Task: Buy 2 Dielectric Compounds from Ignition Parts section under best seller category for shipping address: Jonathan Nelson, 4214 Skips Lane, Phoenix, Arizona 85012, Cell Number 9285042162. Pay from credit card ending with 2005, CVV 3321
Action: Mouse moved to (38, 103)
Screenshot: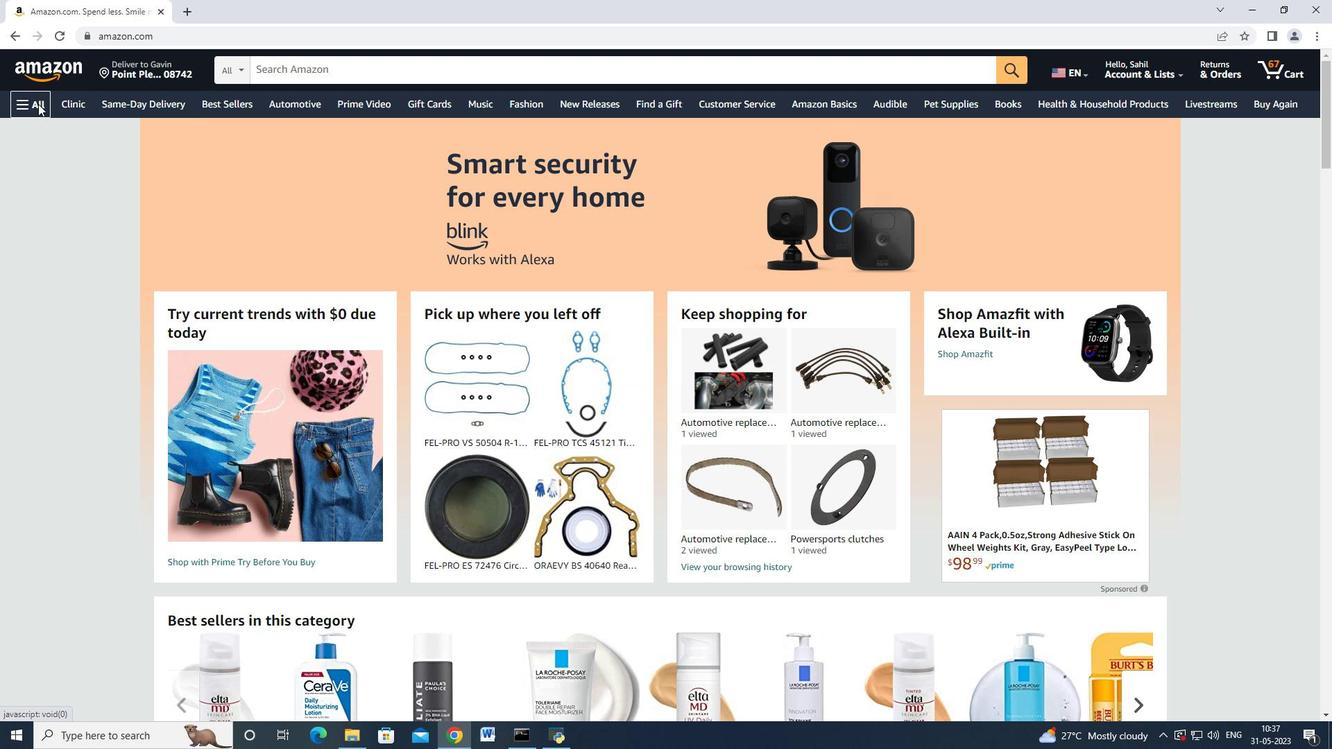 
Action: Mouse pressed left at (38, 103)
Screenshot: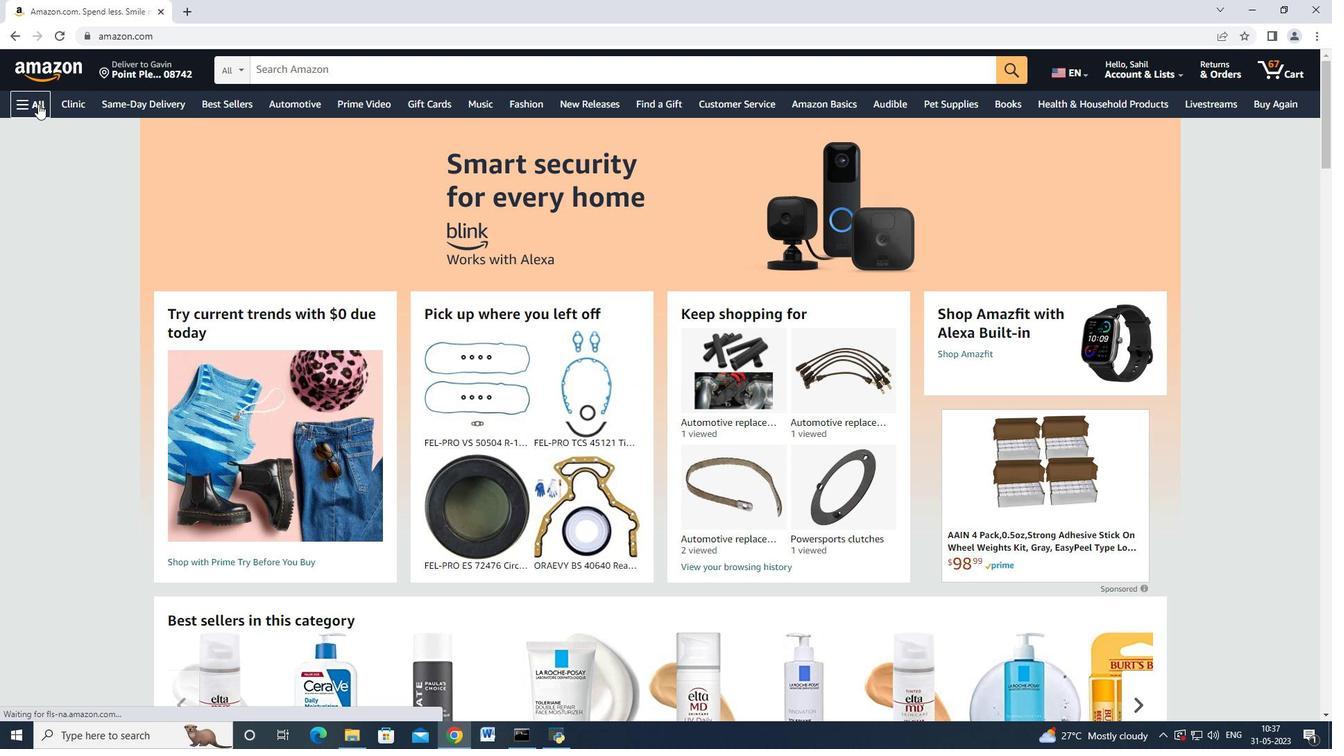 
Action: Mouse moved to (65, 183)
Screenshot: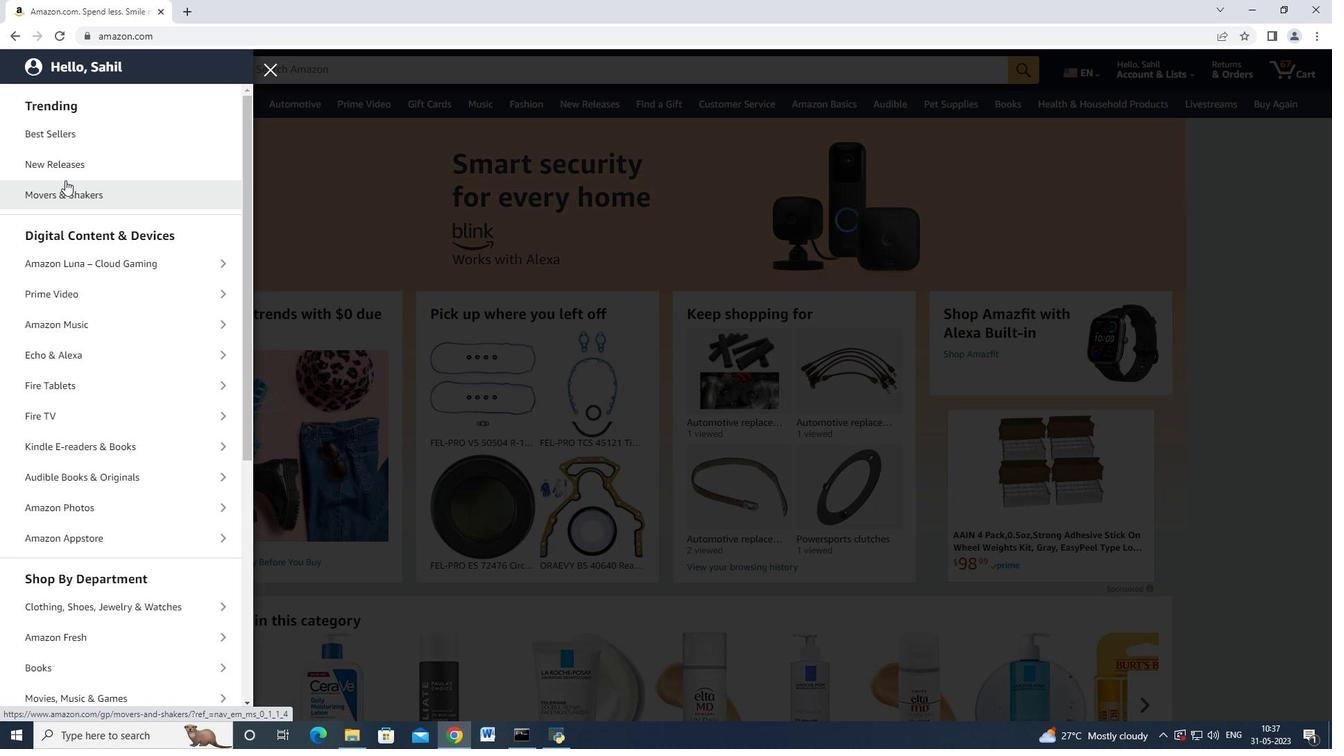 
Action: Mouse scrolled (65, 181) with delta (0, 0)
Screenshot: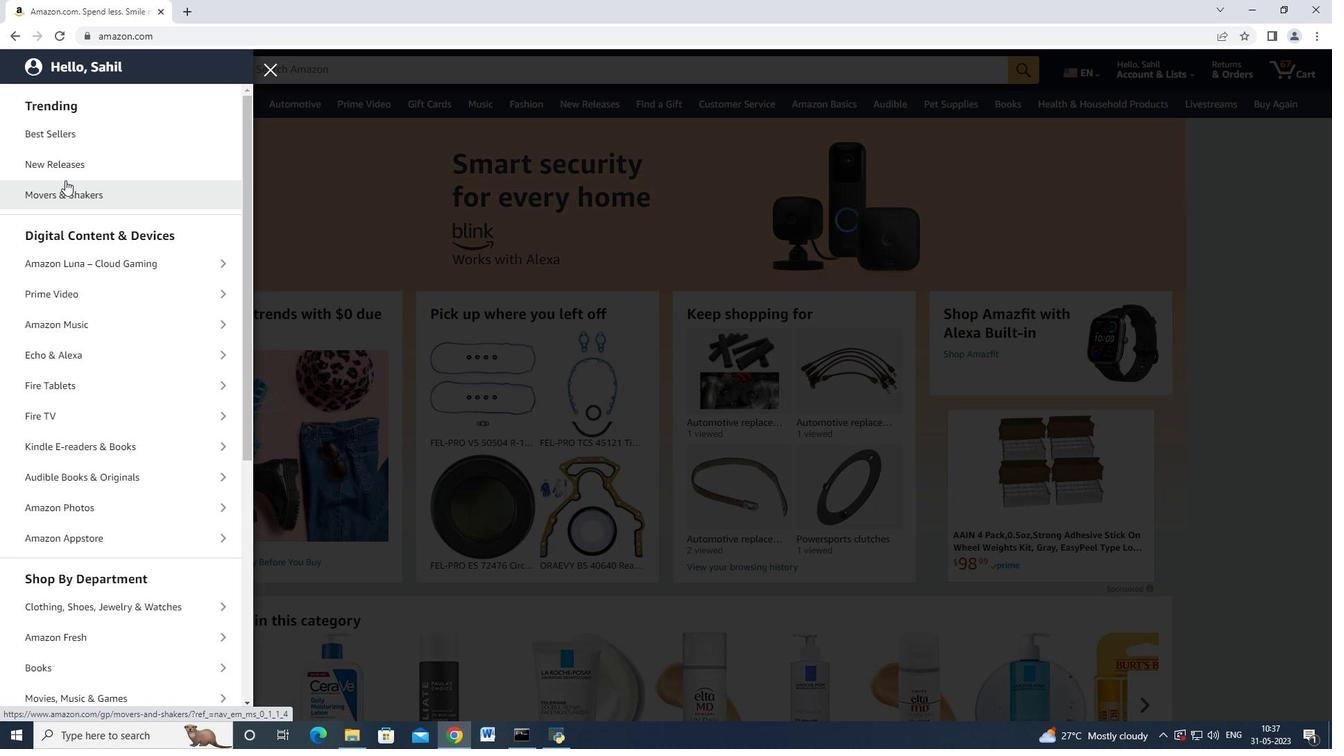 
Action: Mouse moved to (68, 195)
Screenshot: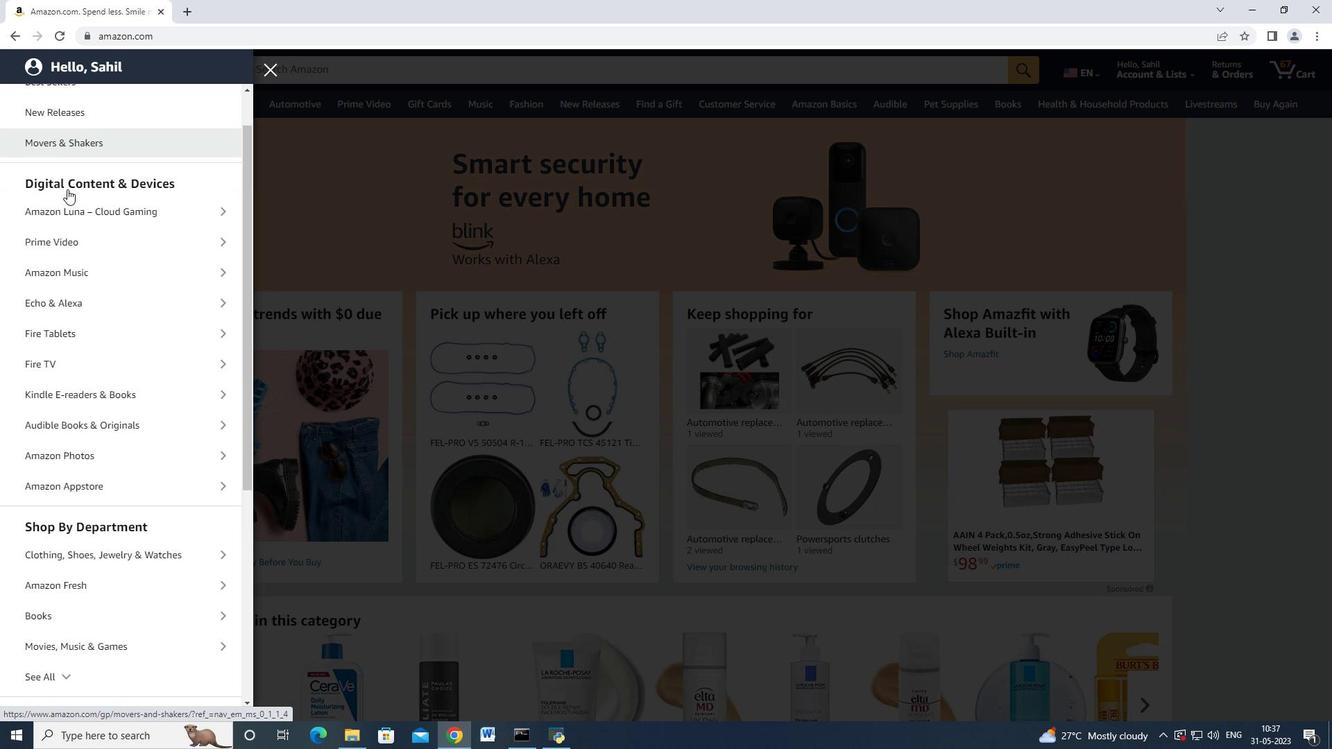 
Action: Mouse scrolled (68, 194) with delta (0, 0)
Screenshot: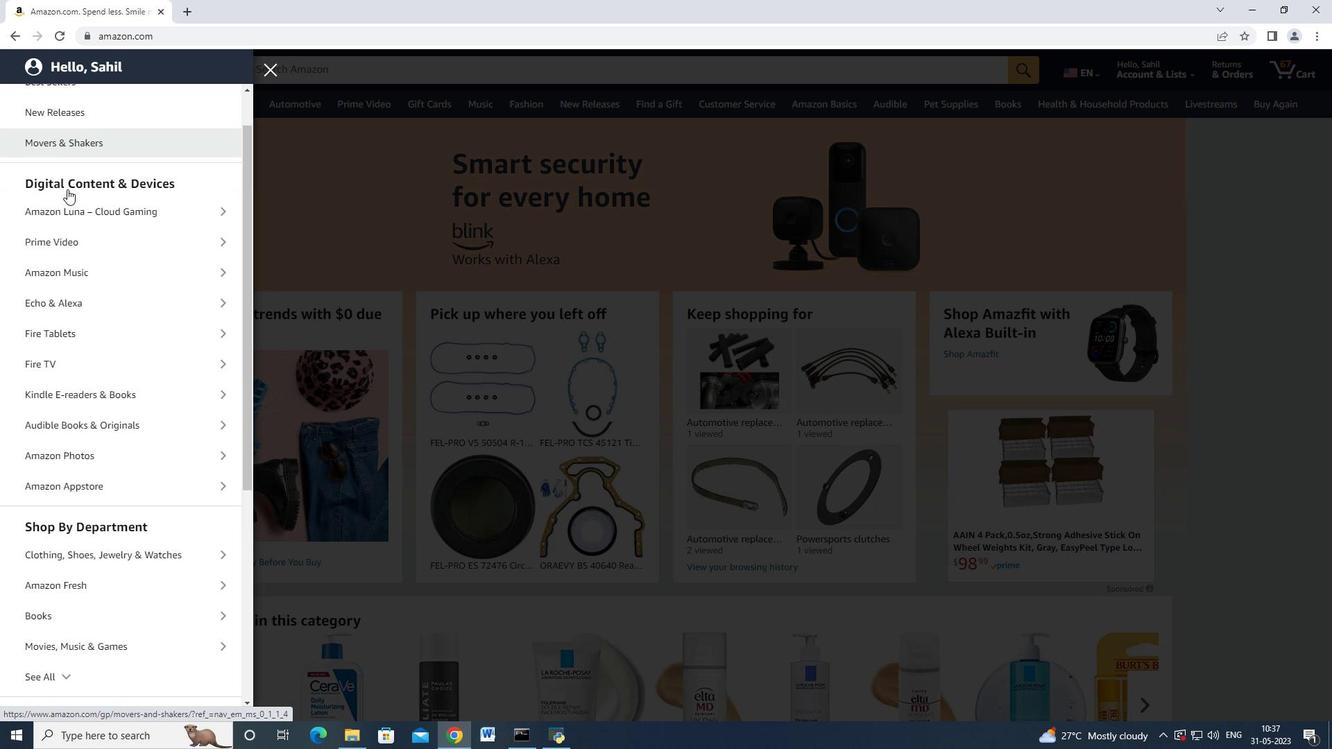 
Action: Mouse moved to (67, 588)
Screenshot: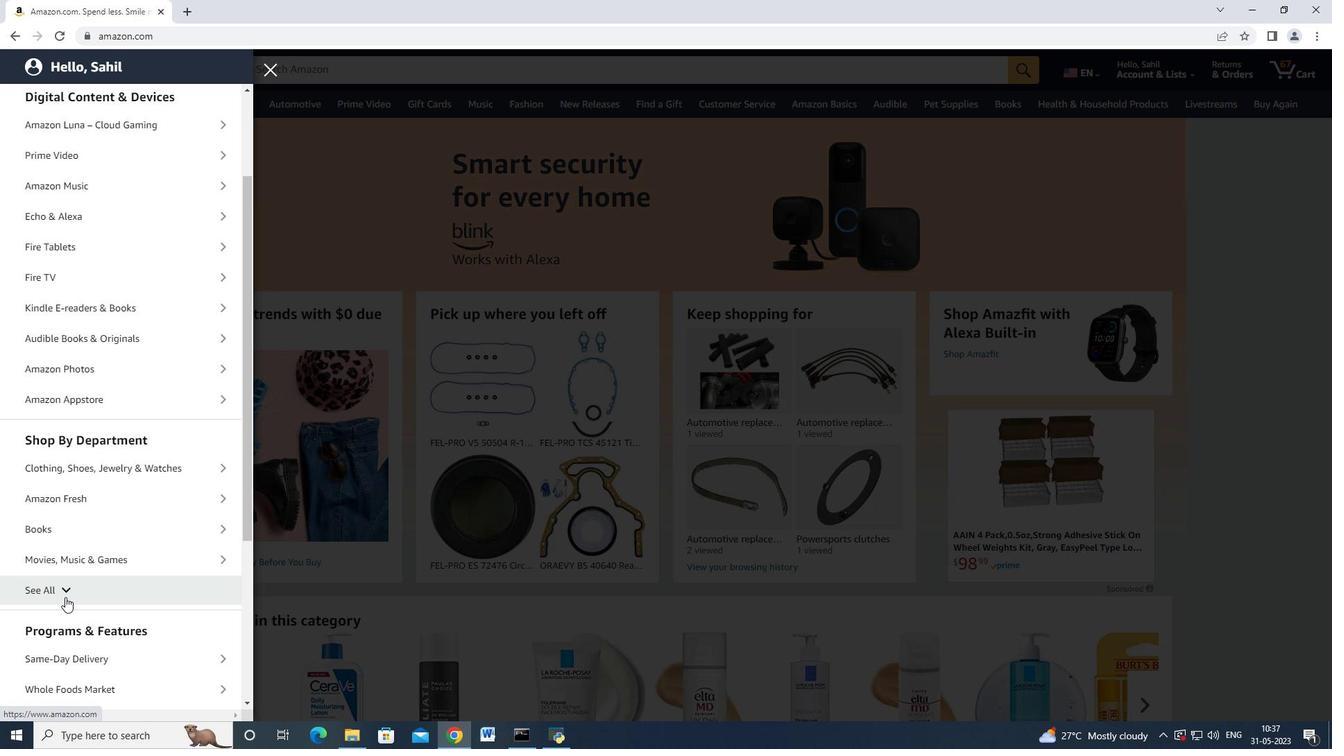 
Action: Mouse pressed left at (67, 588)
Screenshot: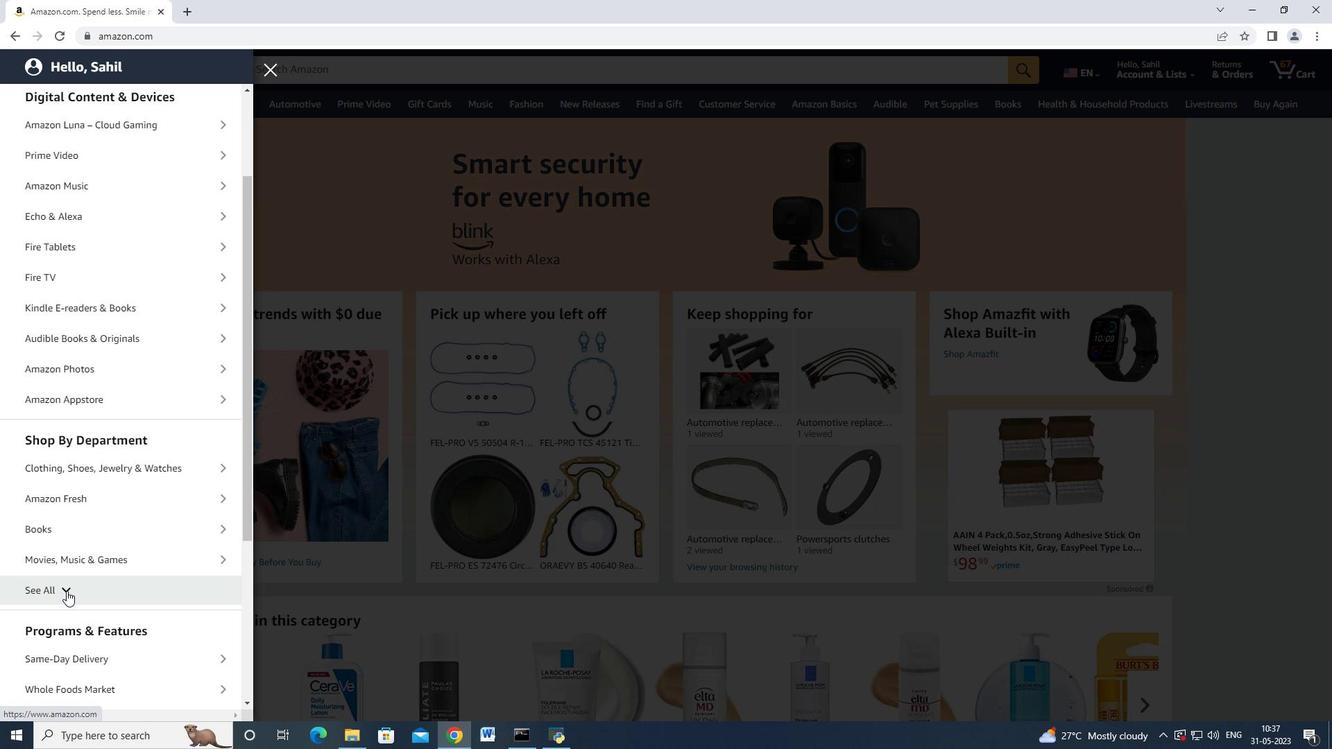 
Action: Mouse moved to (104, 518)
Screenshot: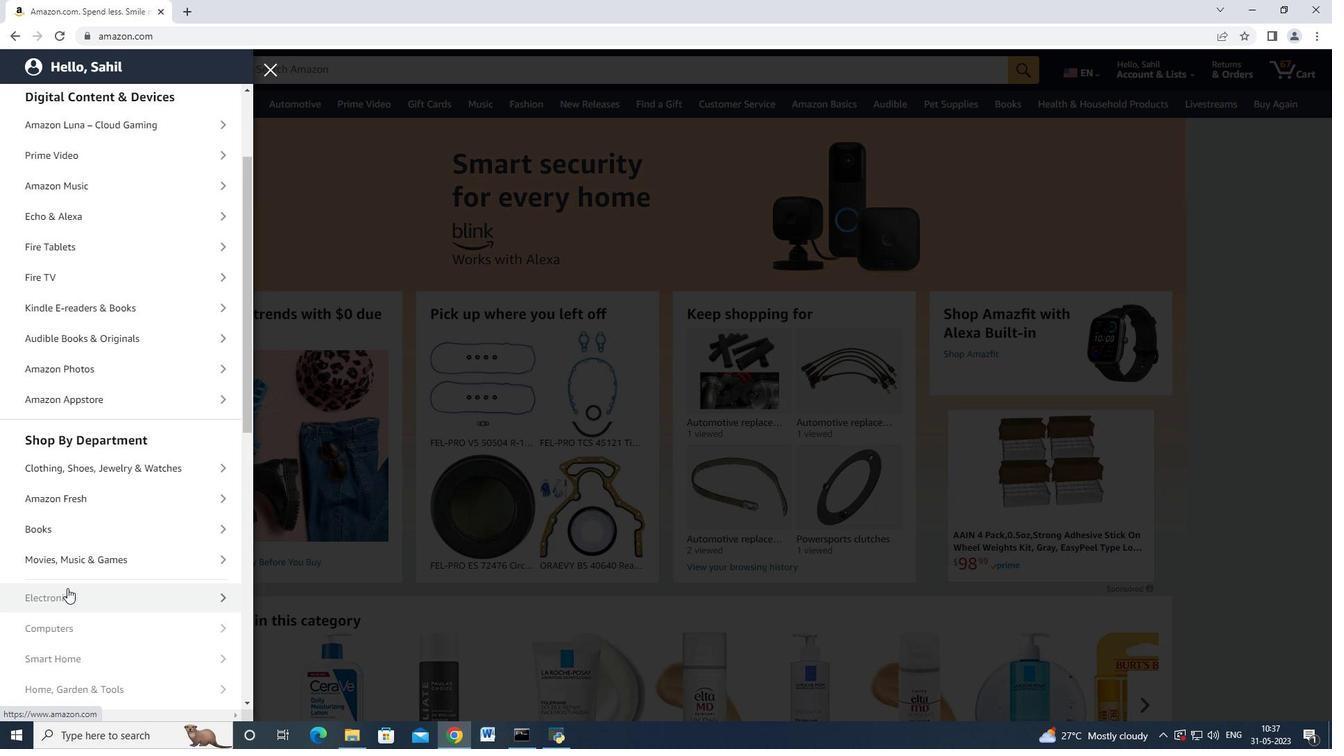 
Action: Mouse scrolled (104, 518) with delta (0, 0)
Screenshot: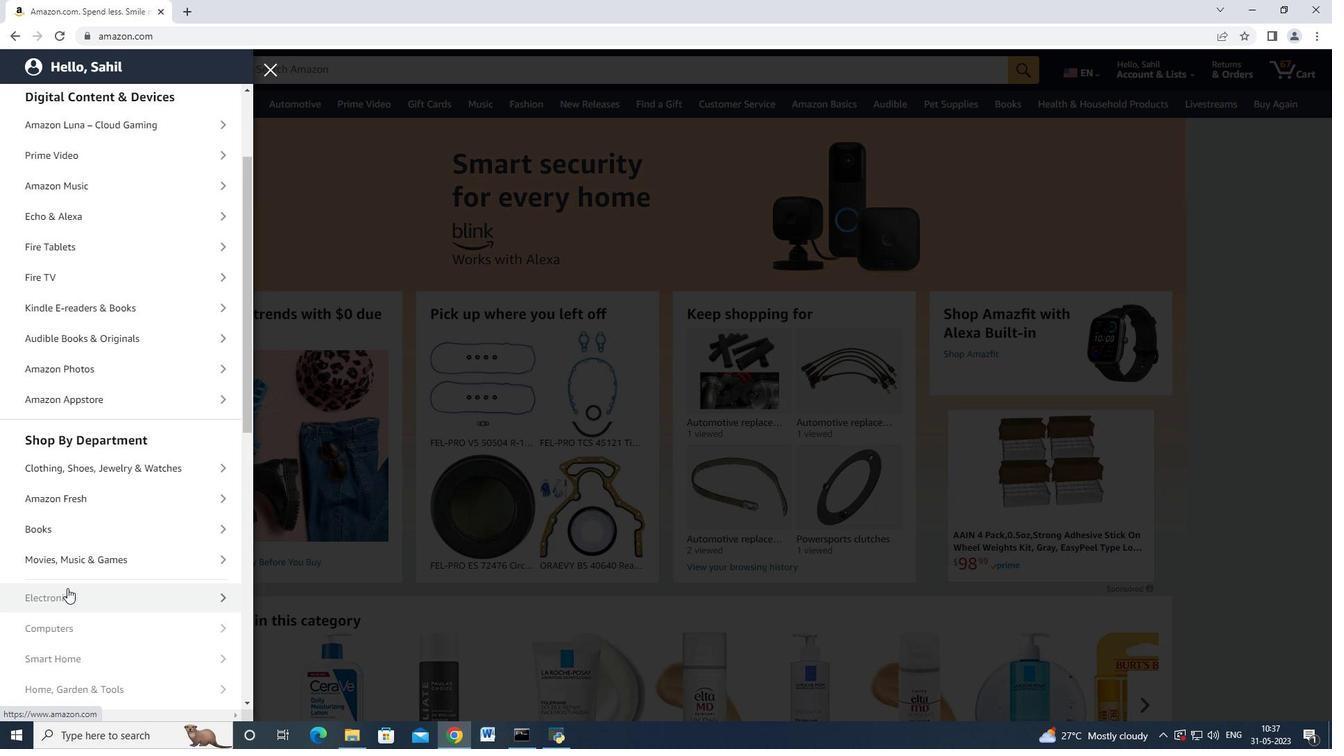 
Action: Mouse scrolled (104, 518) with delta (0, 0)
Screenshot: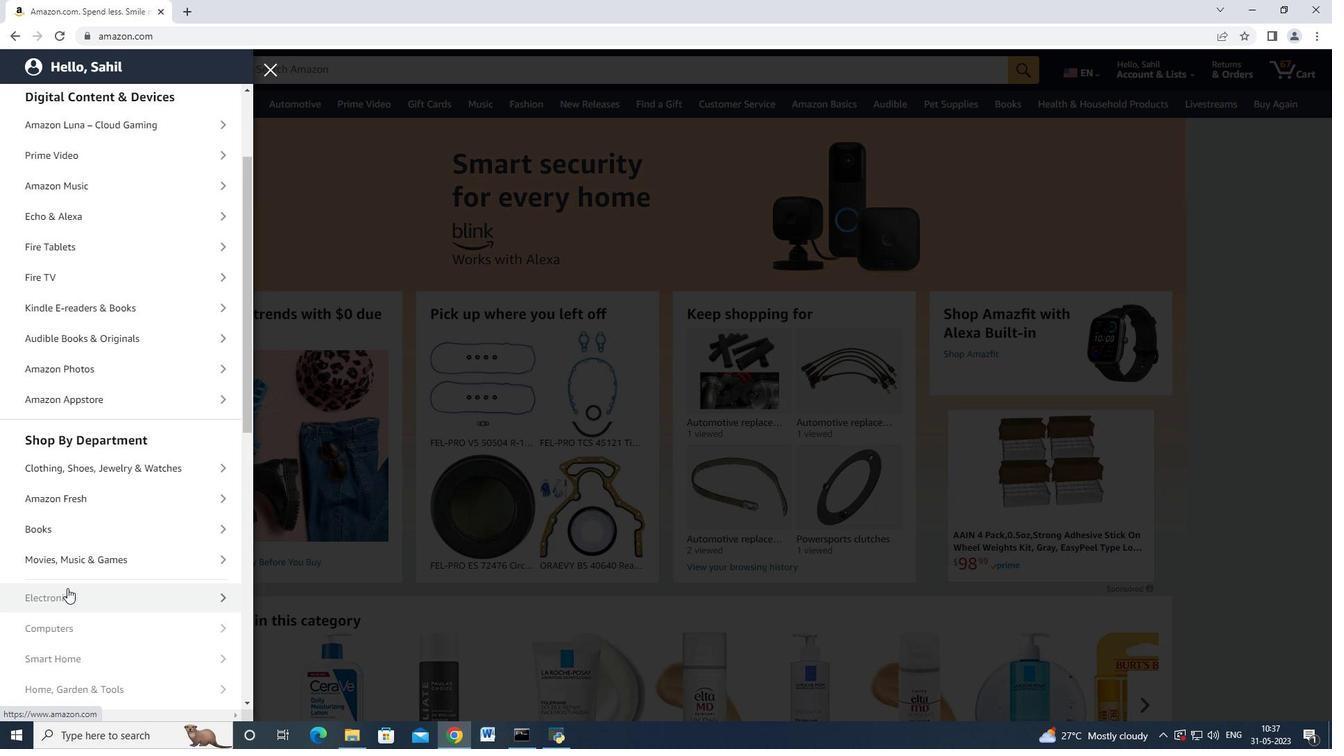 
Action: Mouse moved to (104, 518)
Screenshot: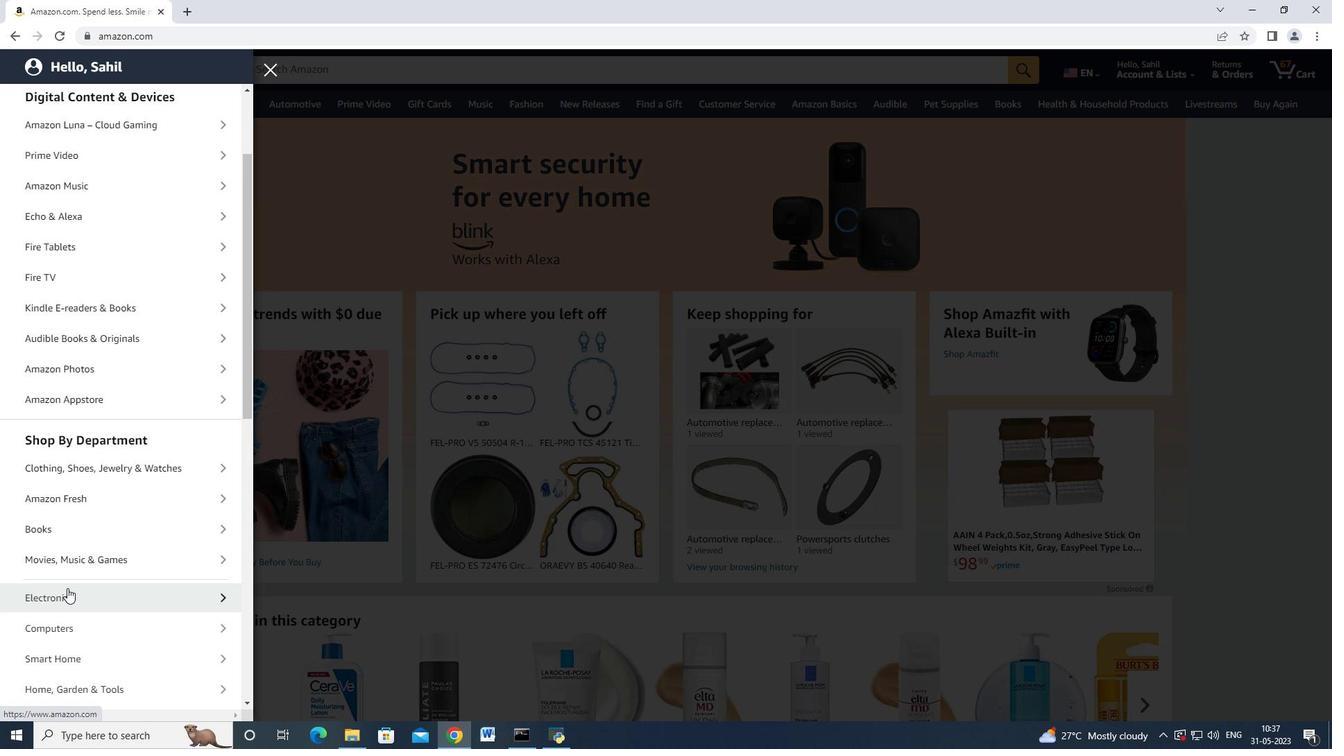 
Action: Mouse scrolled (104, 518) with delta (0, 0)
Screenshot: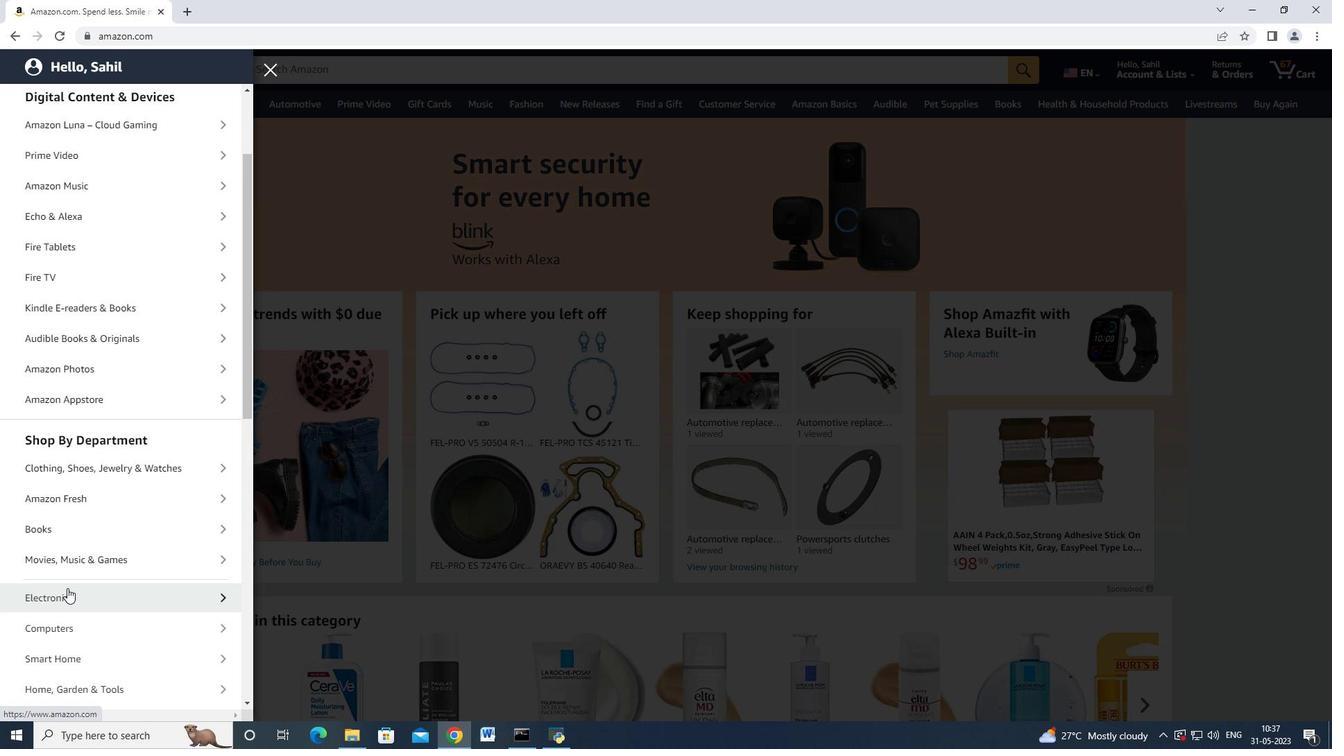 
Action: Mouse scrolled (104, 518) with delta (0, 0)
Screenshot: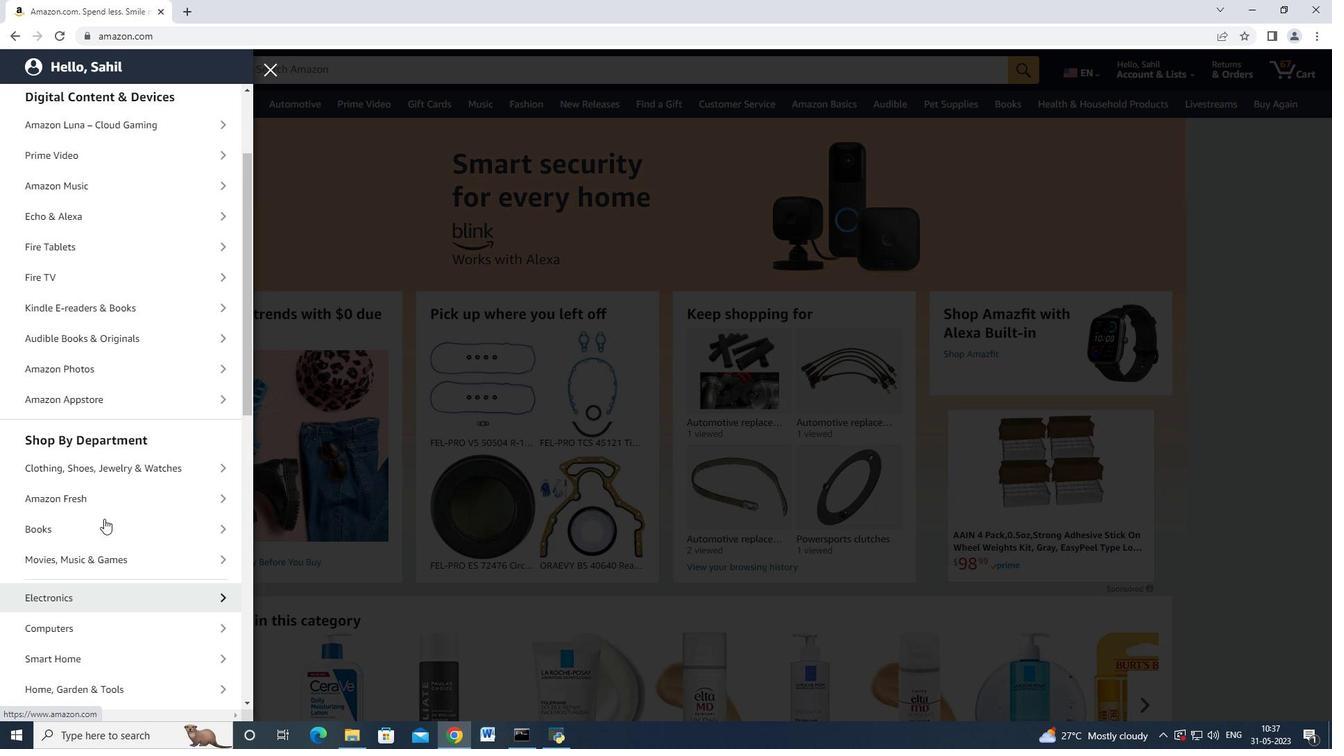 
Action: Mouse scrolled (104, 518) with delta (0, 0)
Screenshot: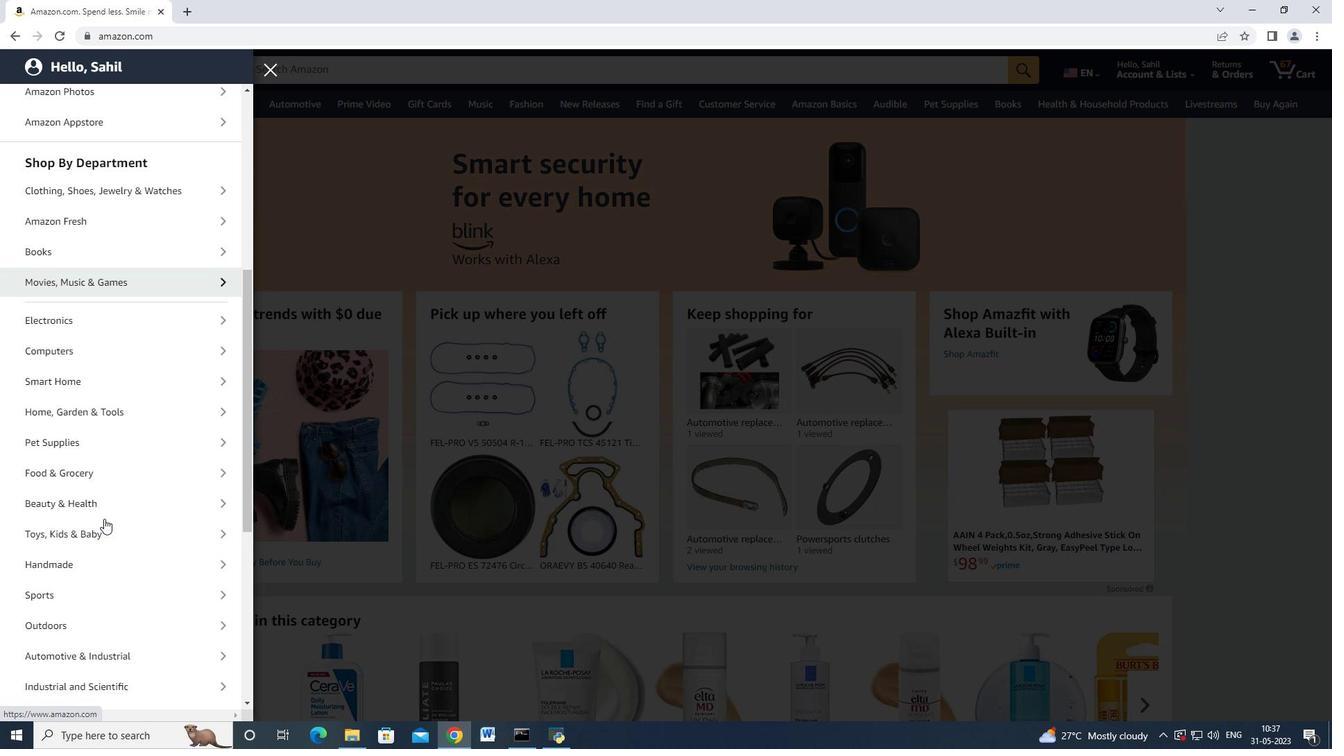 
Action: Mouse scrolled (104, 518) with delta (0, 0)
Screenshot: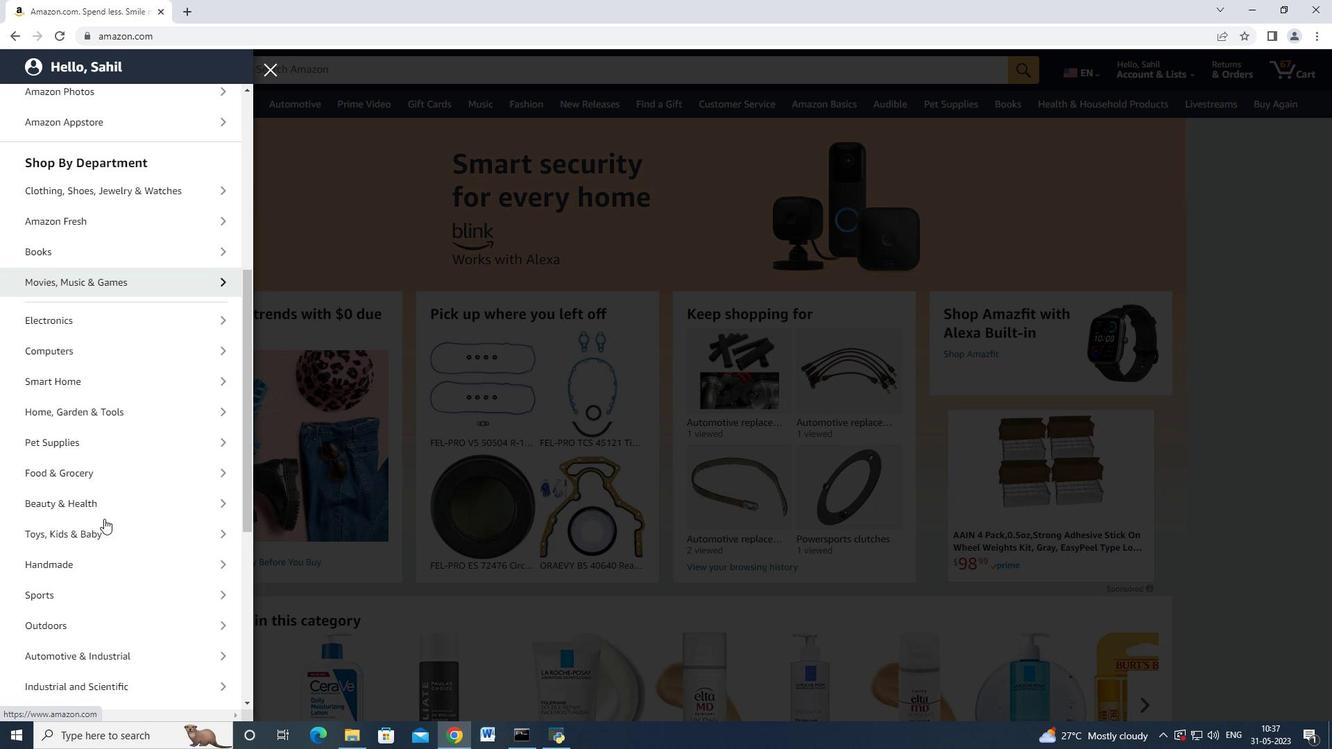 
Action: Mouse moved to (107, 521)
Screenshot: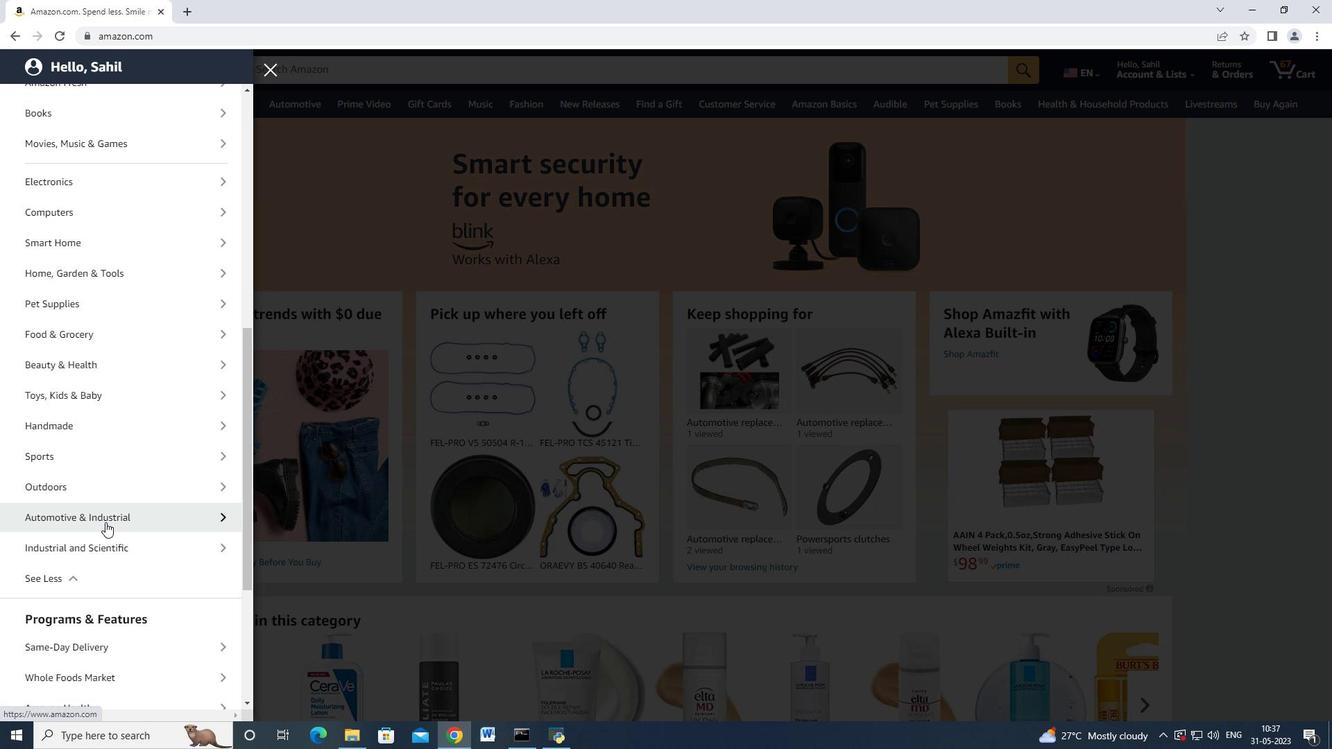 
Action: Mouse pressed left at (107, 521)
Screenshot: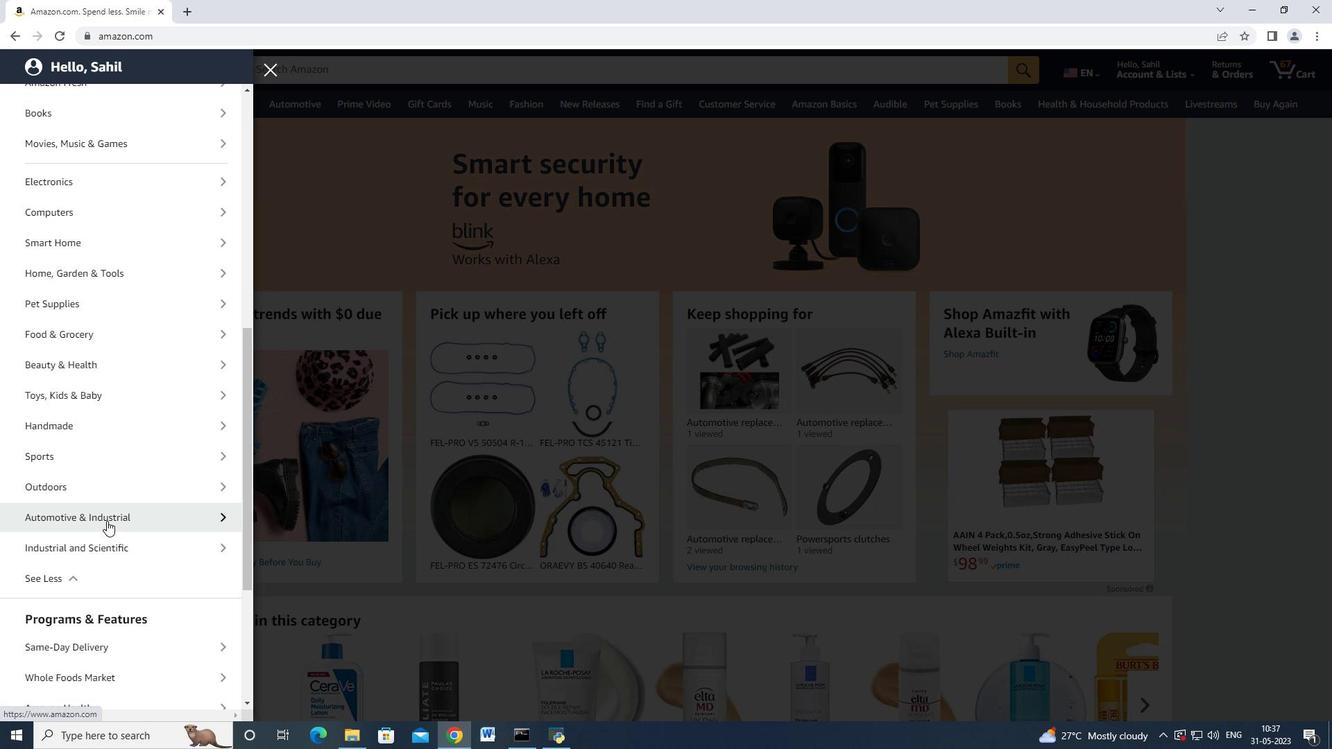 
Action: Mouse moved to (120, 156)
Screenshot: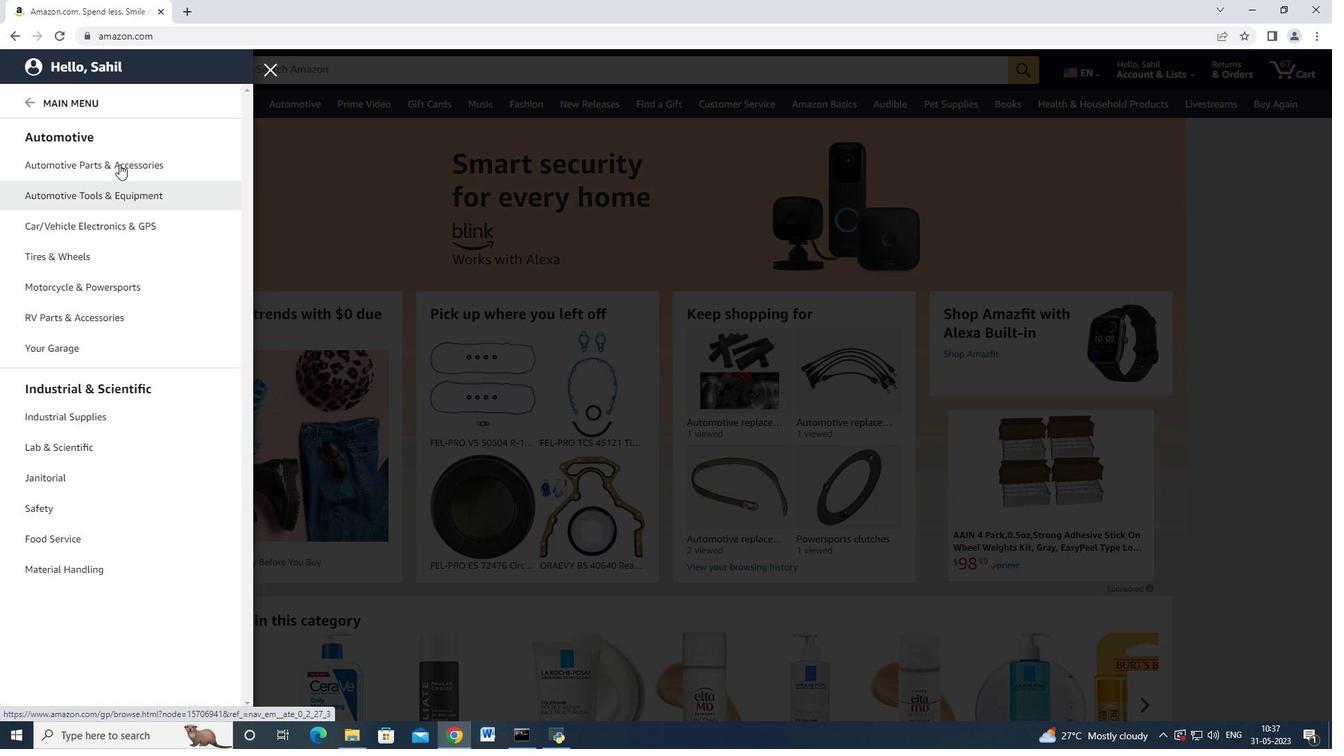 
Action: Mouse pressed left at (120, 156)
Screenshot: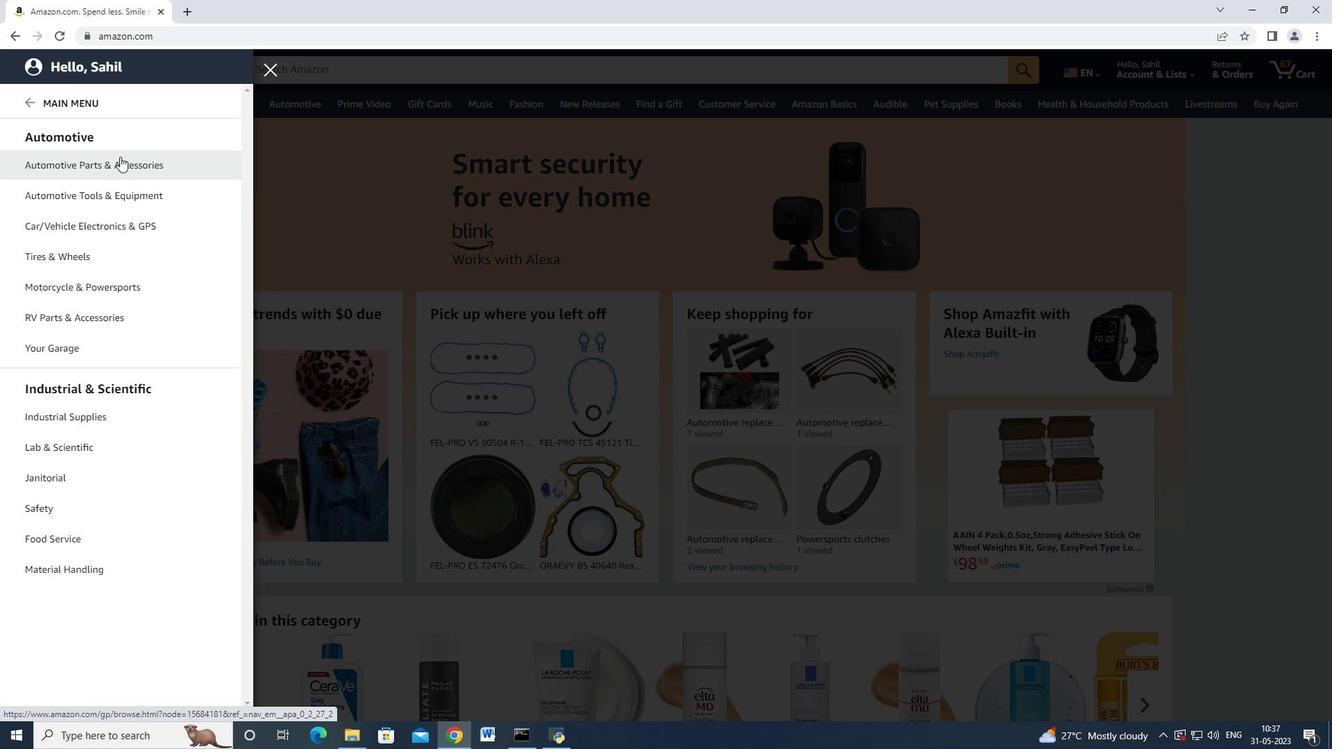 
Action: Mouse moved to (237, 131)
Screenshot: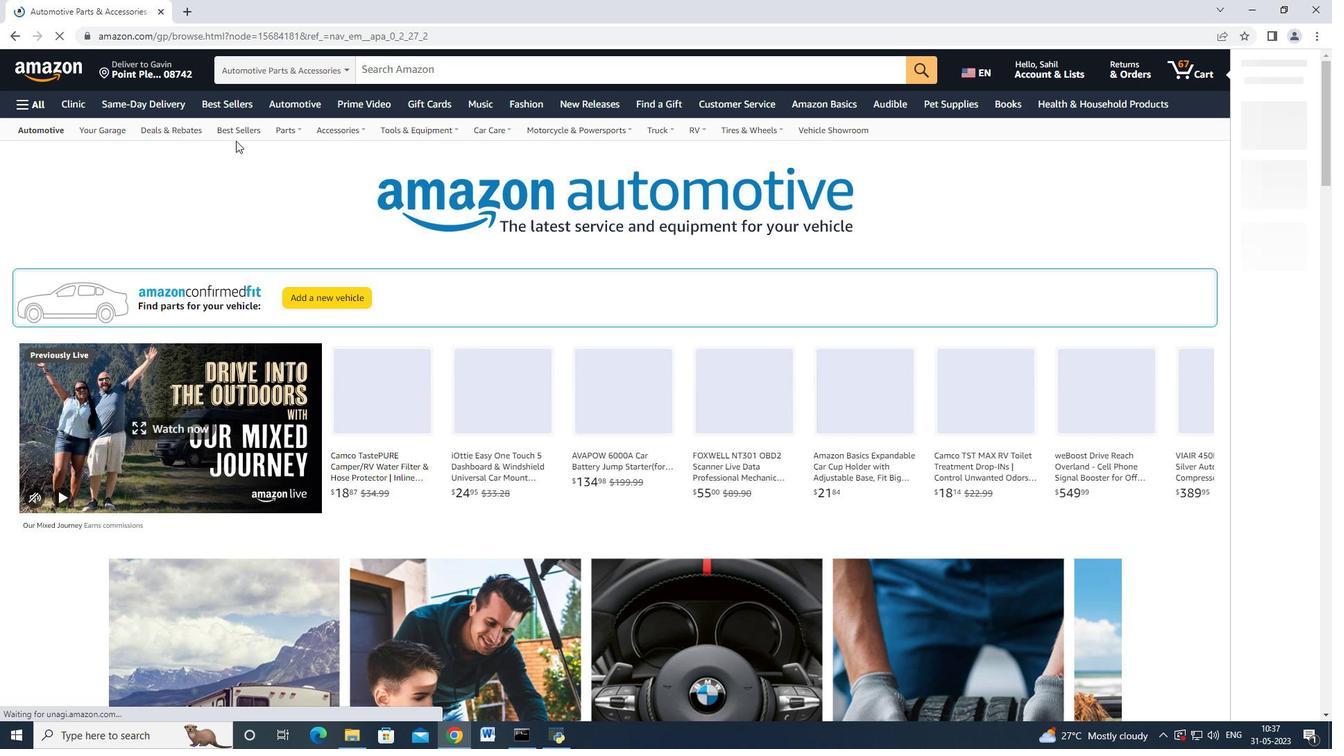 
Action: Mouse pressed left at (237, 131)
Screenshot: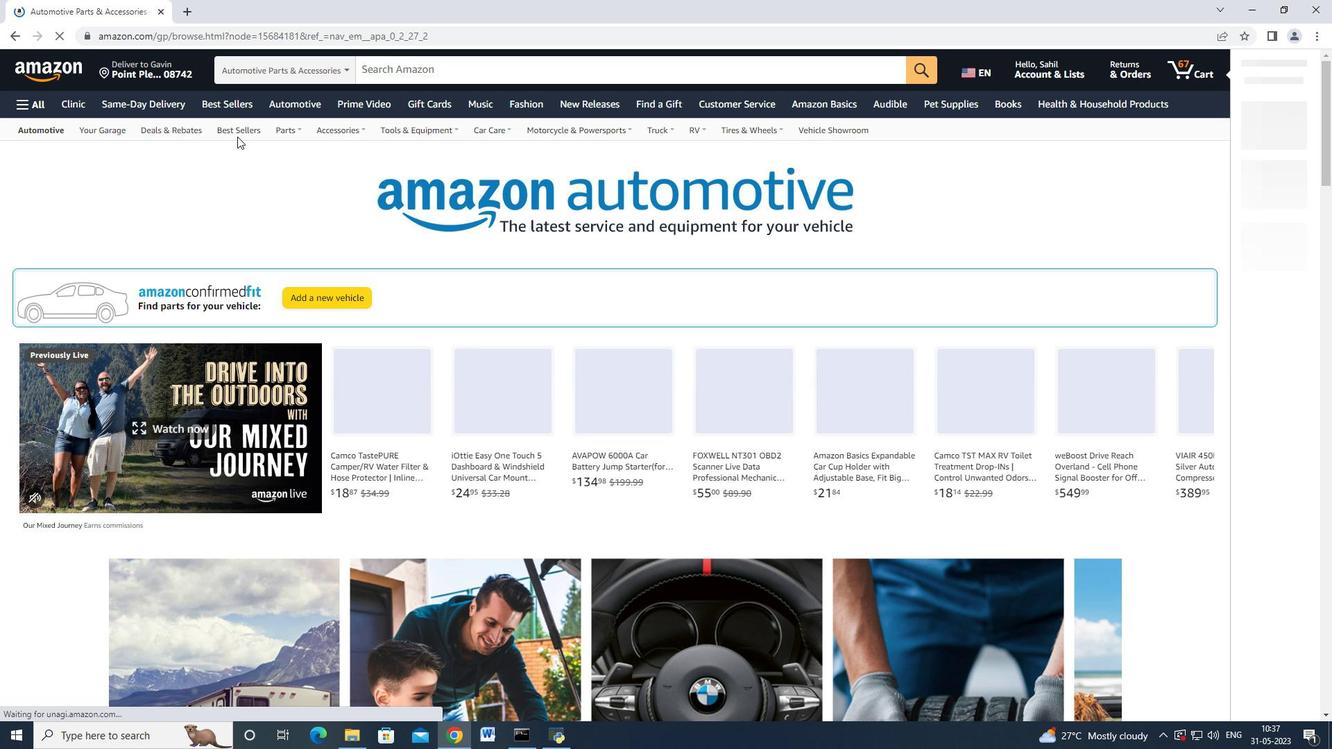 
Action: Mouse moved to (87, 446)
Screenshot: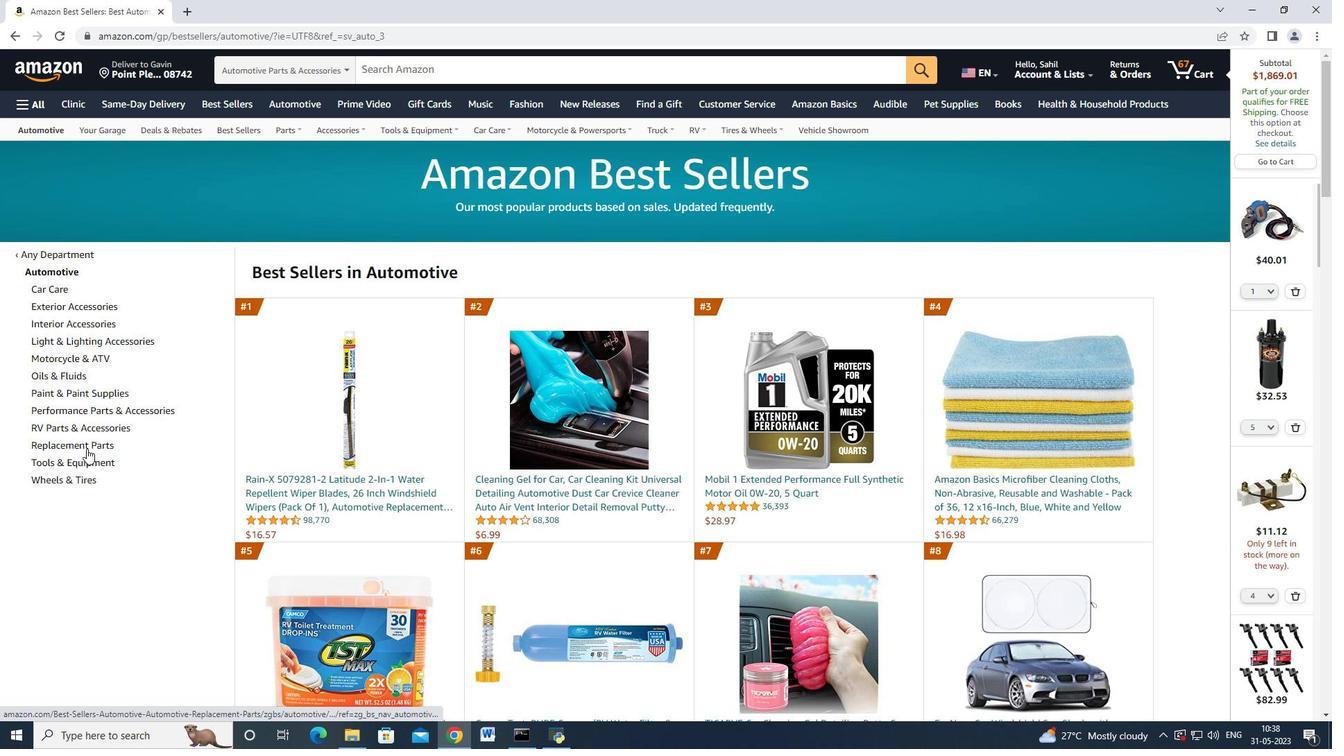 
Action: Mouse pressed left at (87, 446)
Screenshot: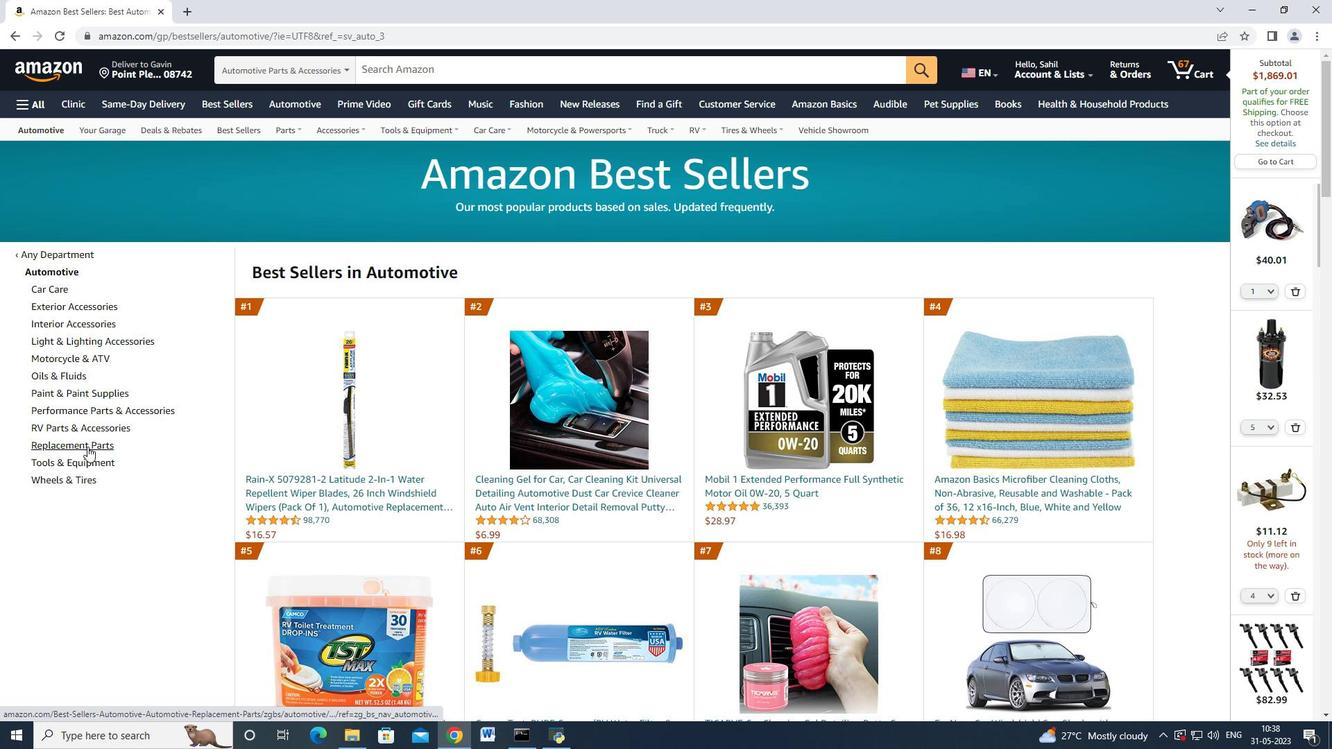
Action: Mouse moved to (165, 346)
Screenshot: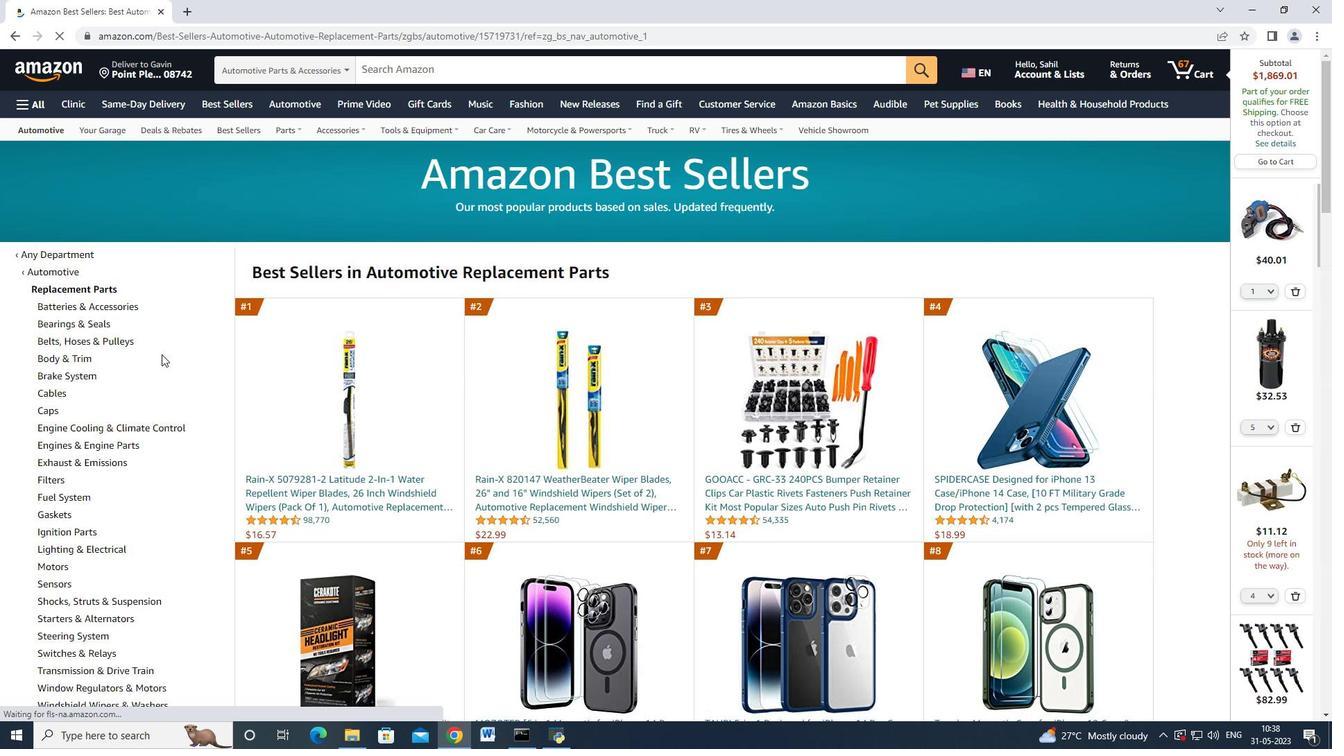 
Action: Mouse scrolled (165, 346) with delta (0, 0)
Screenshot: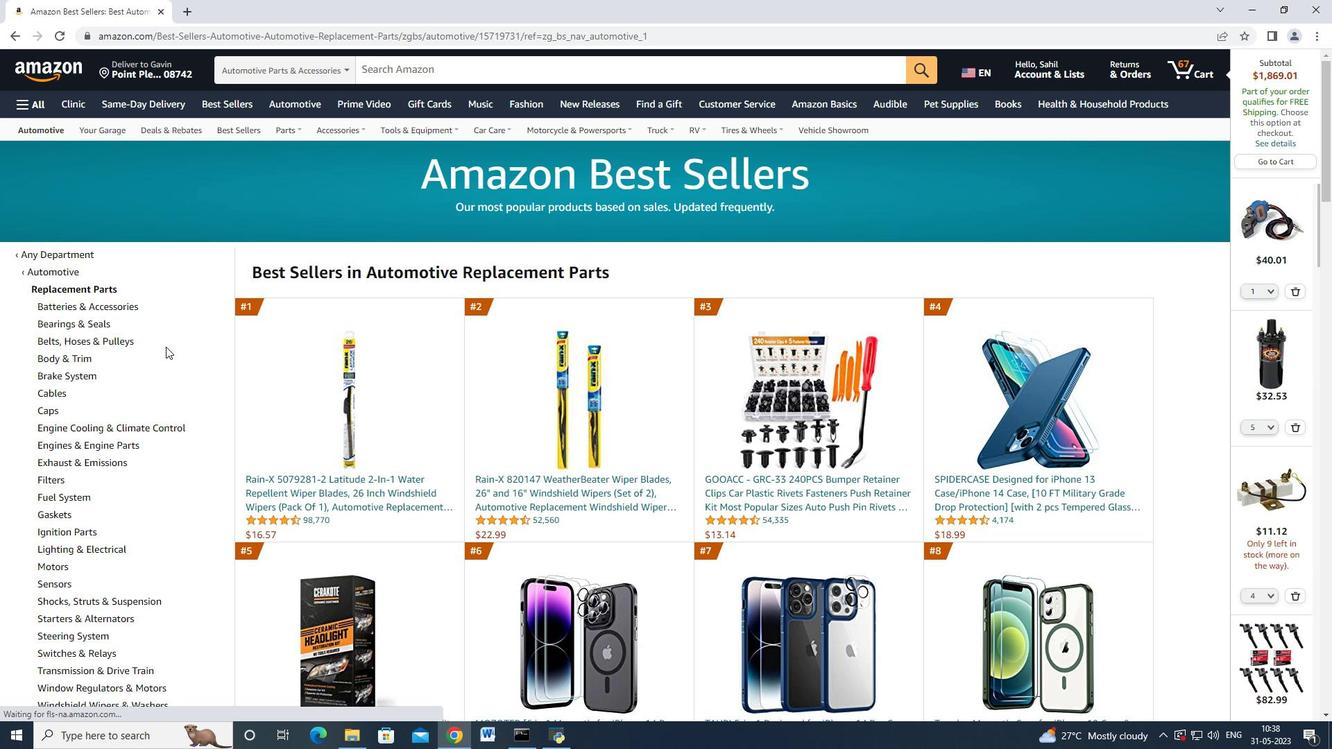 
Action: Mouse scrolled (165, 346) with delta (0, 0)
Screenshot: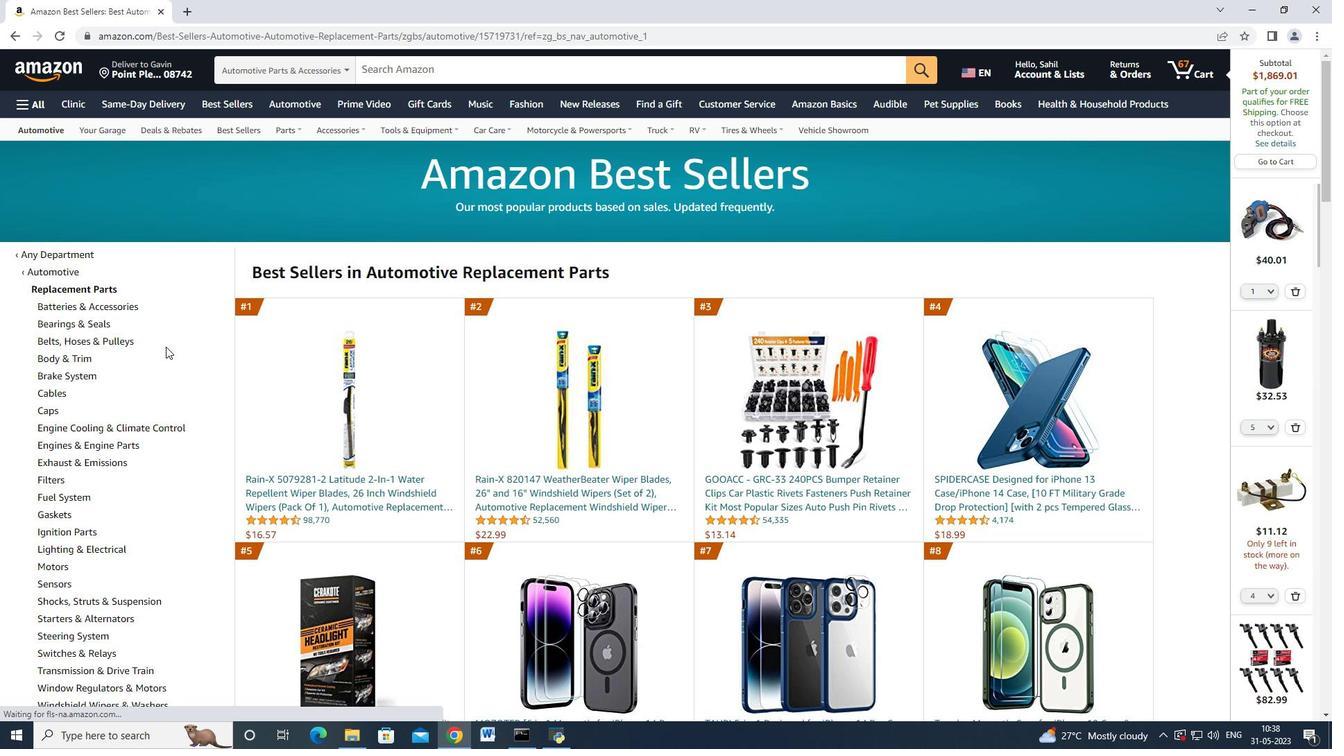 
Action: Mouse moved to (165, 346)
Screenshot: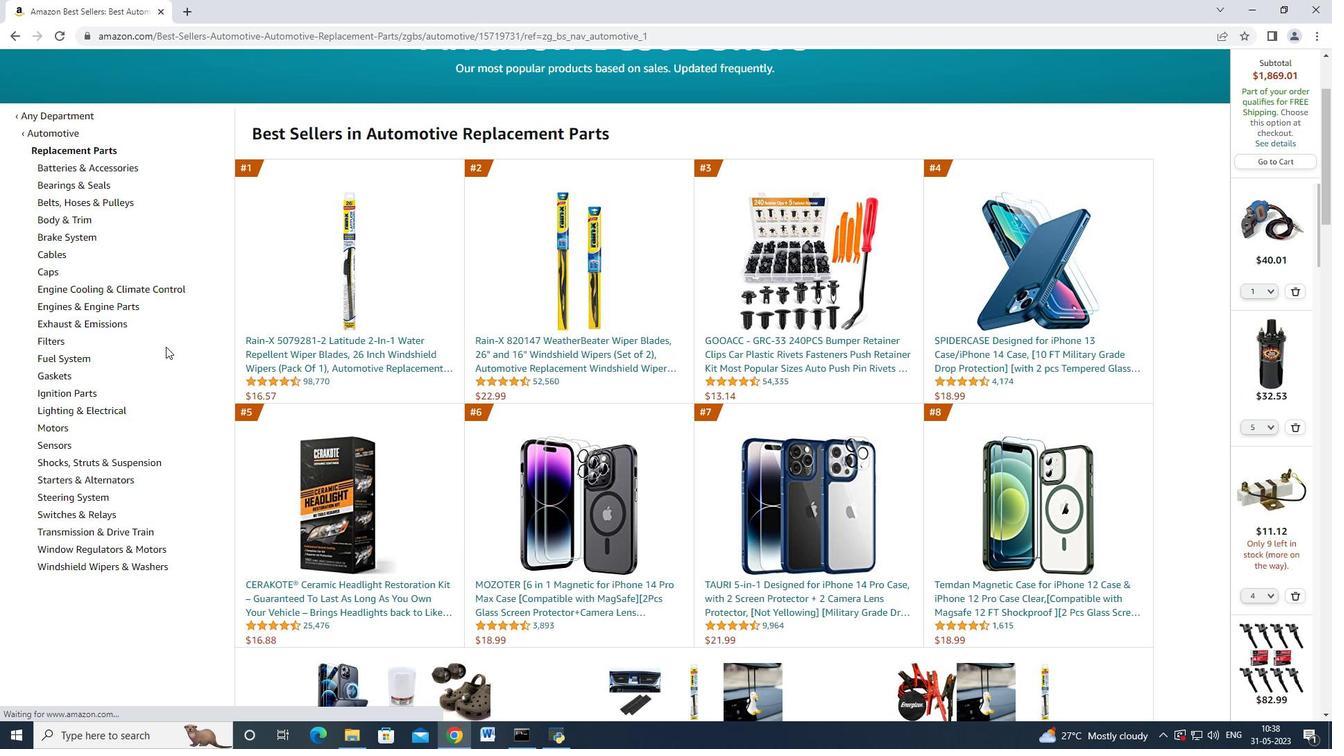 
Action: Mouse scrolled (165, 347) with delta (0, 0)
Screenshot: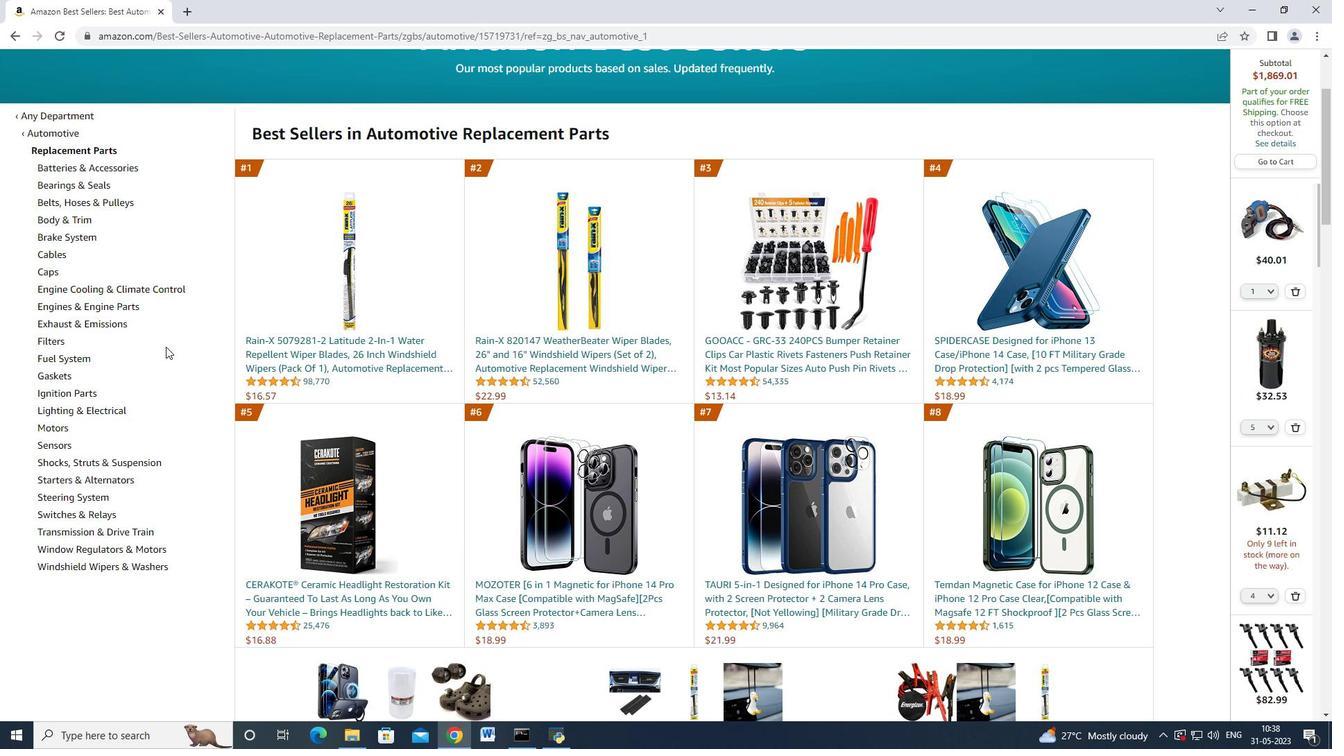 
Action: Mouse scrolled (165, 346) with delta (0, 0)
Screenshot: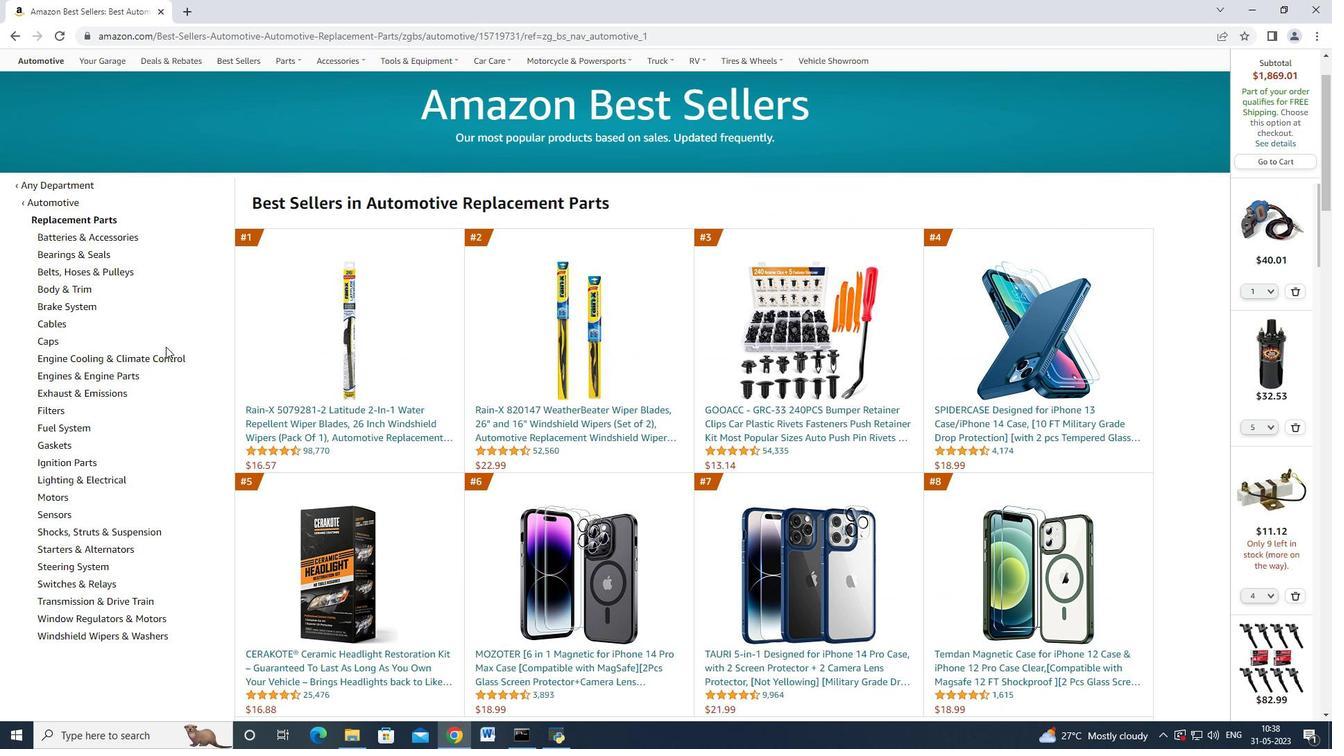
Action: Mouse moved to (80, 389)
Screenshot: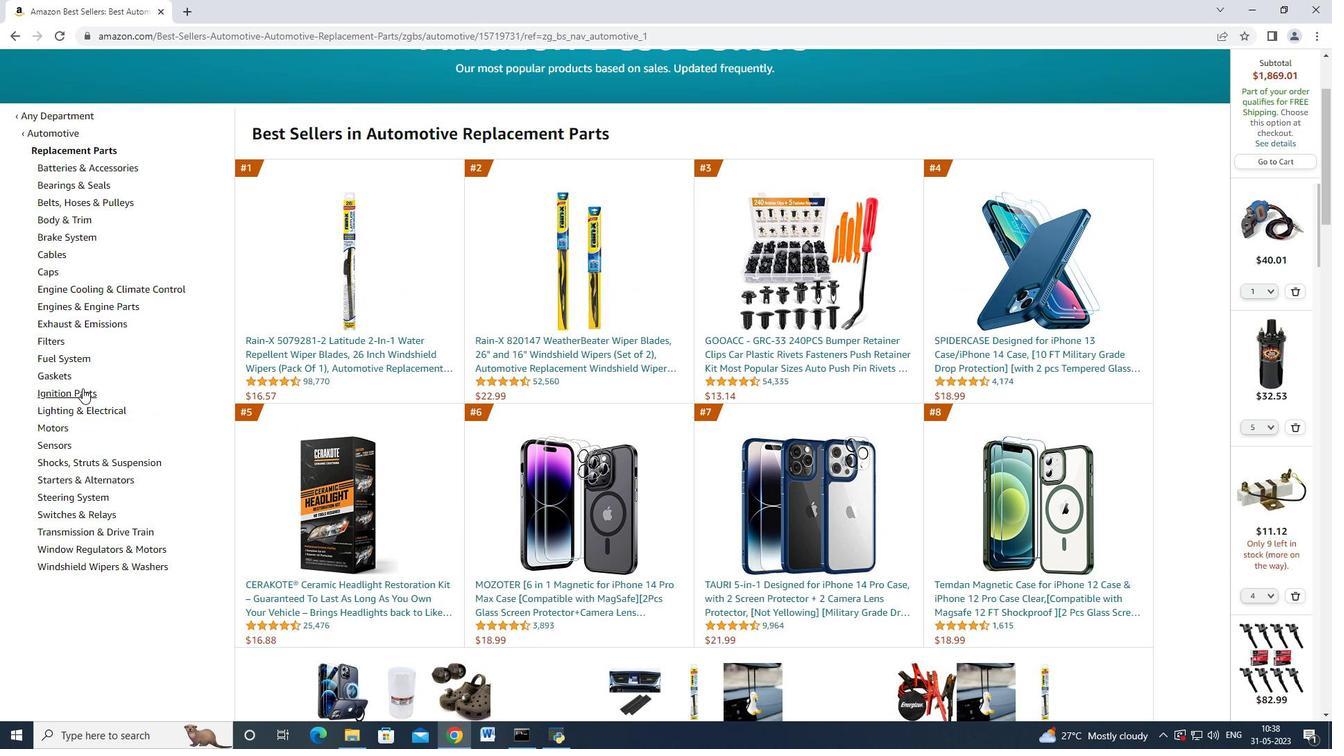 
Action: Mouse pressed left at (80, 389)
Screenshot: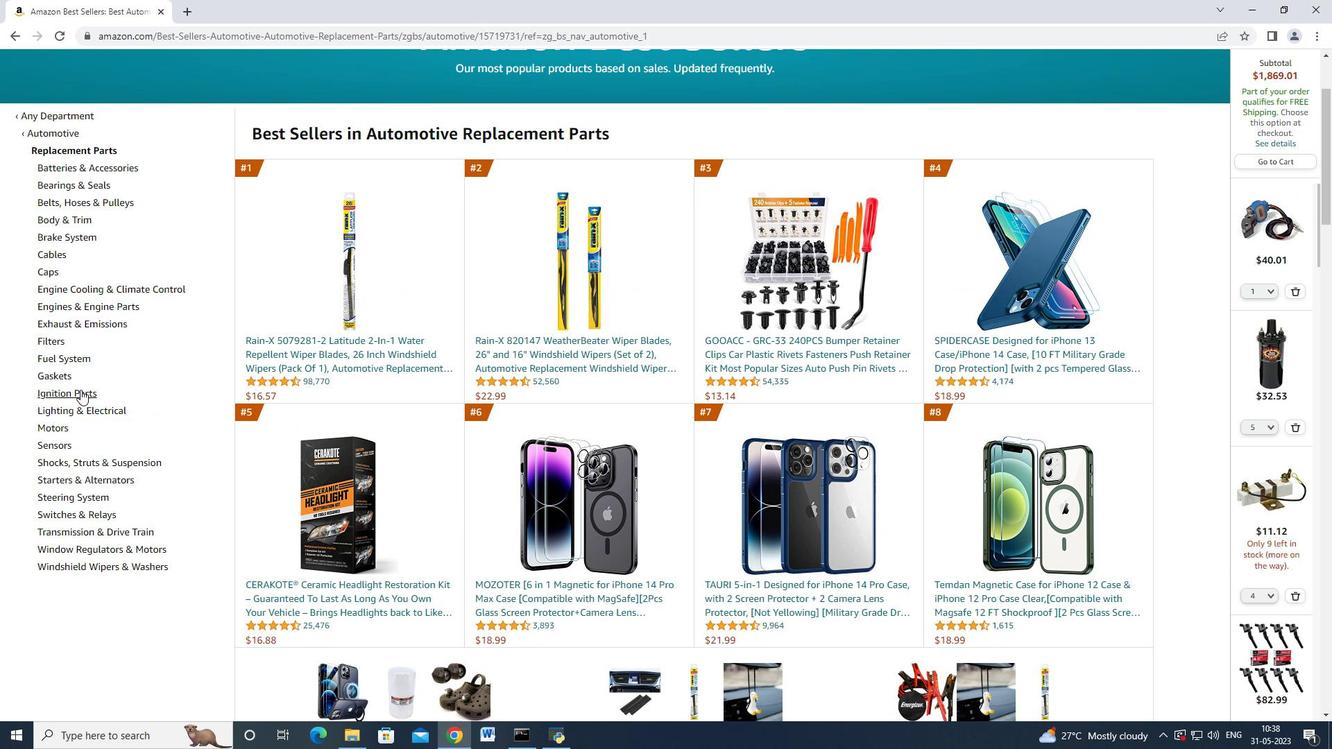 
Action: Mouse moved to (96, 482)
Screenshot: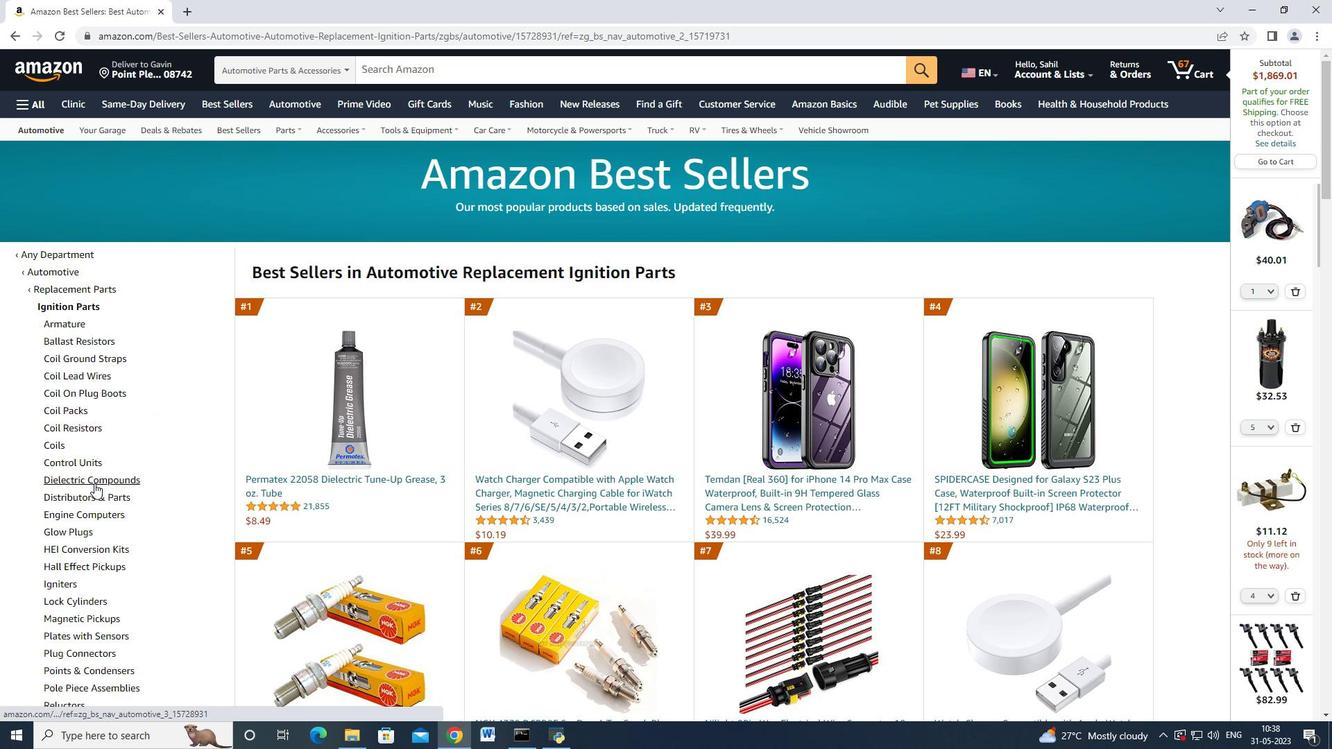 
Action: Mouse pressed left at (96, 482)
Screenshot: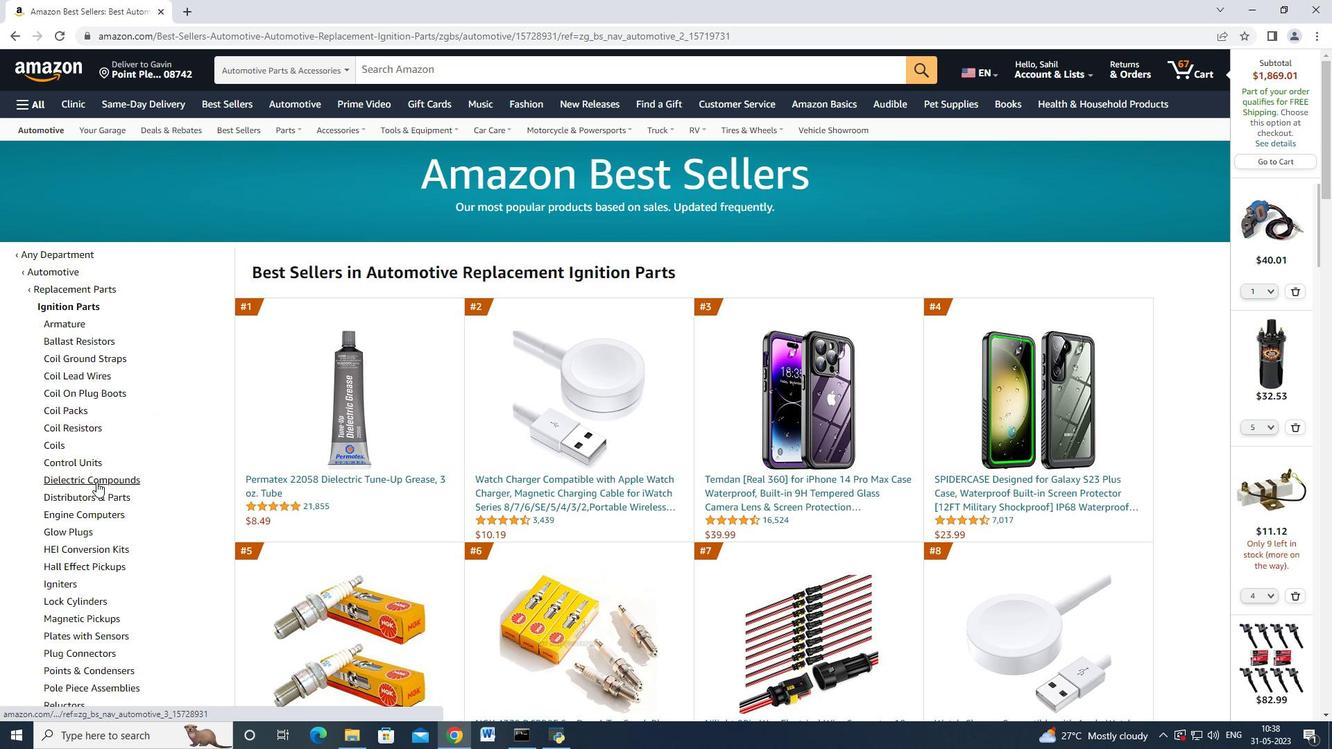 
Action: Mouse moved to (357, 487)
Screenshot: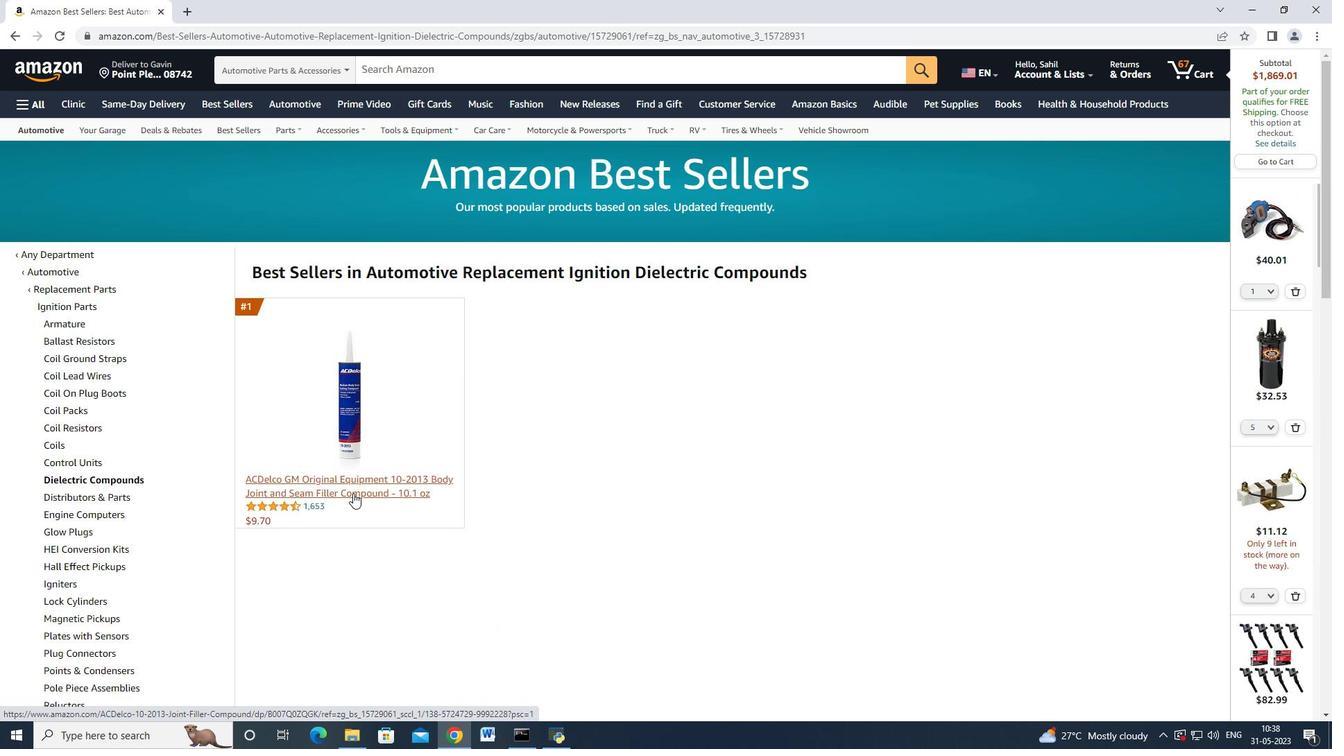 
Action: Mouse pressed left at (357, 487)
Screenshot: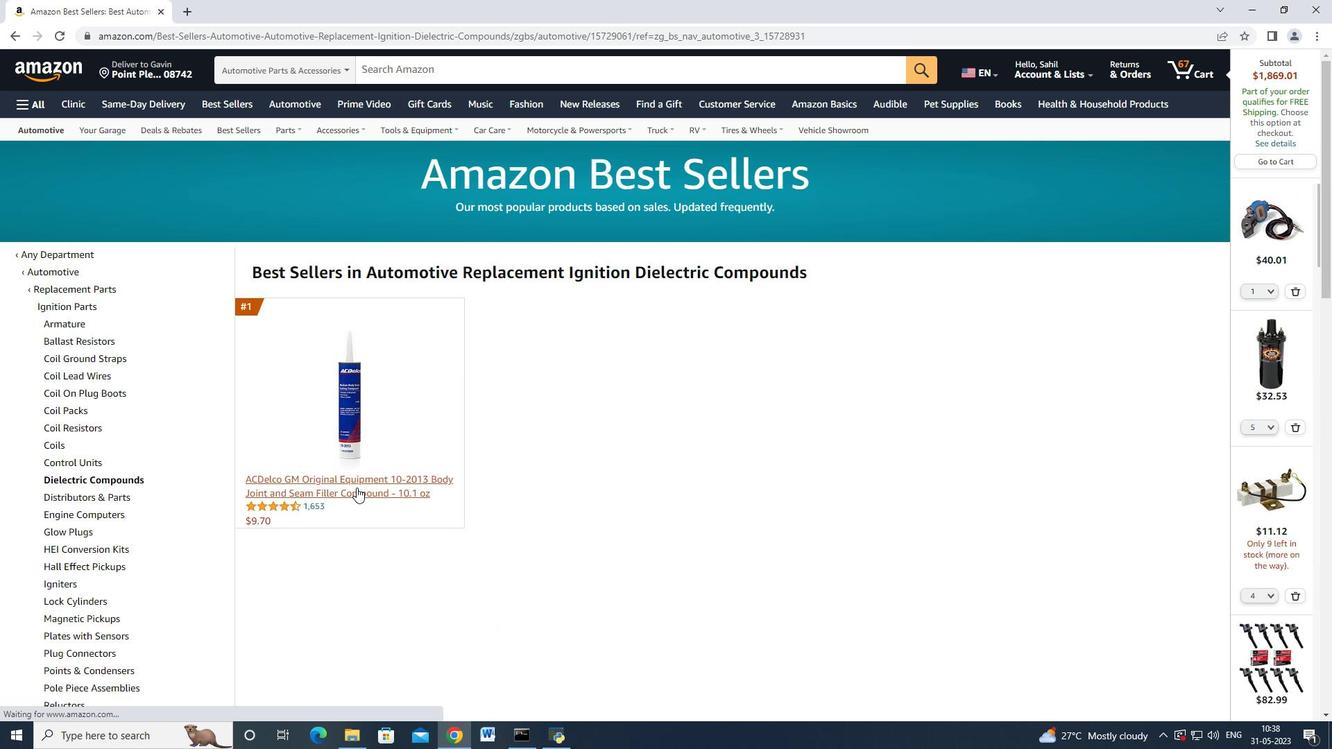 
Action: Mouse moved to (1004, 492)
Screenshot: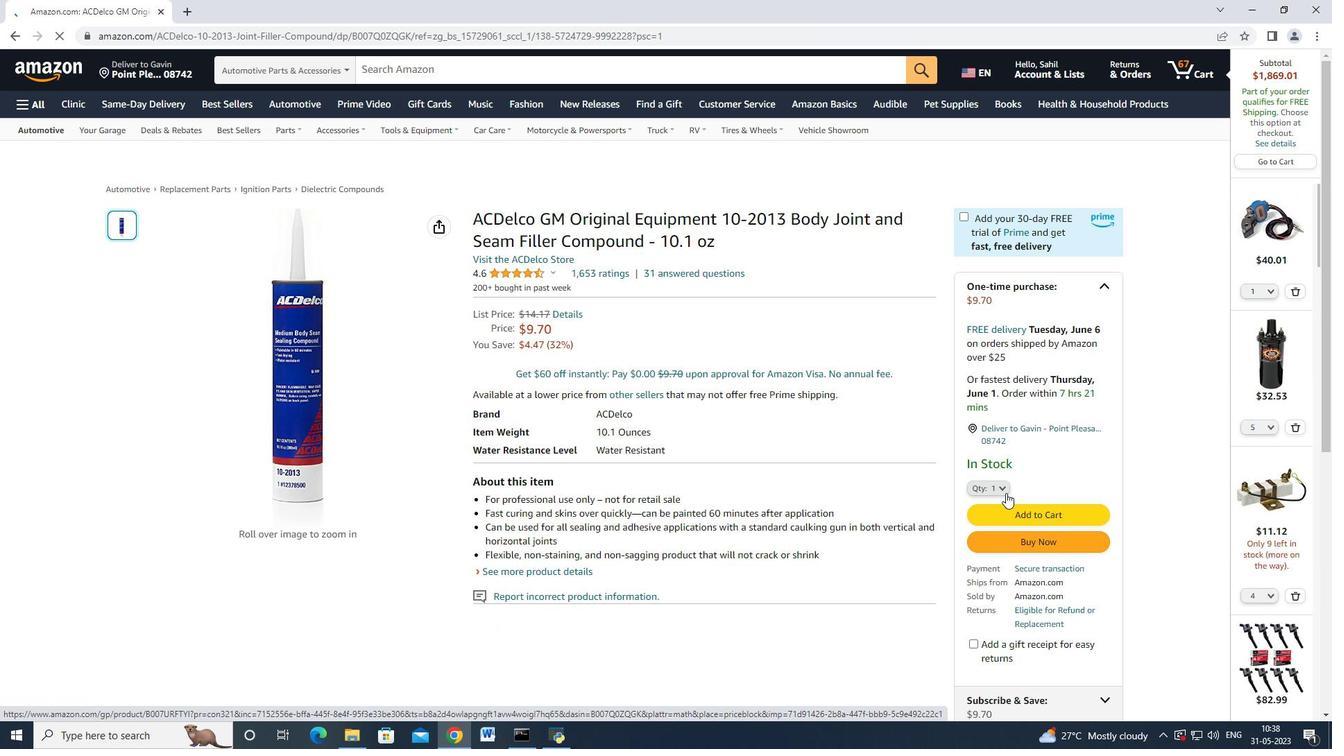 
Action: Mouse pressed left at (1004, 492)
Screenshot: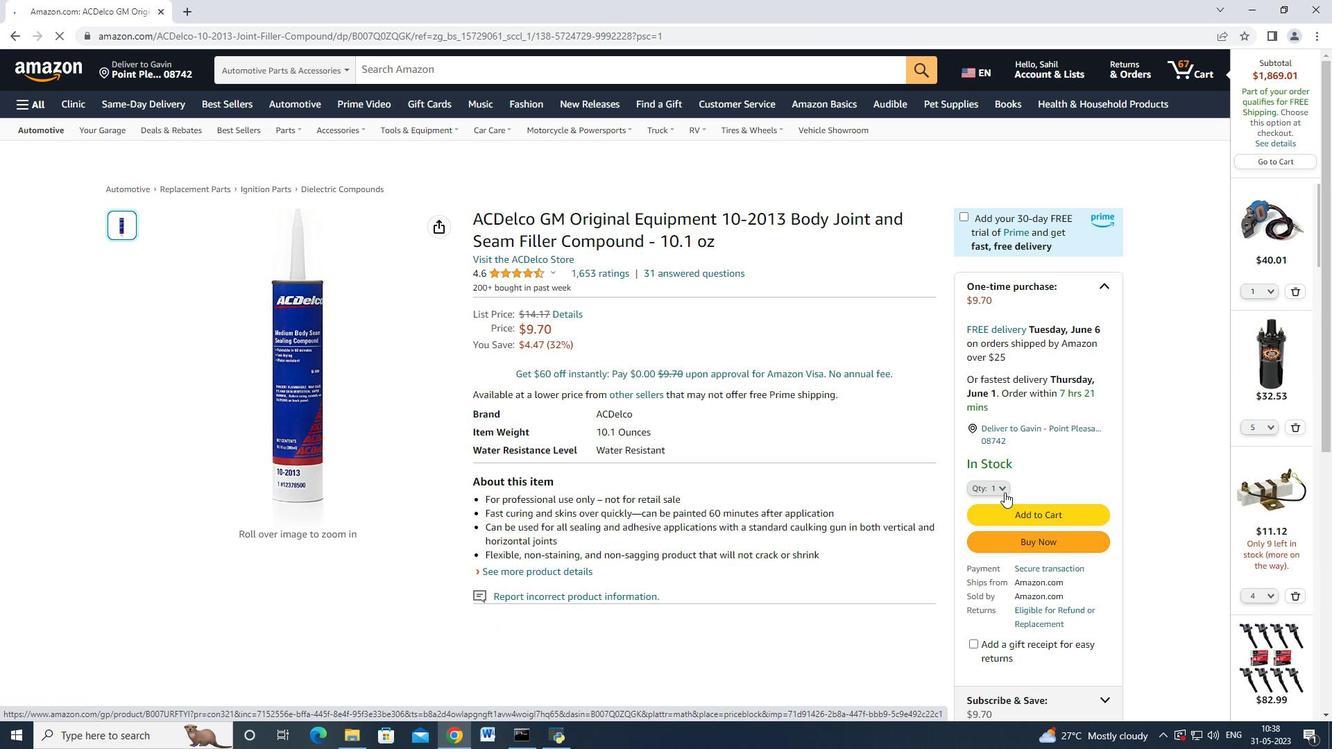 
Action: Mouse moved to (975, 96)
Screenshot: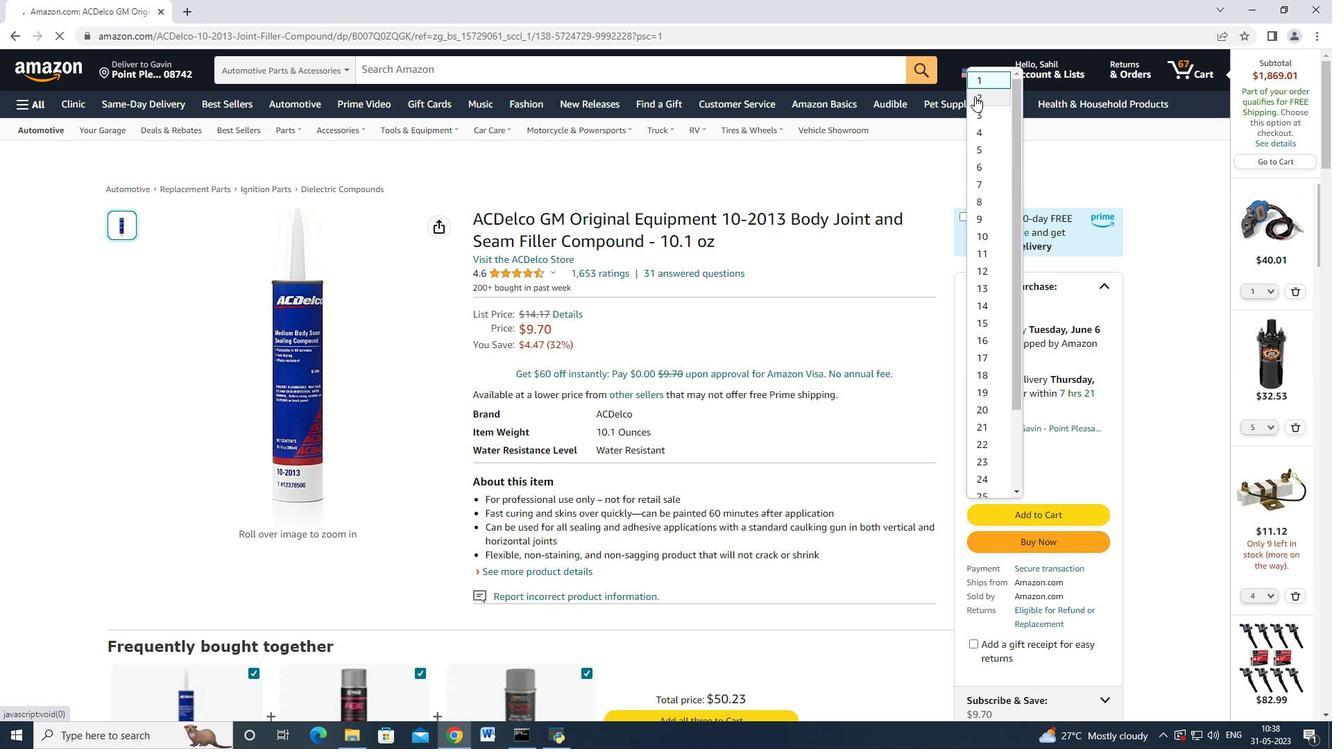 
Action: Mouse pressed left at (975, 96)
Screenshot: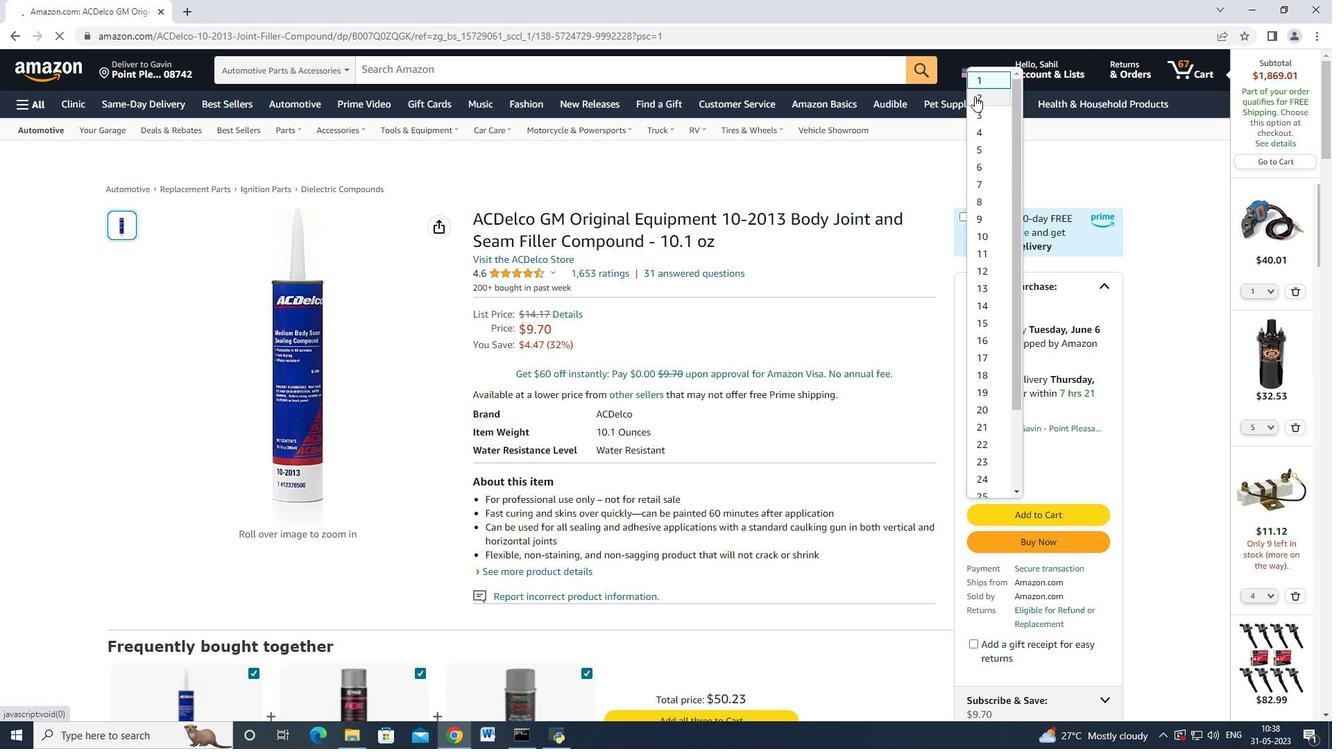 
Action: Mouse moved to (1016, 539)
Screenshot: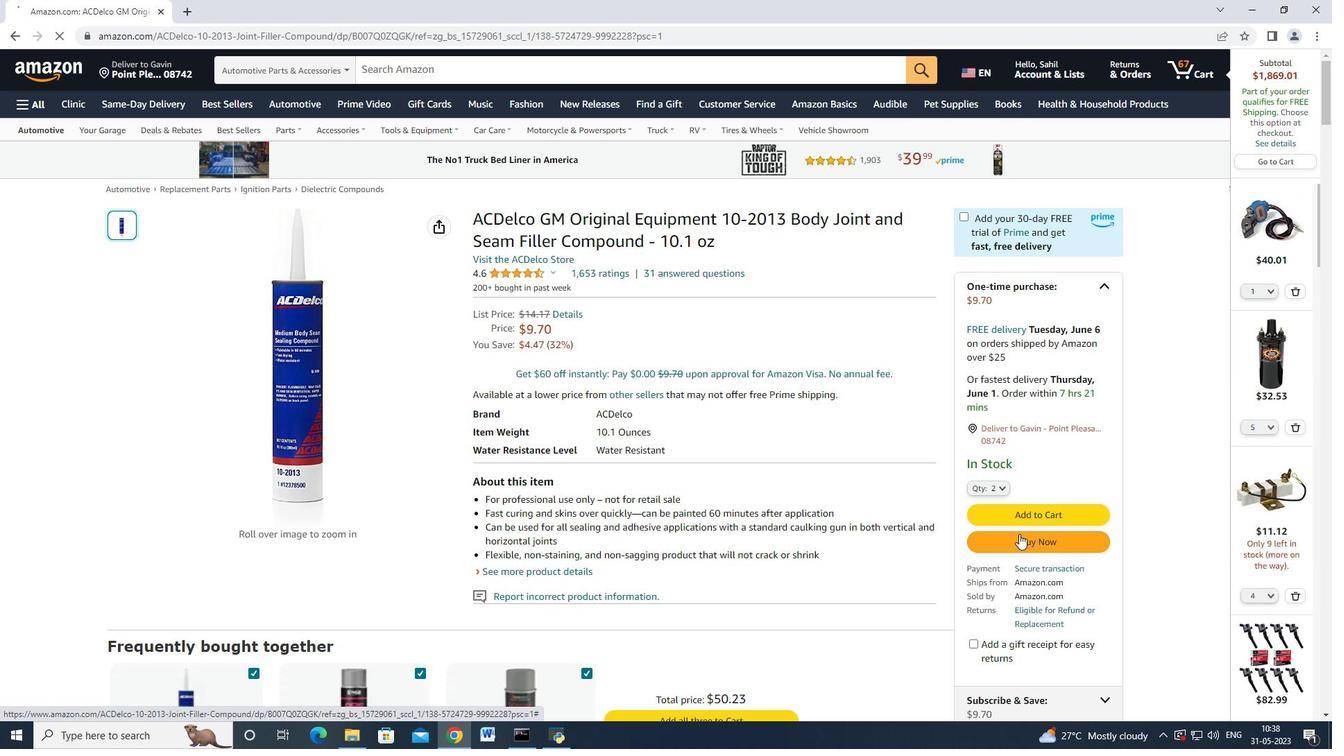 
Action: Mouse pressed left at (1016, 539)
Screenshot: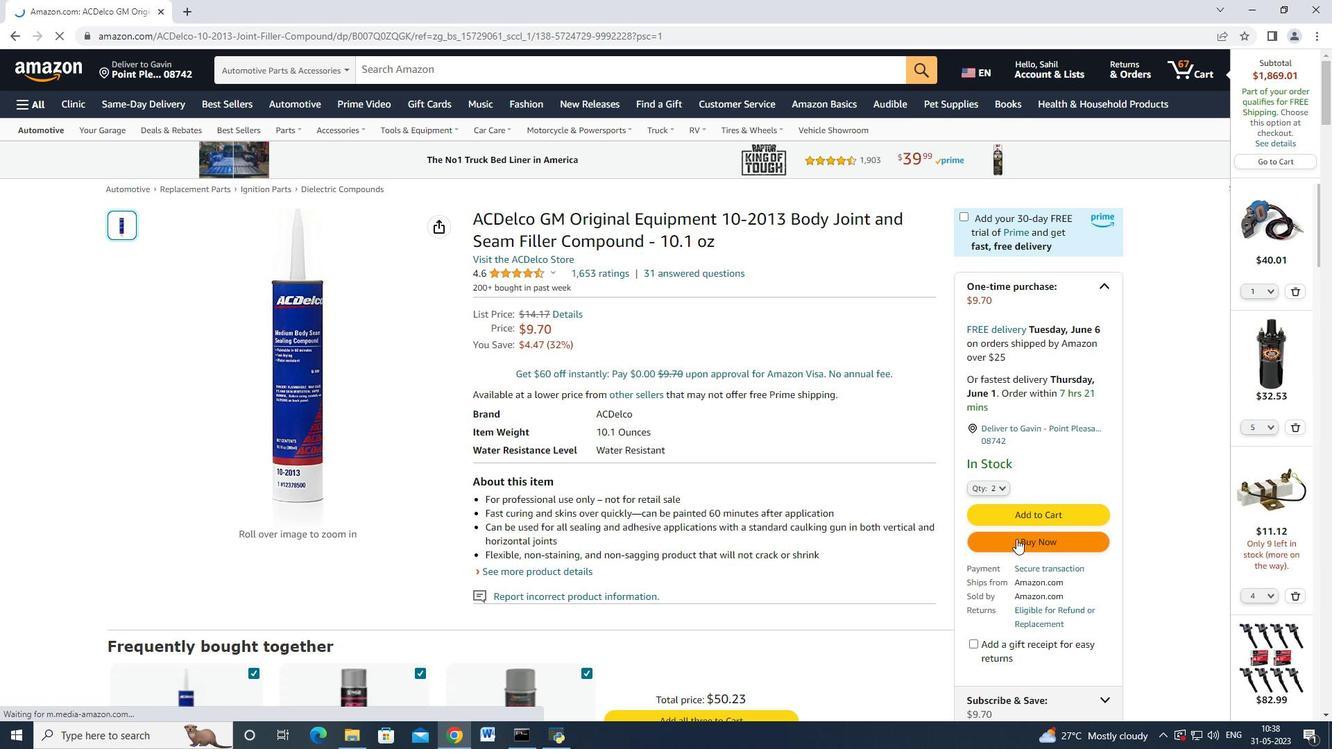 
Action: Mouse moved to (552, 290)
Screenshot: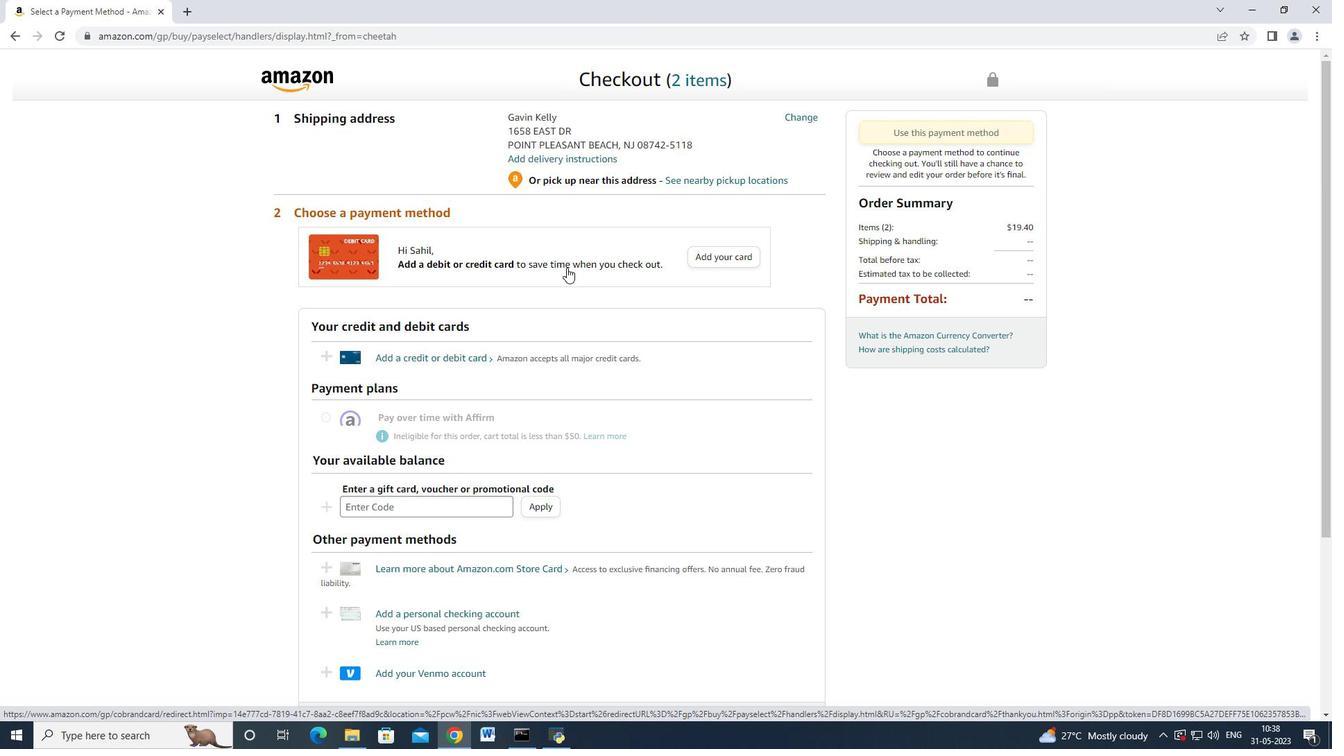 
Action: Mouse scrolled (563, 275) with delta (0, 0)
Screenshot: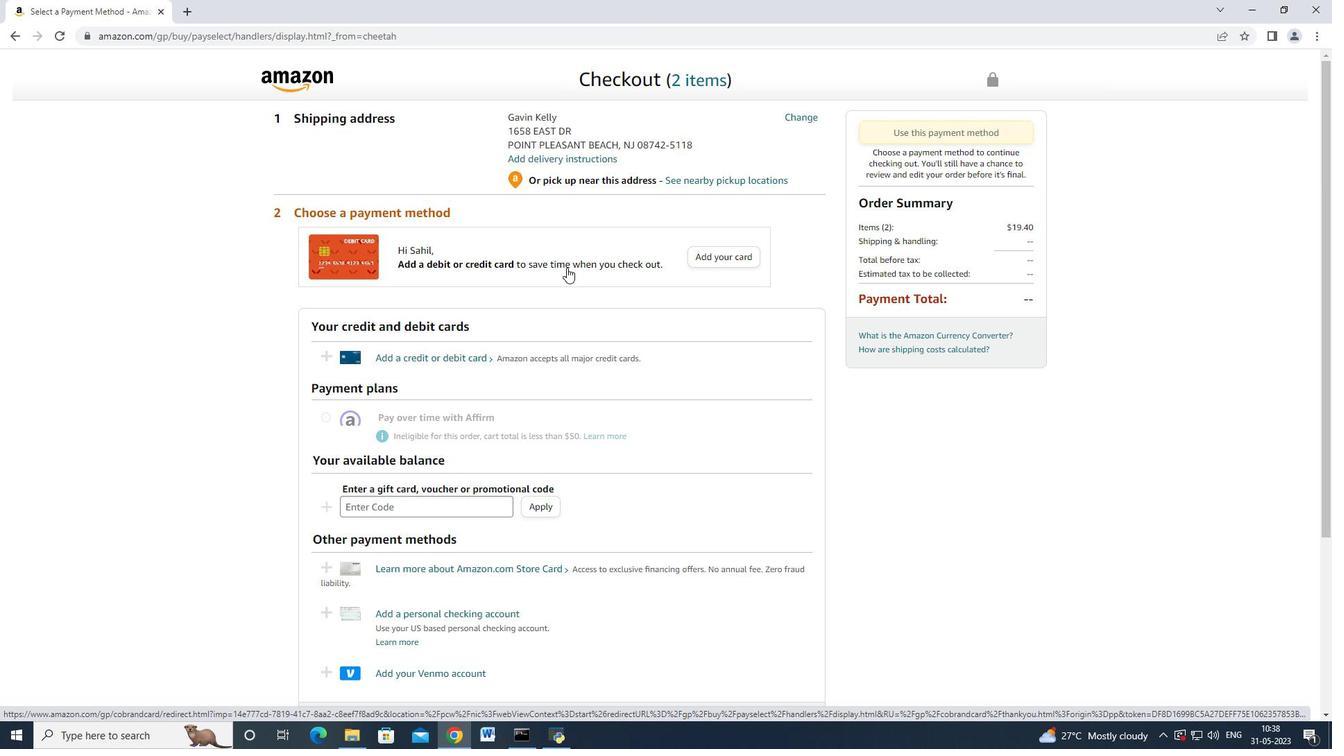 
Action: Mouse moved to (493, 275)
Screenshot: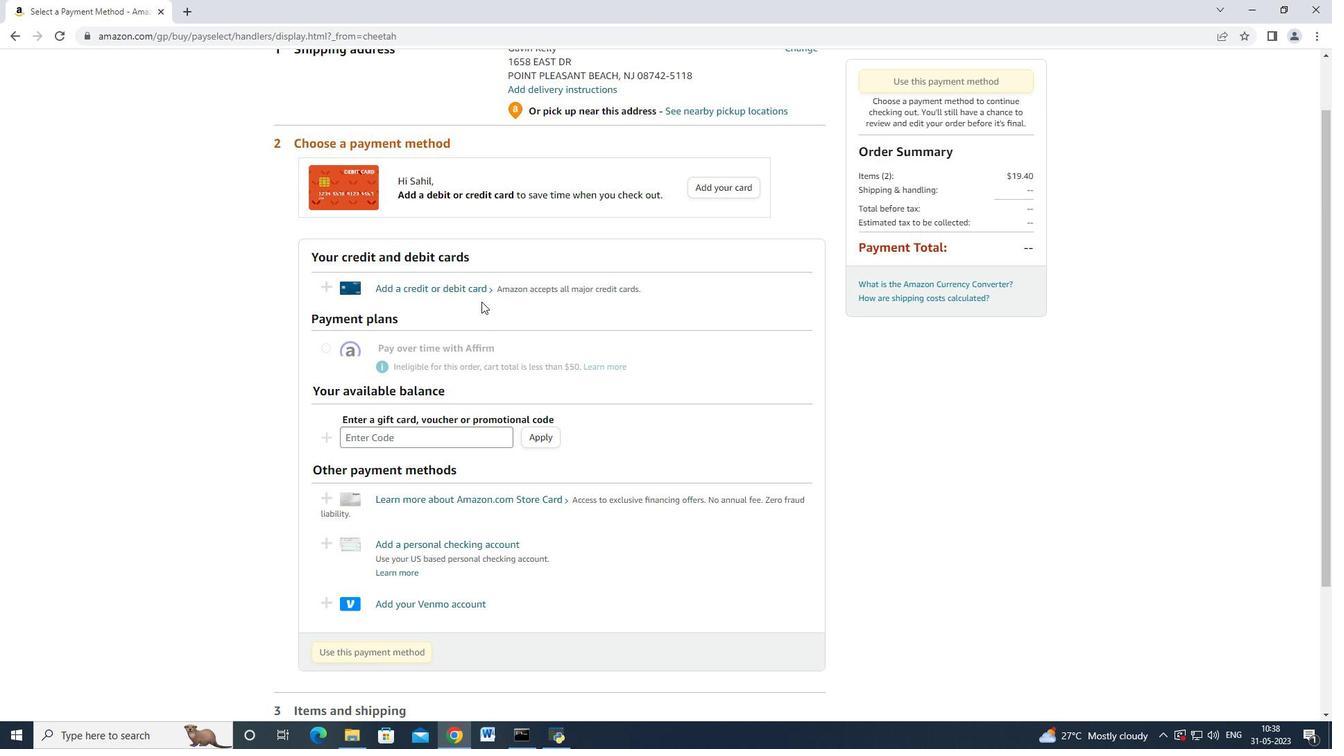 
Action: Mouse scrolled (493, 276) with delta (0, 0)
Screenshot: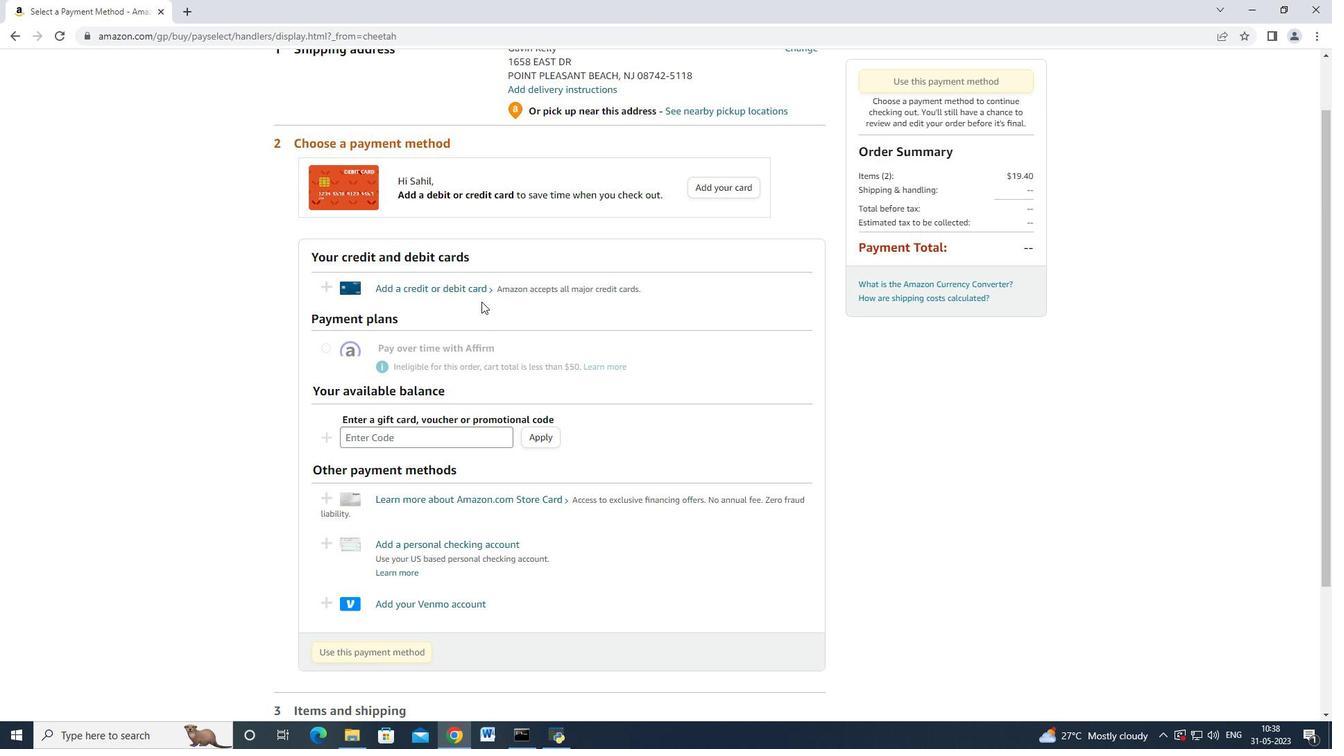 
Action: Mouse moved to (500, 263)
Screenshot: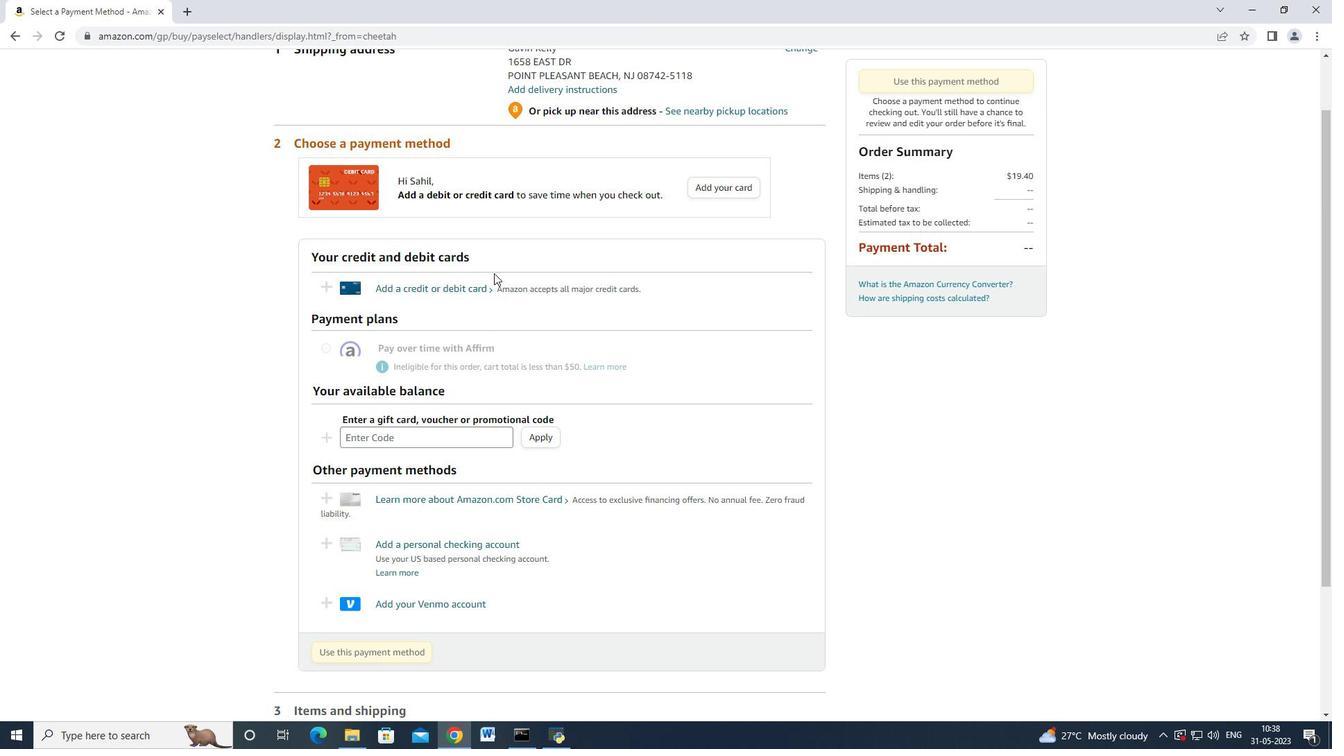 
Action: Mouse scrolled (500, 264) with delta (0, 0)
Screenshot: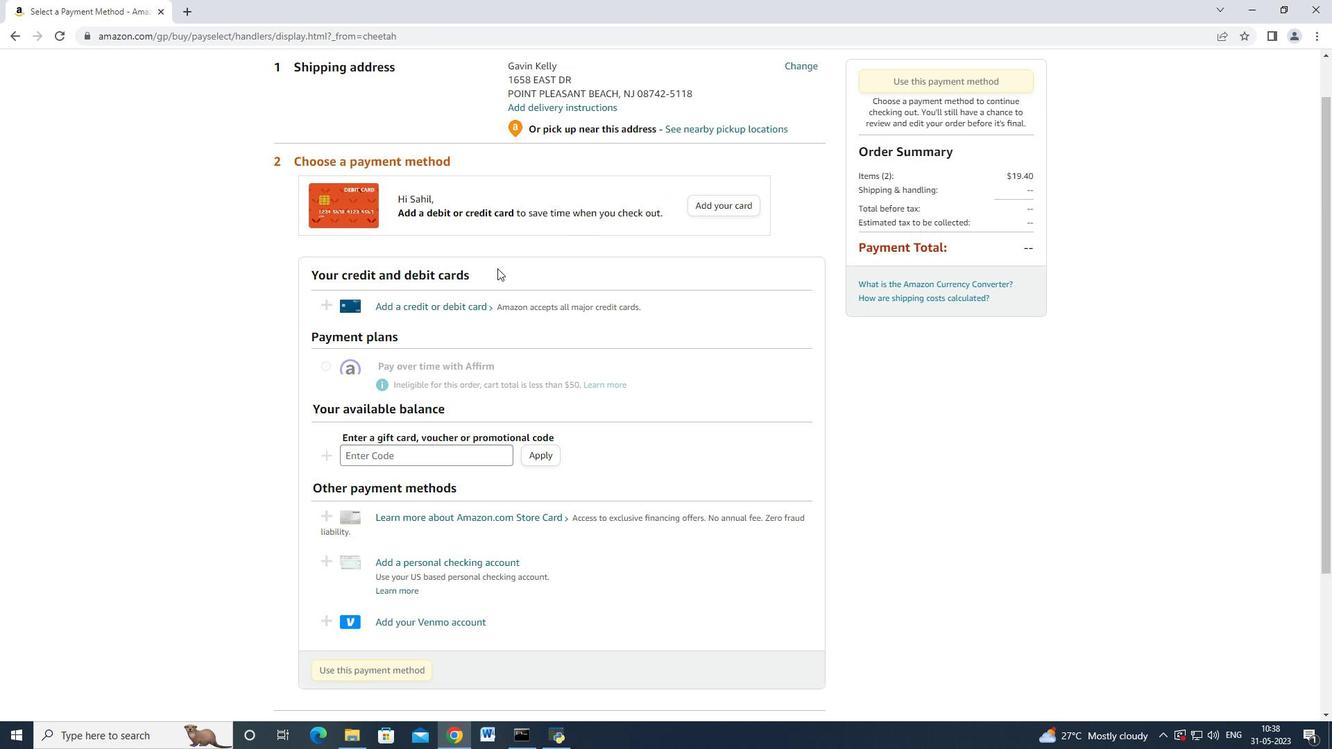 
Action: Mouse moved to (802, 119)
Screenshot: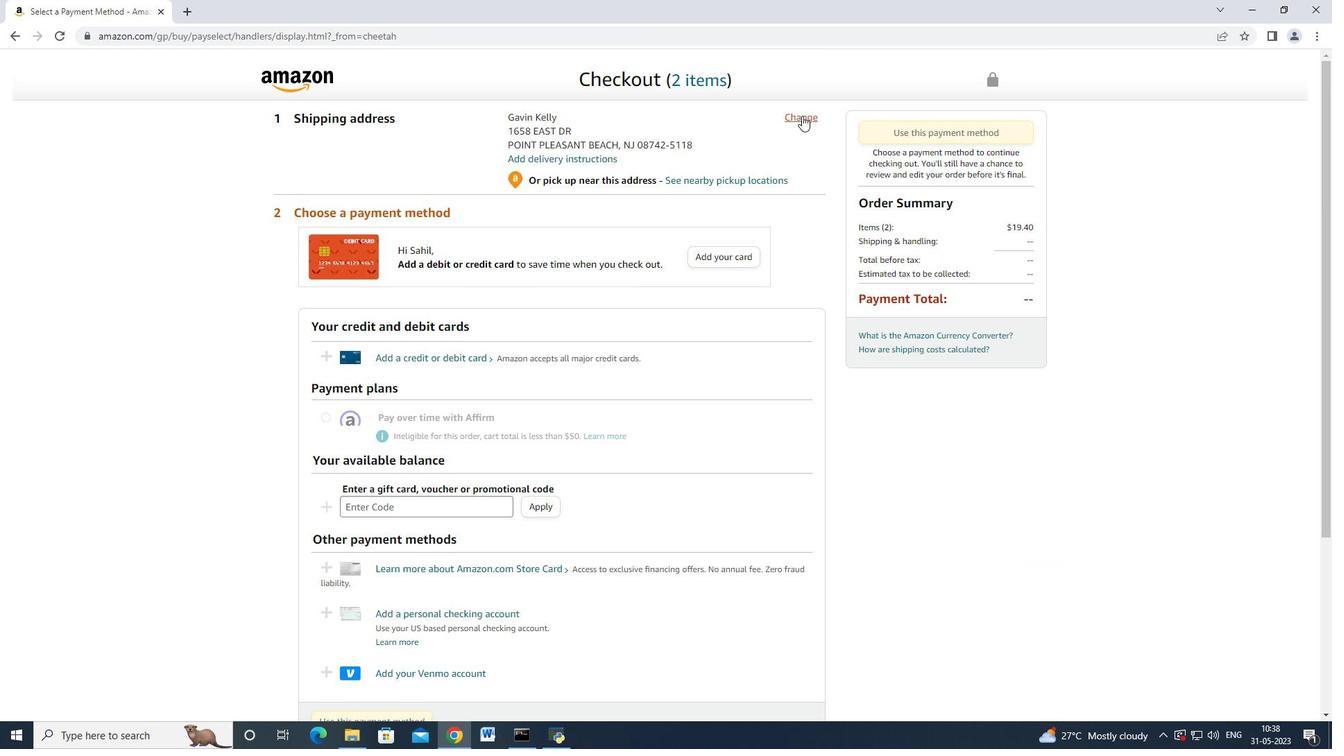 
Action: Mouse pressed left at (802, 119)
Screenshot: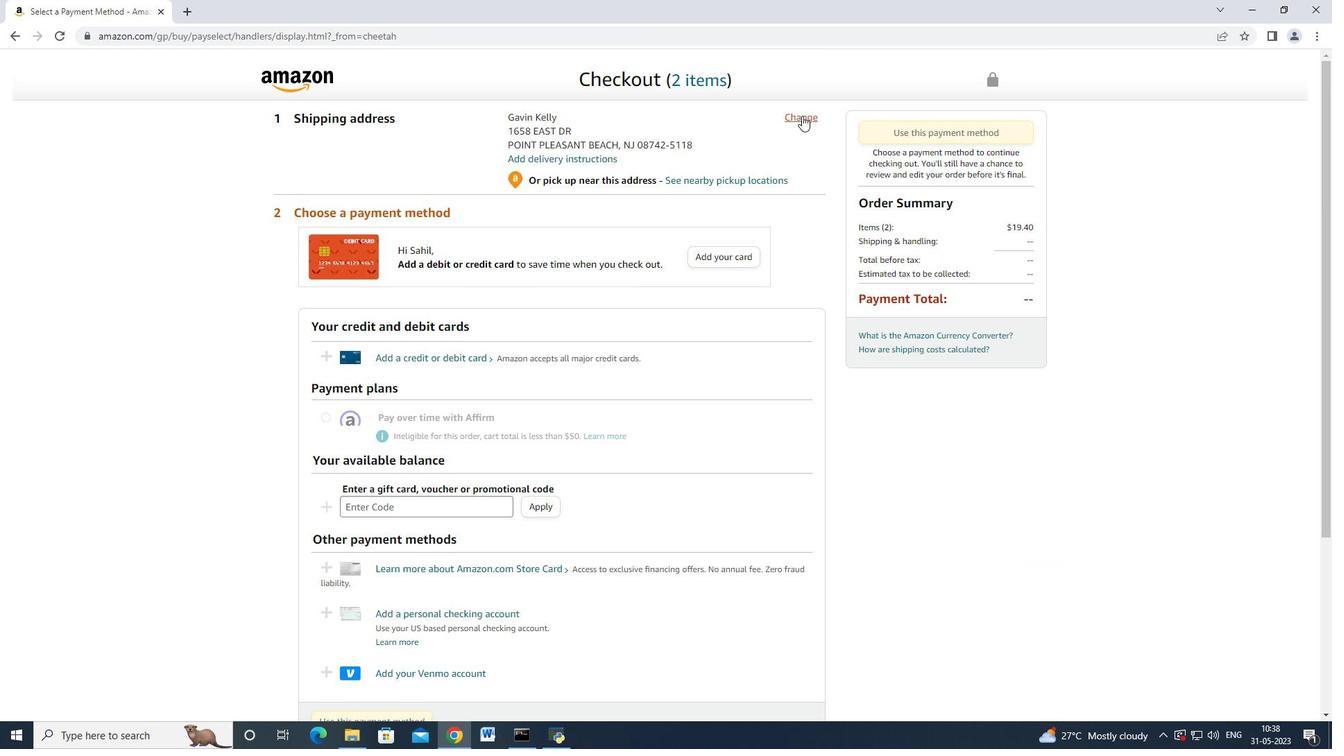 
Action: Mouse moved to (612, 237)
Screenshot: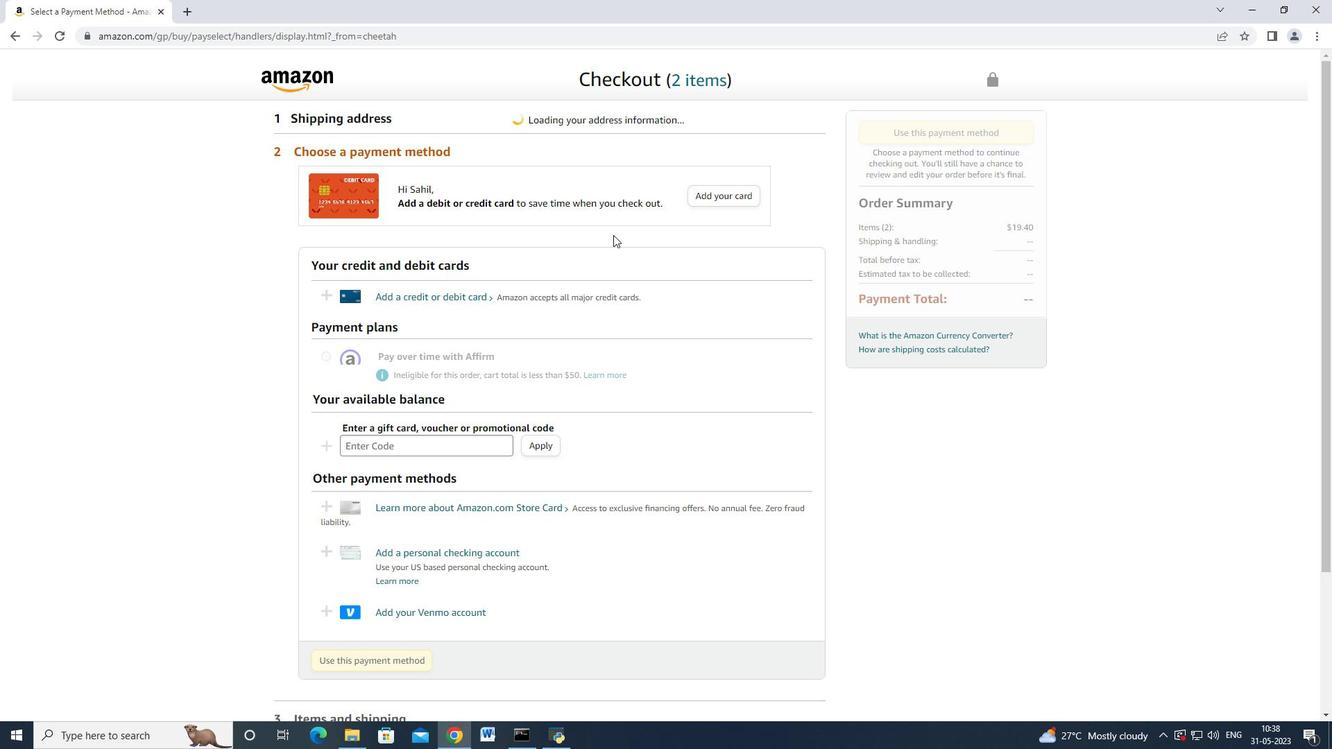 
Action: Mouse scrolled (612, 236) with delta (0, 0)
Screenshot: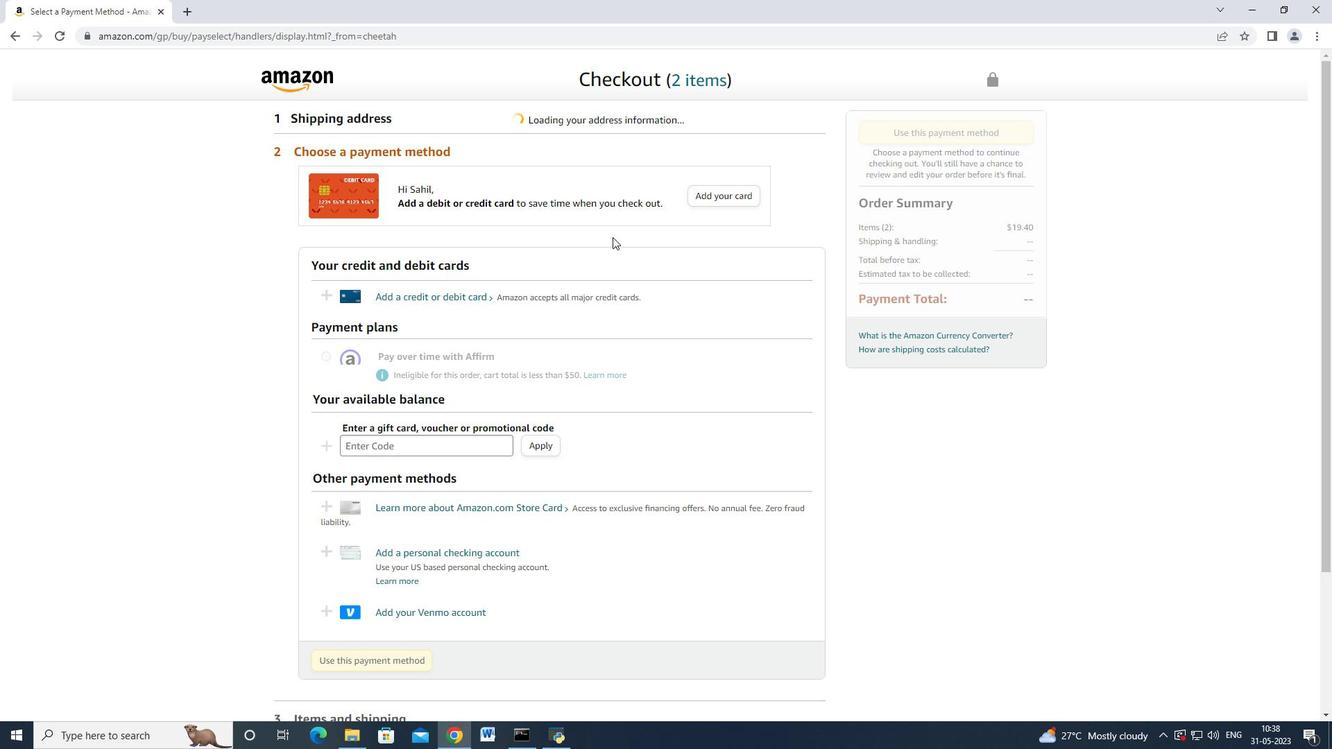 
Action: Mouse scrolled (612, 237) with delta (0, 0)
Screenshot: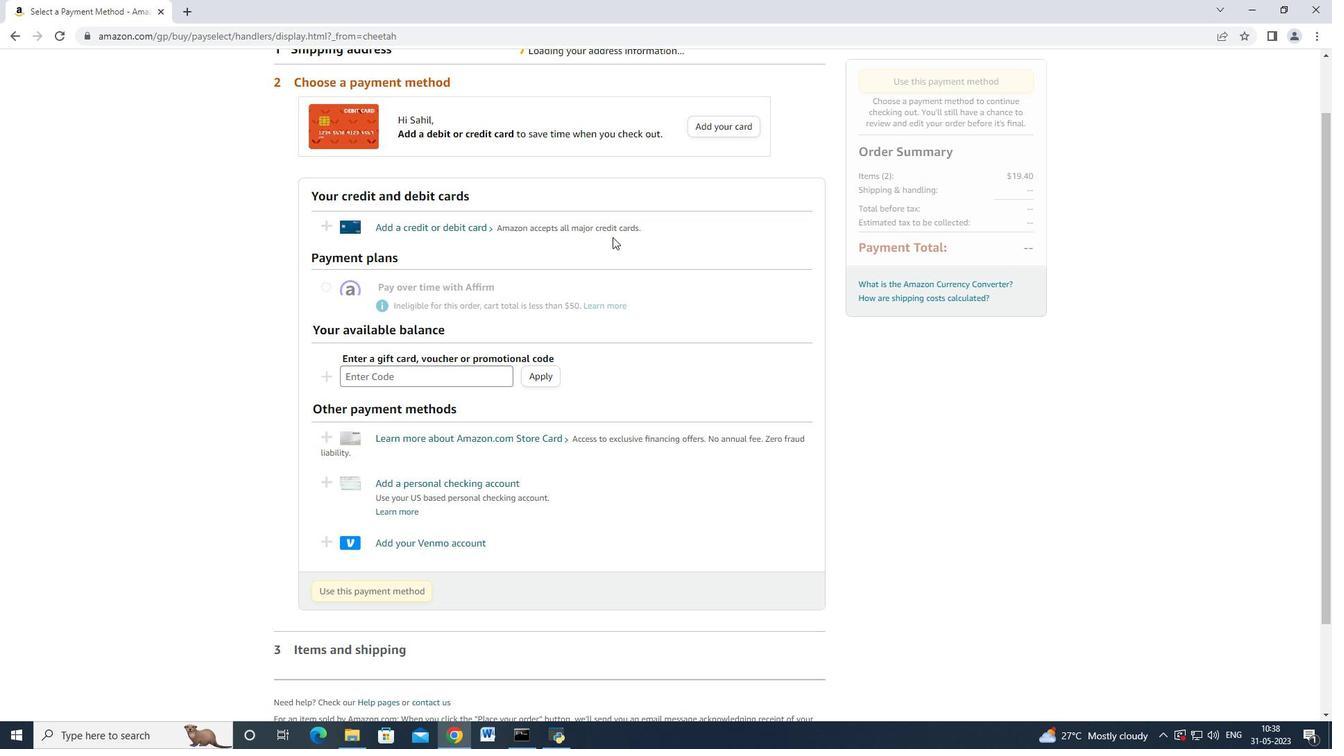 
Action: Mouse scrolled (612, 236) with delta (0, 0)
Screenshot: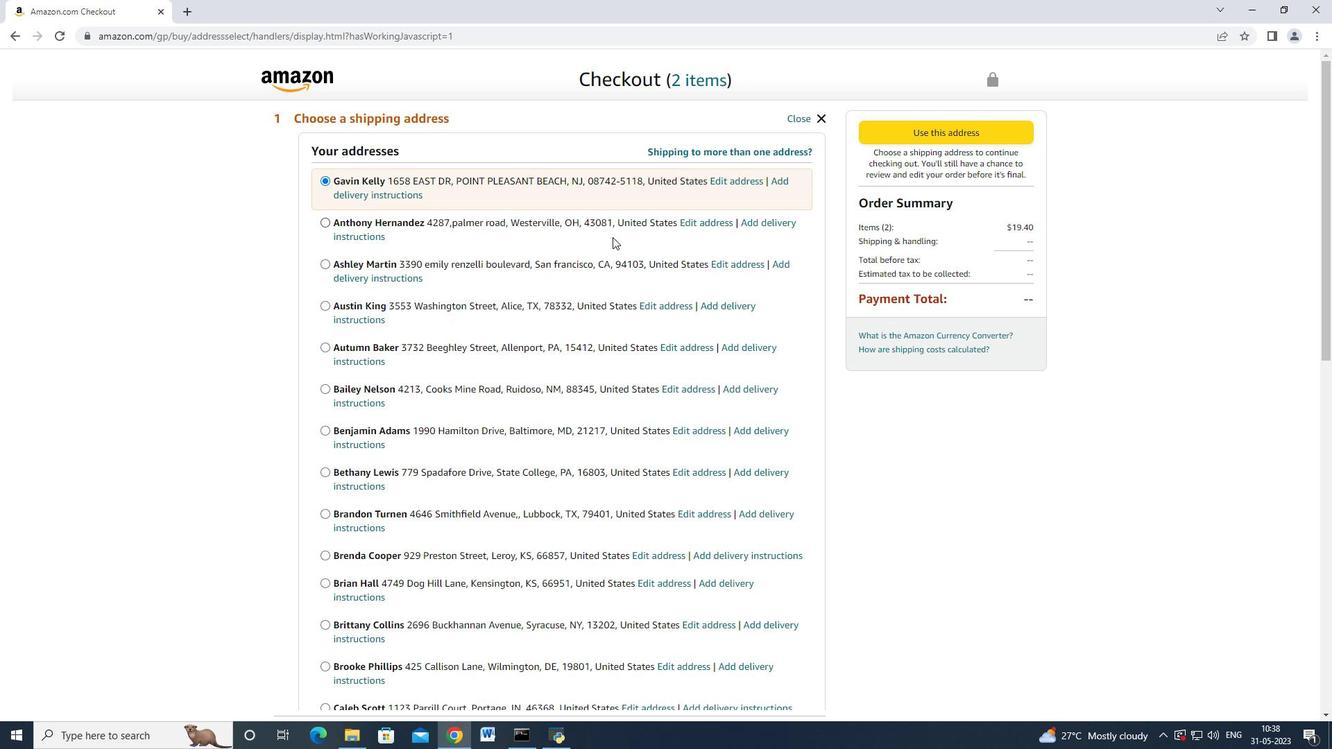 
Action: Mouse scrolled (612, 236) with delta (0, 0)
Screenshot: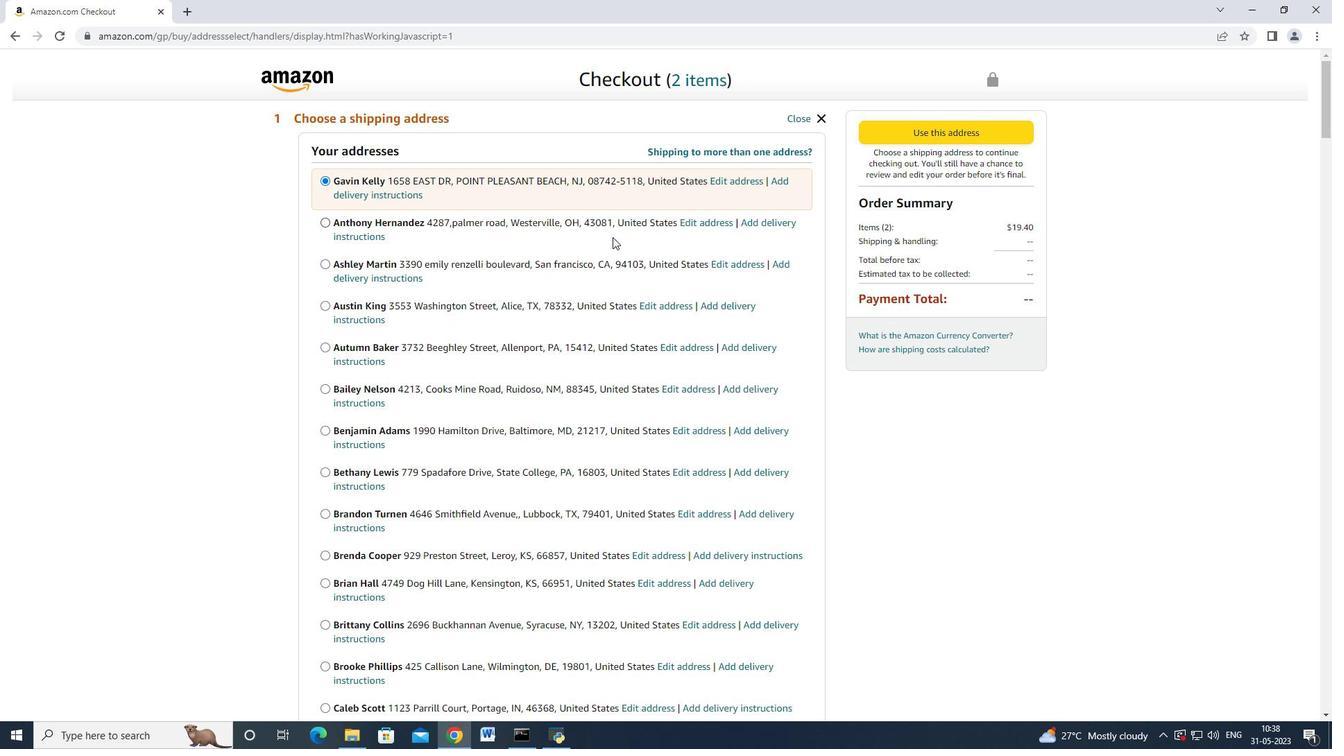 
Action: Mouse scrolled (612, 236) with delta (0, 0)
Screenshot: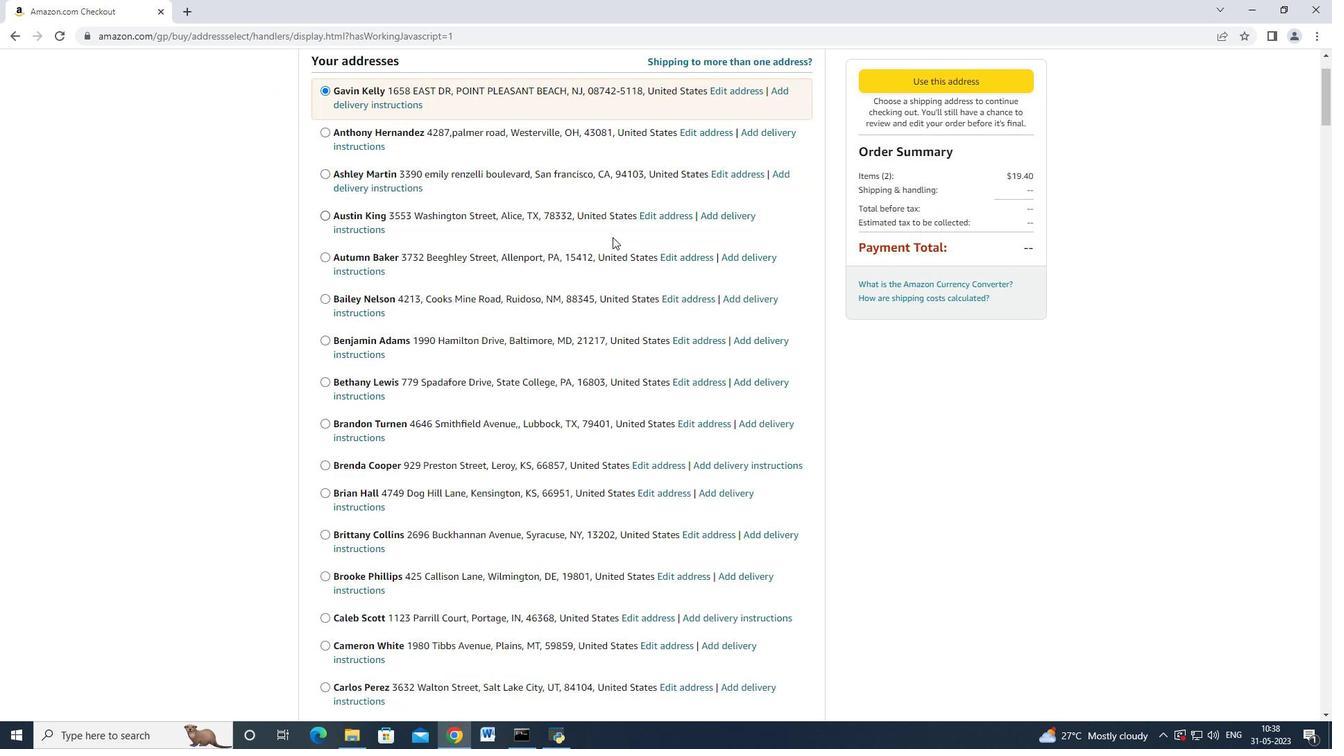 
Action: Mouse scrolled (612, 236) with delta (0, 0)
Screenshot: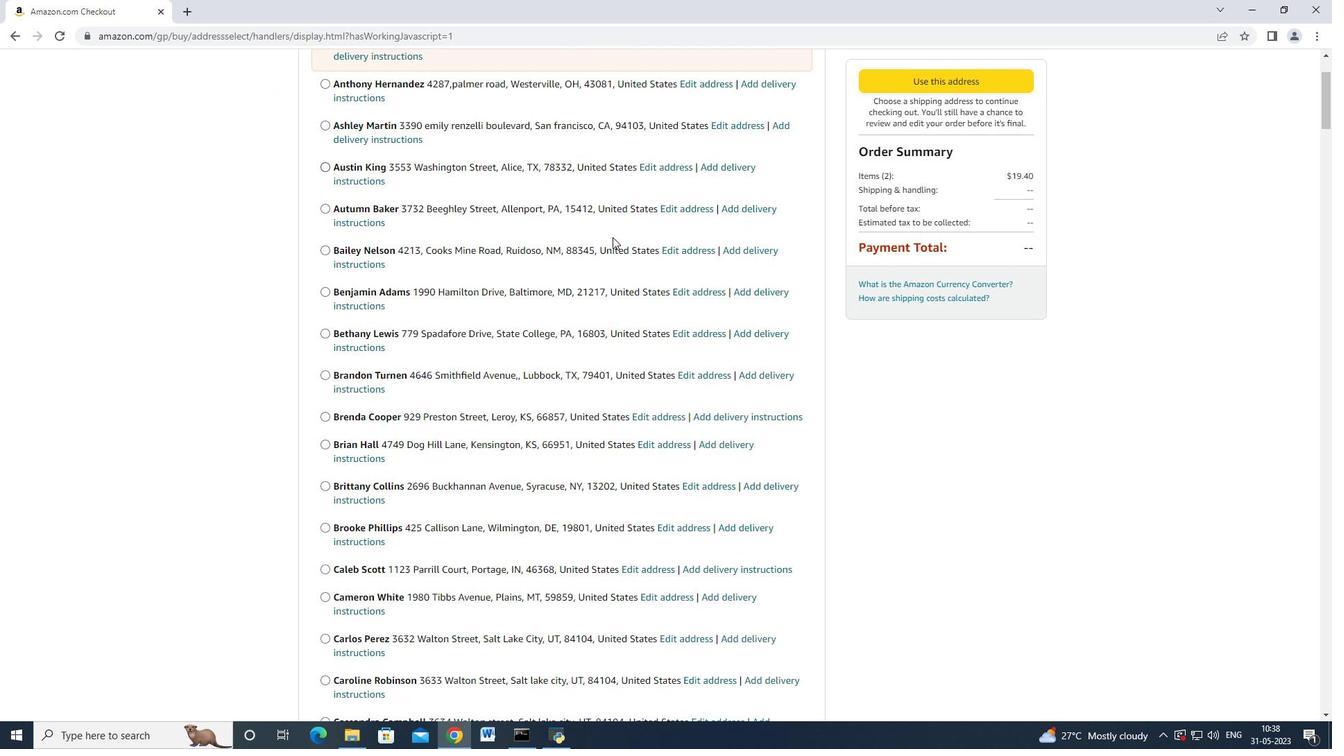 
Action: Mouse scrolled (612, 236) with delta (0, 0)
Screenshot: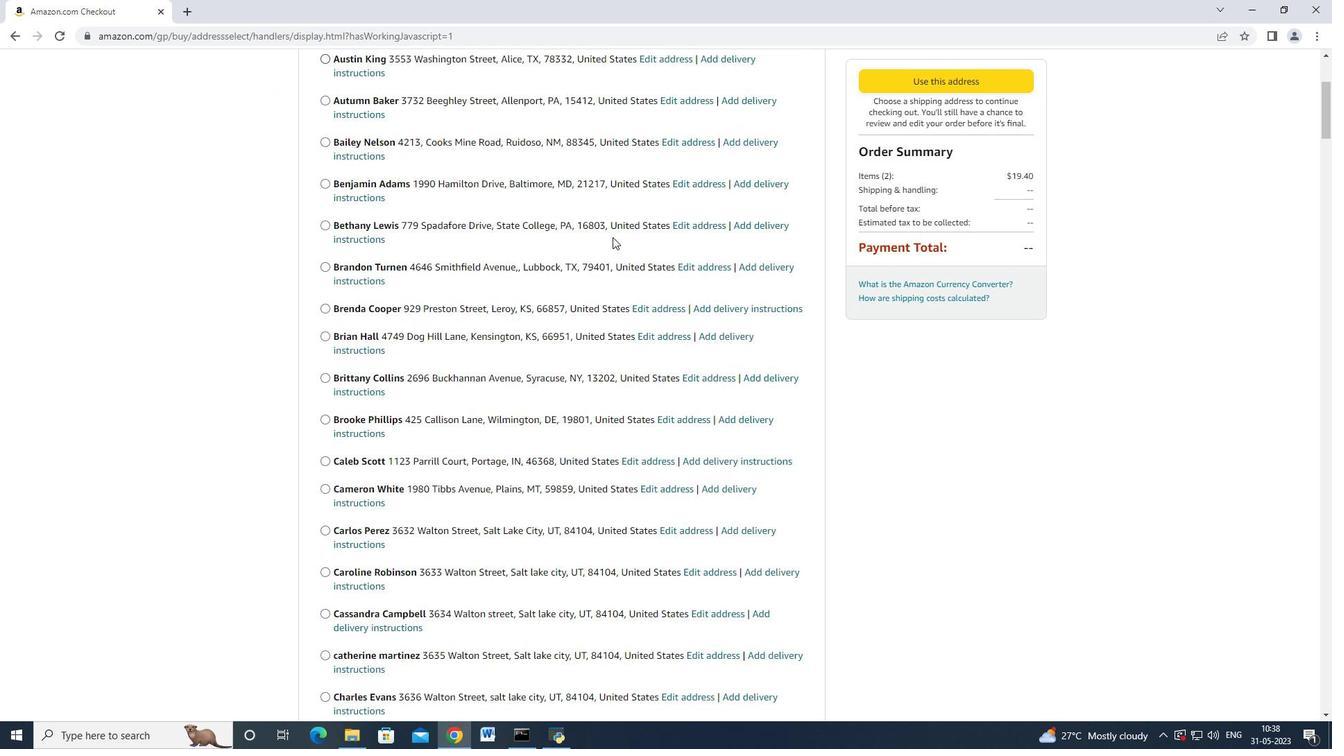 
Action: Mouse scrolled (612, 236) with delta (0, 0)
Screenshot: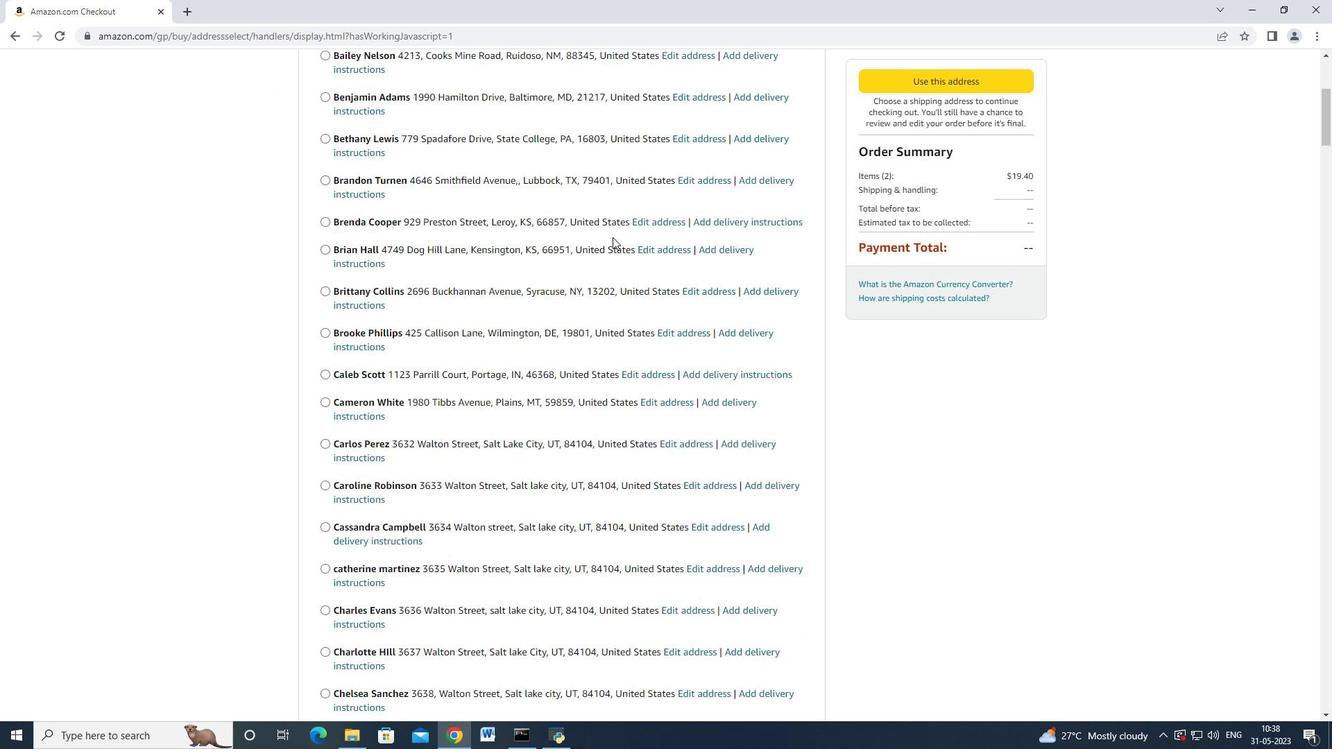 
Action: Mouse scrolled (612, 236) with delta (0, 0)
Screenshot: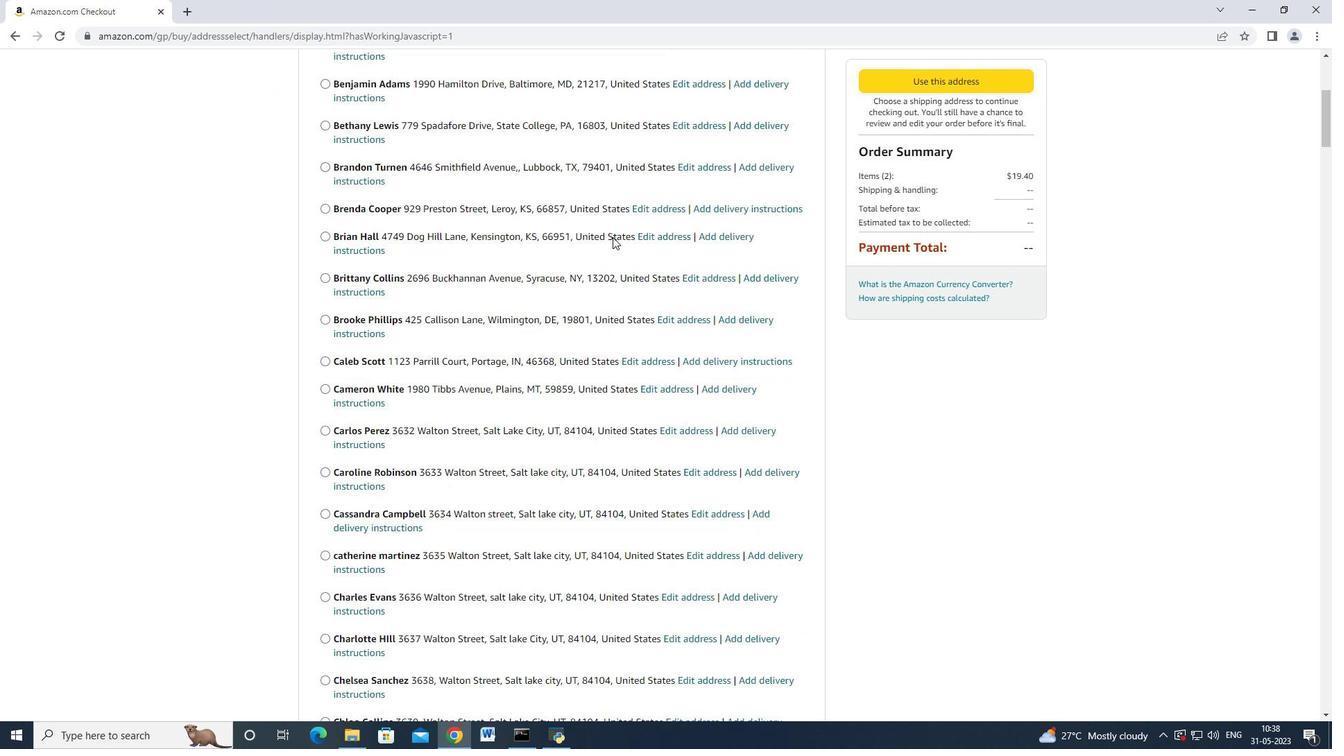 
Action: Mouse scrolled (612, 236) with delta (0, 0)
Screenshot: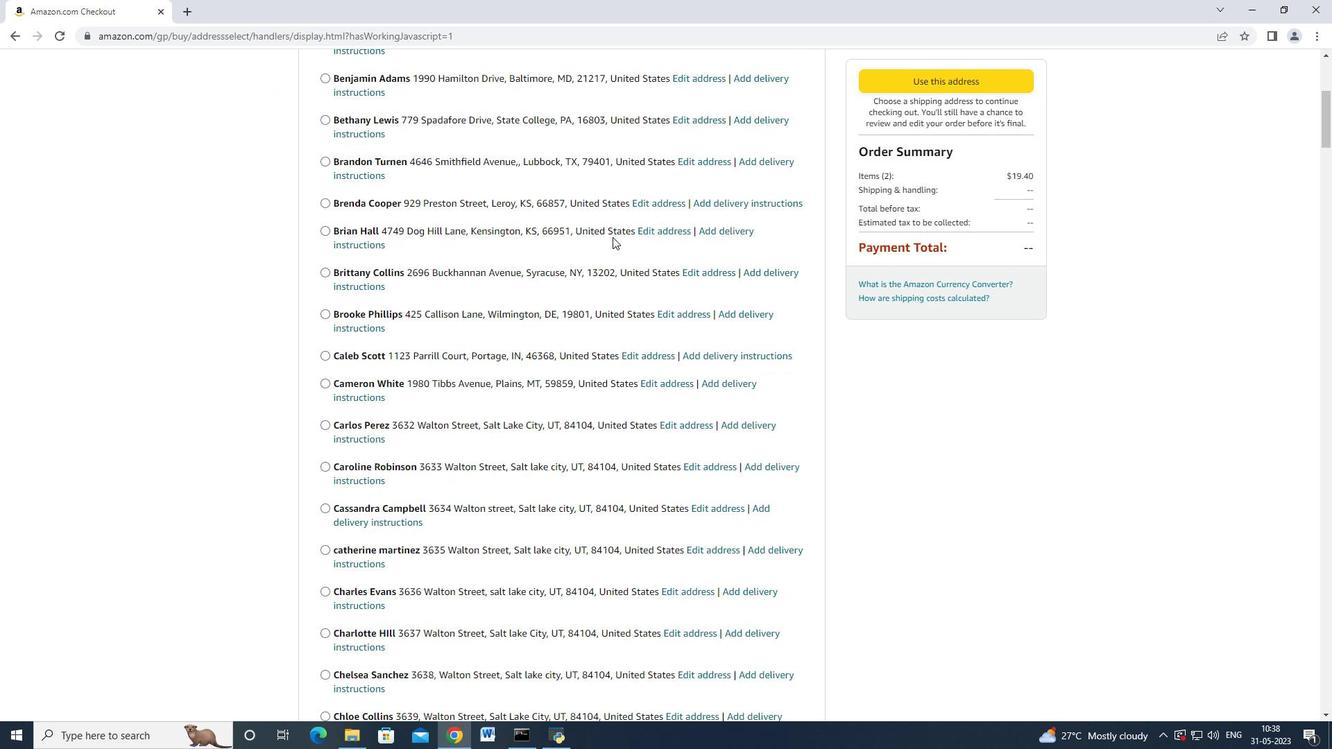 
Action: Mouse scrolled (612, 236) with delta (0, 0)
Screenshot: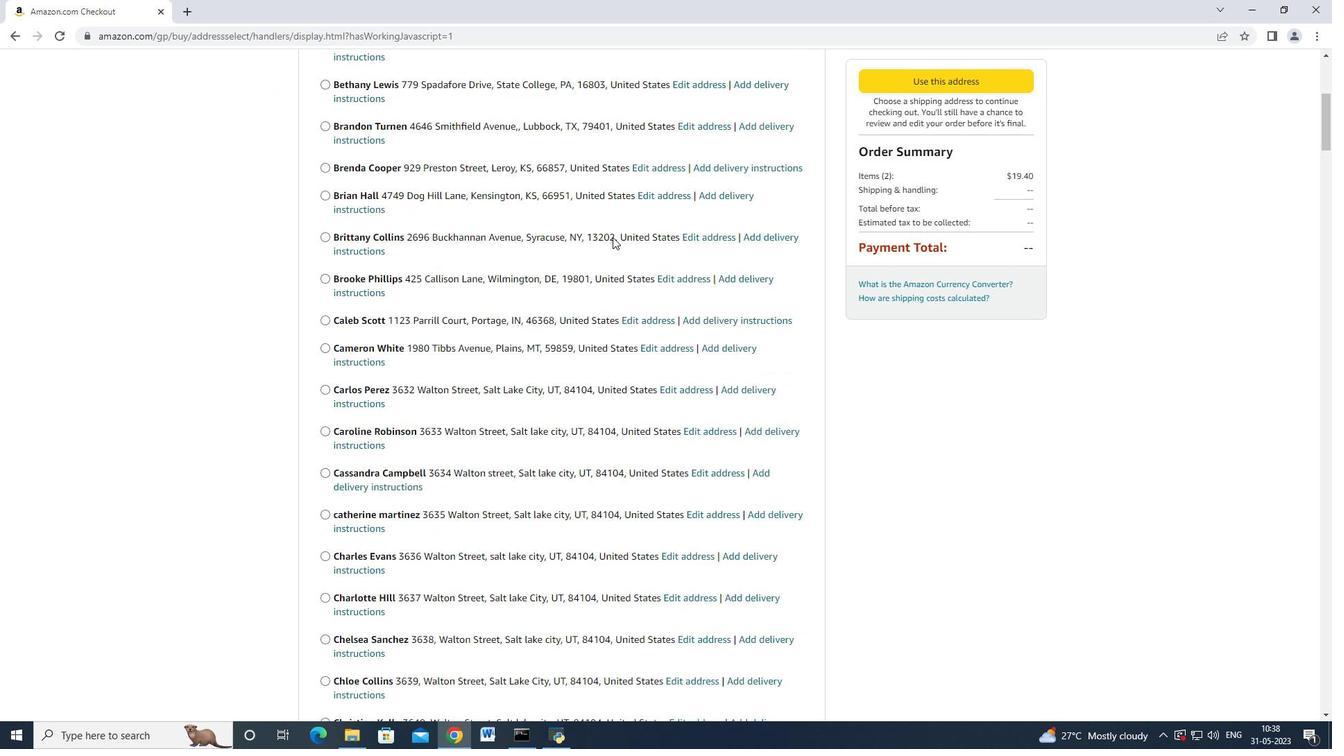 
Action: Mouse scrolled (612, 236) with delta (0, 0)
Screenshot: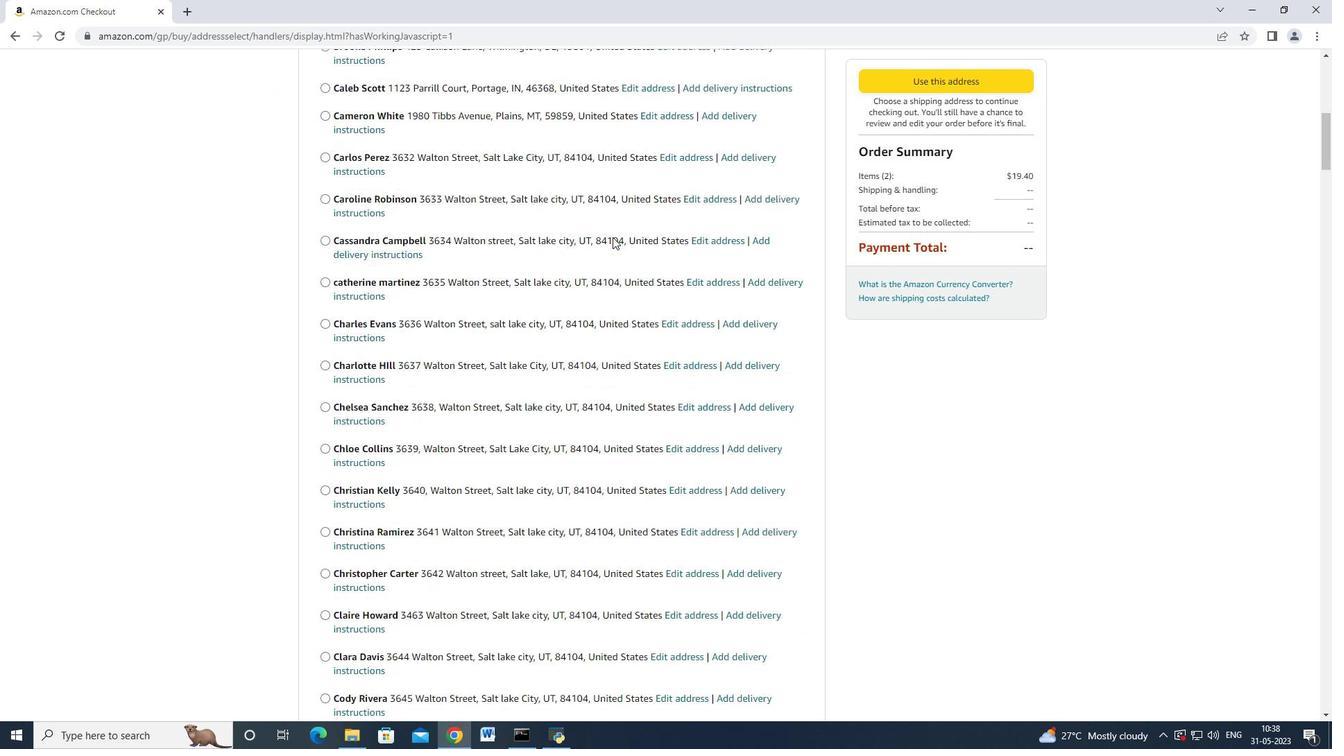 
Action: Mouse scrolled (612, 236) with delta (0, 0)
Screenshot: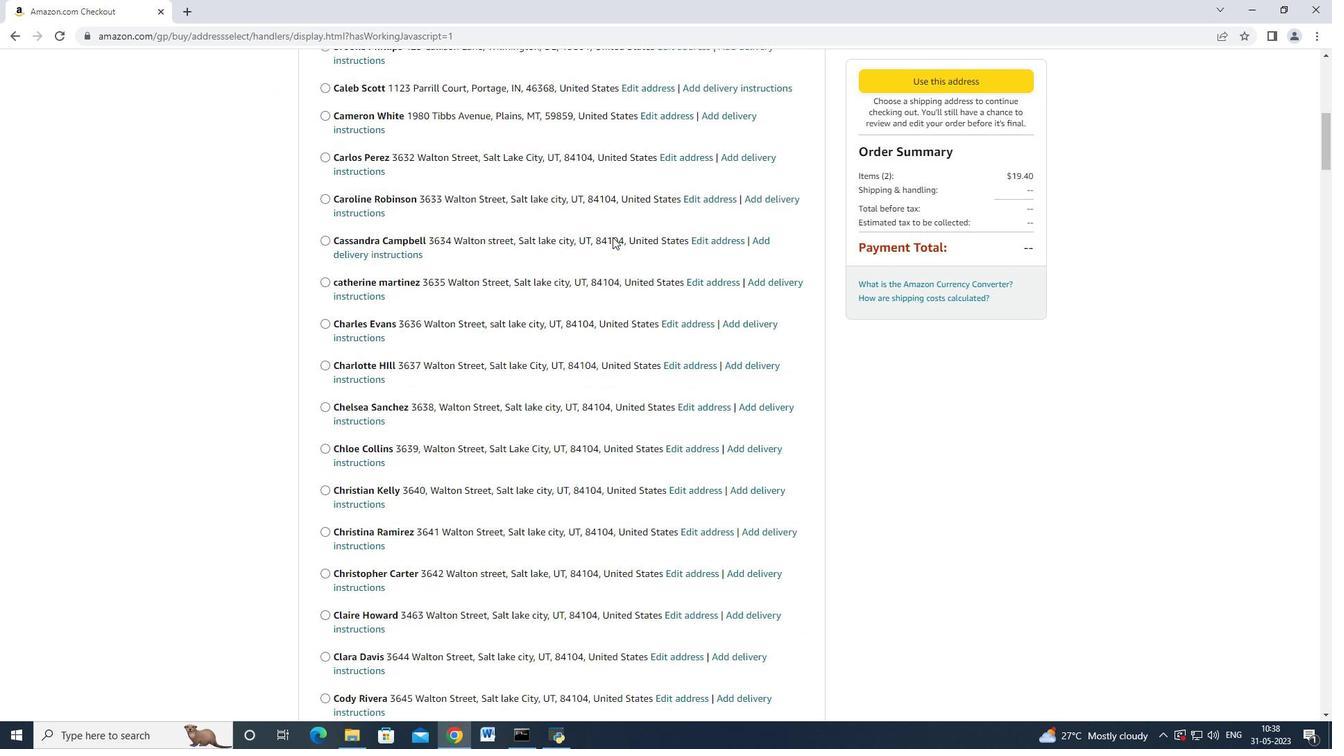 
Action: Mouse scrolled (612, 236) with delta (0, 0)
Screenshot: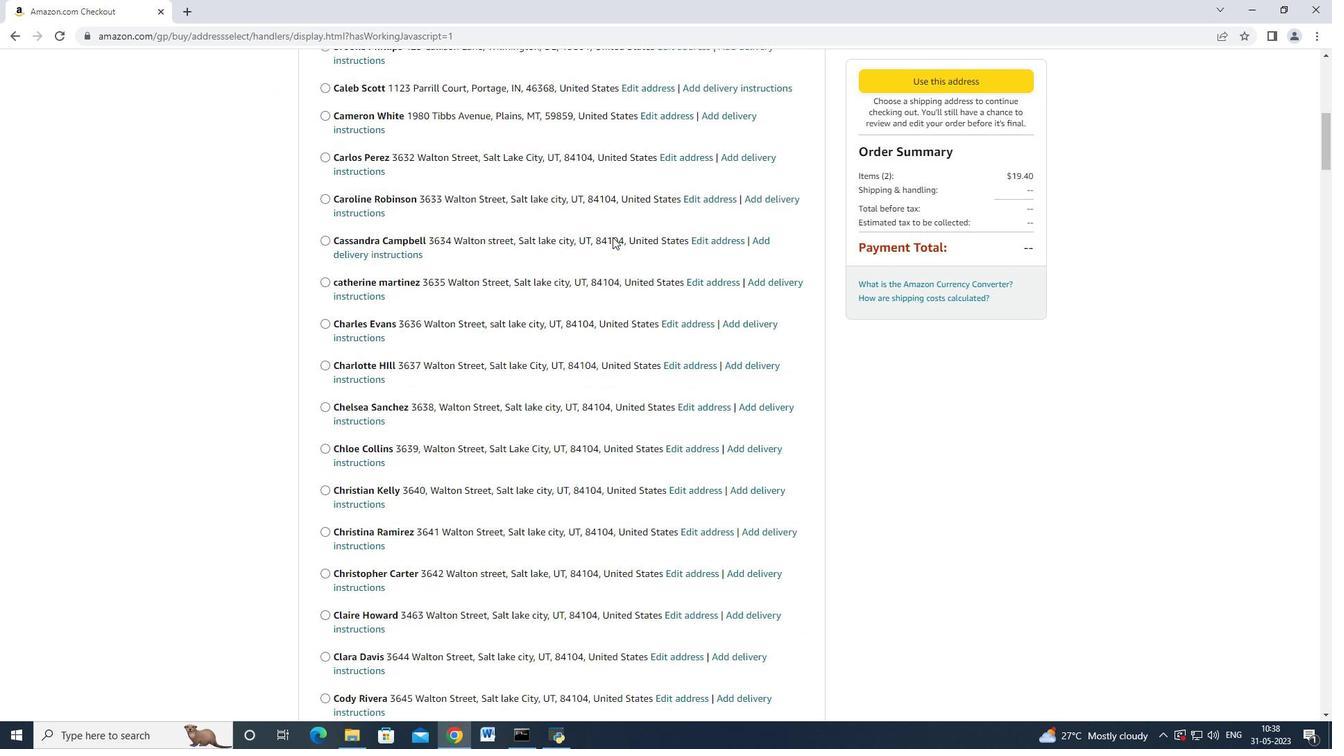 
Action: Mouse scrolled (612, 236) with delta (0, 0)
Screenshot: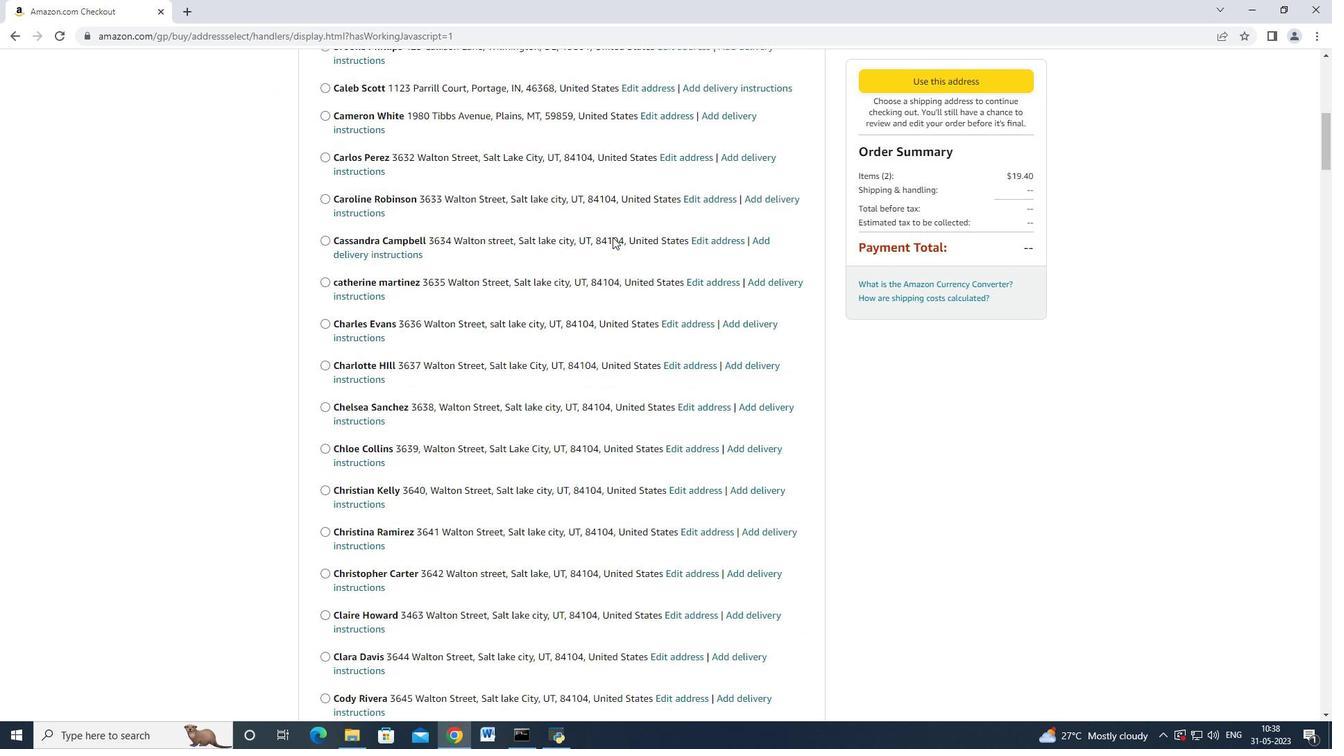
Action: Mouse scrolled (612, 236) with delta (0, 0)
Screenshot: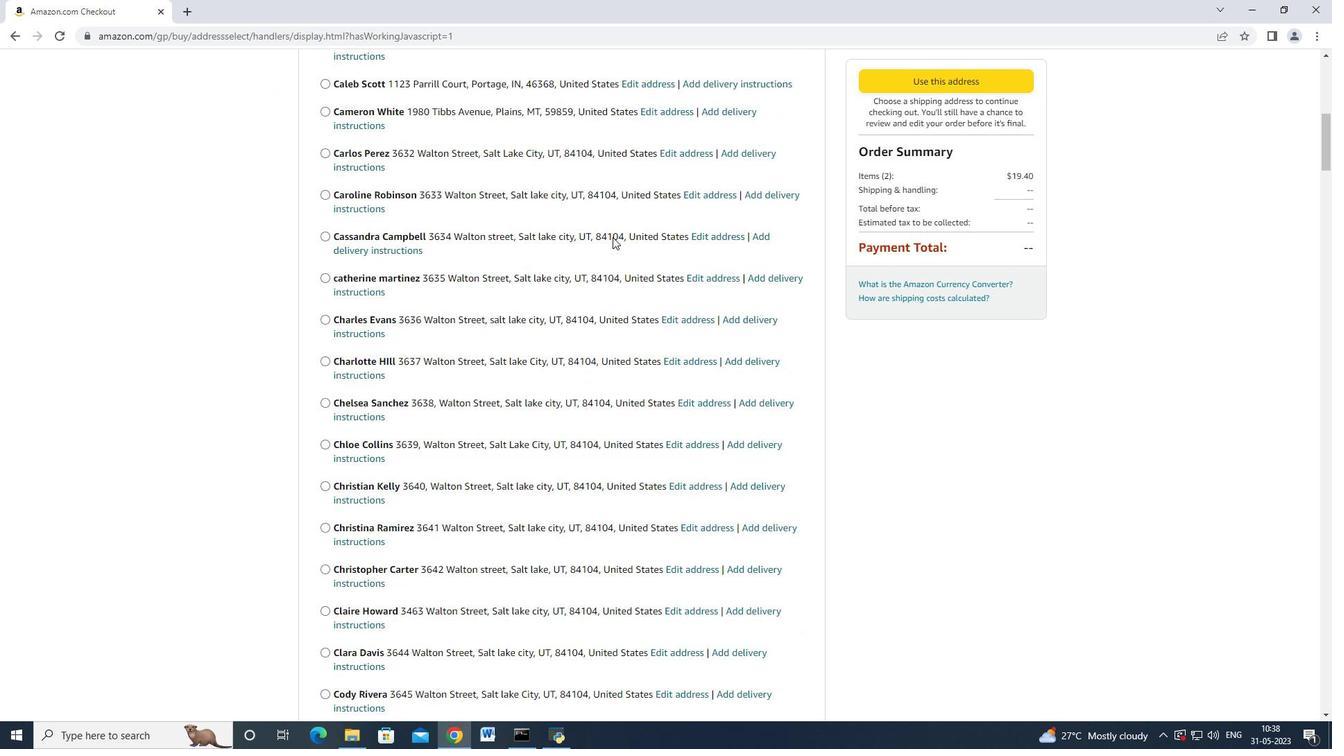 
Action: Mouse scrolled (612, 236) with delta (0, 0)
Screenshot: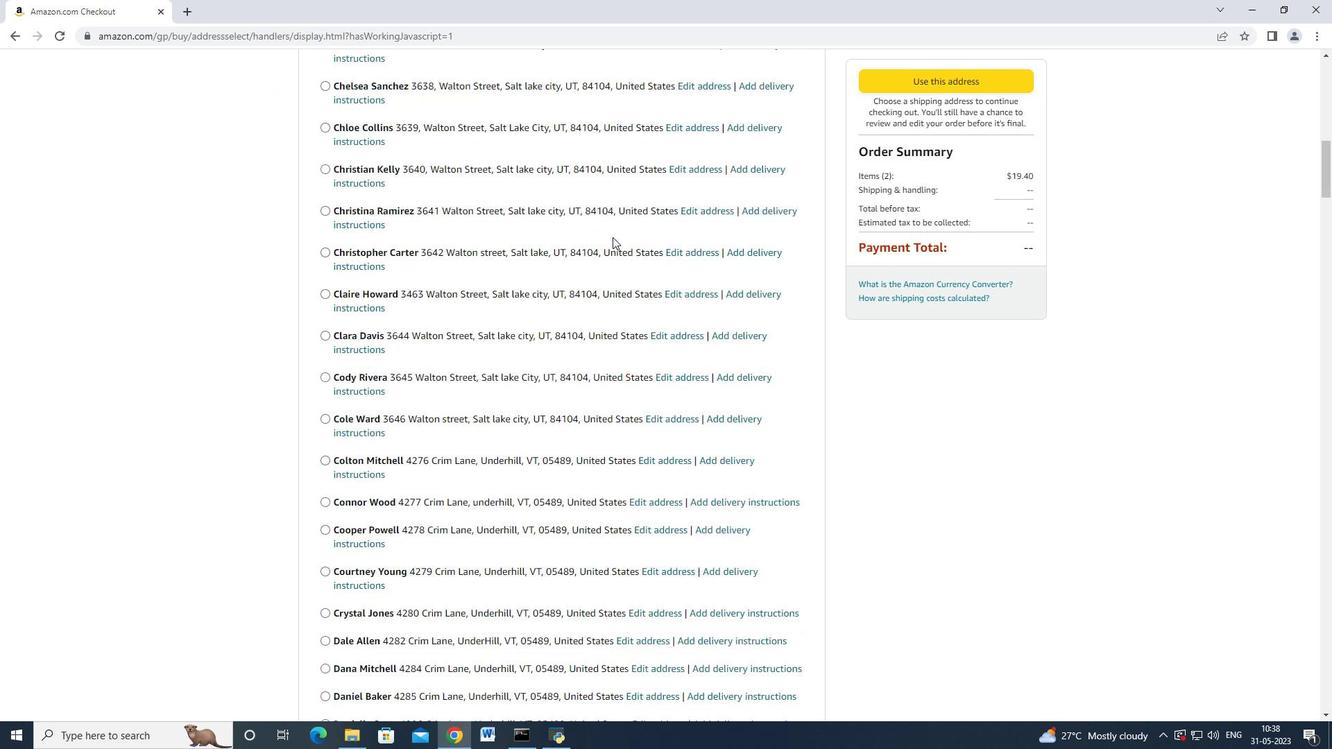 
Action: Mouse scrolled (612, 236) with delta (0, 0)
Screenshot: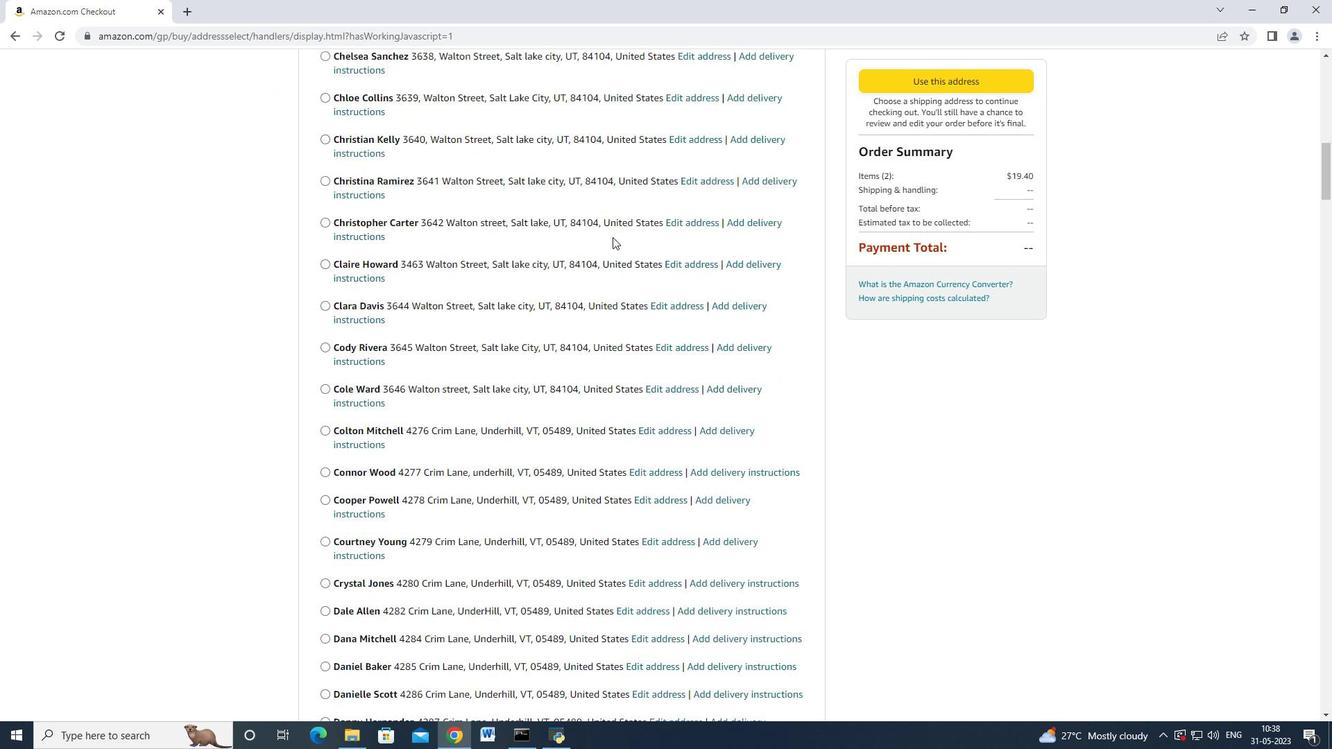 
Action: Mouse scrolled (612, 236) with delta (0, 0)
Screenshot: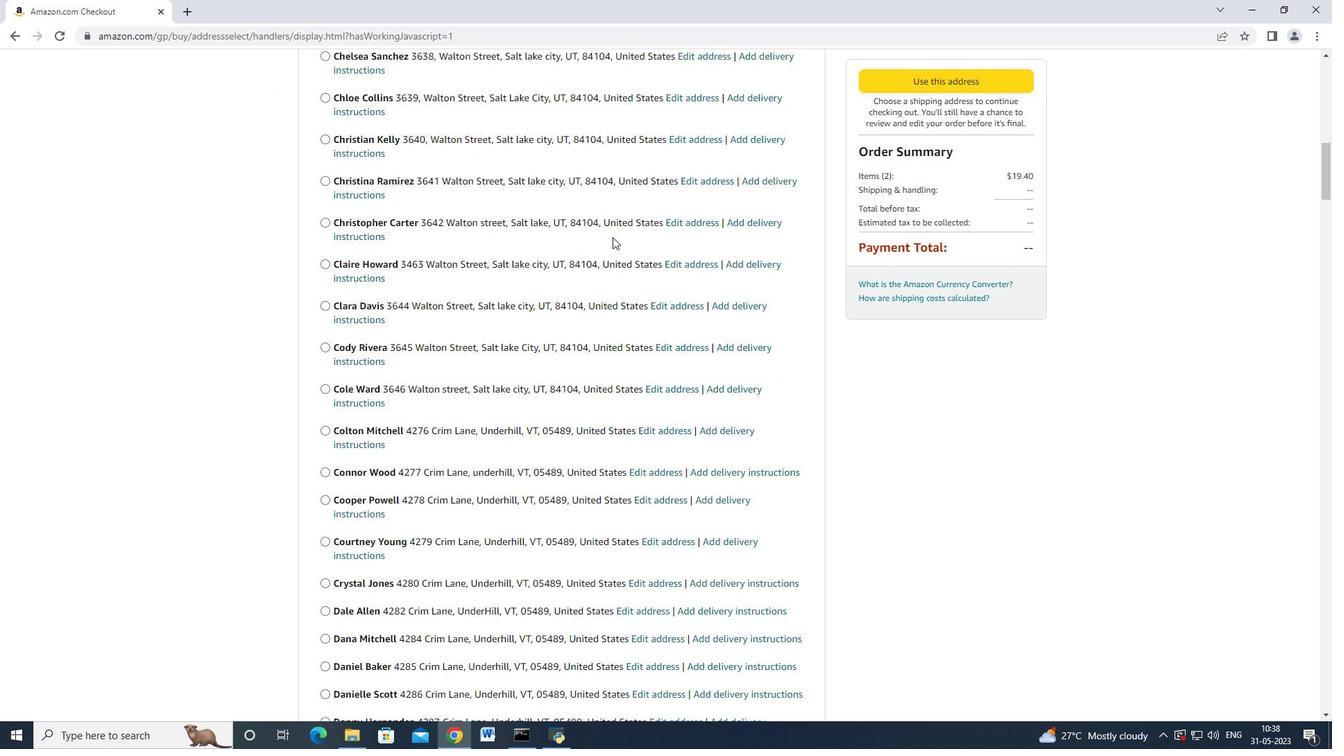 
Action: Mouse scrolled (612, 236) with delta (0, 0)
Screenshot: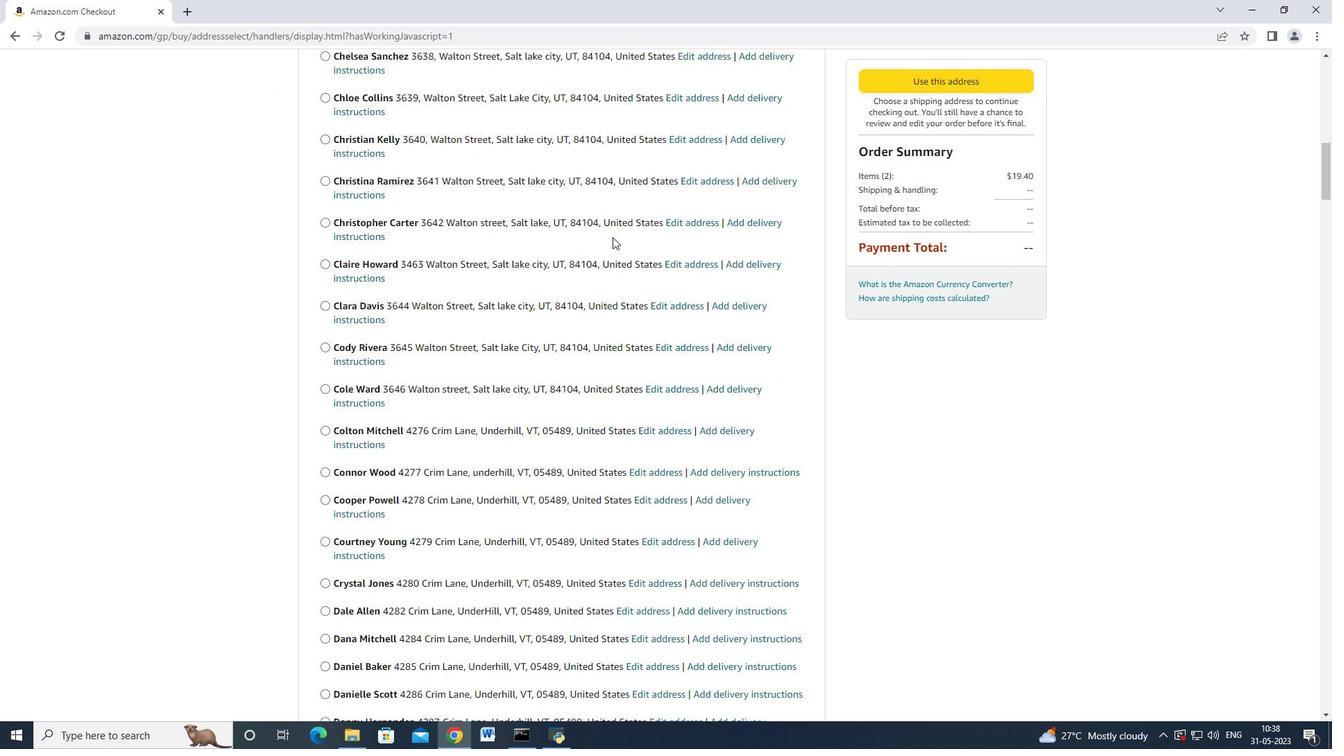 
Action: Mouse scrolled (612, 236) with delta (0, 0)
Screenshot: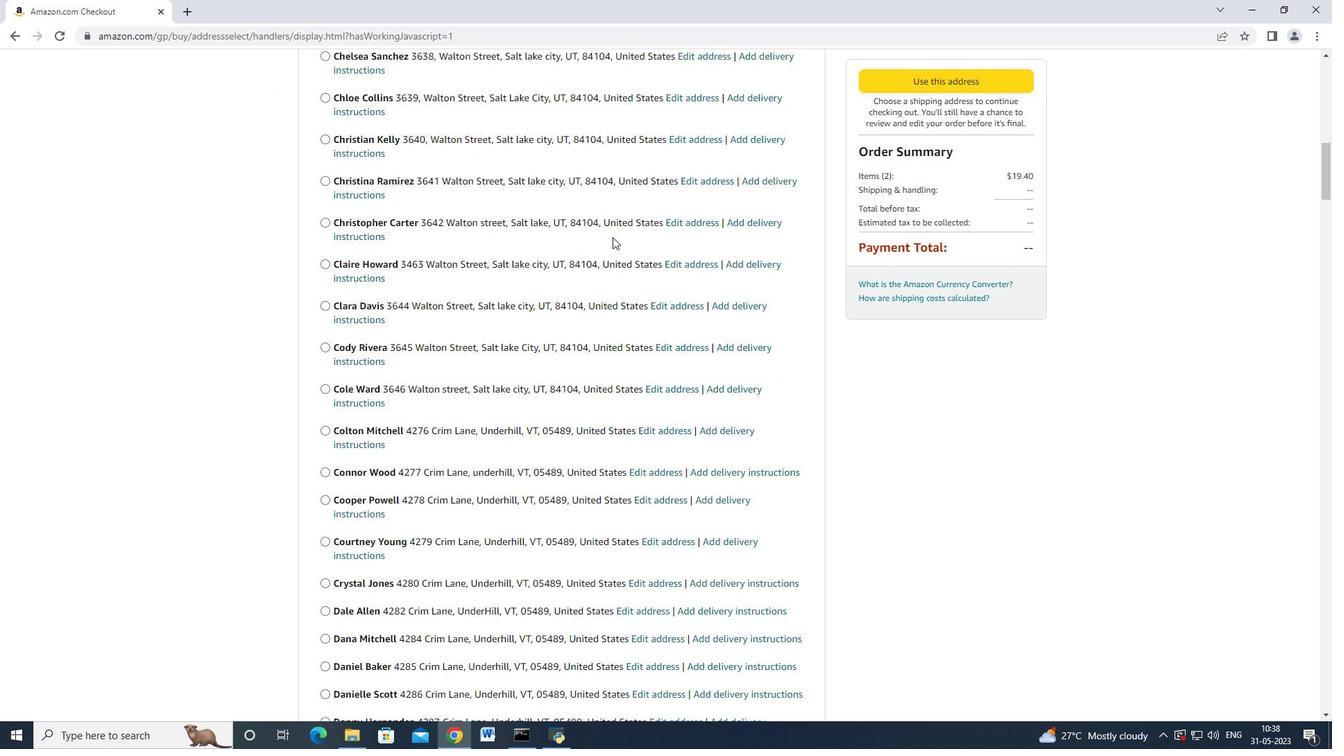 
Action: Mouse scrolled (612, 236) with delta (0, 0)
Screenshot: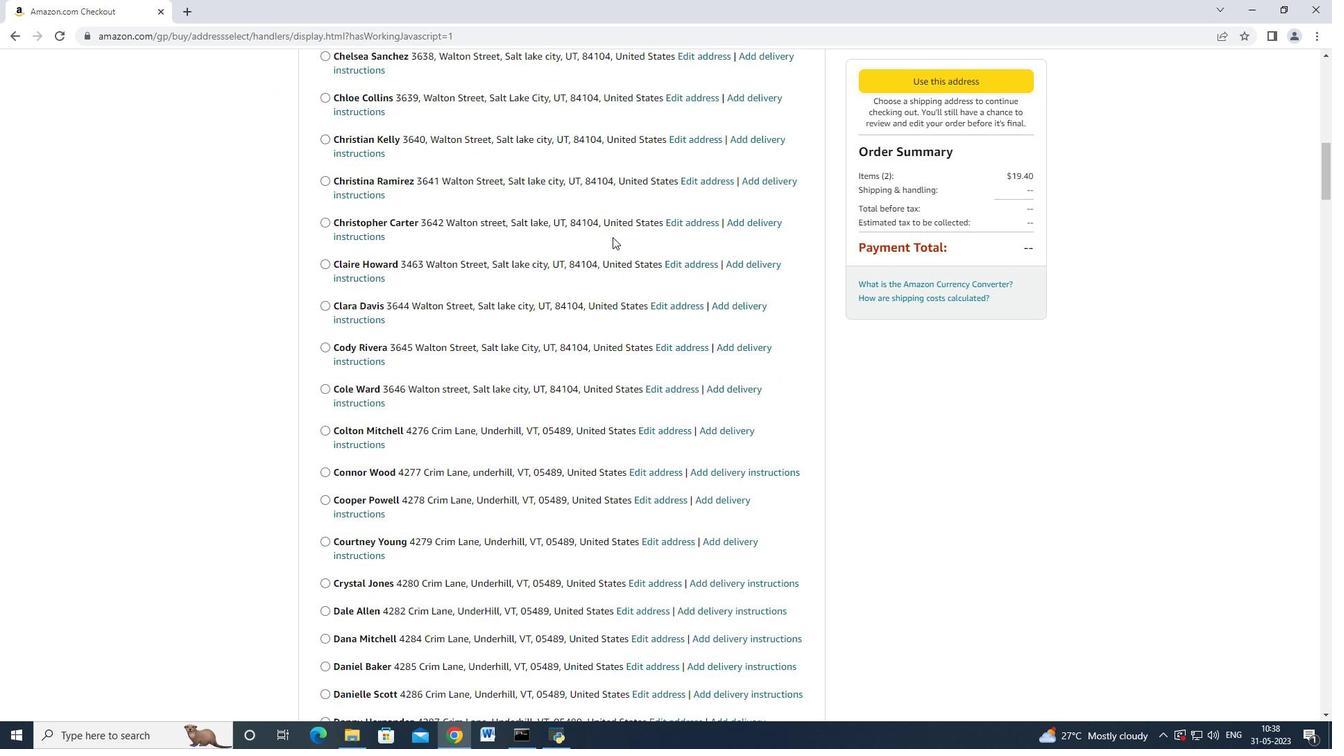 
Action: Mouse scrolled (612, 236) with delta (0, 0)
Screenshot: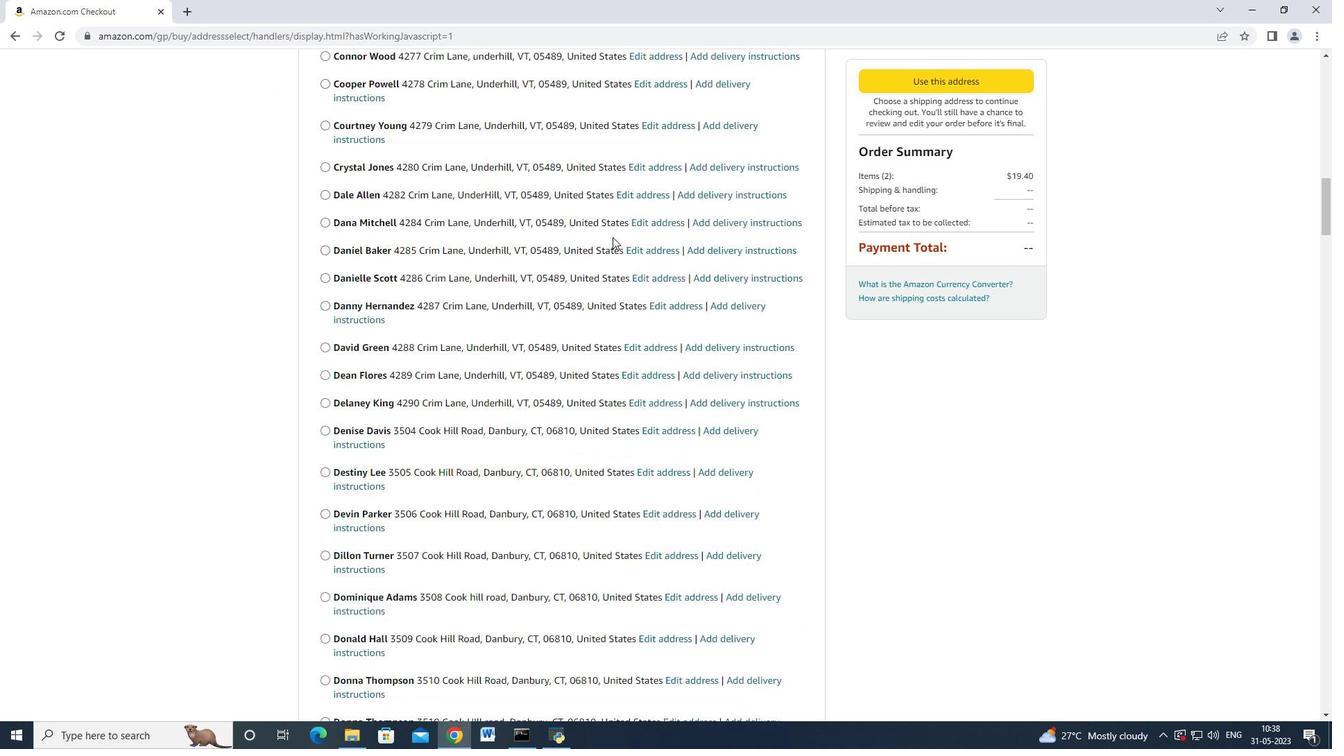 
Action: Mouse scrolled (612, 236) with delta (0, 0)
Screenshot: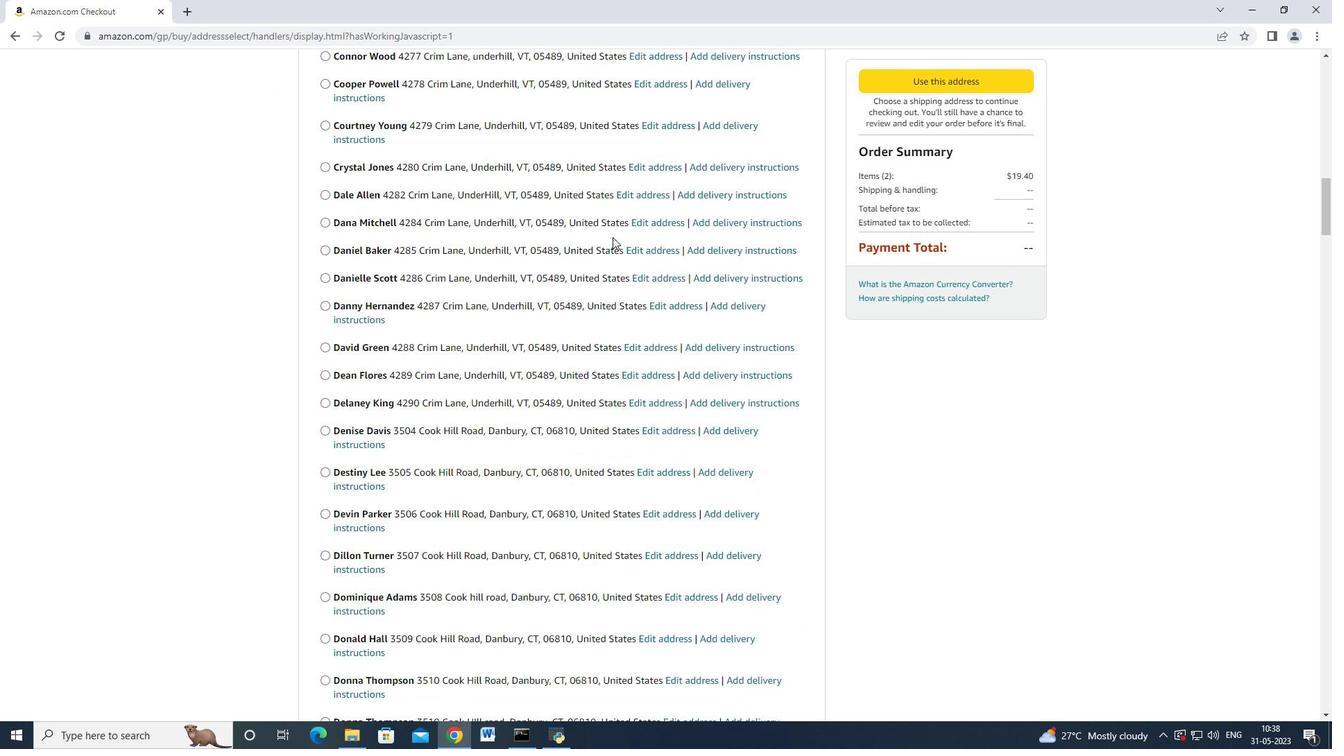 
Action: Mouse scrolled (612, 236) with delta (0, 0)
Screenshot: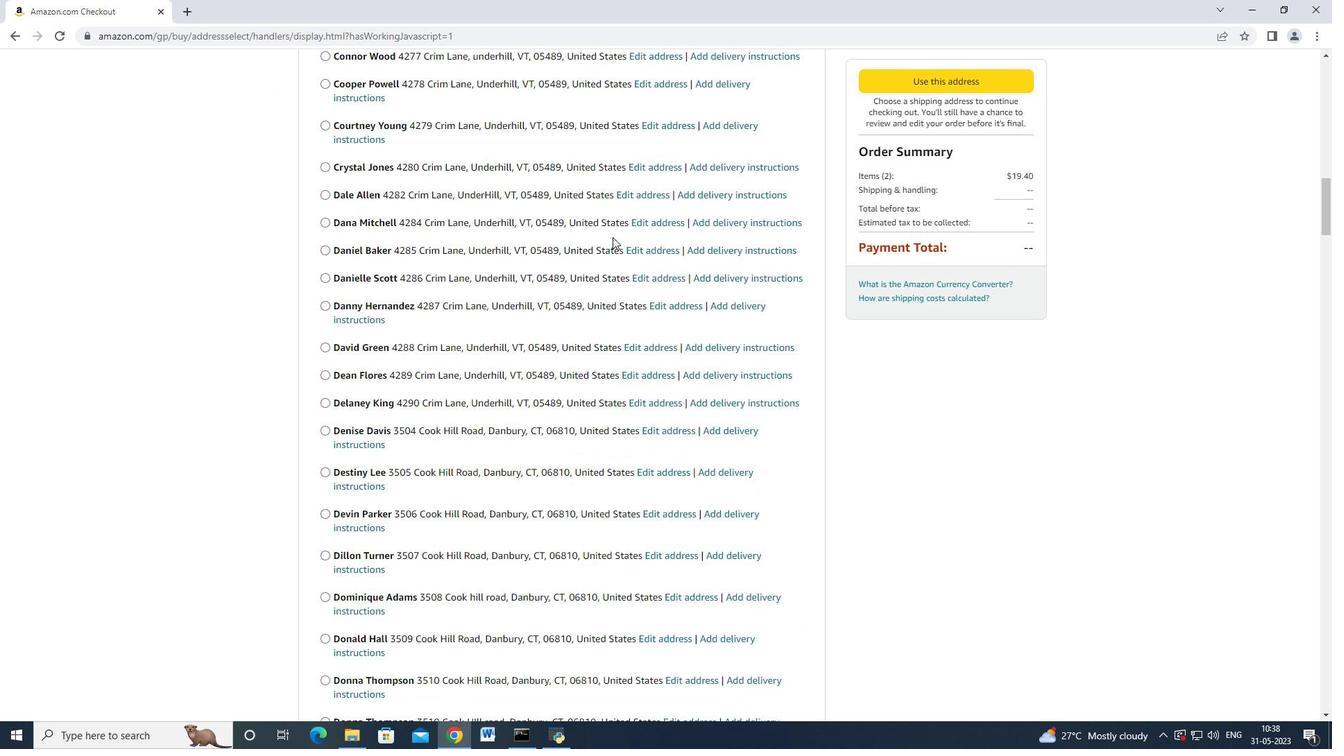 
Action: Mouse scrolled (612, 236) with delta (0, 0)
Screenshot: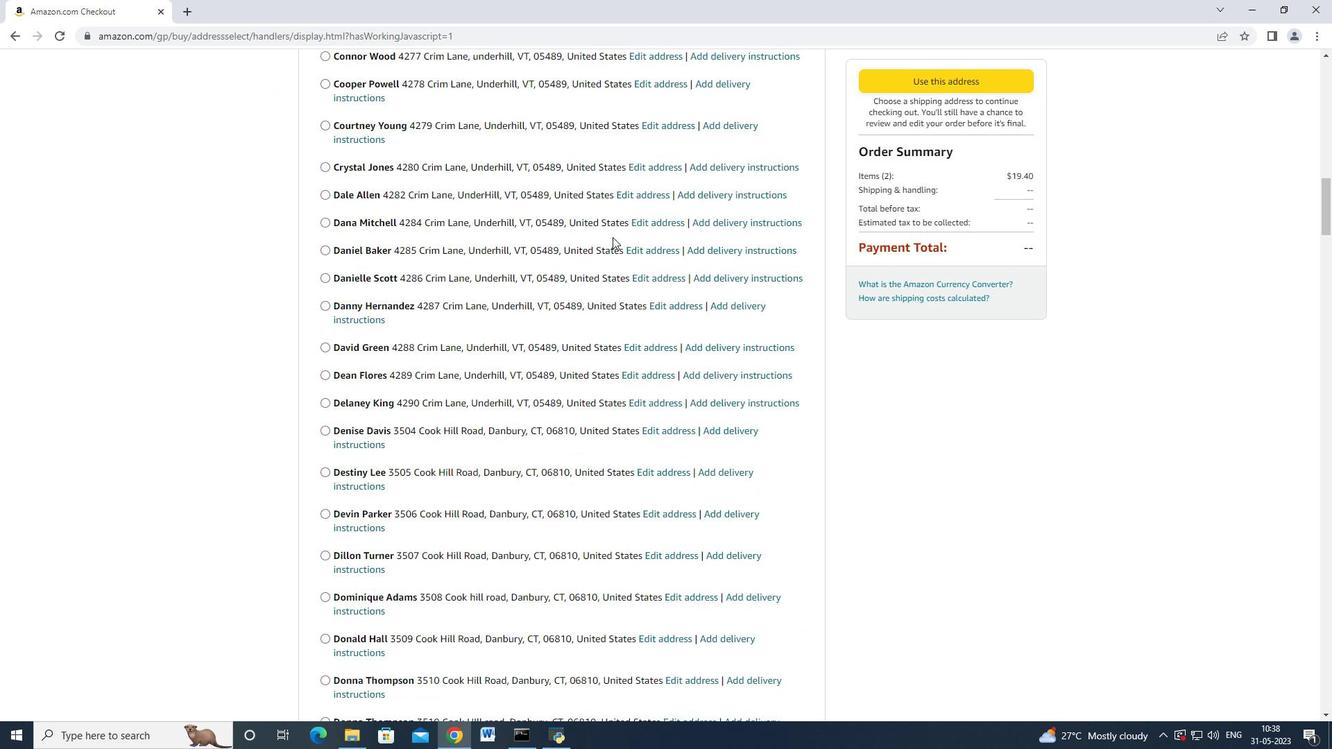 
Action: Mouse scrolled (612, 236) with delta (0, 0)
Screenshot: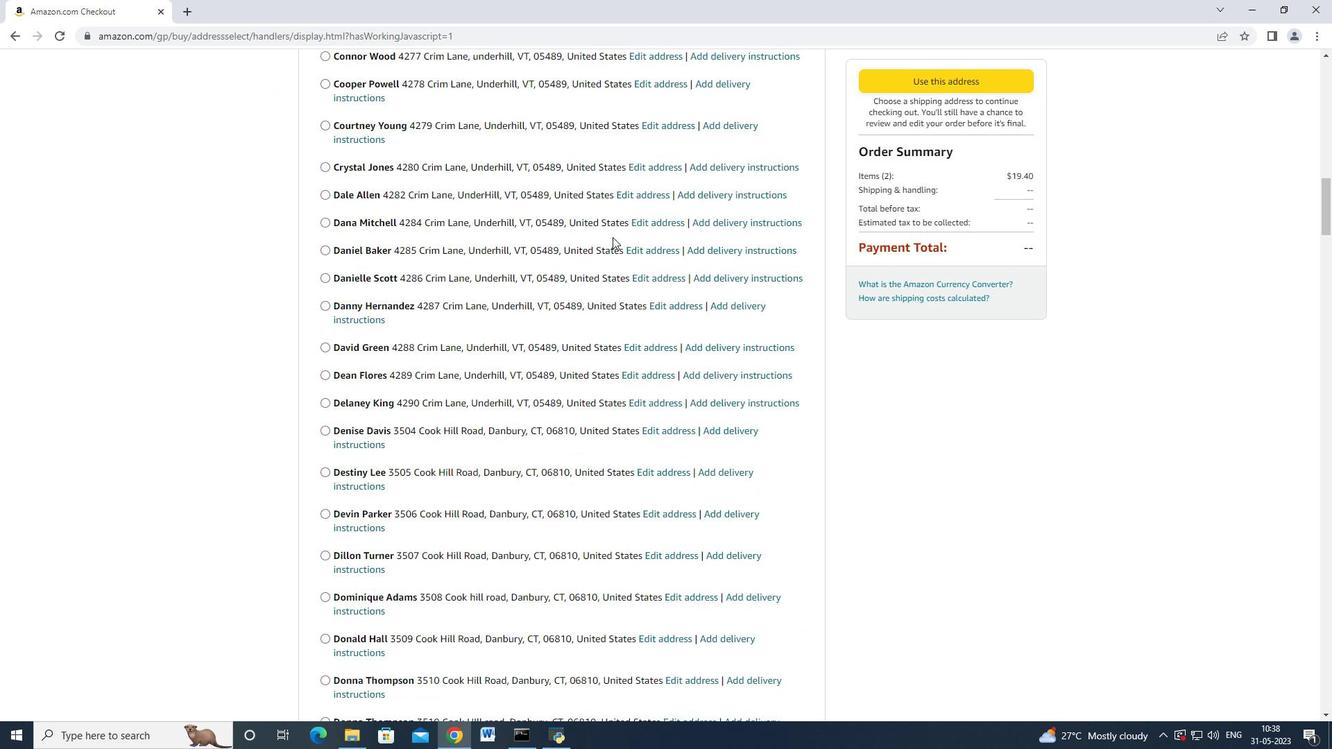 
Action: Mouse scrolled (612, 236) with delta (0, 0)
Screenshot: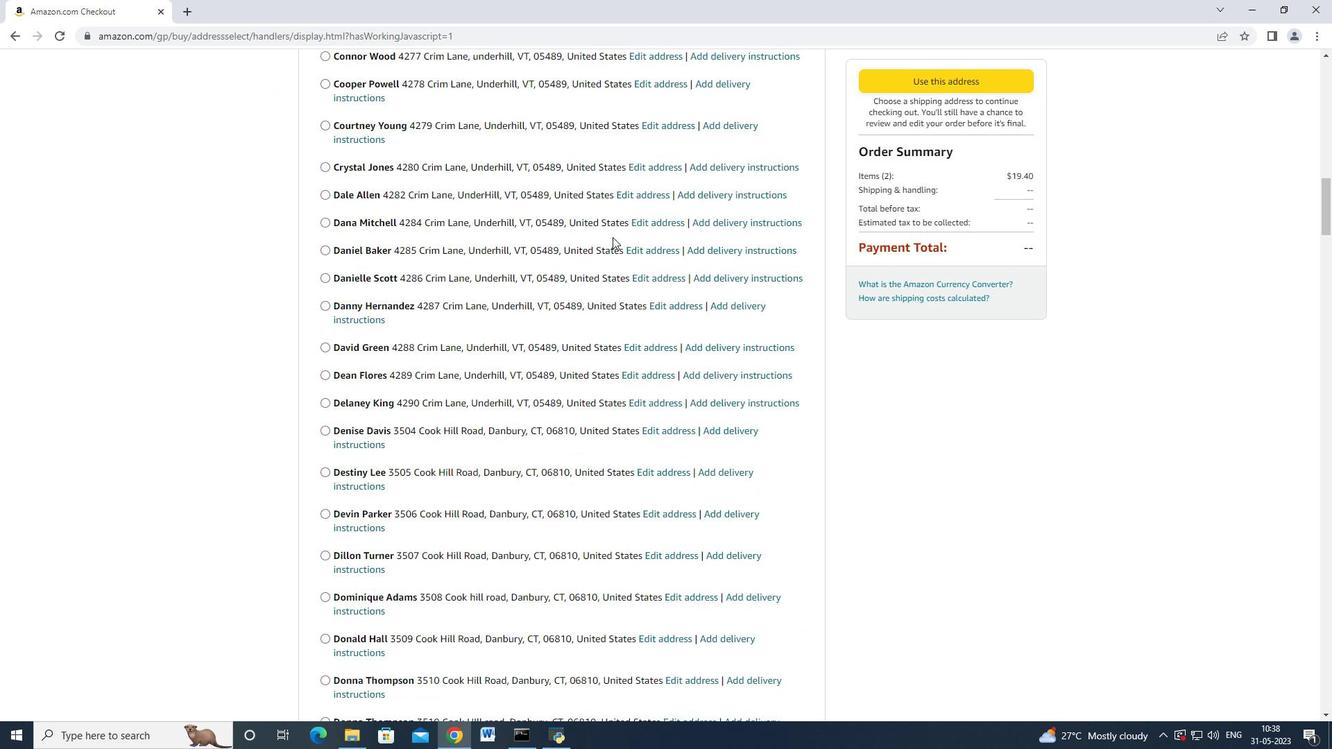 
Action: Mouse scrolled (612, 236) with delta (0, 0)
Screenshot: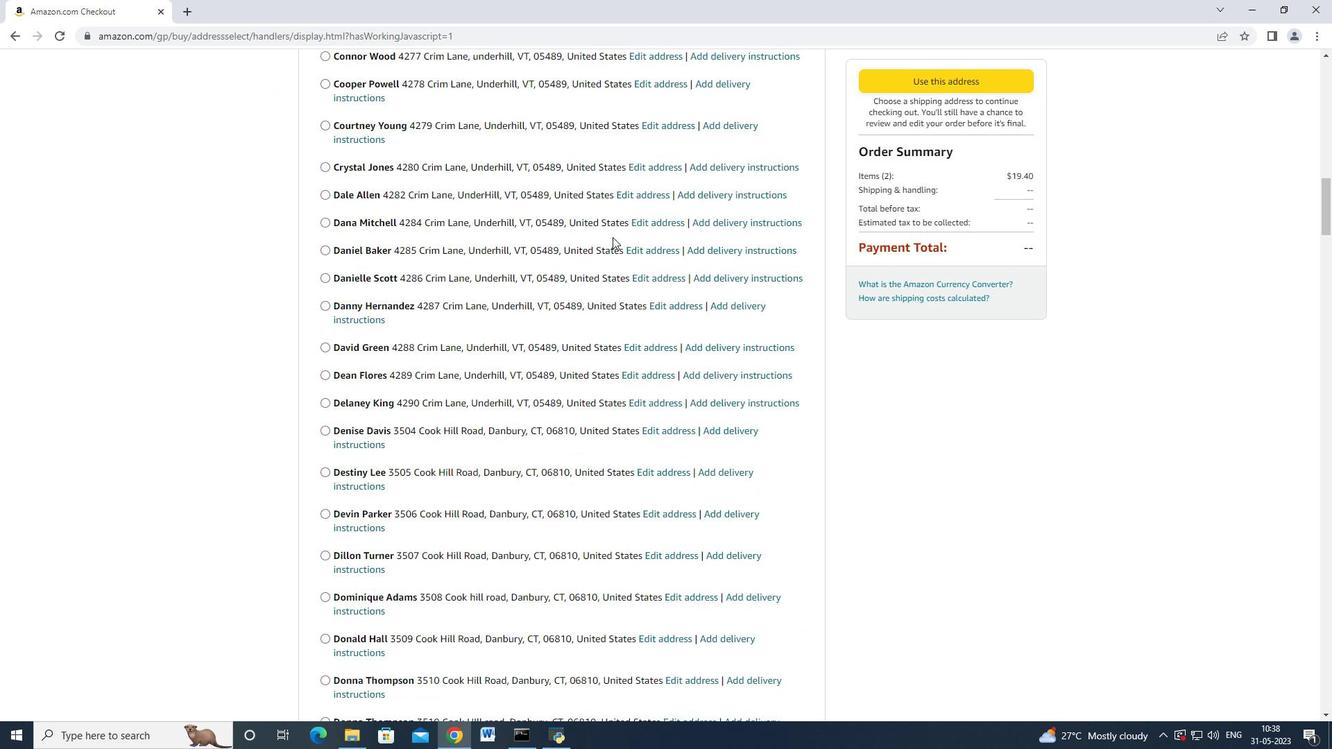 
Action: Mouse moved to (611, 239)
Screenshot: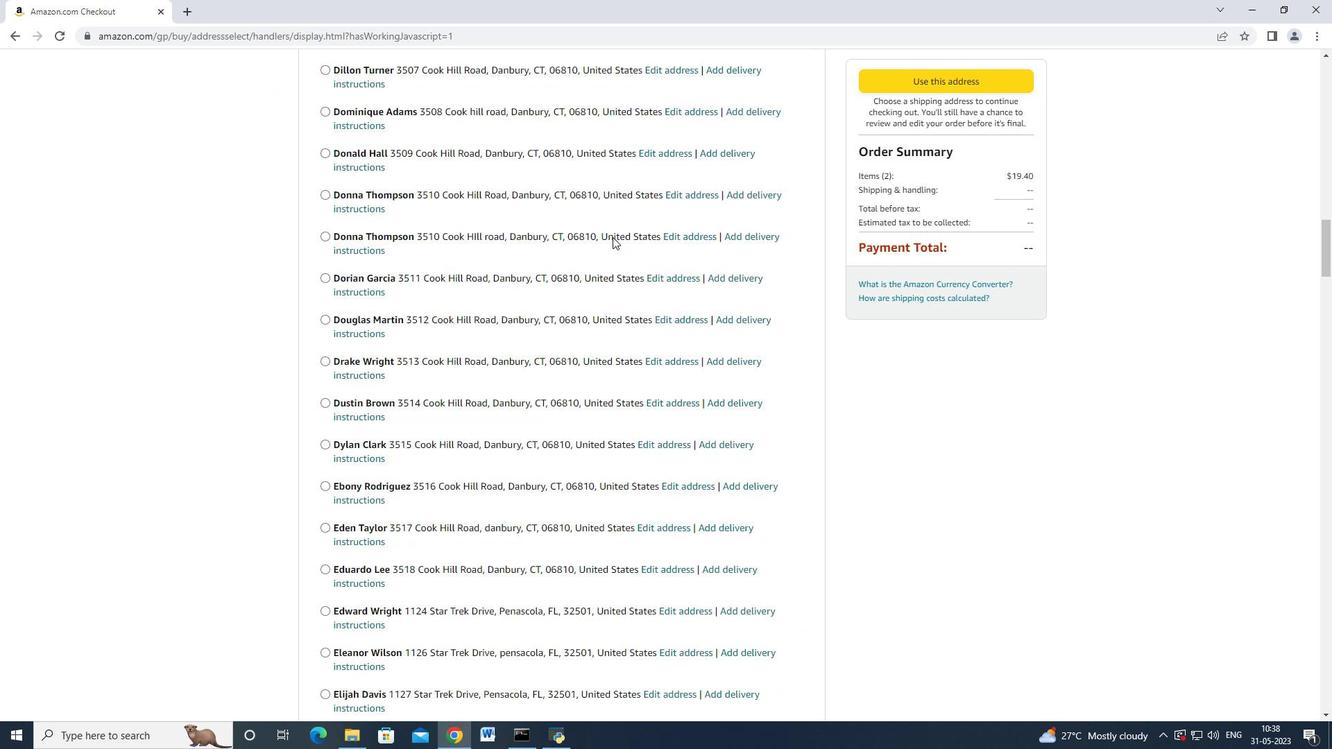 
Action: Mouse scrolled (611, 238) with delta (0, 0)
Screenshot: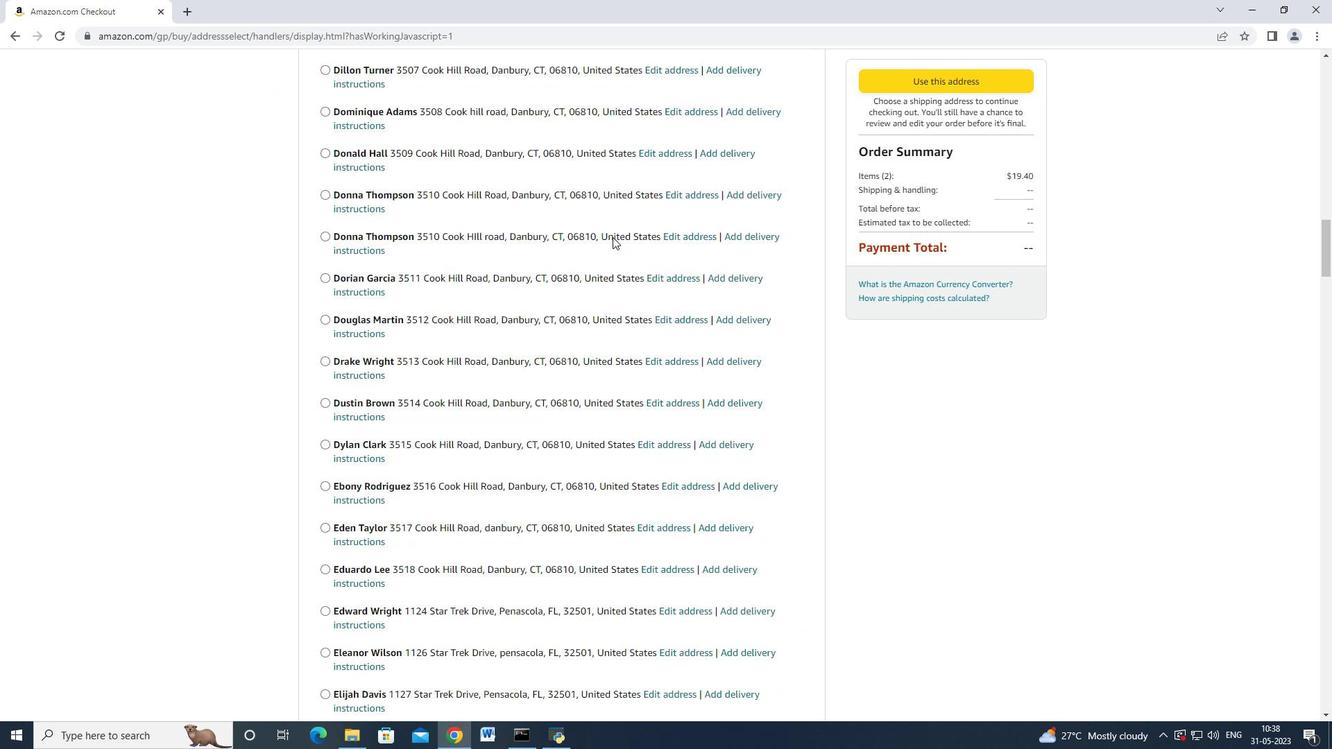 
Action: Mouse moved to (611, 240)
Screenshot: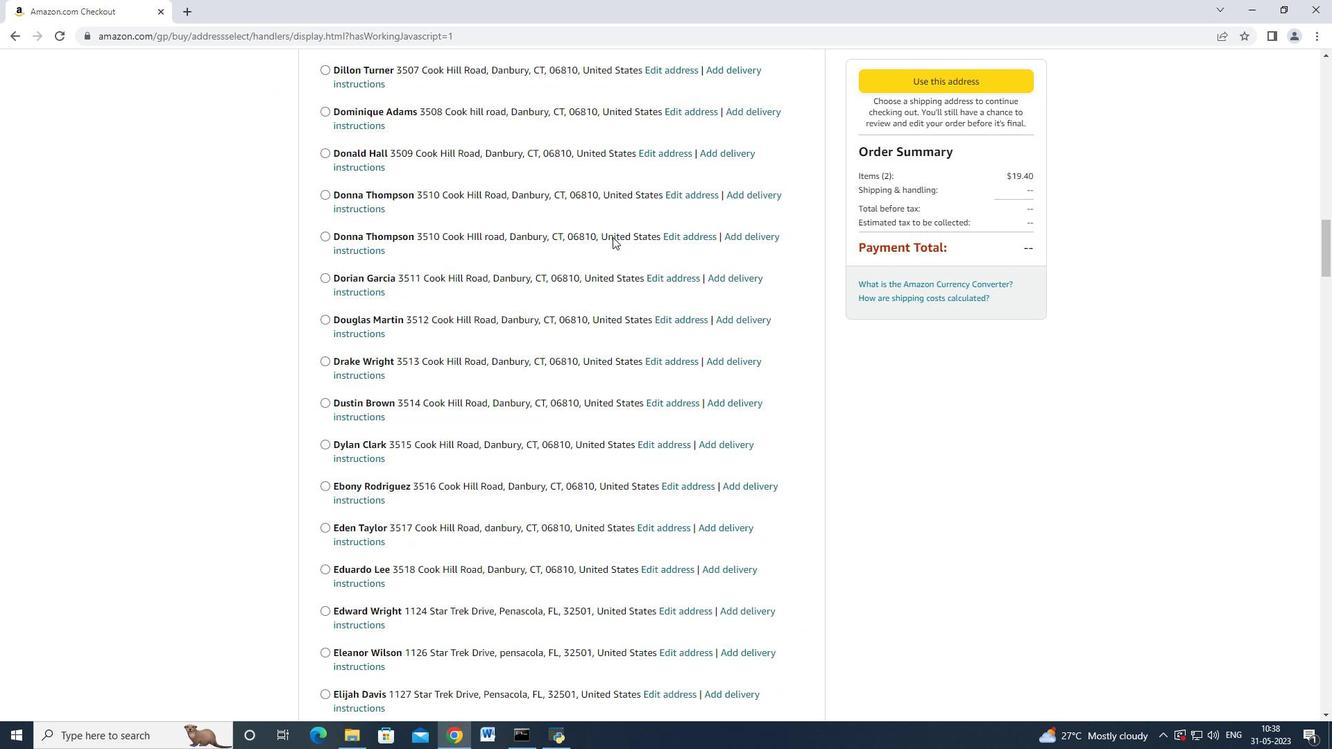 
Action: Mouse scrolled (611, 239) with delta (0, 0)
Screenshot: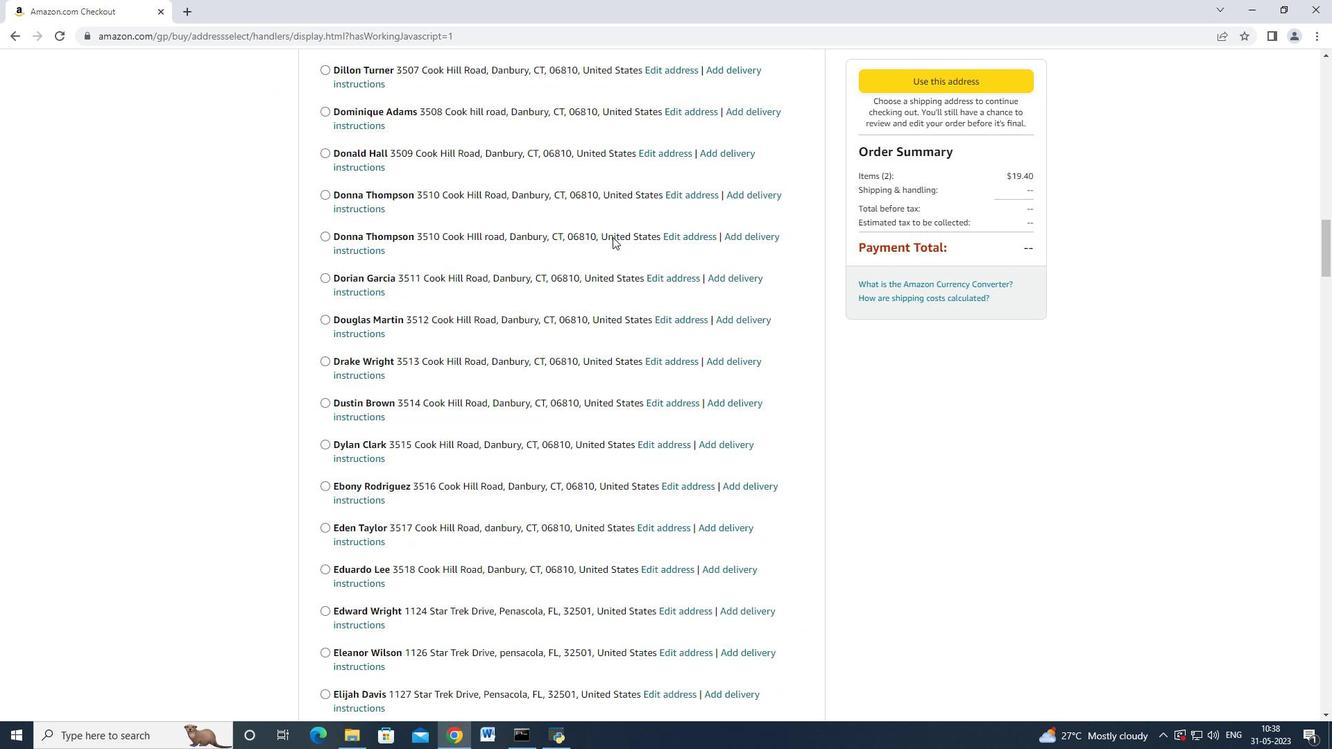 
Action: Mouse moved to (611, 241)
Screenshot: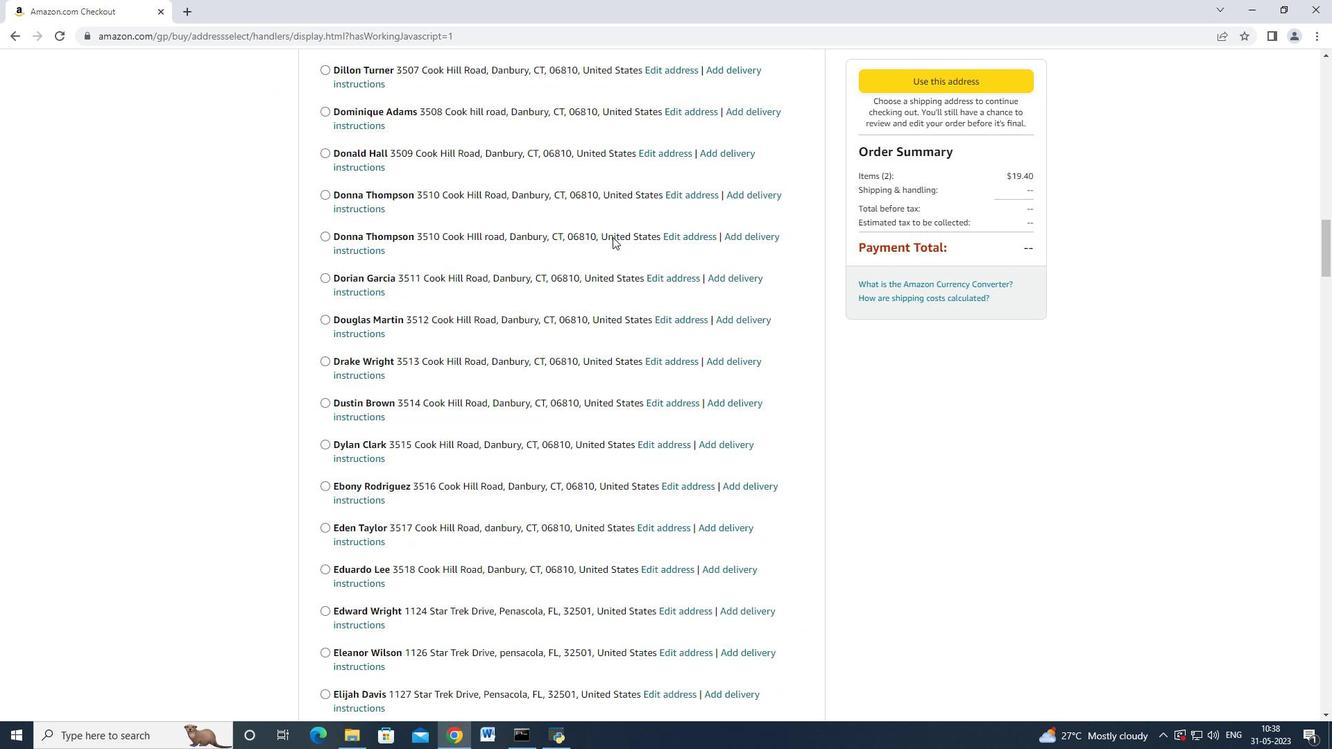 
Action: Mouse scrolled (611, 240) with delta (0, 0)
Screenshot: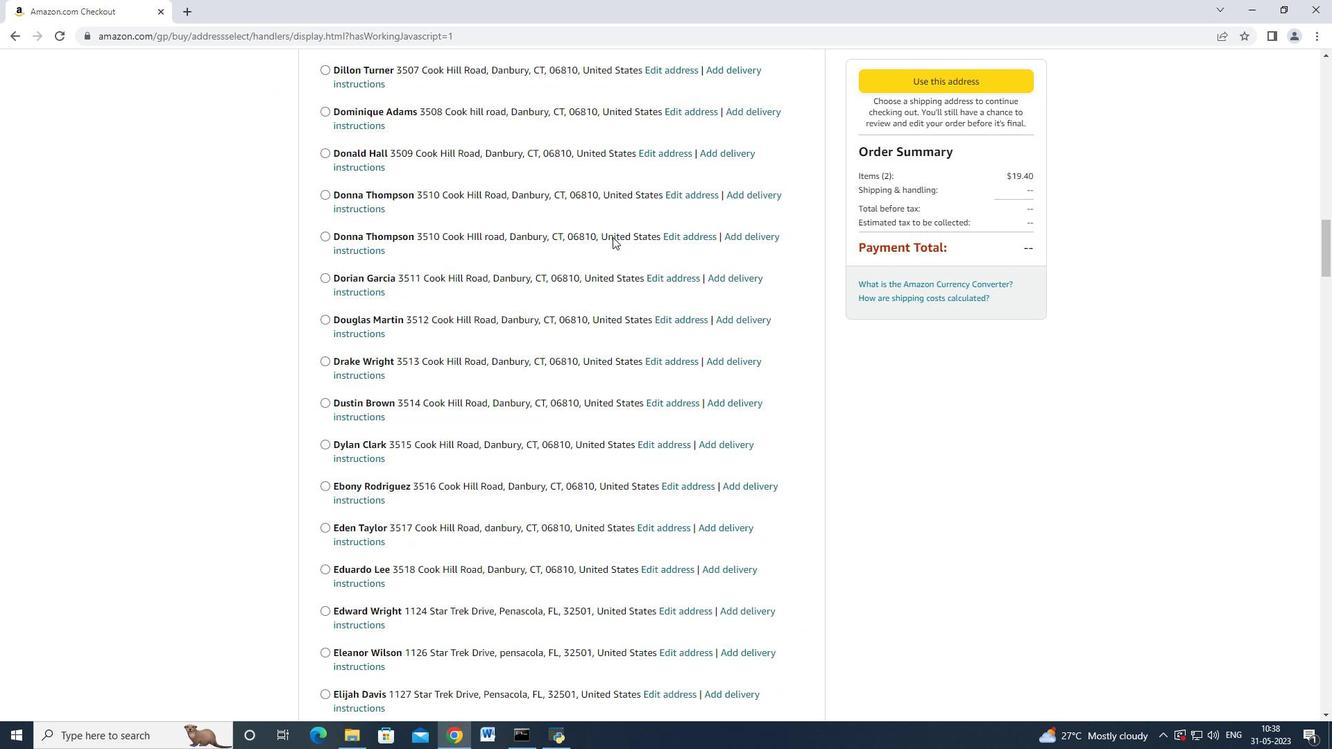 
Action: Mouse moved to (609, 243)
Screenshot: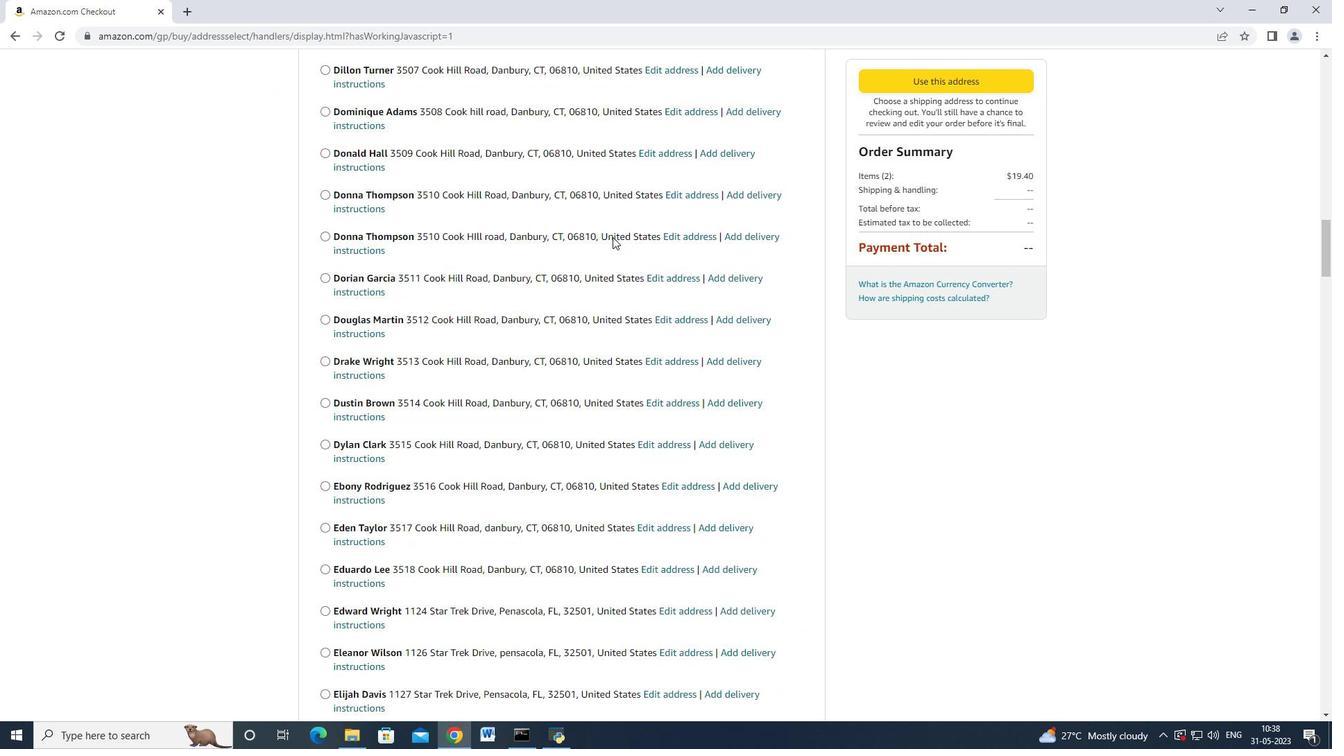 
Action: Mouse scrolled (610, 241) with delta (0, 0)
Screenshot: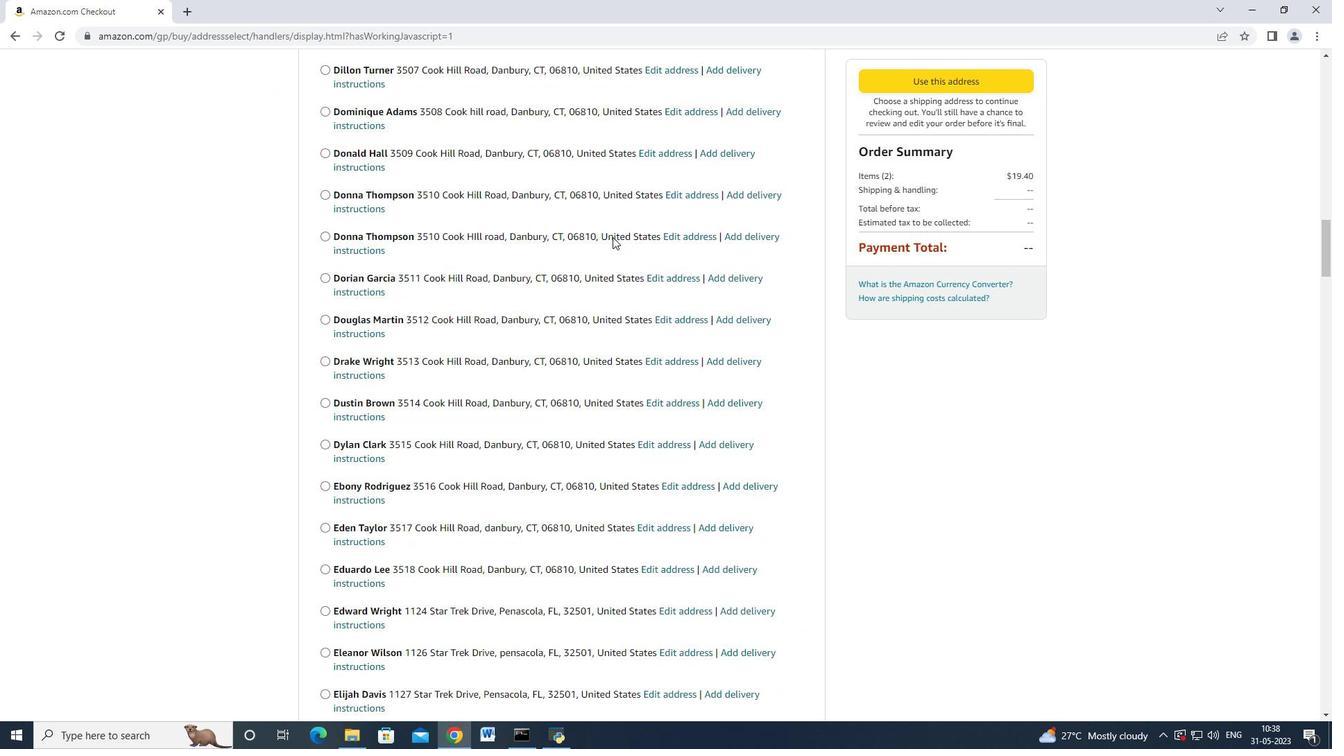 
Action: Mouse moved to (607, 246)
Screenshot: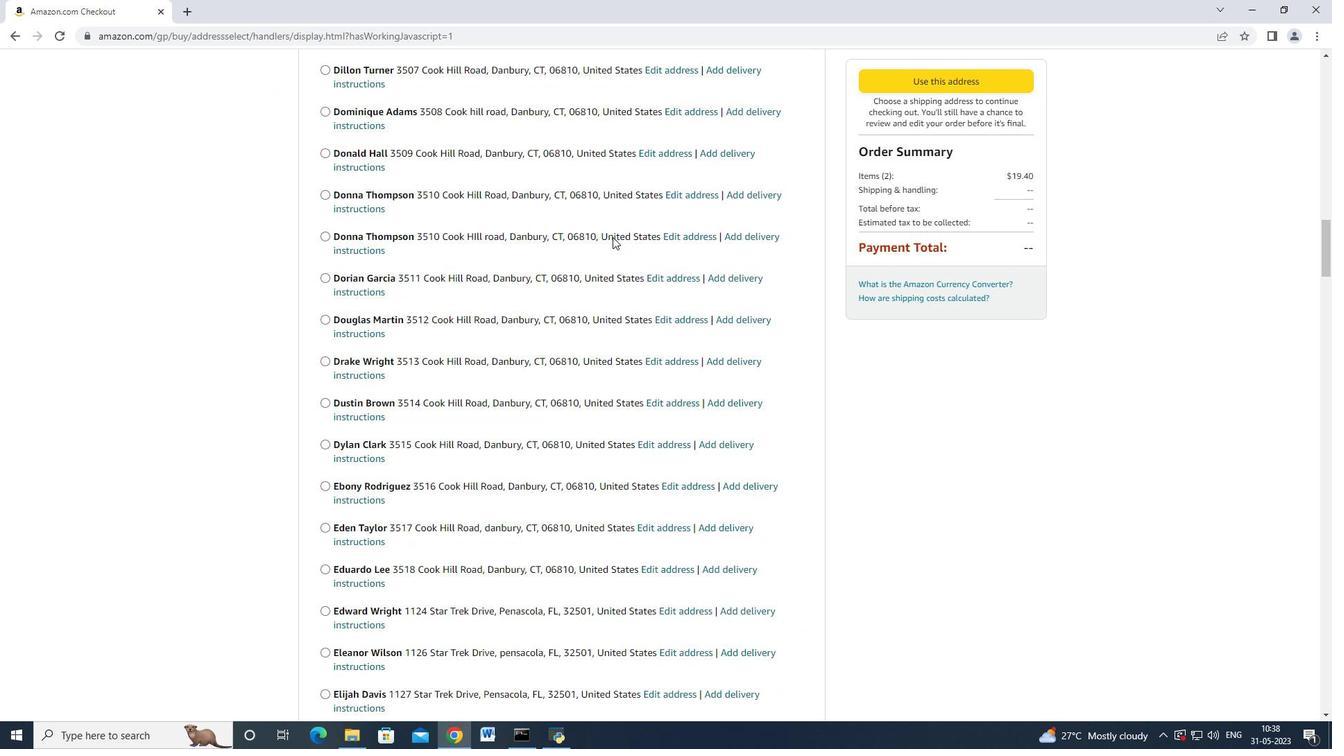 
Action: Mouse scrolled (608, 244) with delta (0, 0)
Screenshot: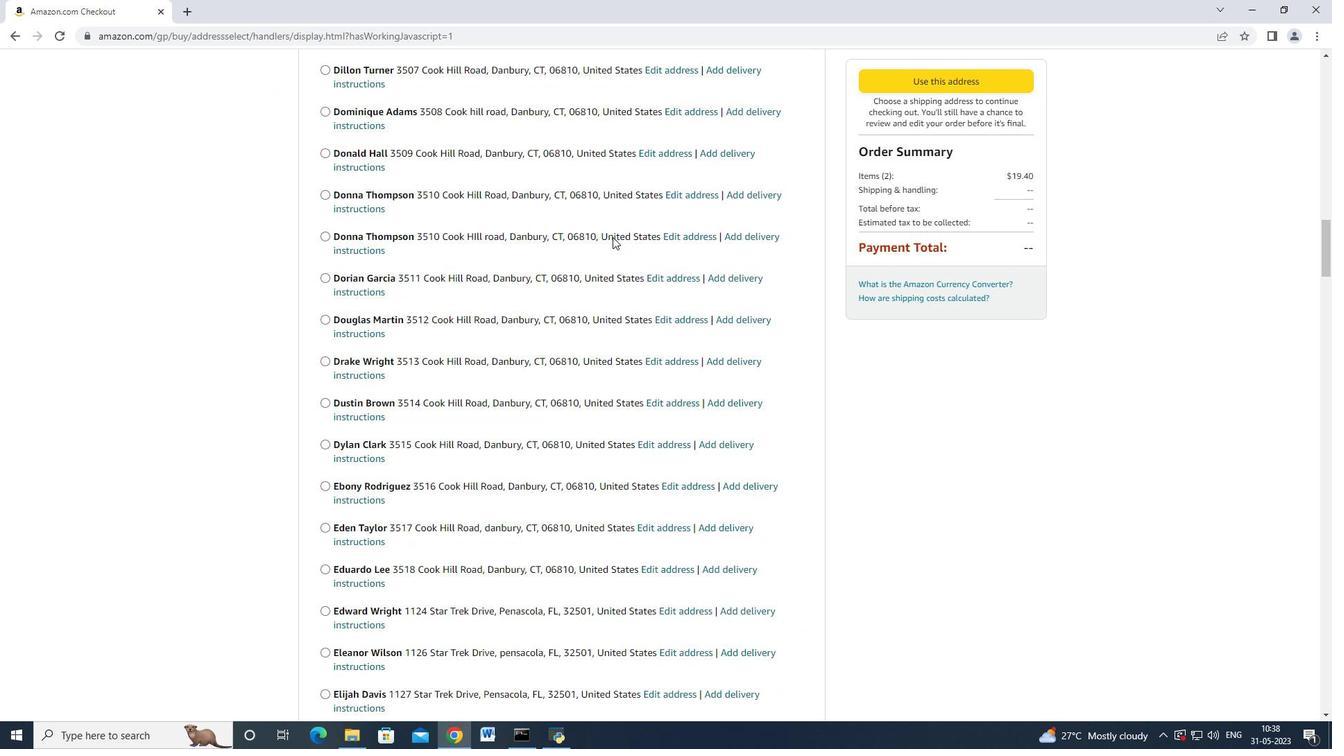 
Action: Mouse moved to (607, 247)
Screenshot: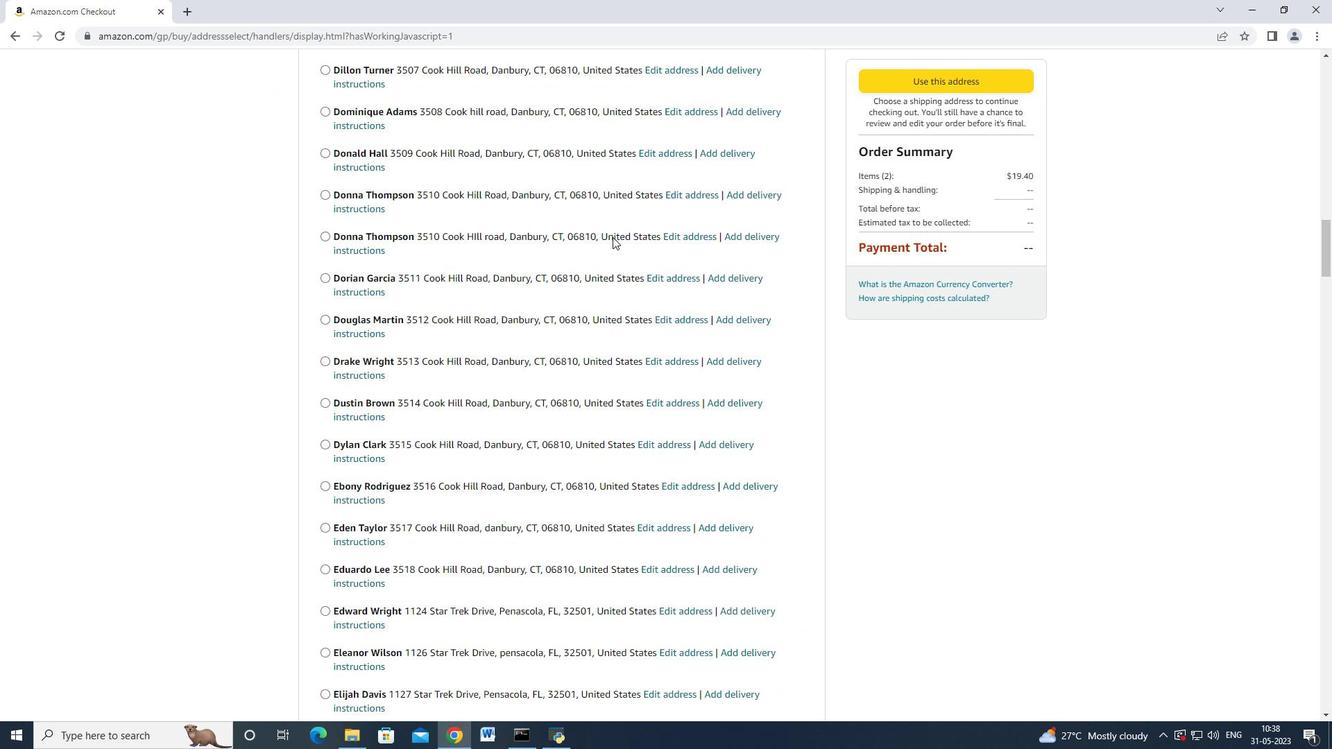 
Action: Mouse scrolled (607, 246) with delta (0, 0)
Screenshot: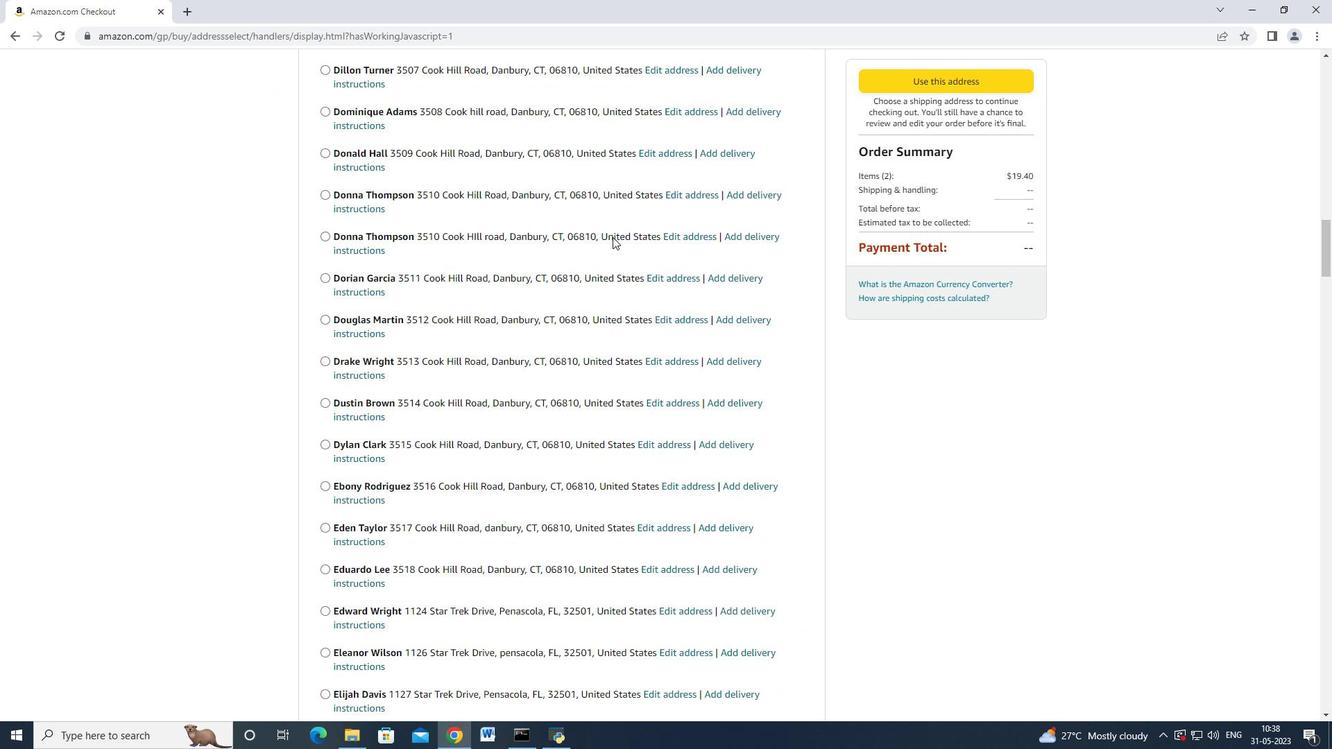 
Action: Mouse moved to (607, 248)
Screenshot: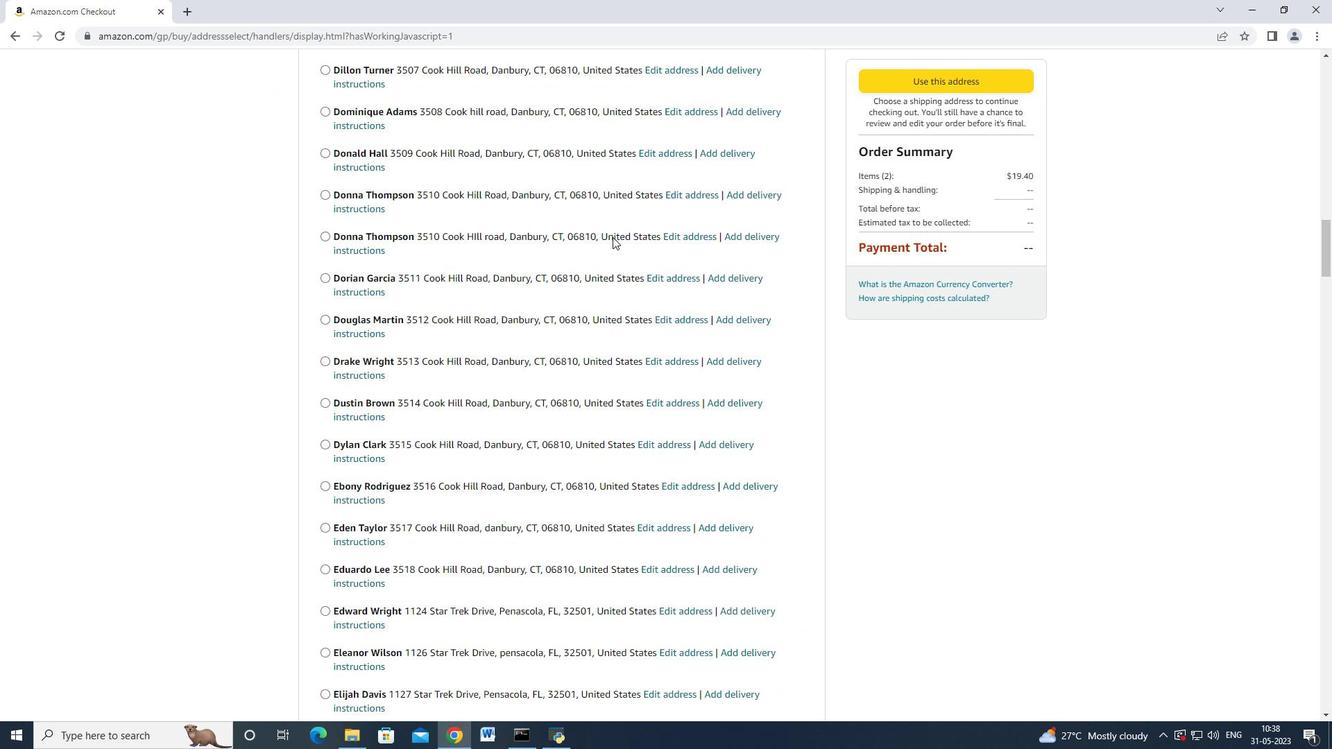 
Action: Mouse scrolled (607, 247) with delta (0, 0)
Screenshot: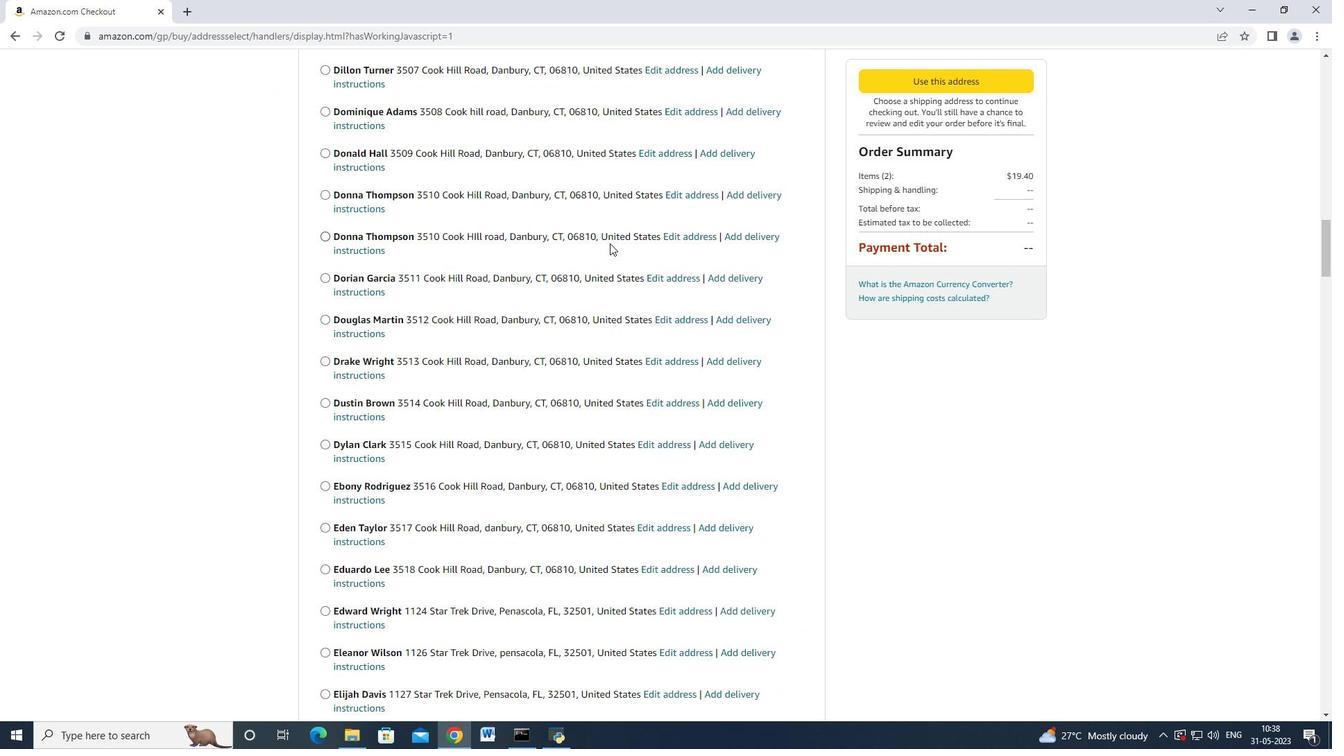 
Action: Mouse moved to (606, 251)
Screenshot: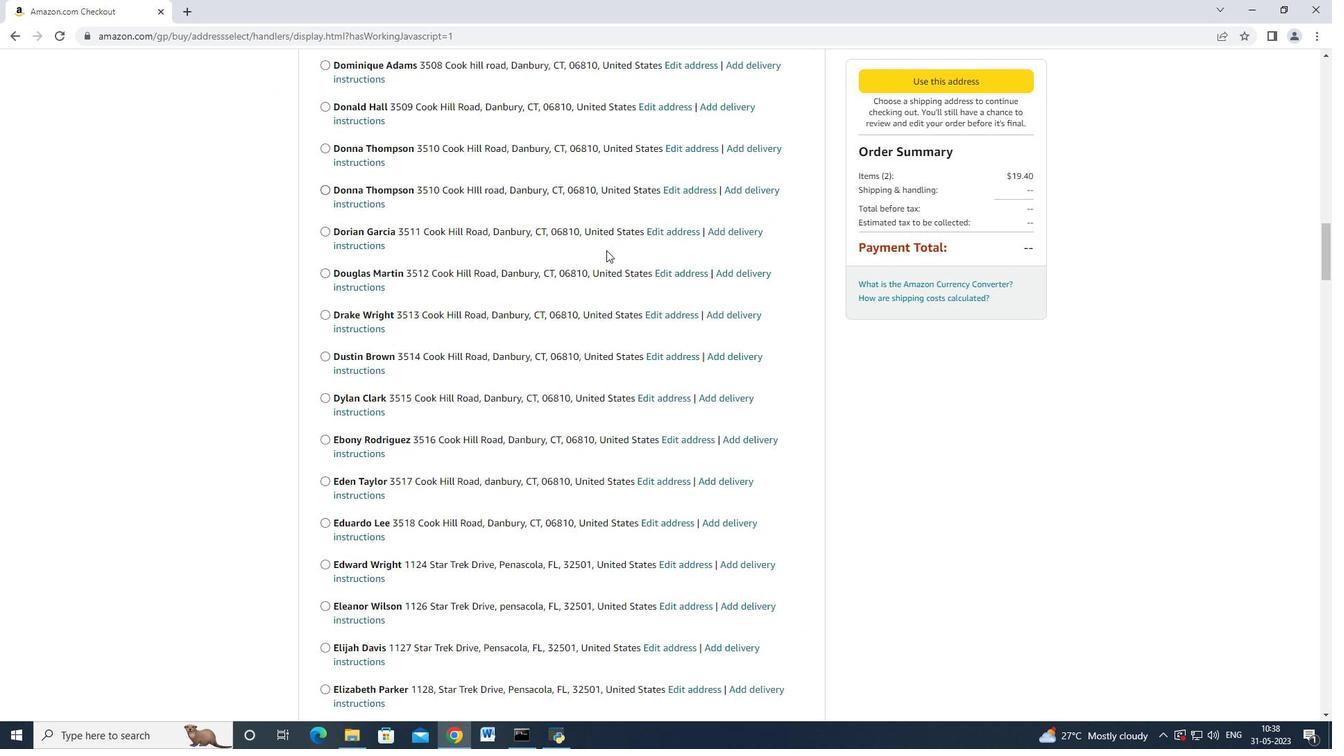 
Action: Mouse scrolled (606, 252) with delta (0, 0)
Screenshot: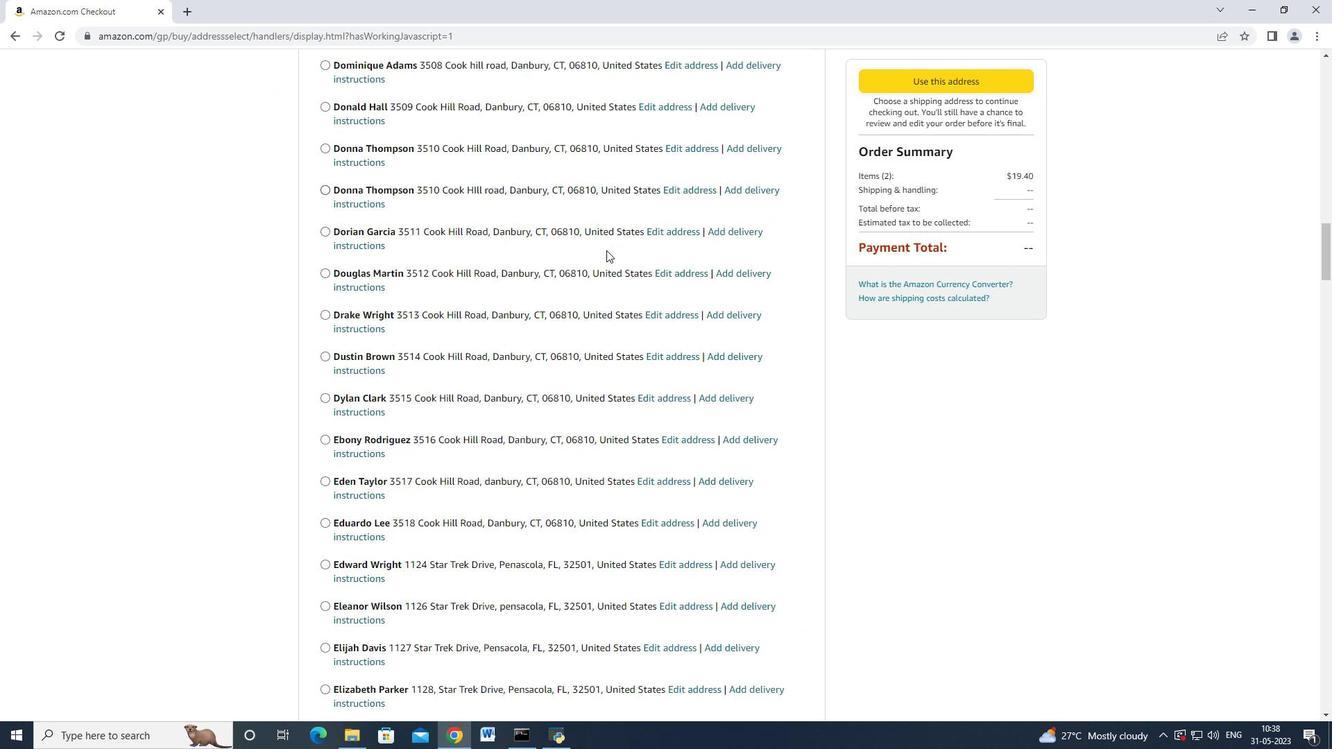 
Action: Mouse moved to (606, 251)
Screenshot: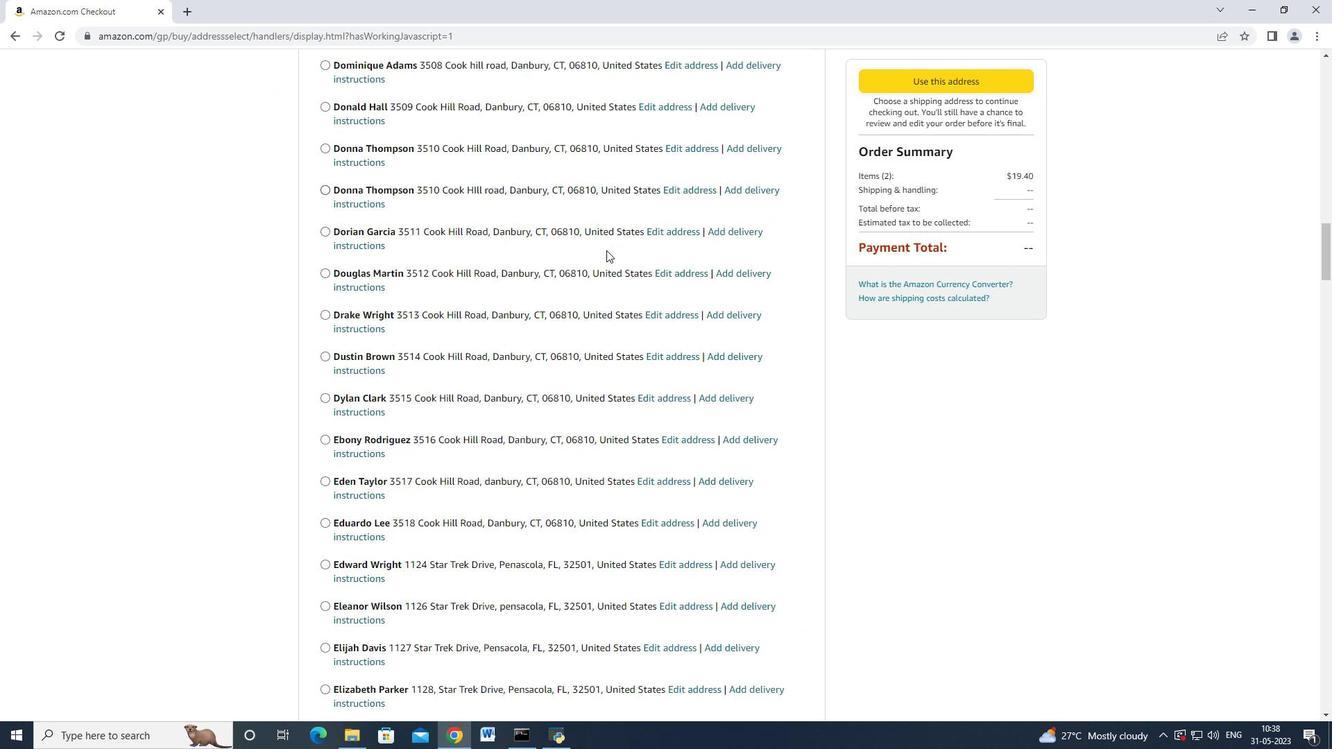 
Action: Mouse scrolled (606, 251) with delta (0, 0)
Screenshot: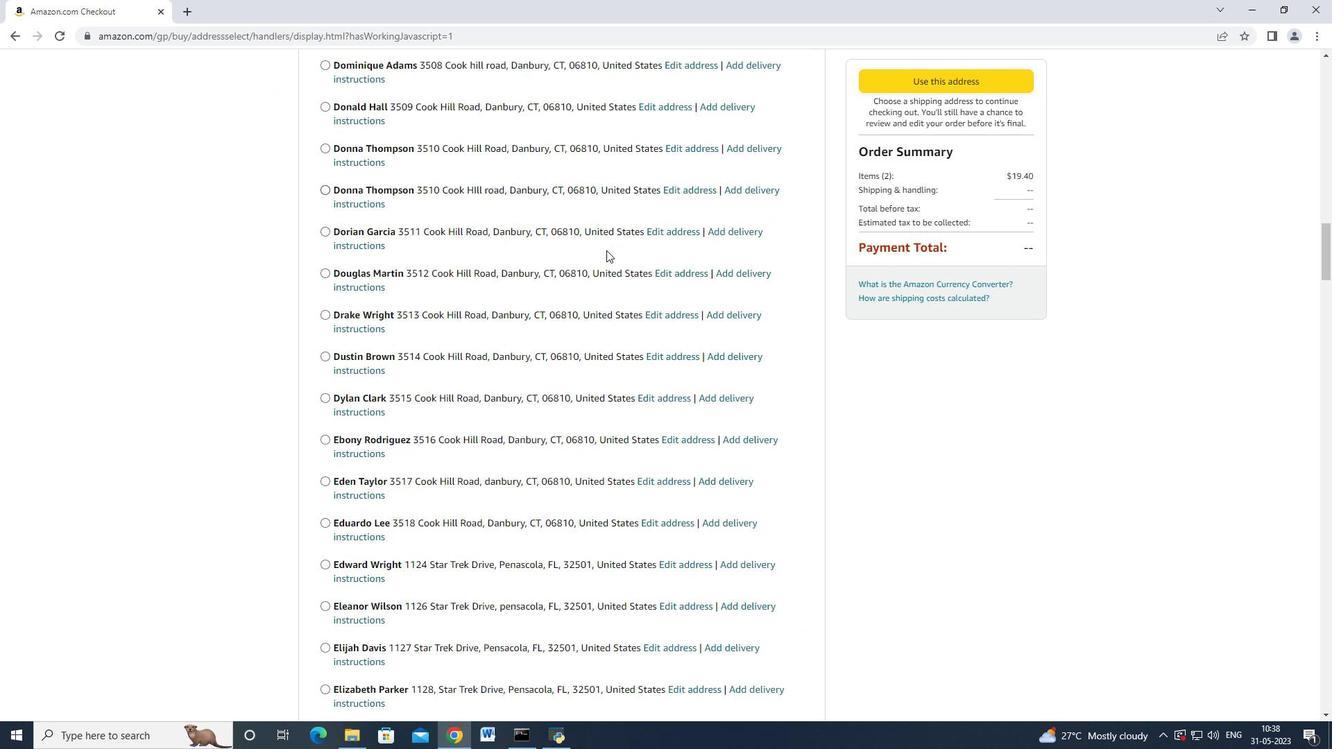 
Action: Mouse moved to (598, 260)
Screenshot: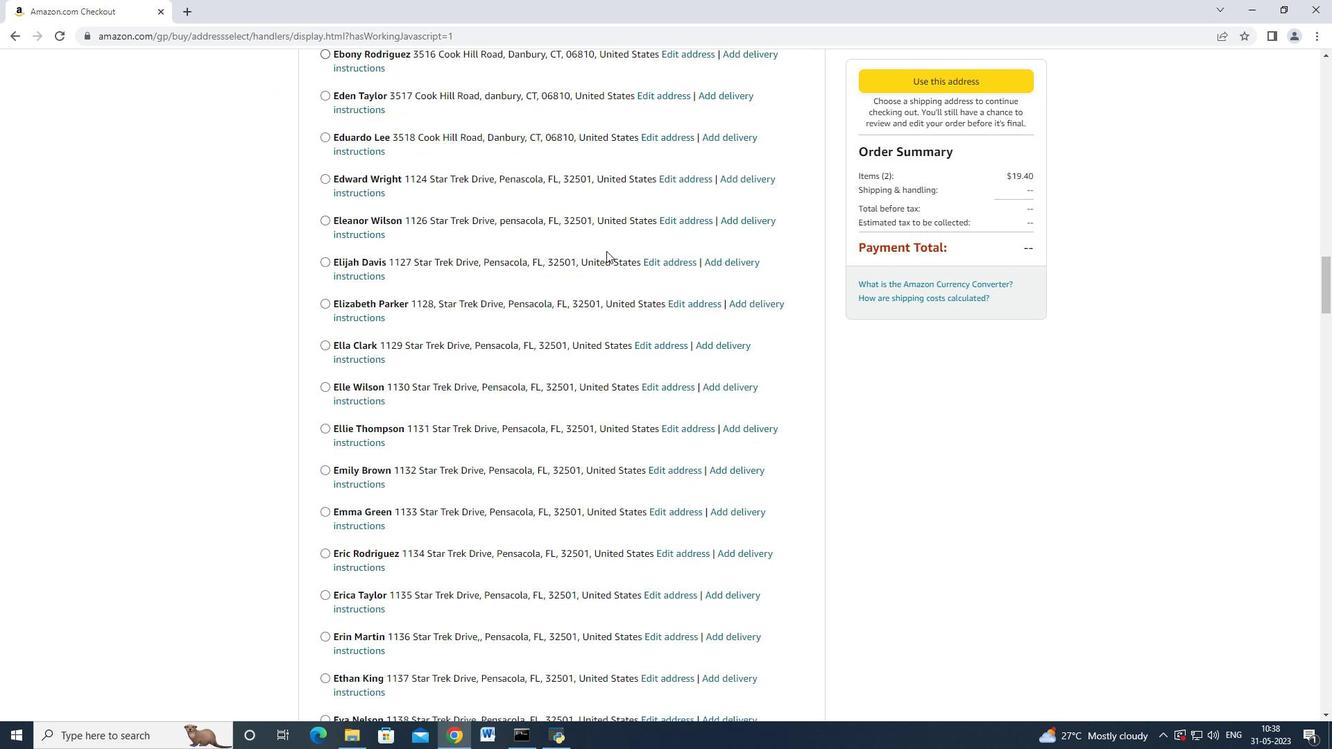 
Action: Mouse scrolled (598, 260) with delta (0, 0)
Screenshot: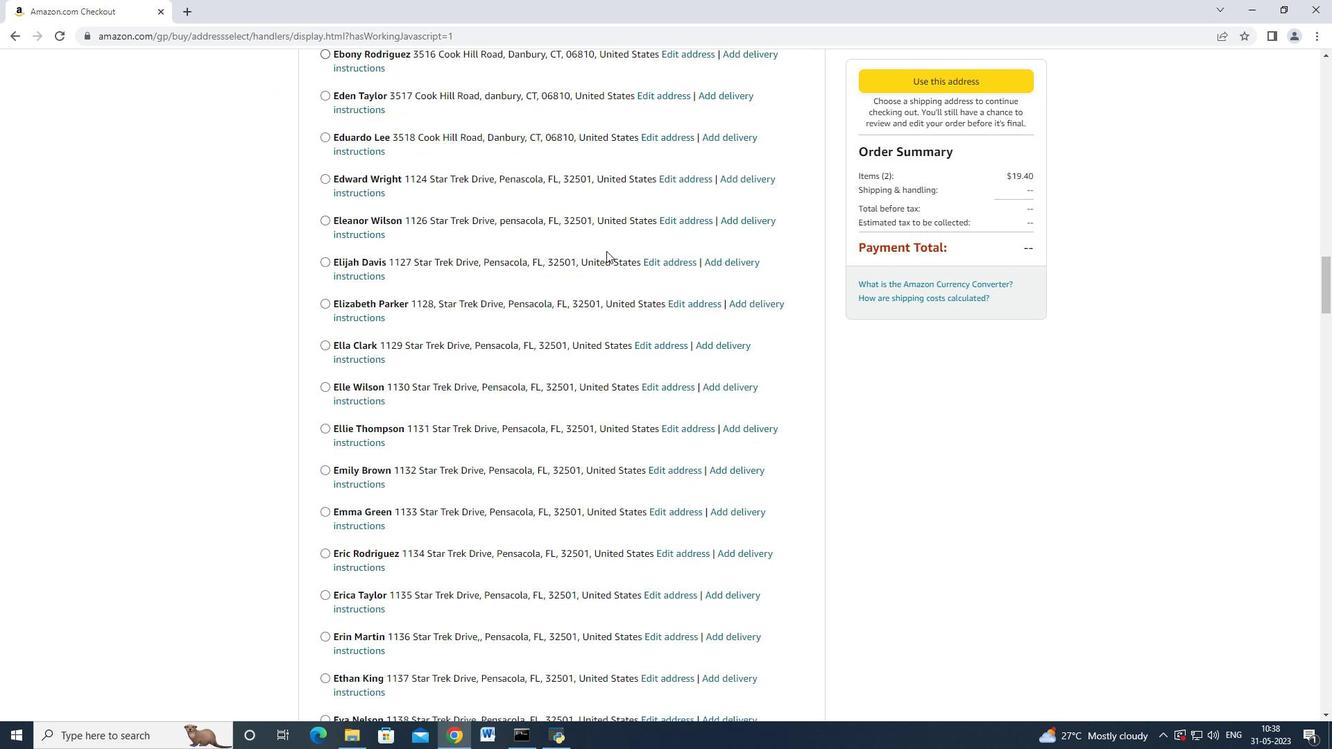 
Action: Mouse moved to (597, 263)
Screenshot: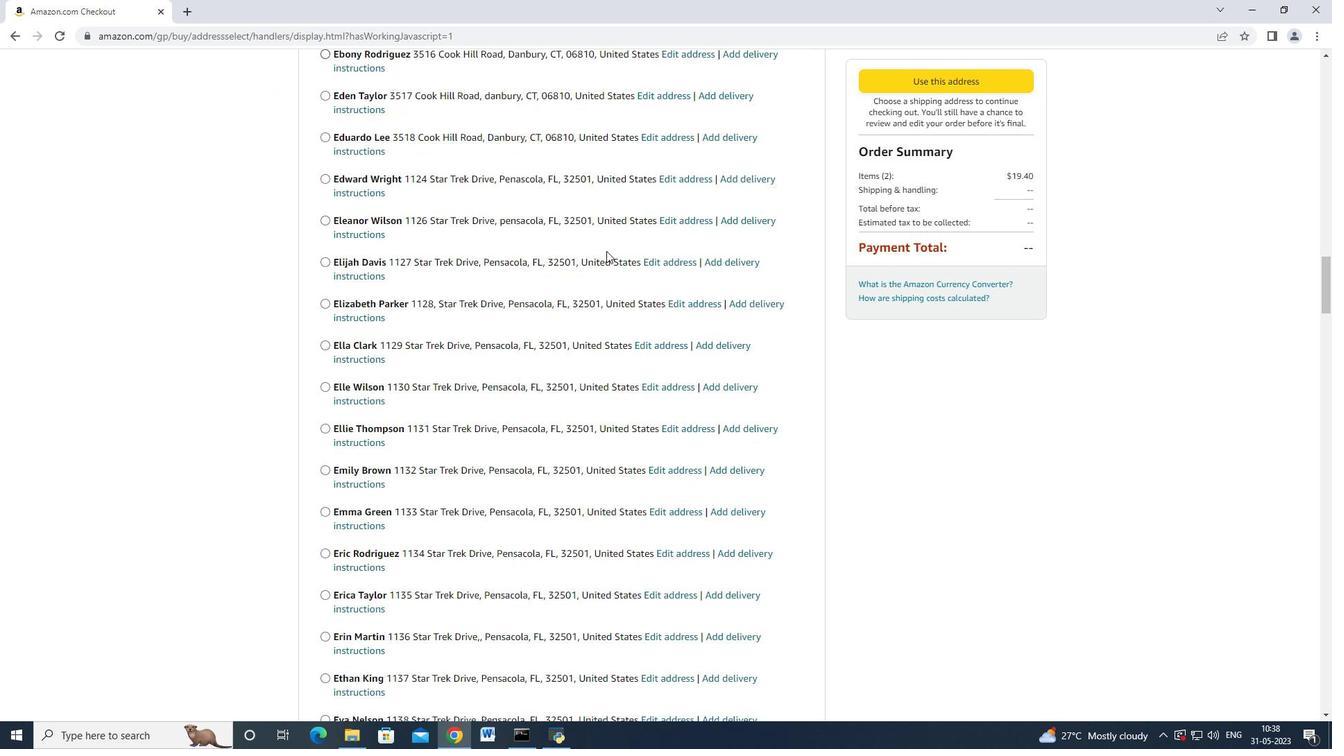 
Action: Mouse scrolled (598, 262) with delta (0, 0)
Screenshot: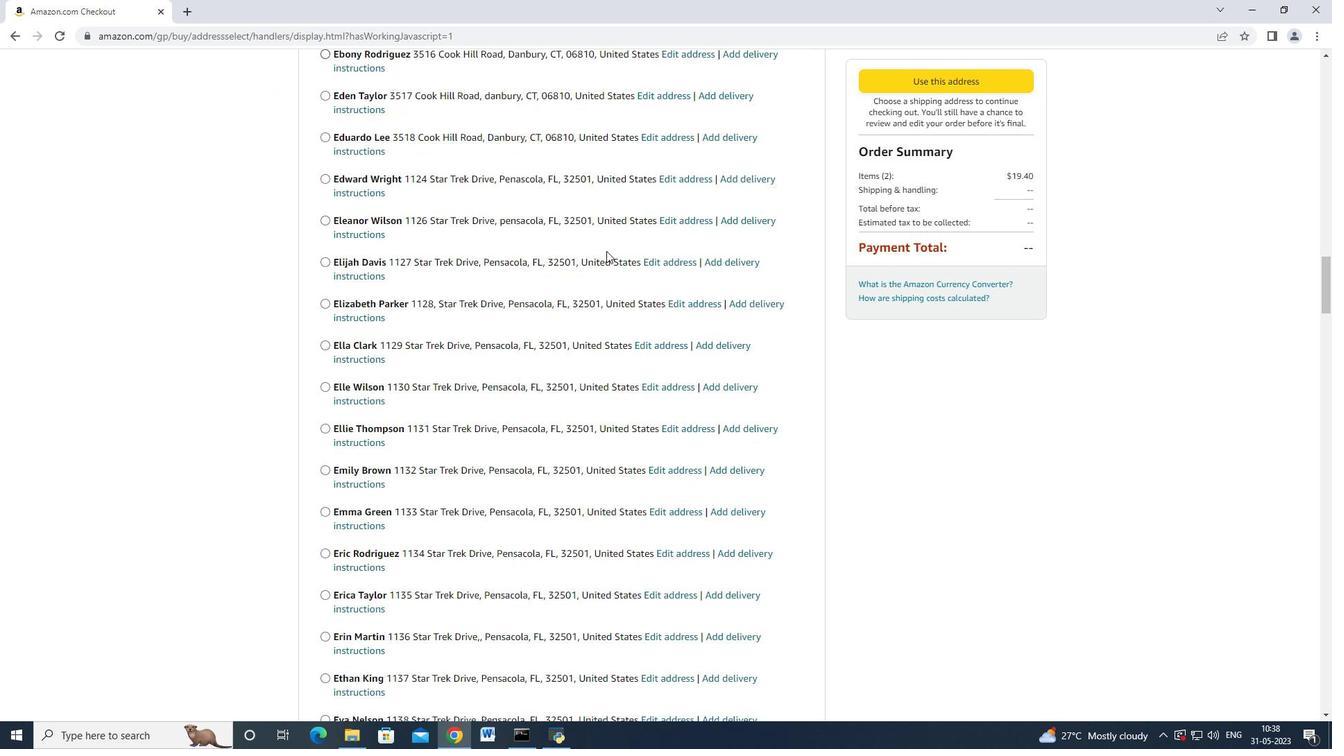 
Action: Mouse moved to (596, 263)
Screenshot: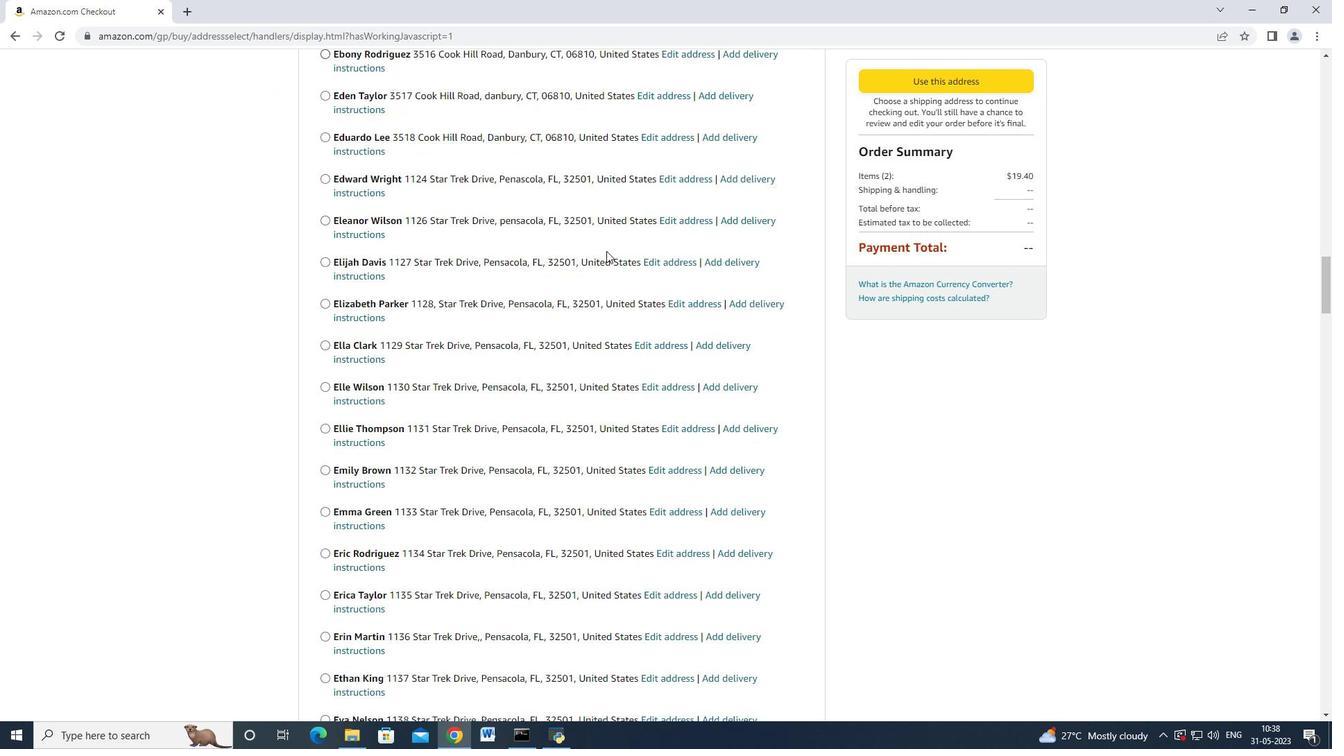 
Action: Mouse scrolled (597, 262) with delta (0, 0)
Screenshot: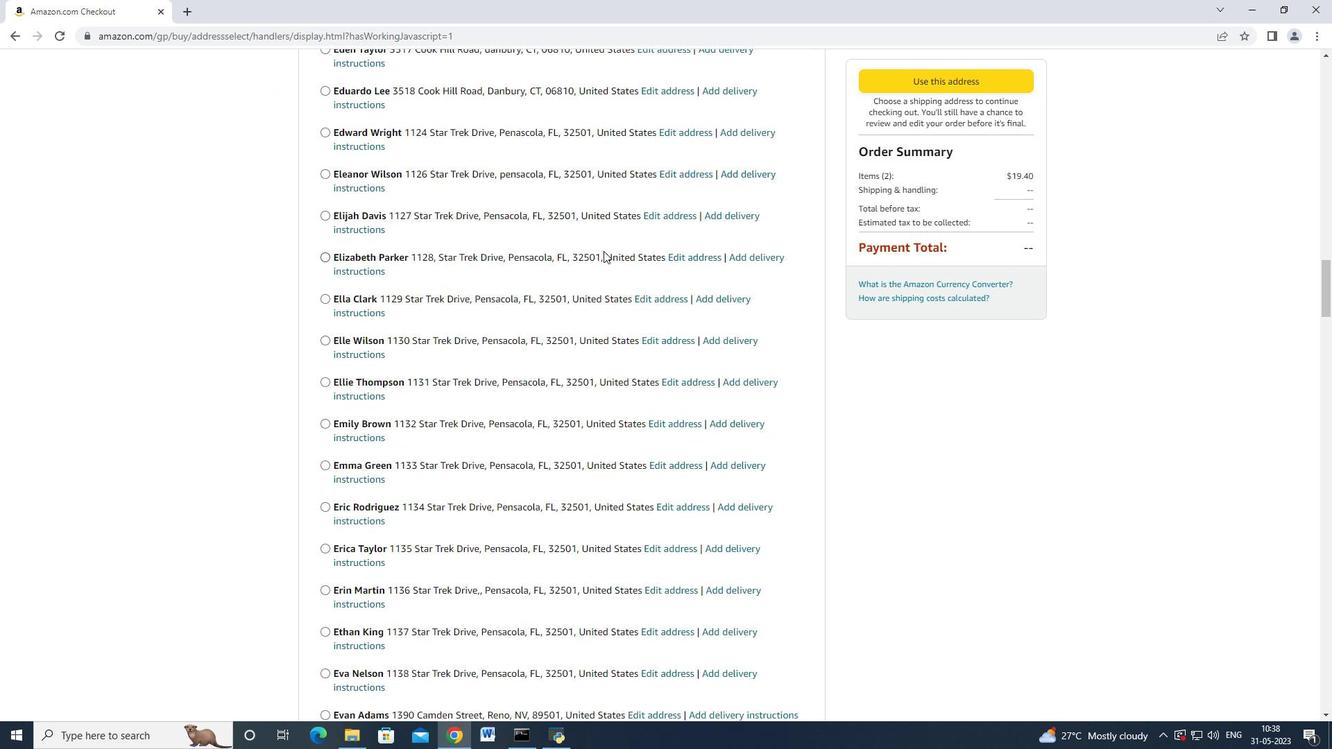
Action: Mouse moved to (596, 265)
Screenshot: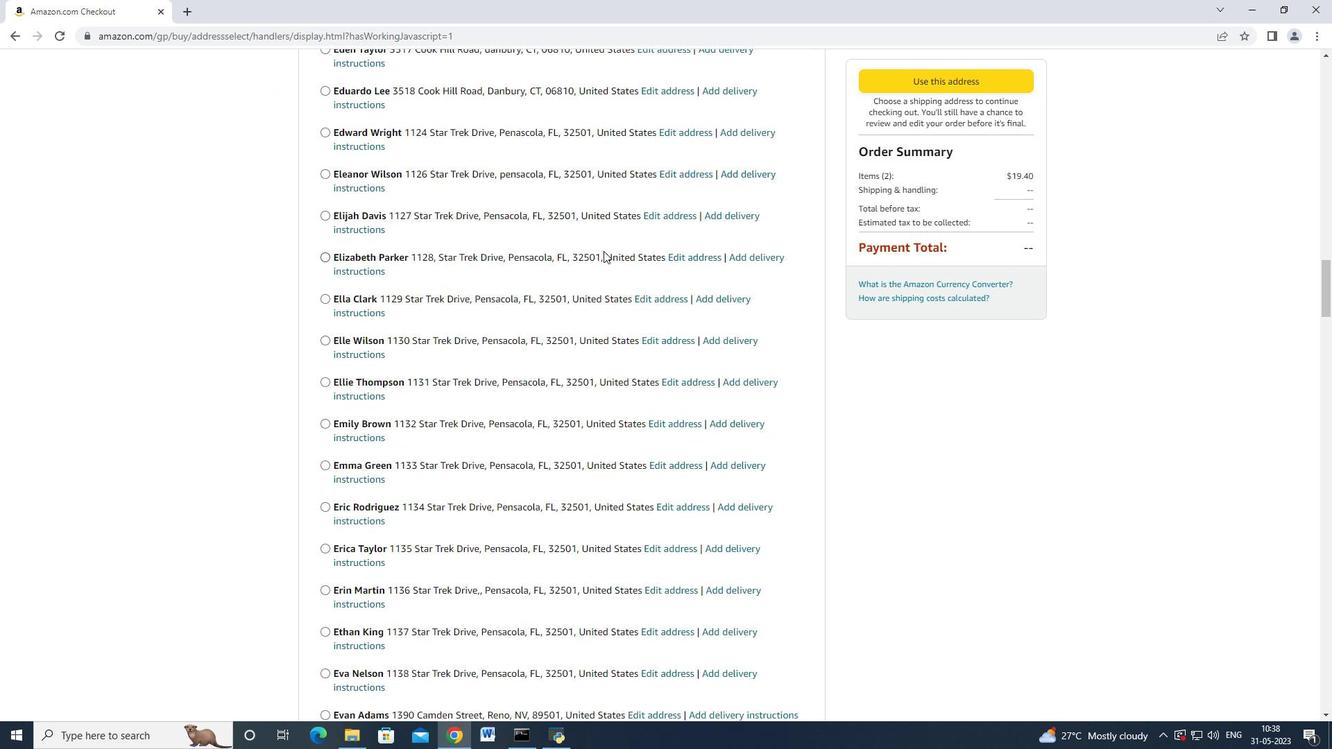 
Action: Mouse scrolled (596, 262) with delta (0, 0)
Screenshot: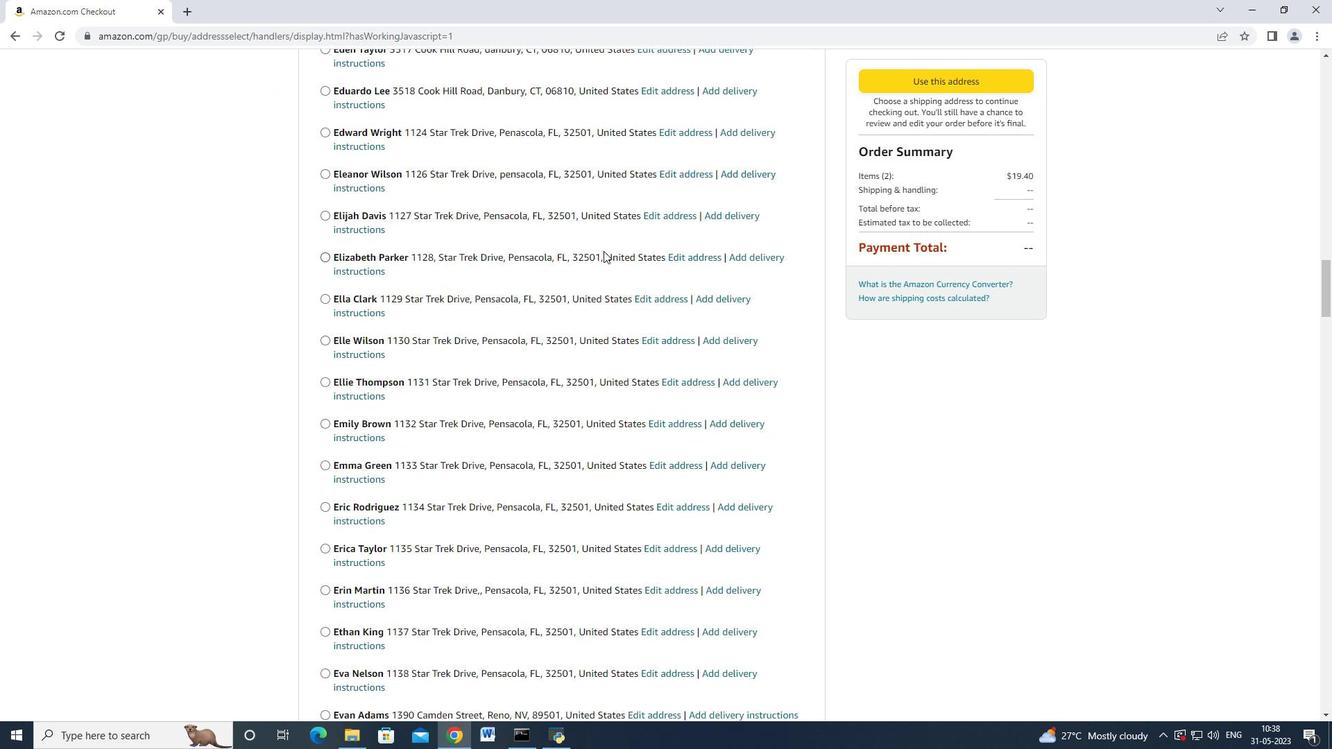 
Action: Mouse moved to (596, 265)
Screenshot: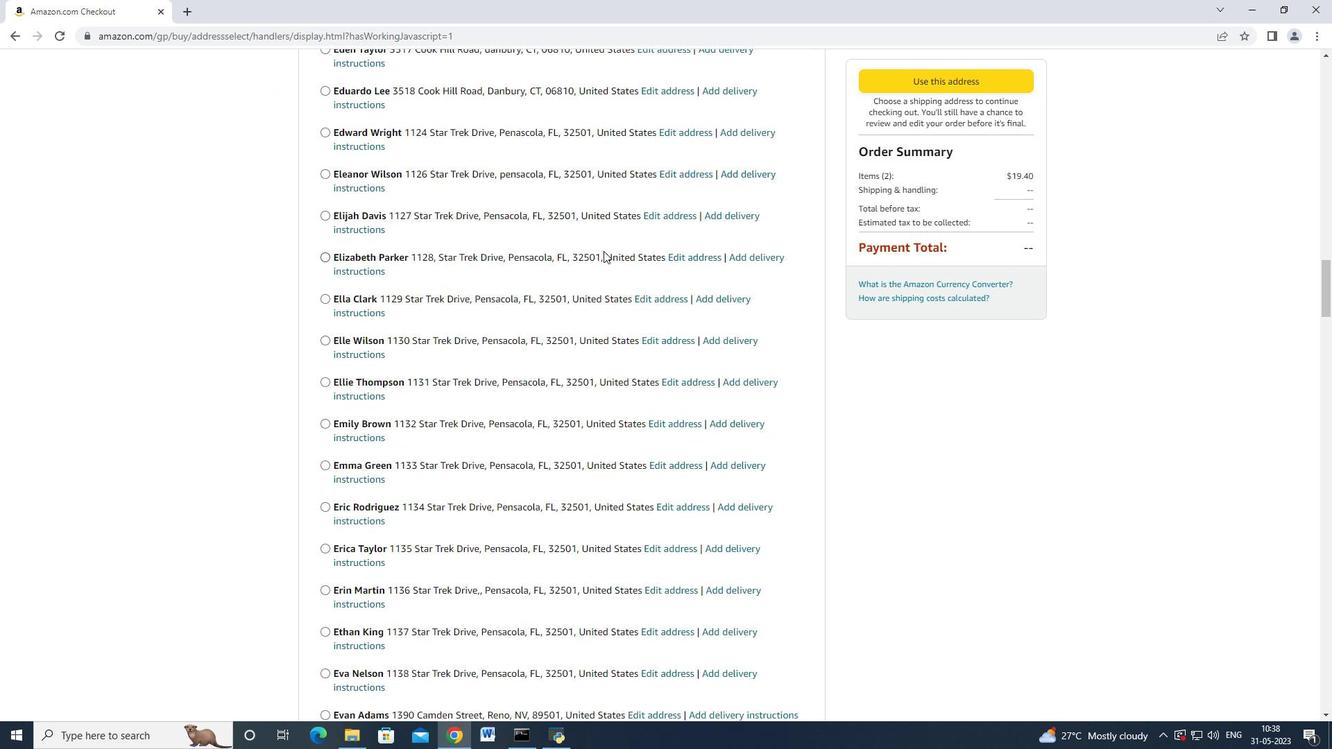 
Action: Mouse scrolled (596, 264) with delta (0, 0)
Screenshot: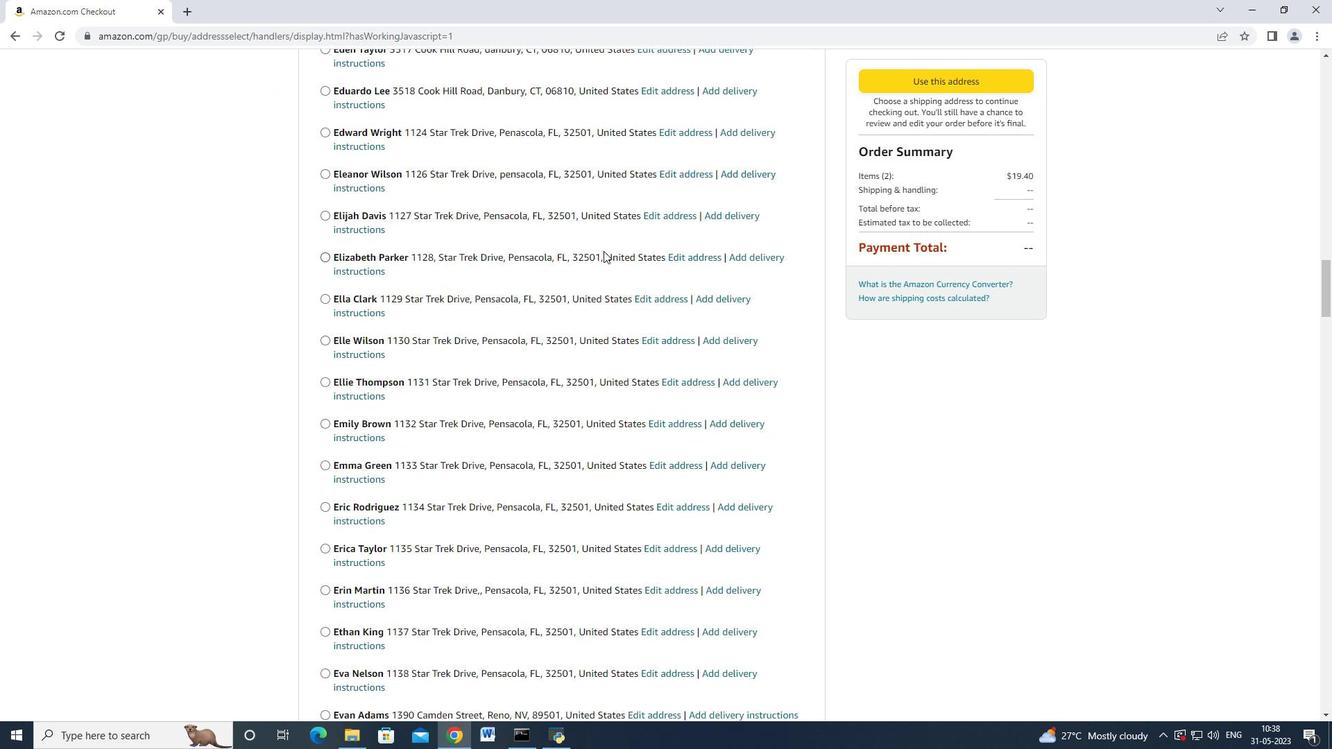 
Action: Mouse moved to (596, 266)
Screenshot: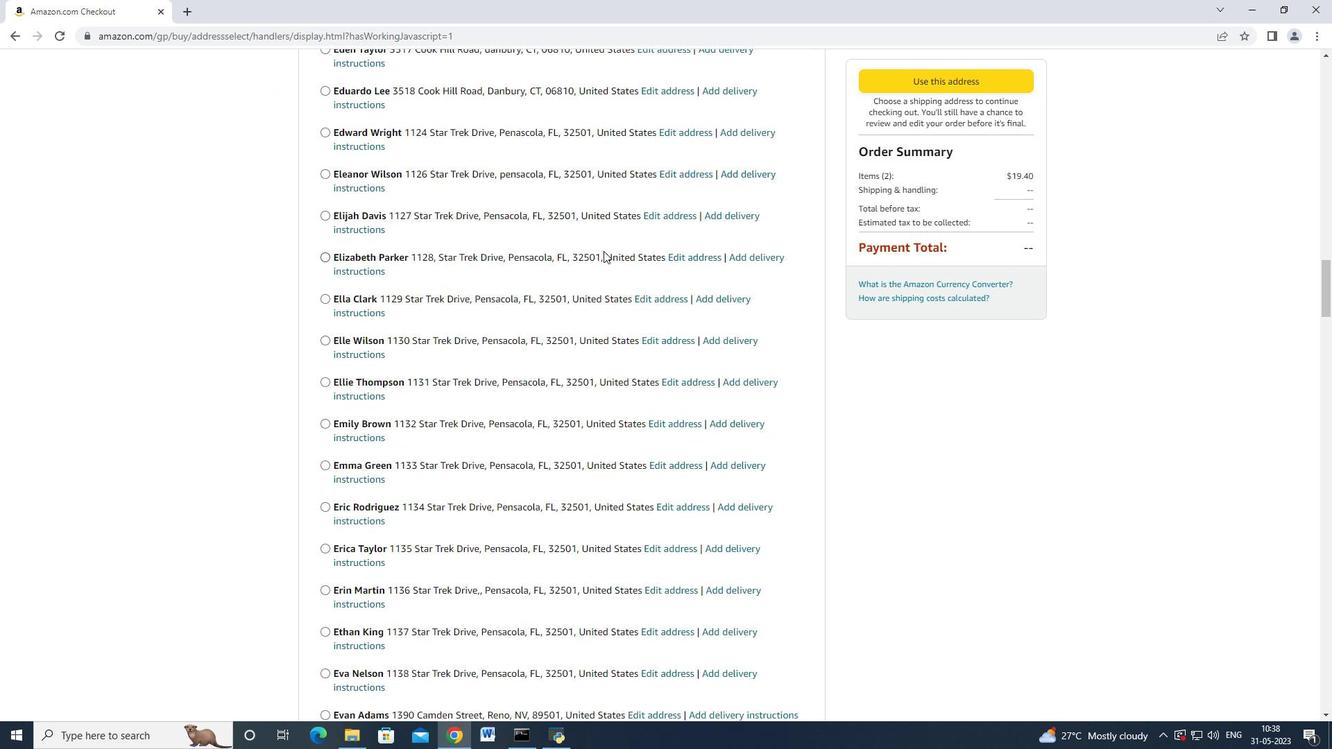 
Action: Mouse scrolled (596, 264) with delta (0, 0)
Screenshot: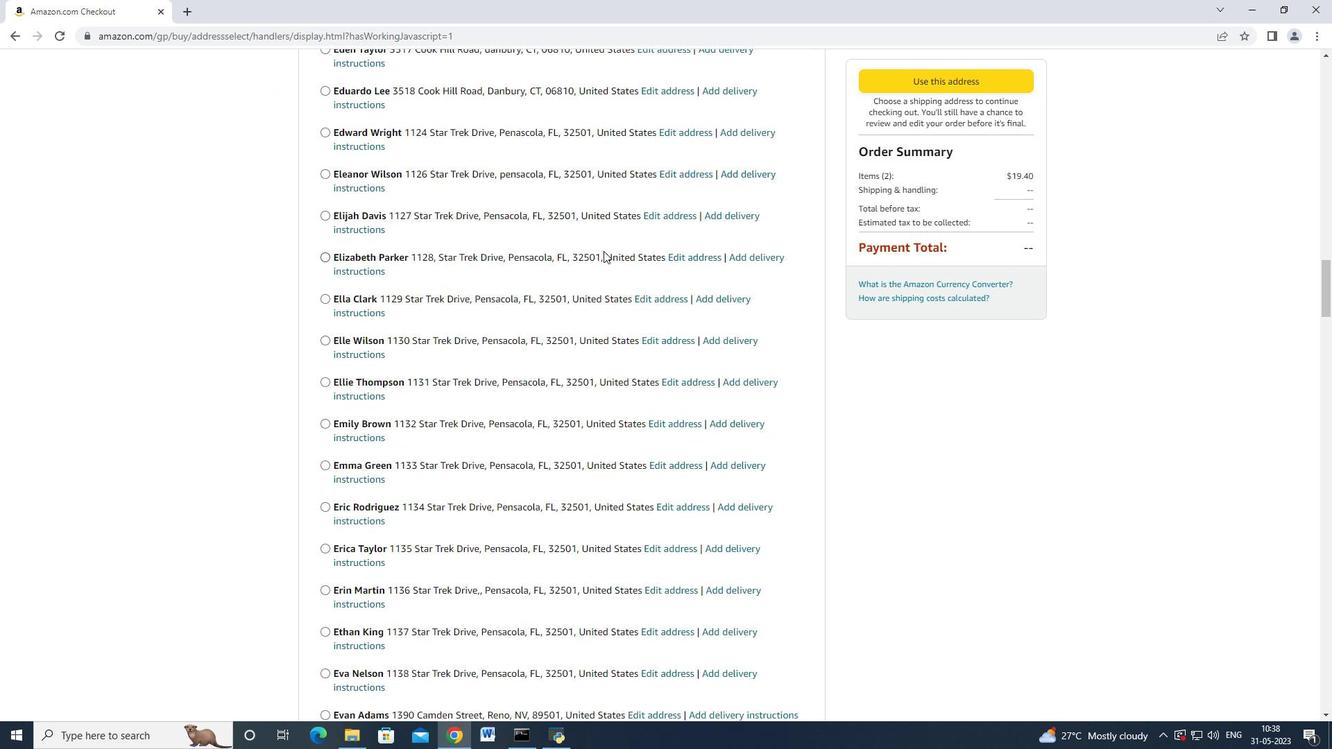 
Action: Mouse moved to (595, 266)
Screenshot: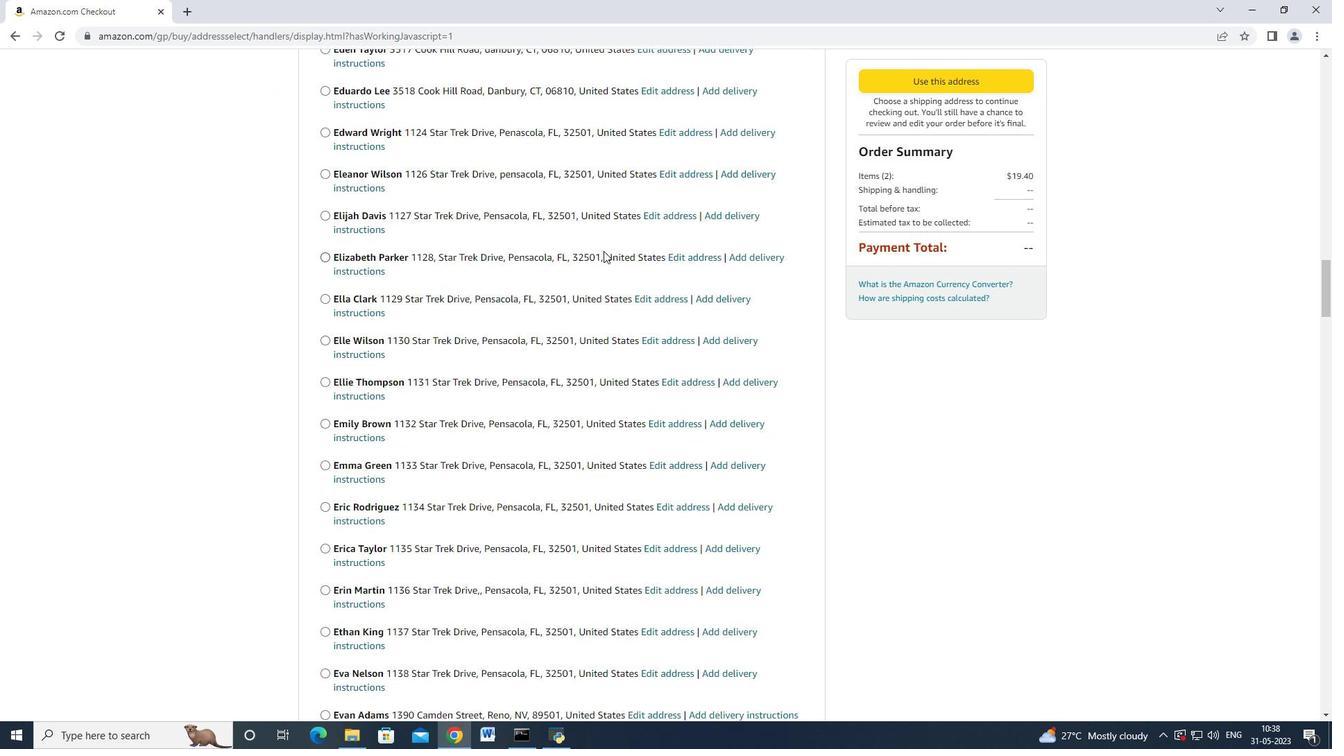 
Action: Mouse scrolled (596, 265) with delta (0, 0)
Screenshot: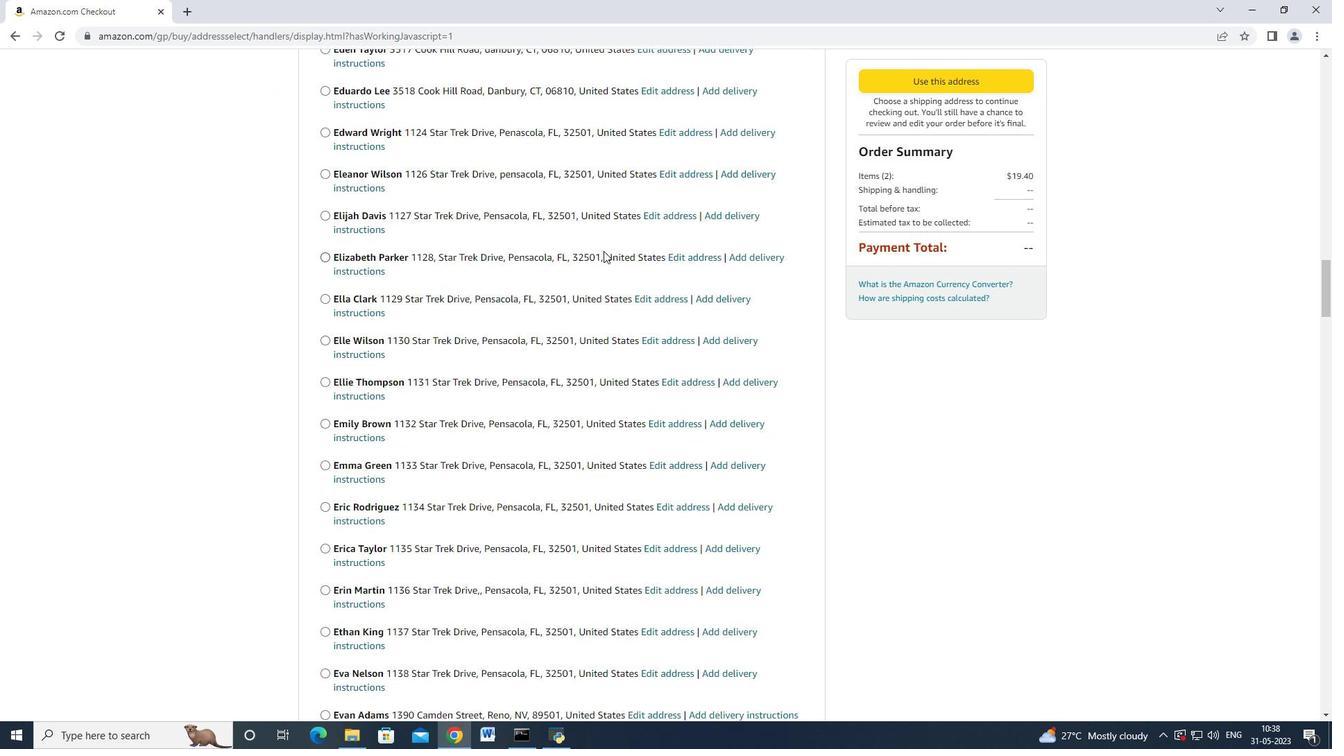 
Action: Mouse moved to (594, 267)
Screenshot: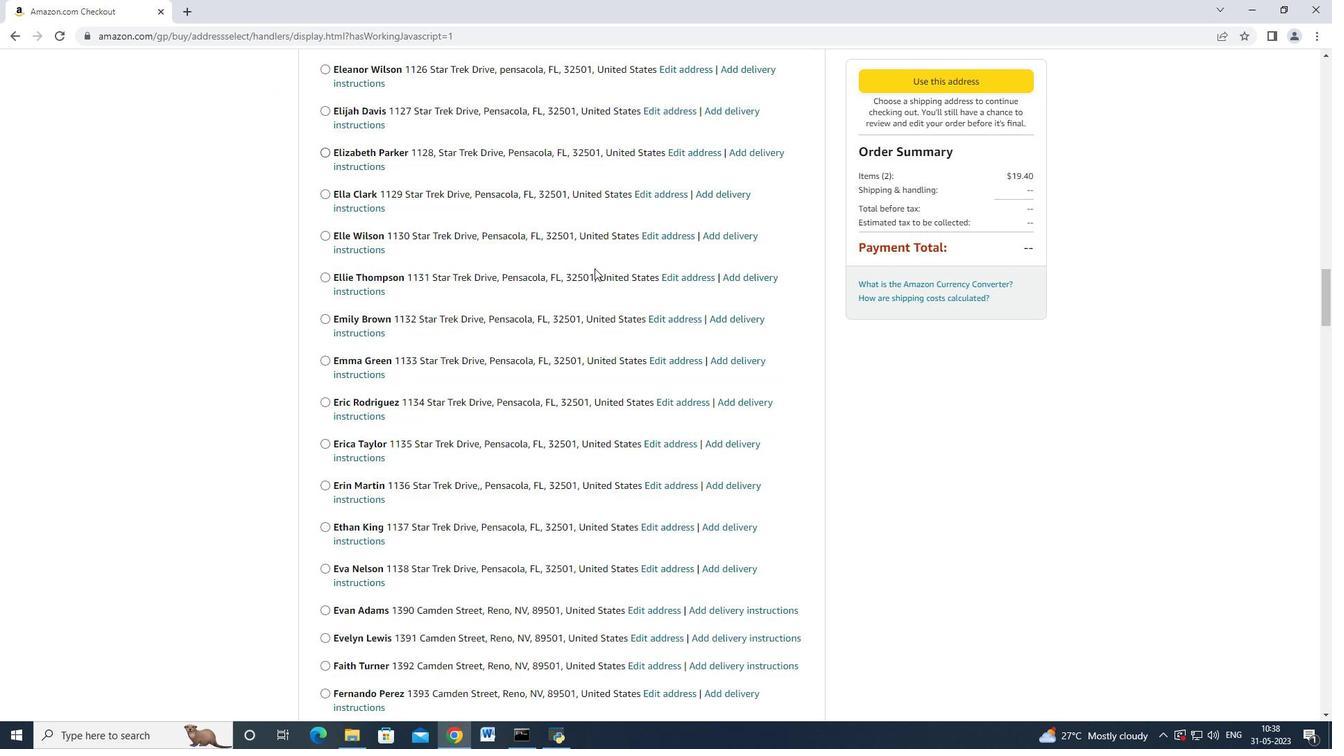 
Action: Mouse scrolled (594, 266) with delta (0, 0)
Screenshot: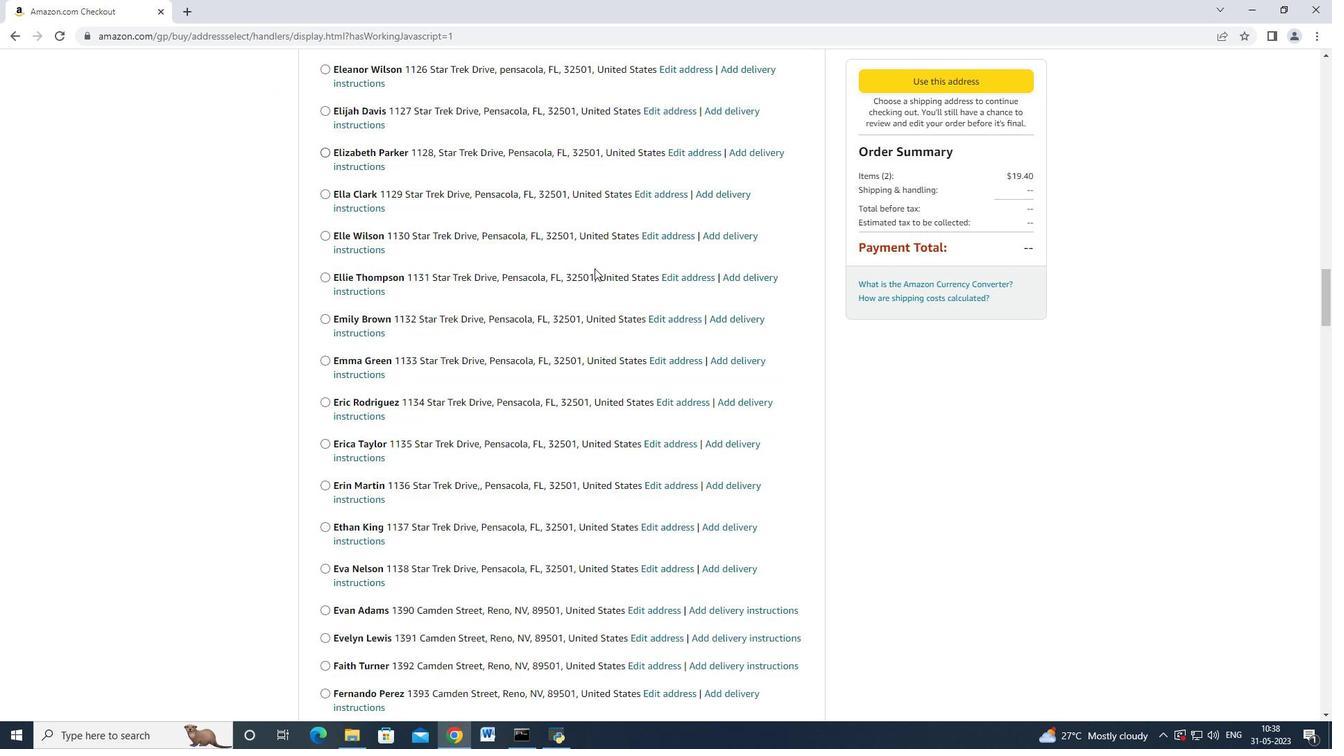 
Action: Mouse moved to (594, 267)
Screenshot: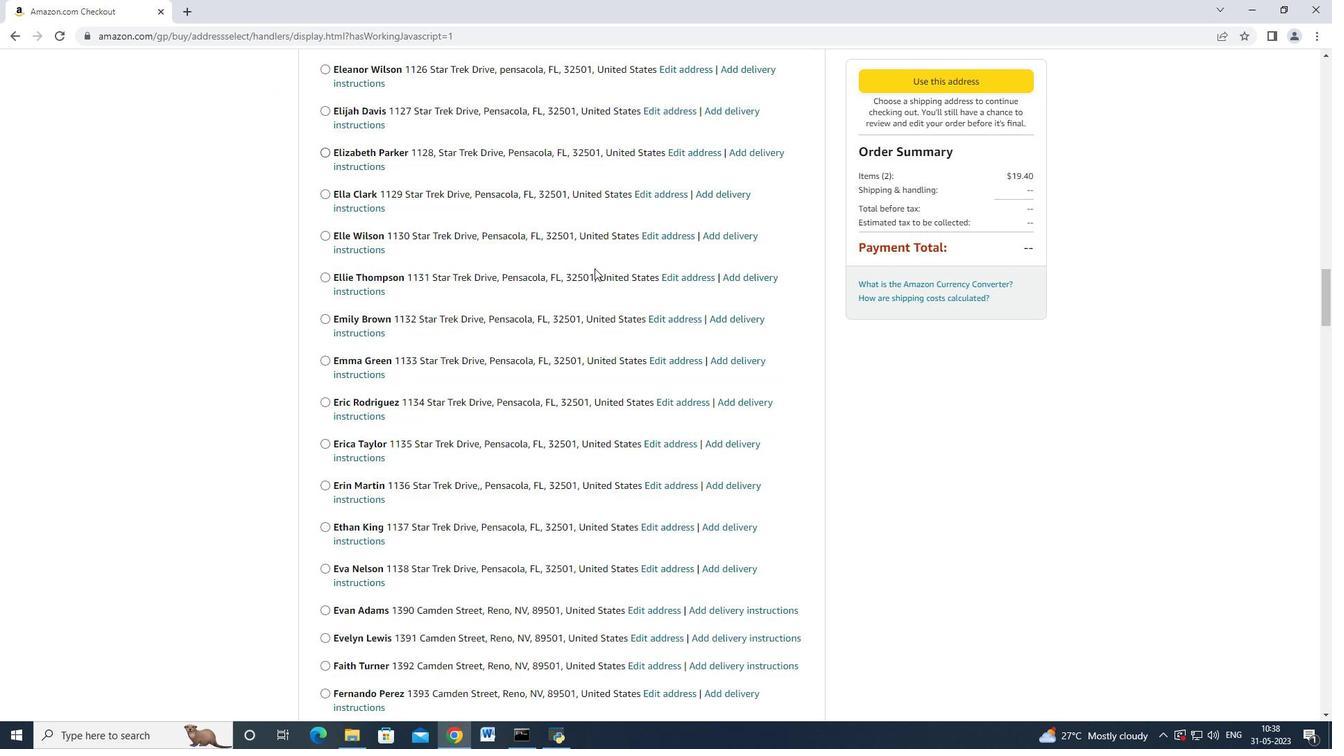 
Action: Mouse scrolled (594, 267) with delta (0, 0)
Screenshot: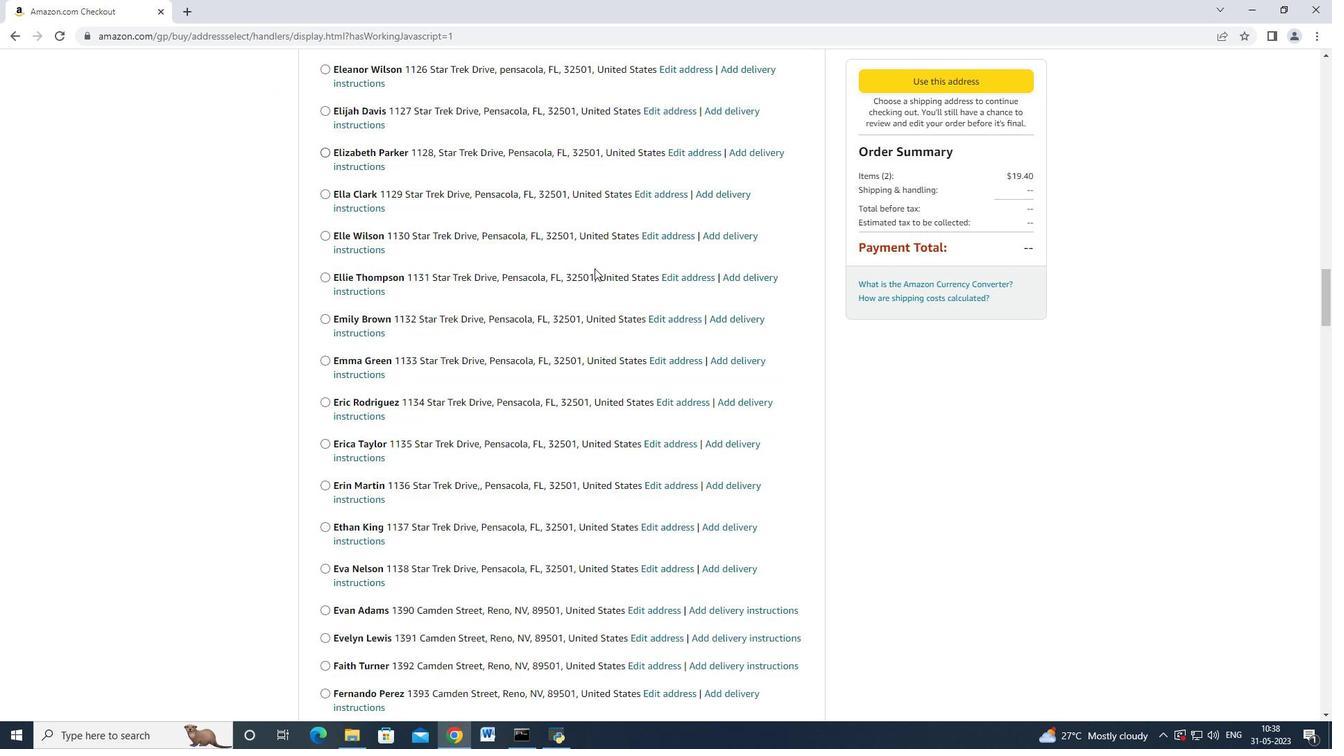 
Action: Mouse scrolled (594, 267) with delta (0, 0)
Screenshot: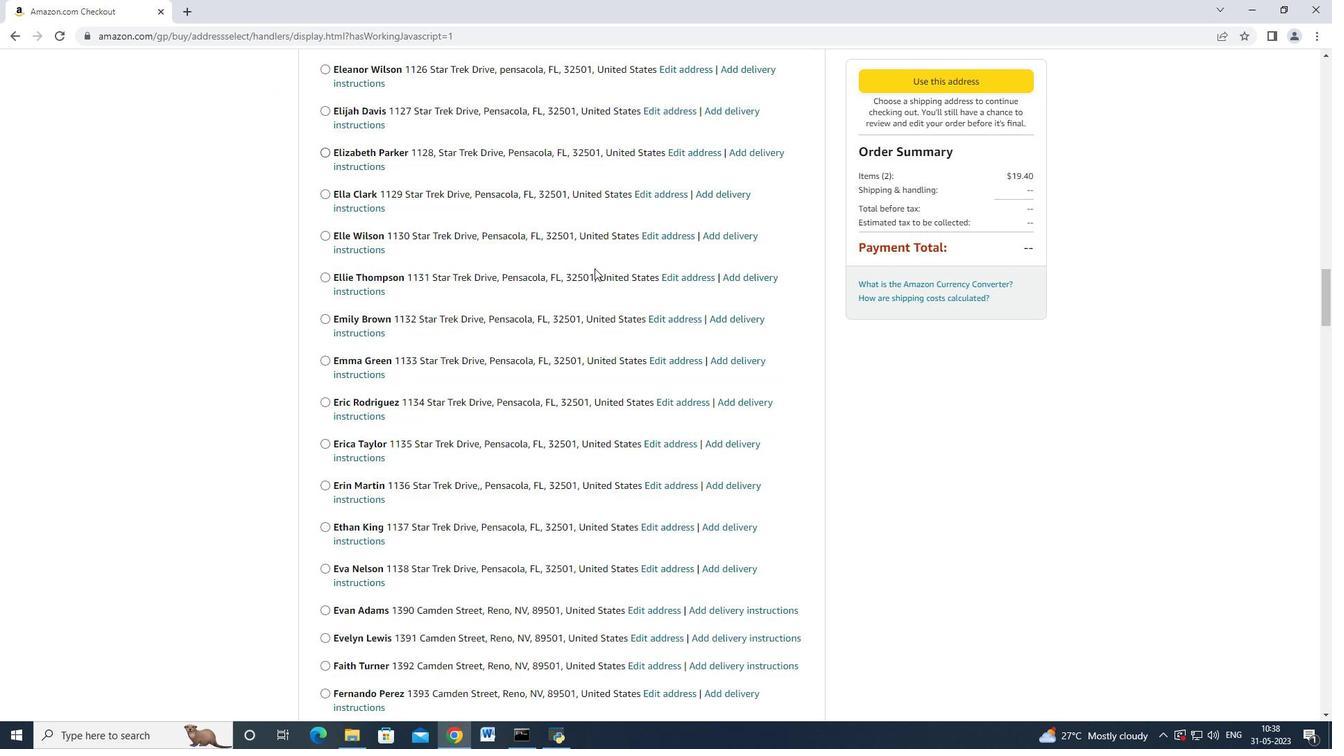 
Action: Mouse moved to (594, 267)
Screenshot: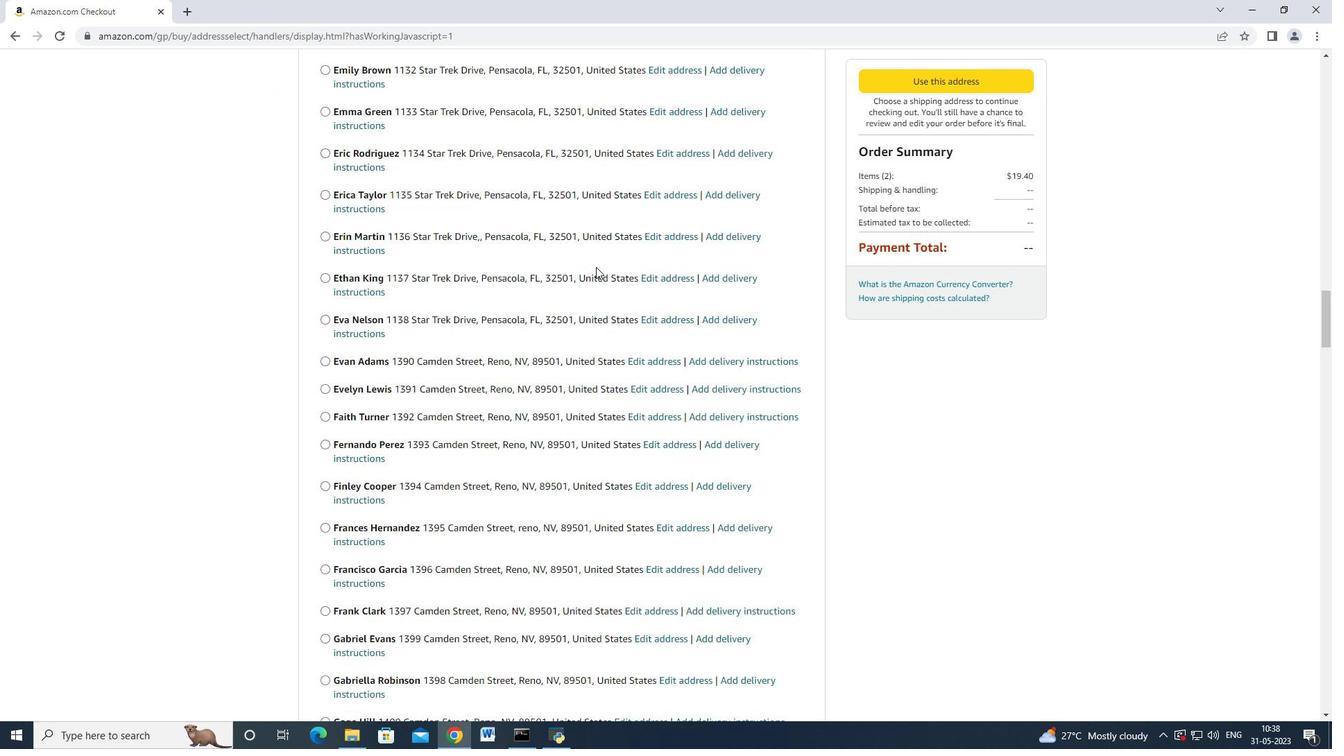 
Action: Mouse scrolled (594, 267) with delta (0, 0)
Screenshot: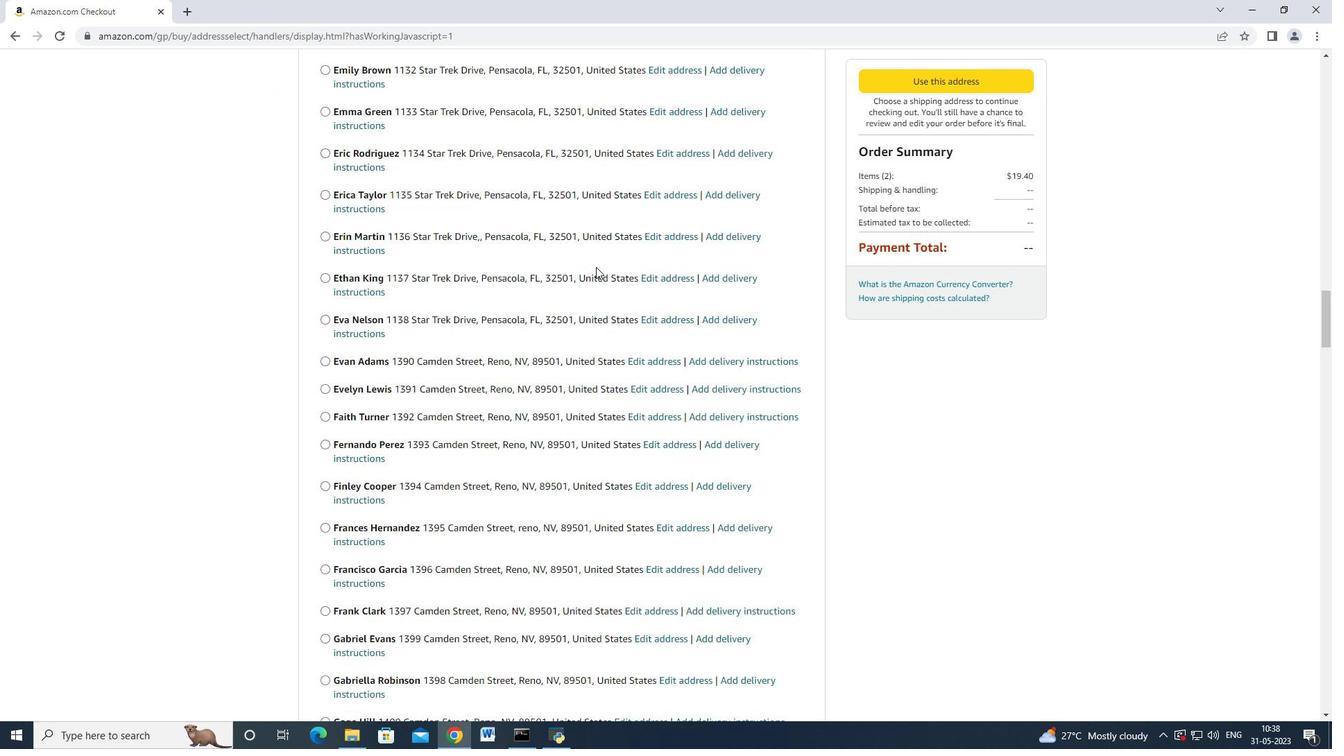 
Action: Mouse moved to (594, 268)
Screenshot: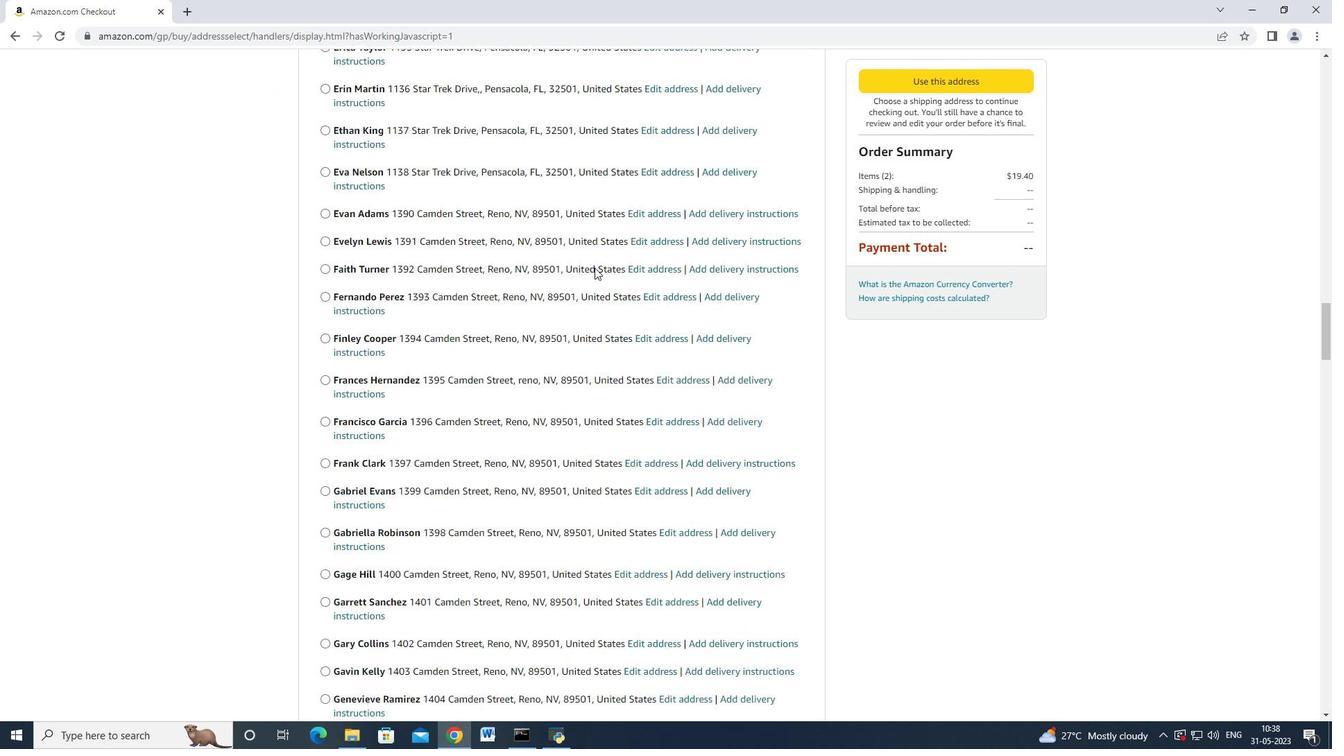 
Action: Mouse scrolled (594, 267) with delta (0, 0)
Screenshot: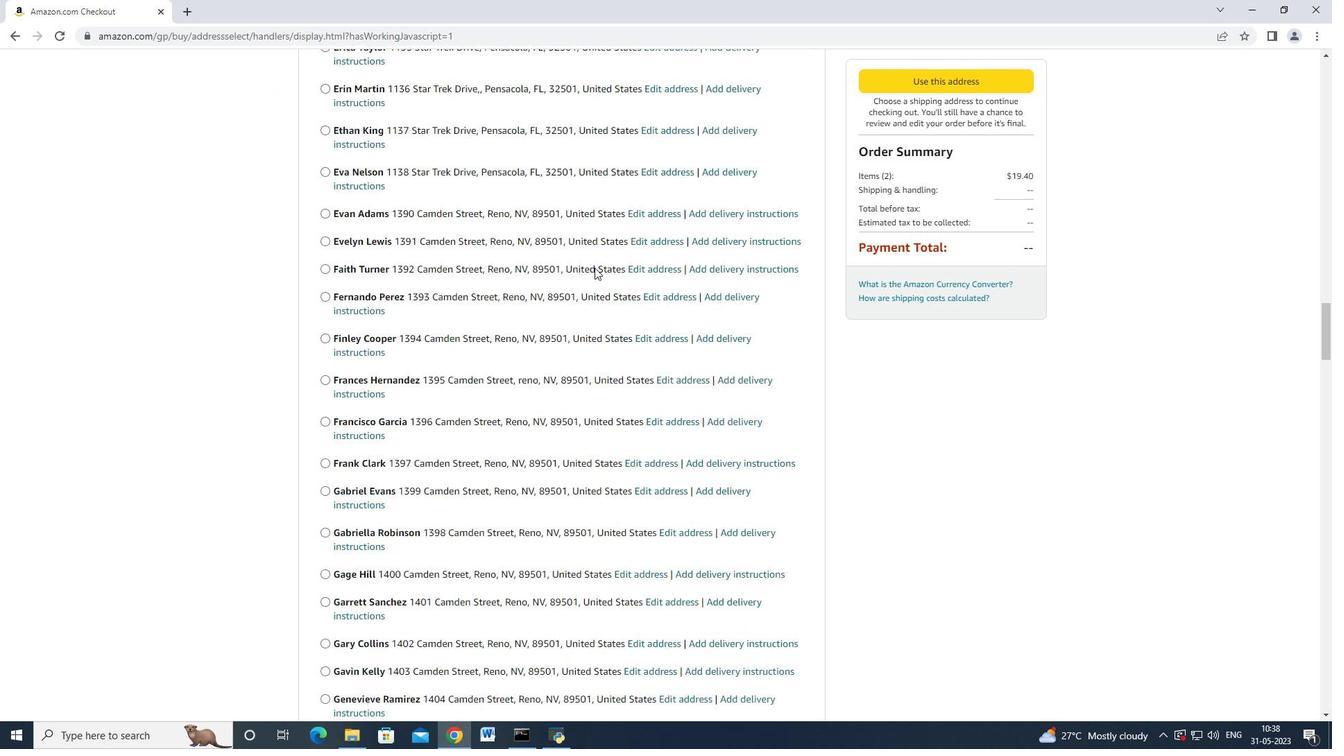 
Action: Mouse moved to (595, 267)
Screenshot: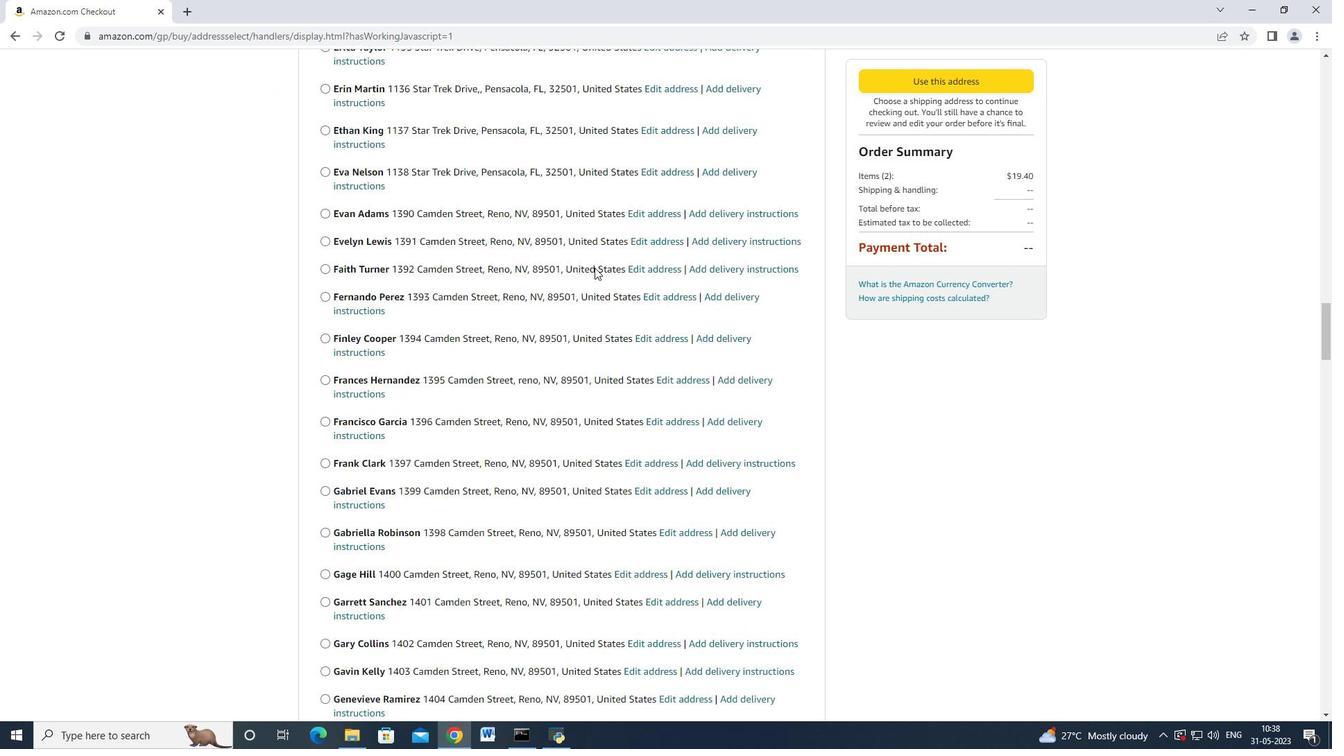 
Action: Mouse scrolled (594, 267) with delta (0, 0)
Screenshot: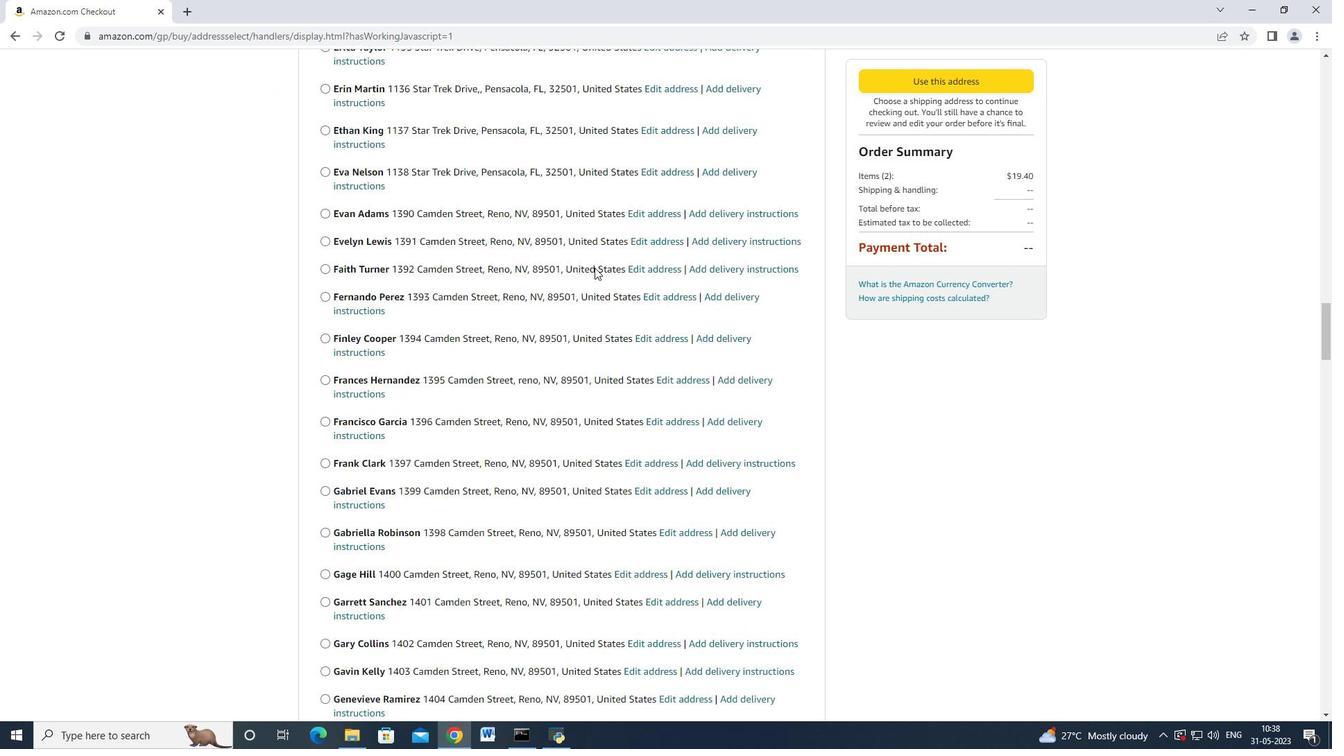 
Action: Mouse scrolled (594, 267) with delta (0, 0)
Screenshot: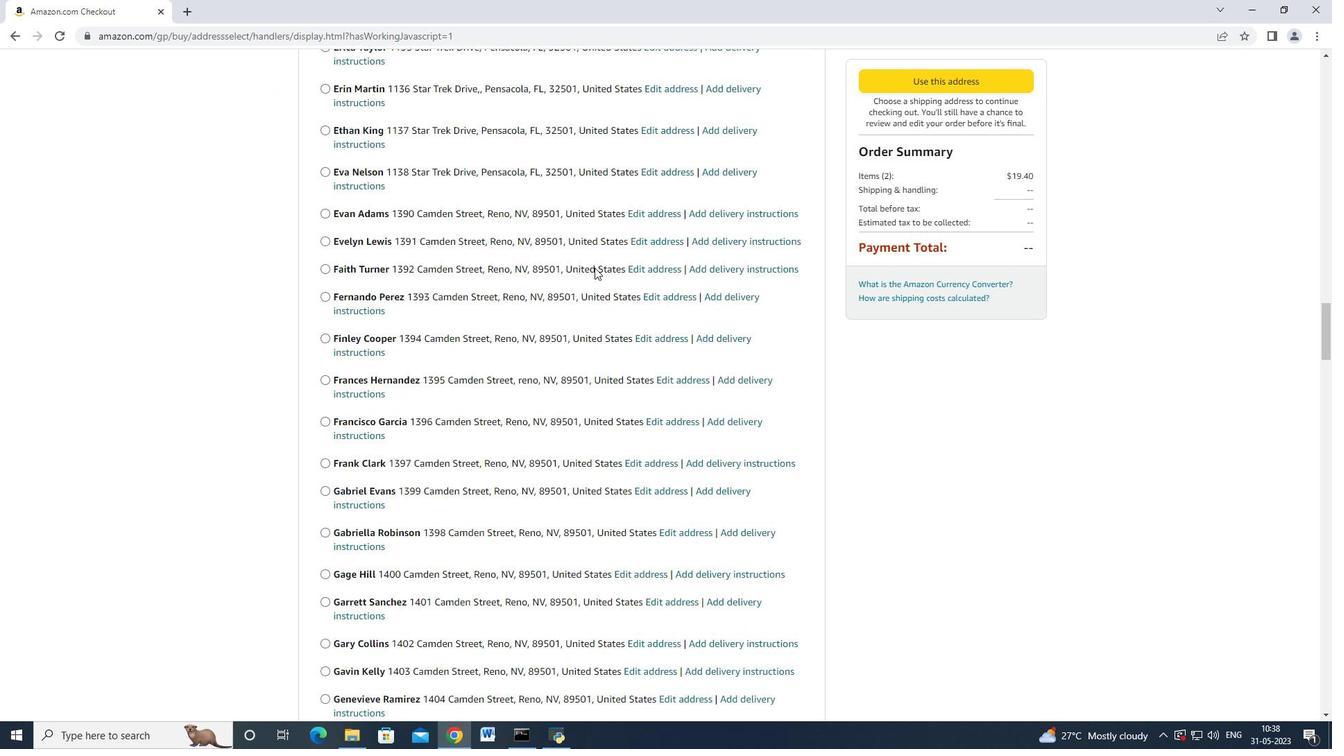 
Action: Mouse scrolled (595, 267) with delta (0, 0)
Screenshot: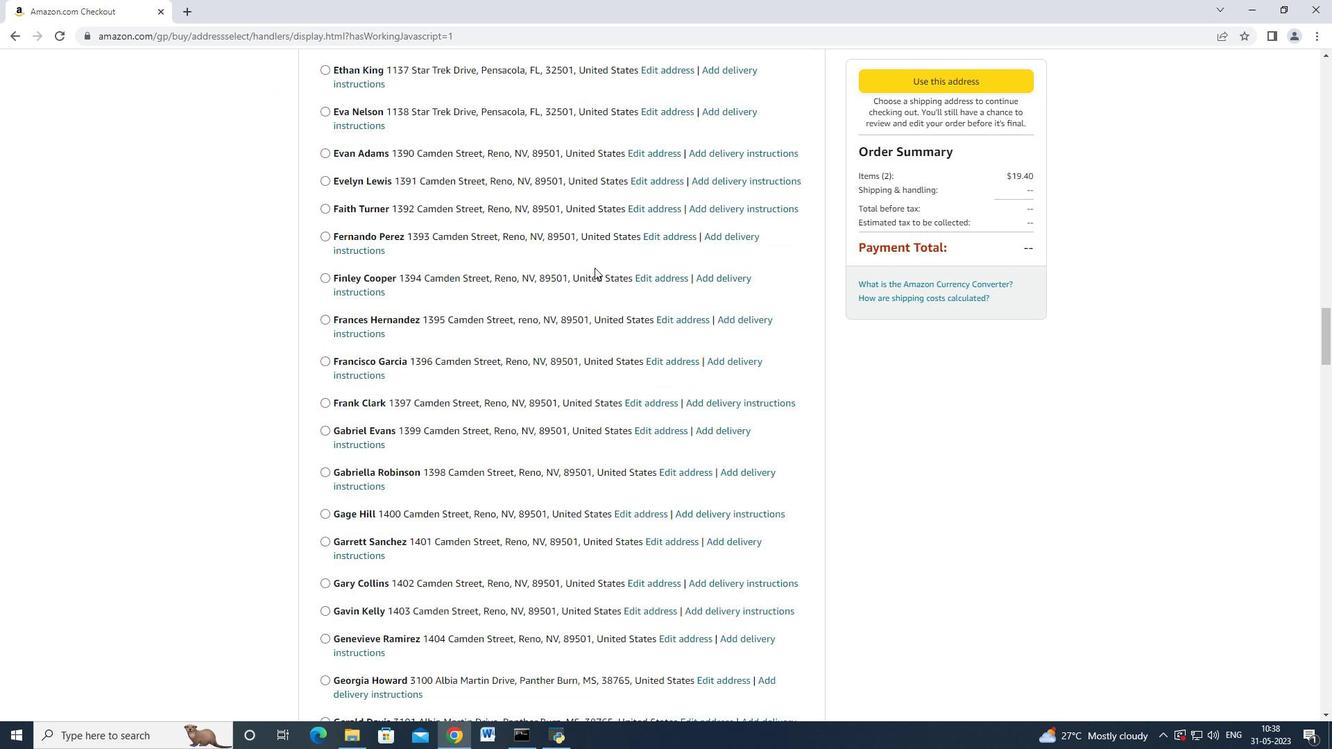 
Action: Mouse scrolled (595, 267) with delta (0, 0)
Screenshot: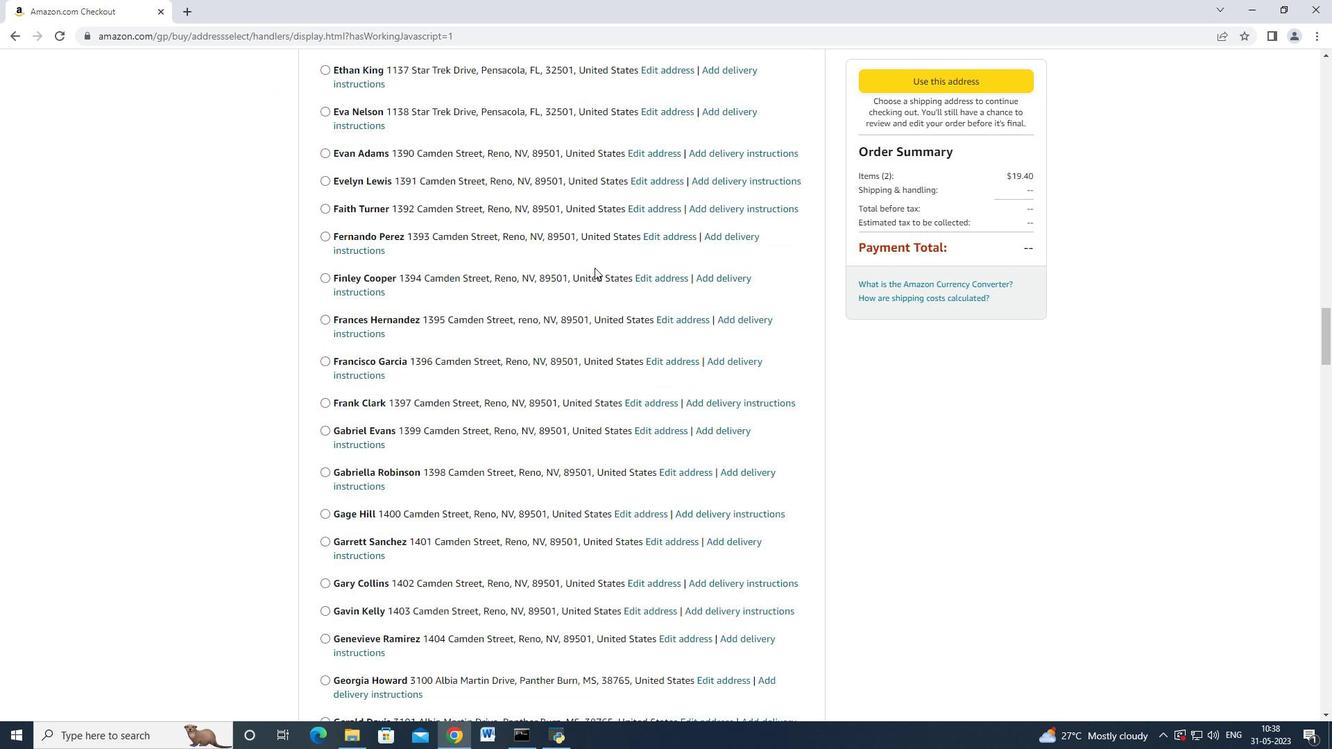 
Action: Mouse moved to (595, 267)
Screenshot: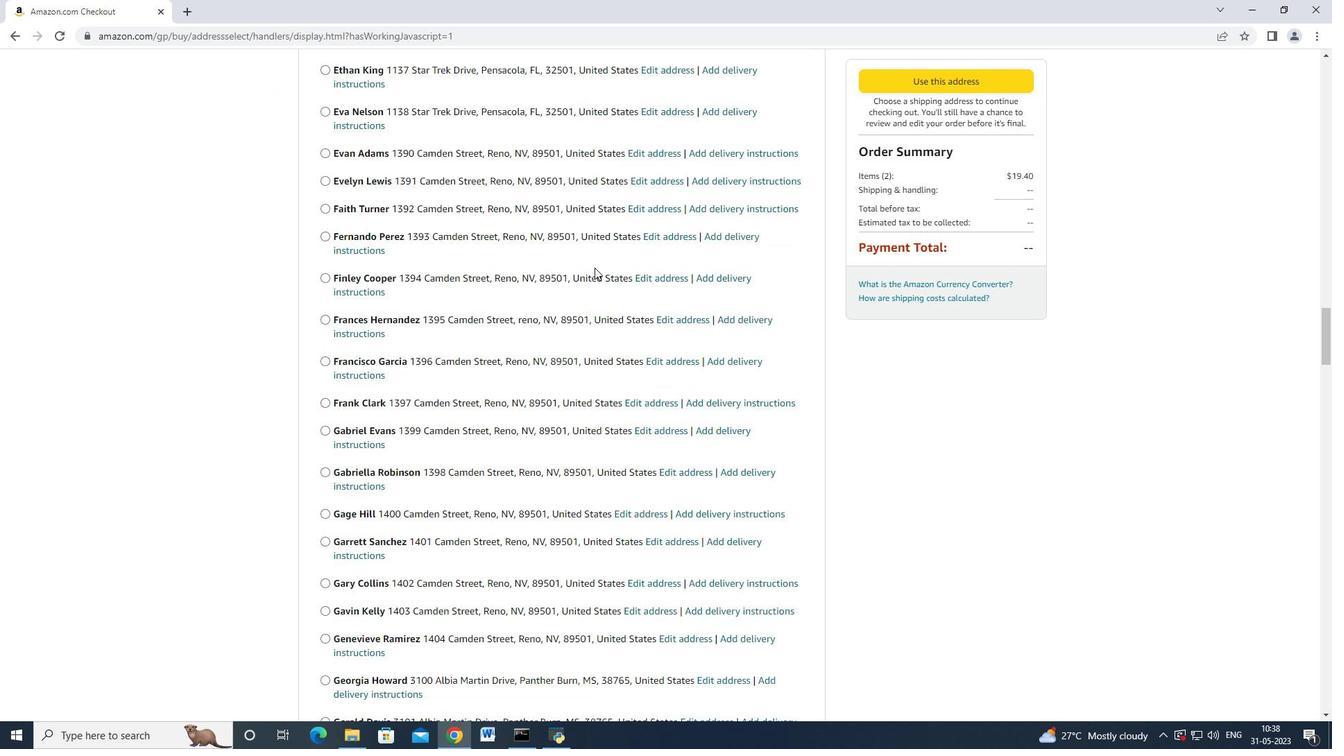 
Action: Mouse scrolled (595, 267) with delta (0, 0)
Screenshot: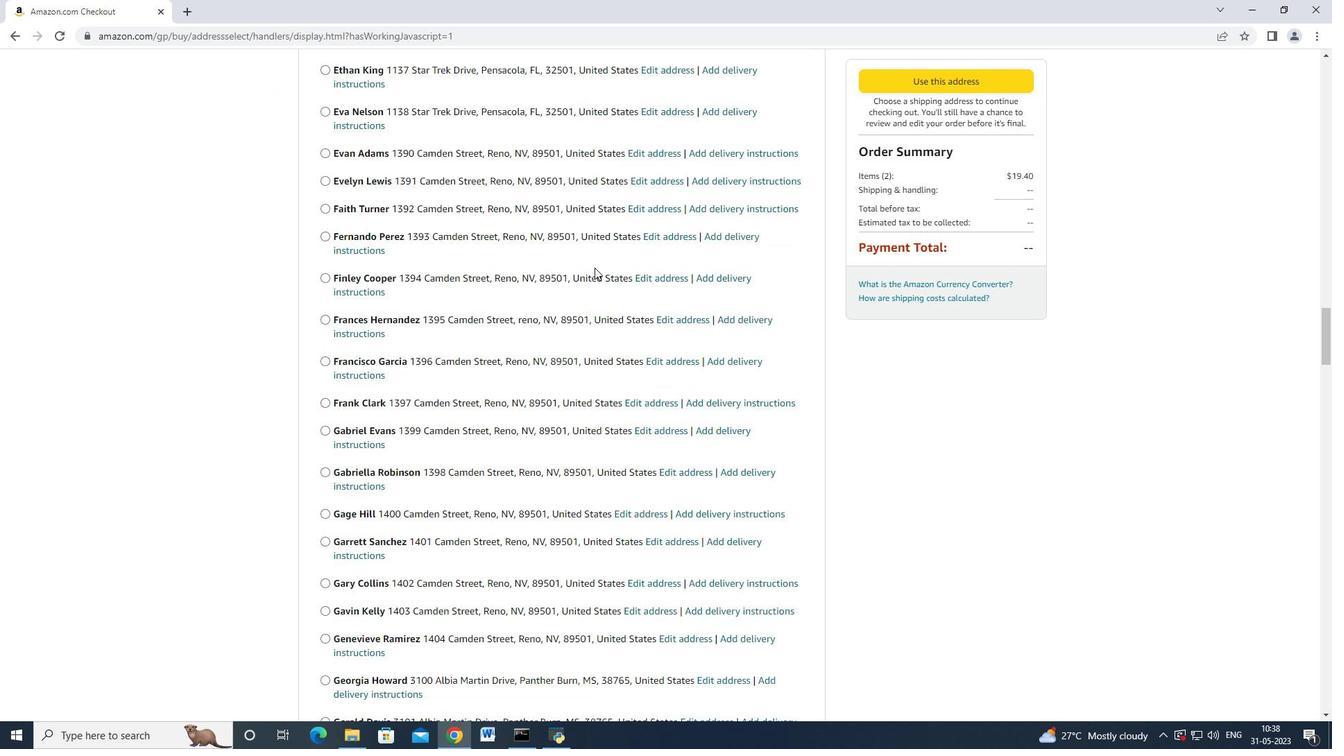 
Action: Mouse moved to (595, 267)
Screenshot: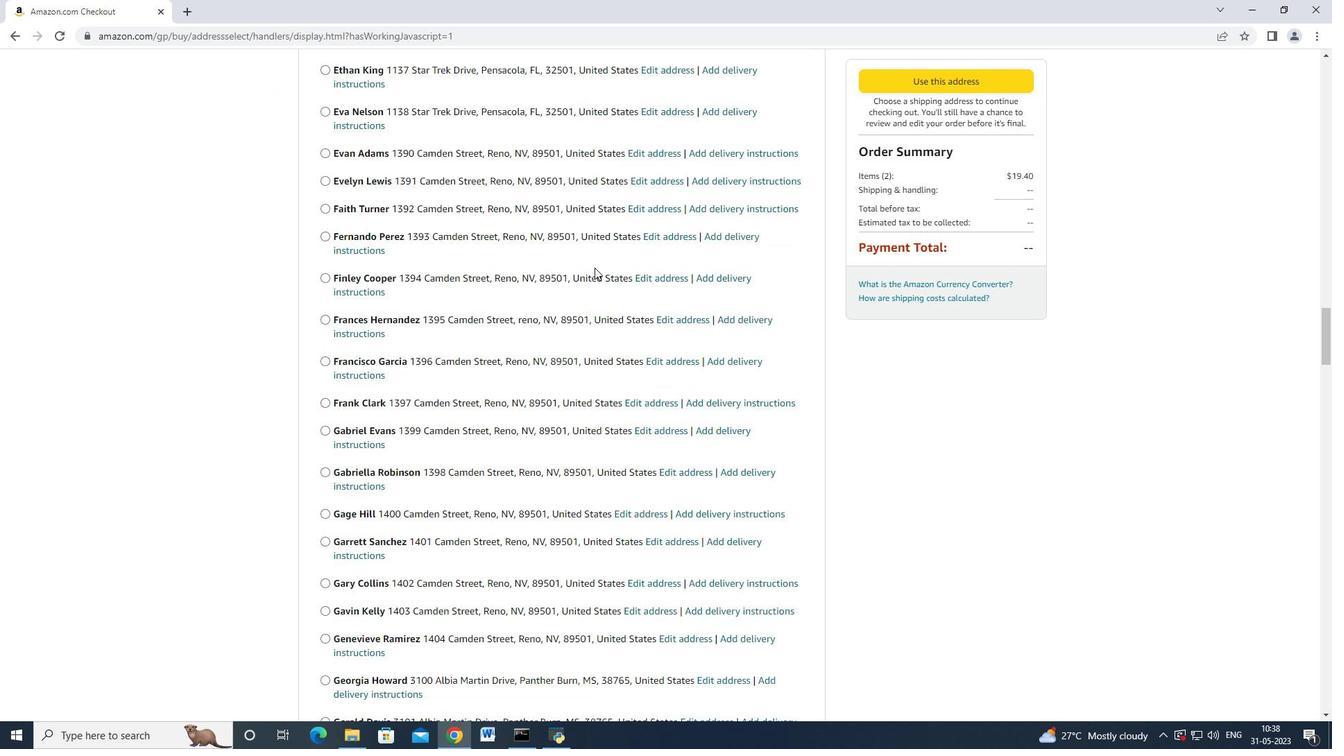 
Action: Mouse scrolled (595, 267) with delta (0, 0)
Screenshot: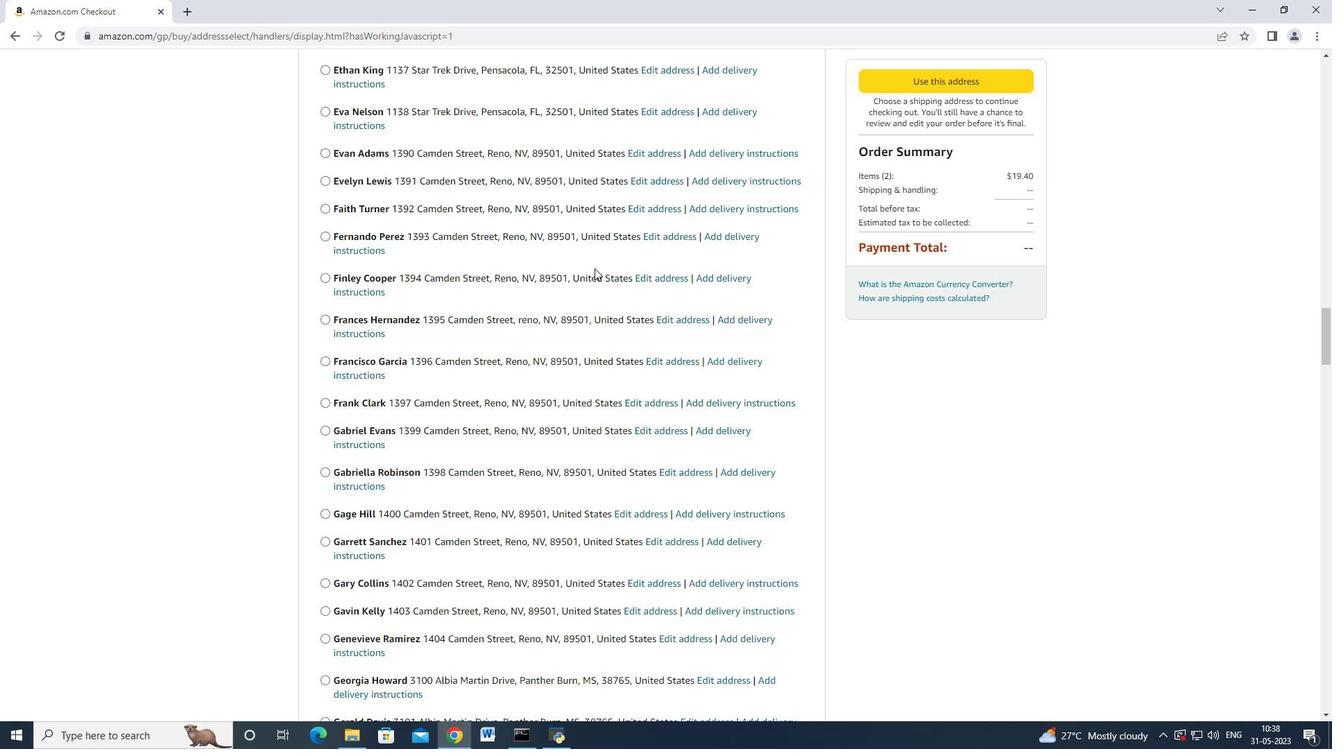 
Action: Mouse moved to (595, 267)
Screenshot: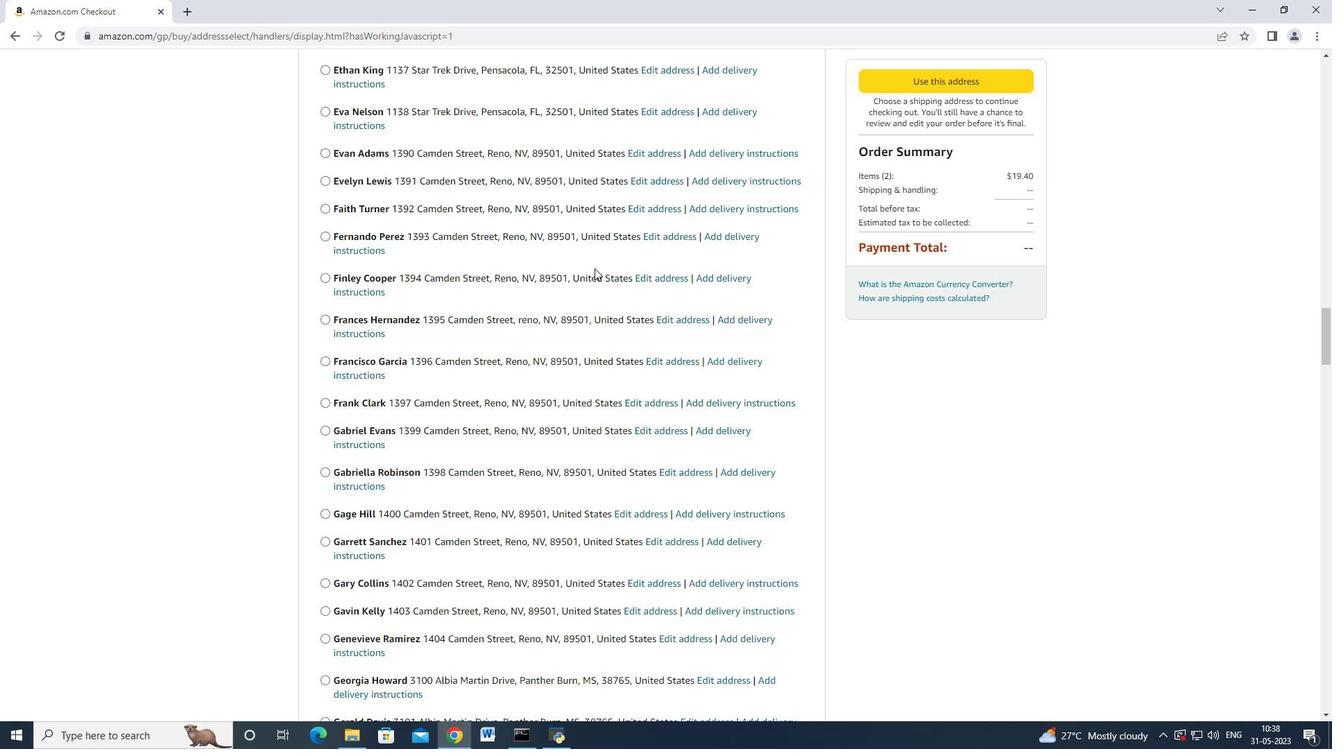 
Action: Mouse scrolled (595, 267) with delta (0, 0)
Screenshot: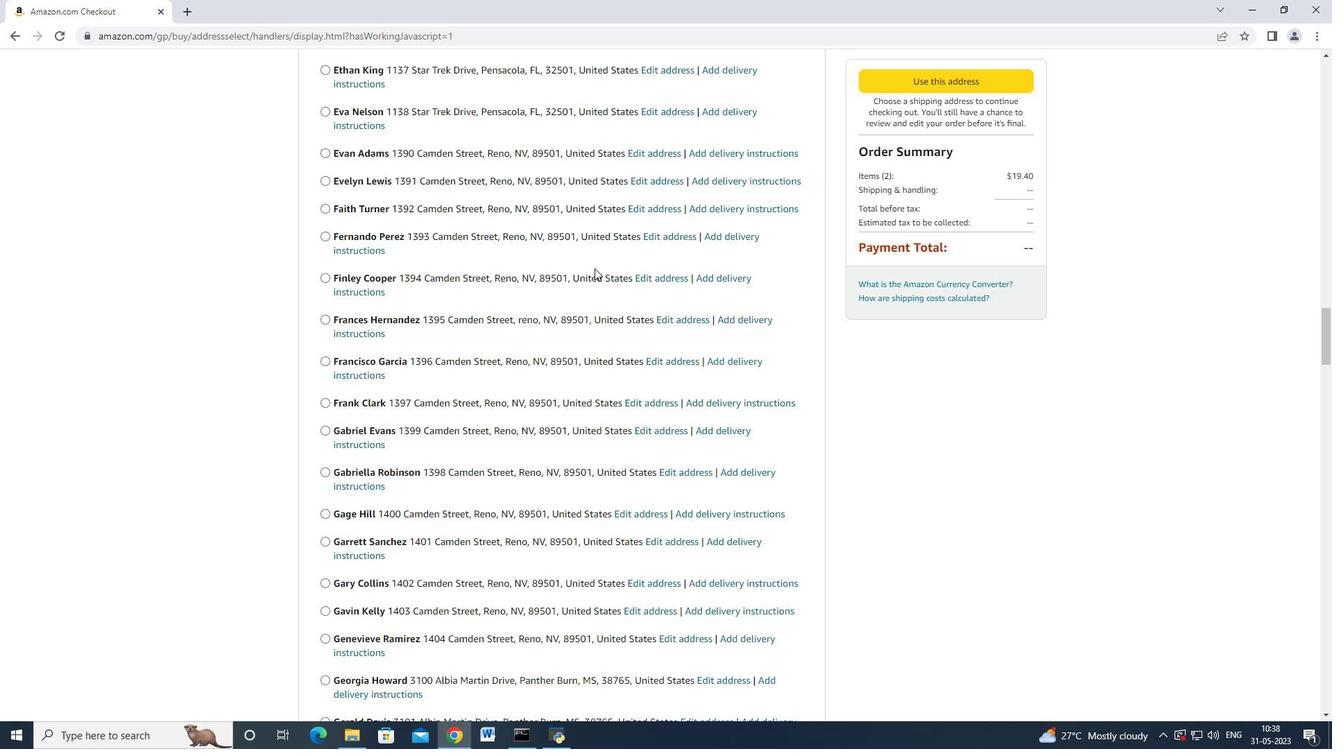 
Action: Mouse scrolled (595, 267) with delta (0, 0)
Screenshot: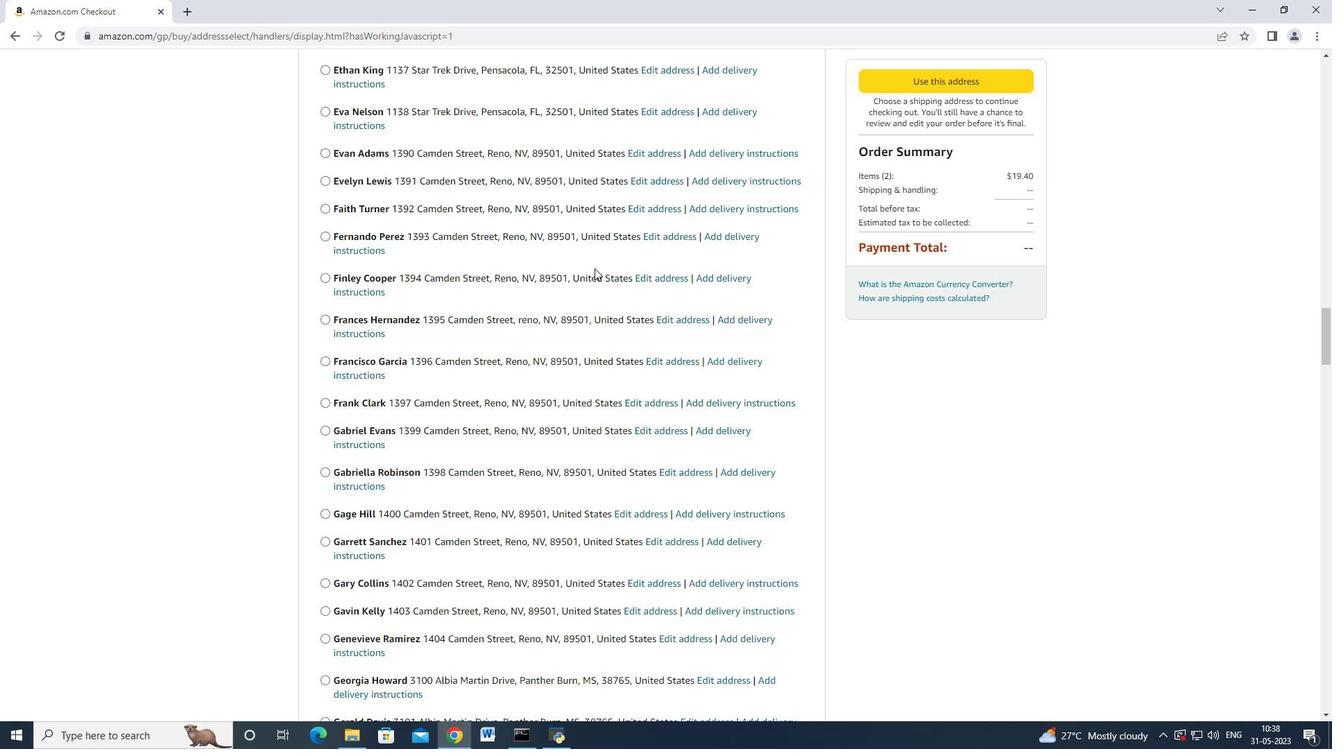 
Action: Mouse scrolled (595, 267) with delta (0, 0)
Screenshot: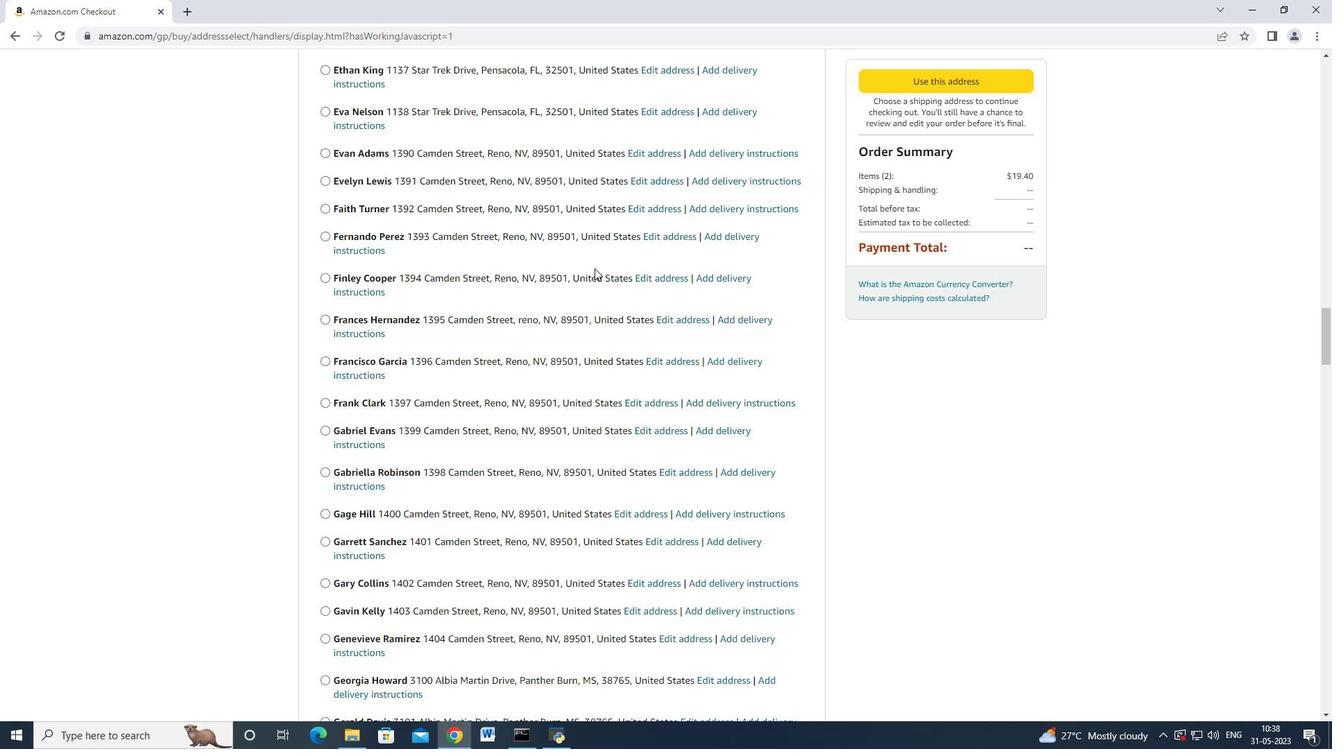 
Action: Mouse moved to (600, 265)
Screenshot: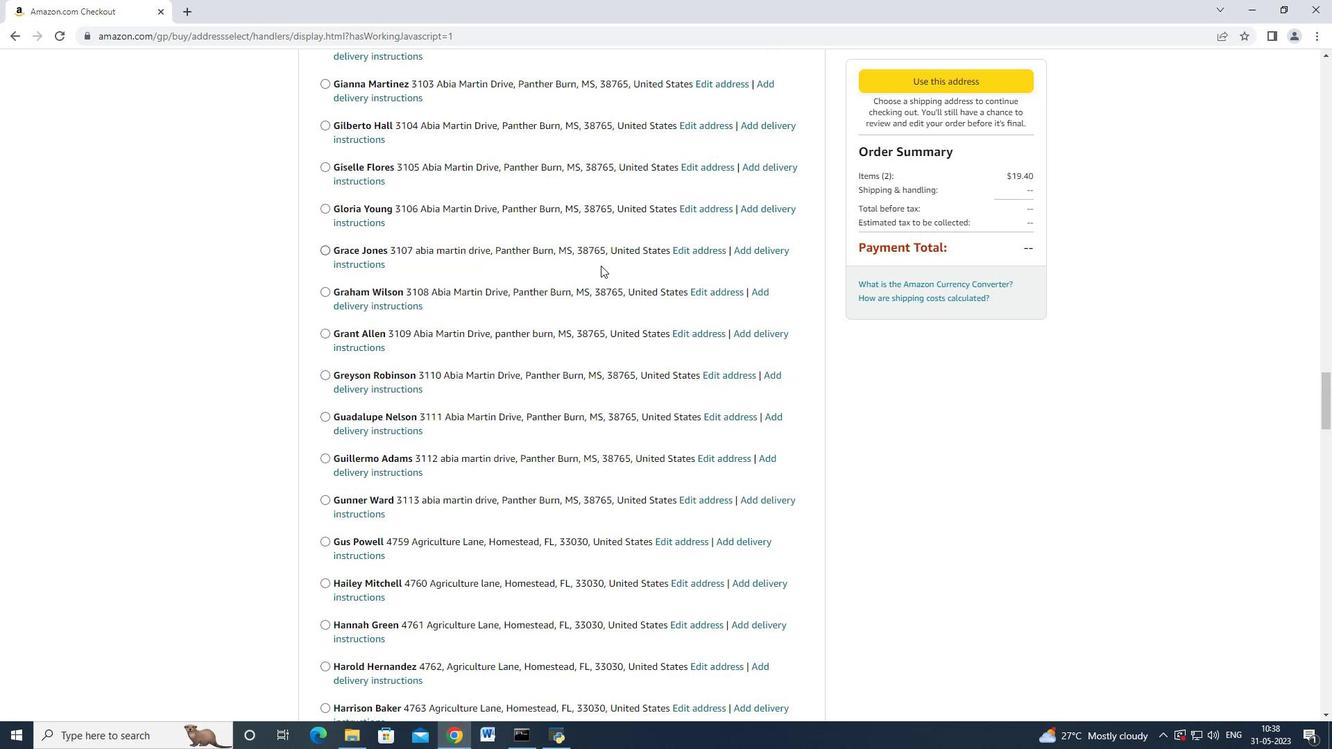 
Action: Mouse scrolled (600, 264) with delta (0, 0)
Screenshot: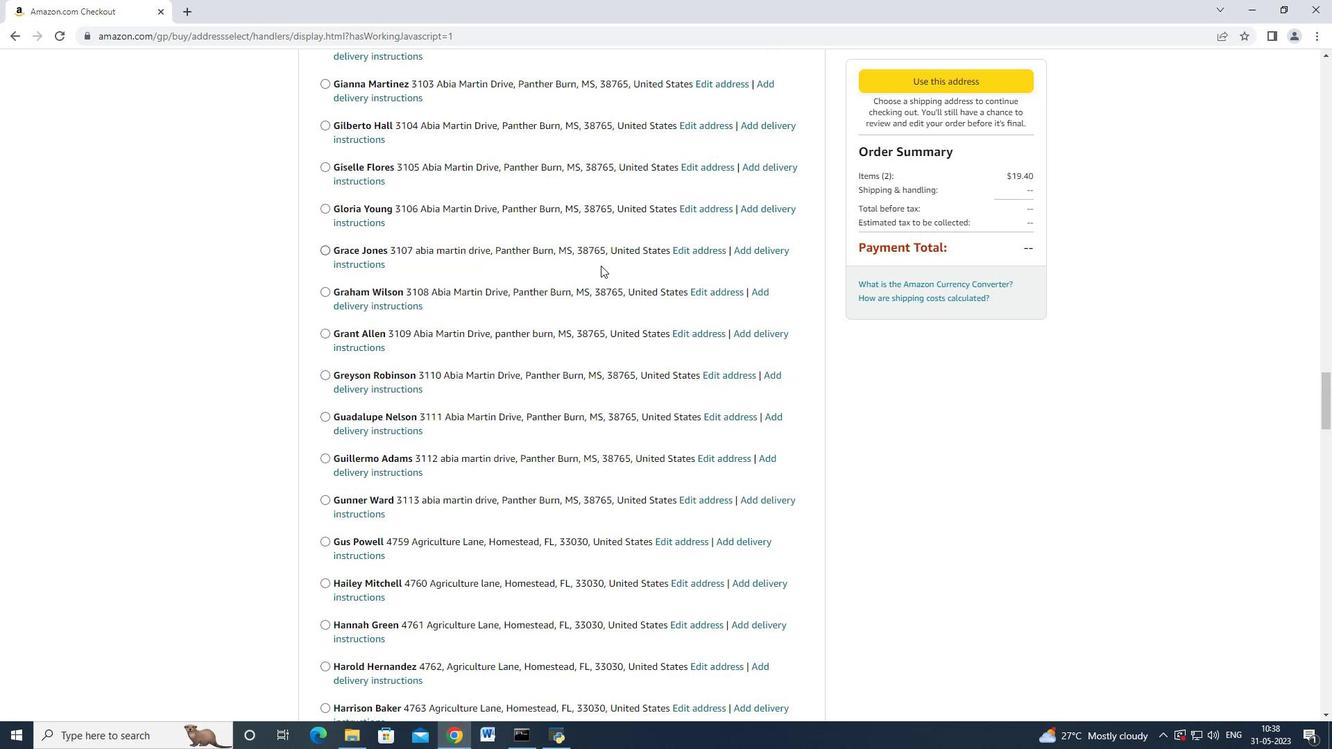
Action: Mouse moved to (600, 265)
Screenshot: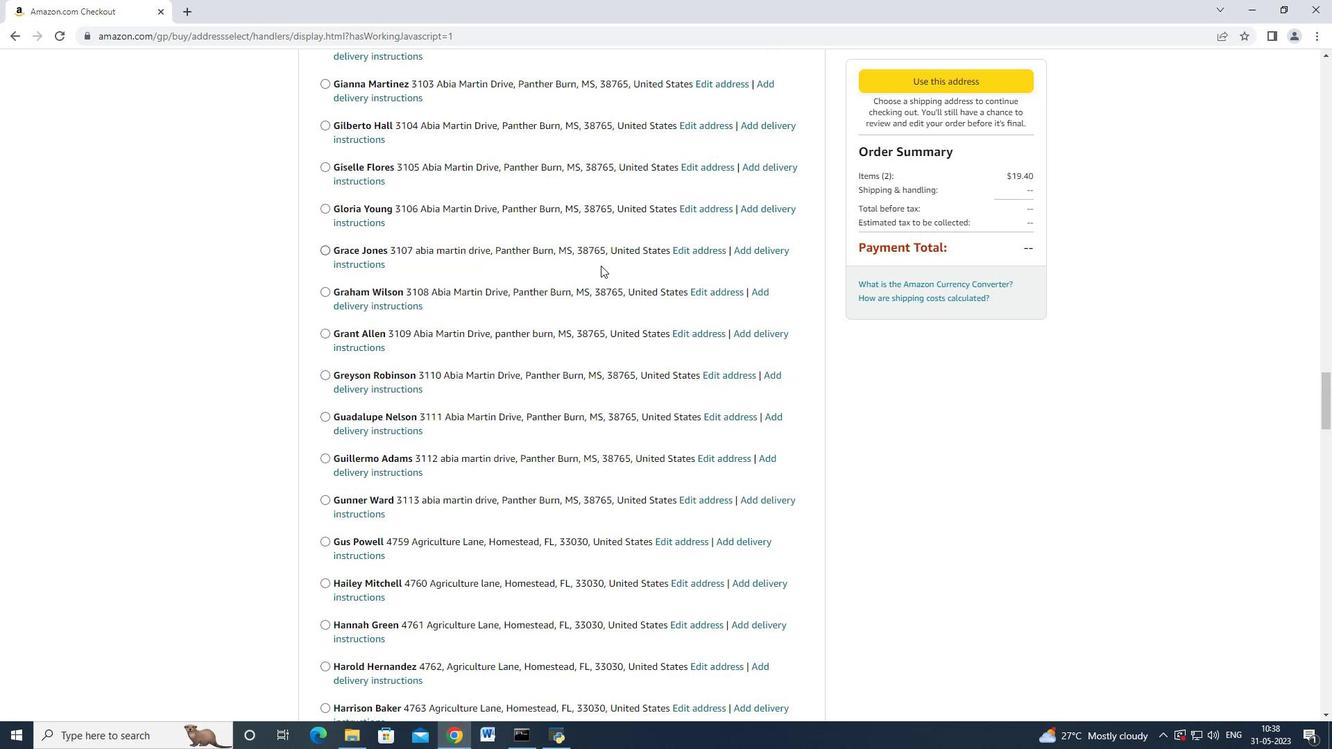 
Action: Mouse scrolled (600, 265) with delta (0, 0)
Screenshot: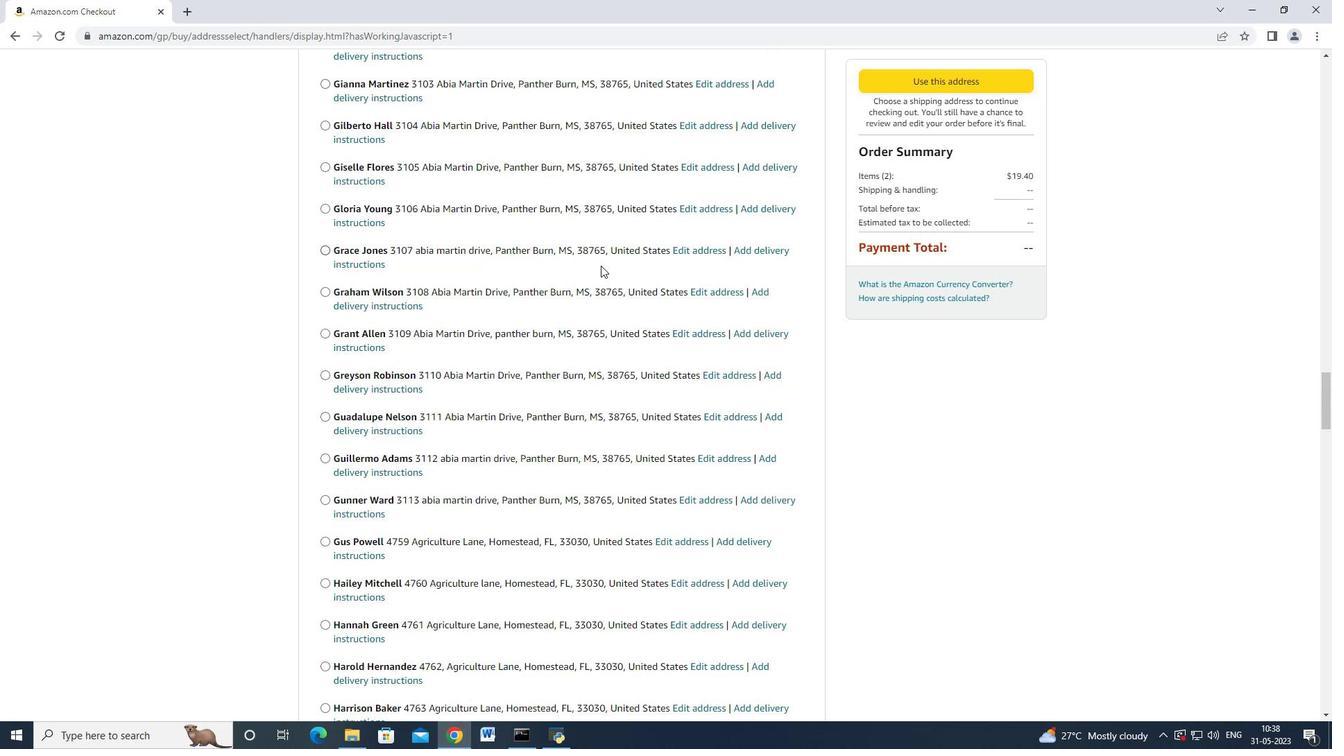 
Action: Mouse moved to (600, 266)
Screenshot: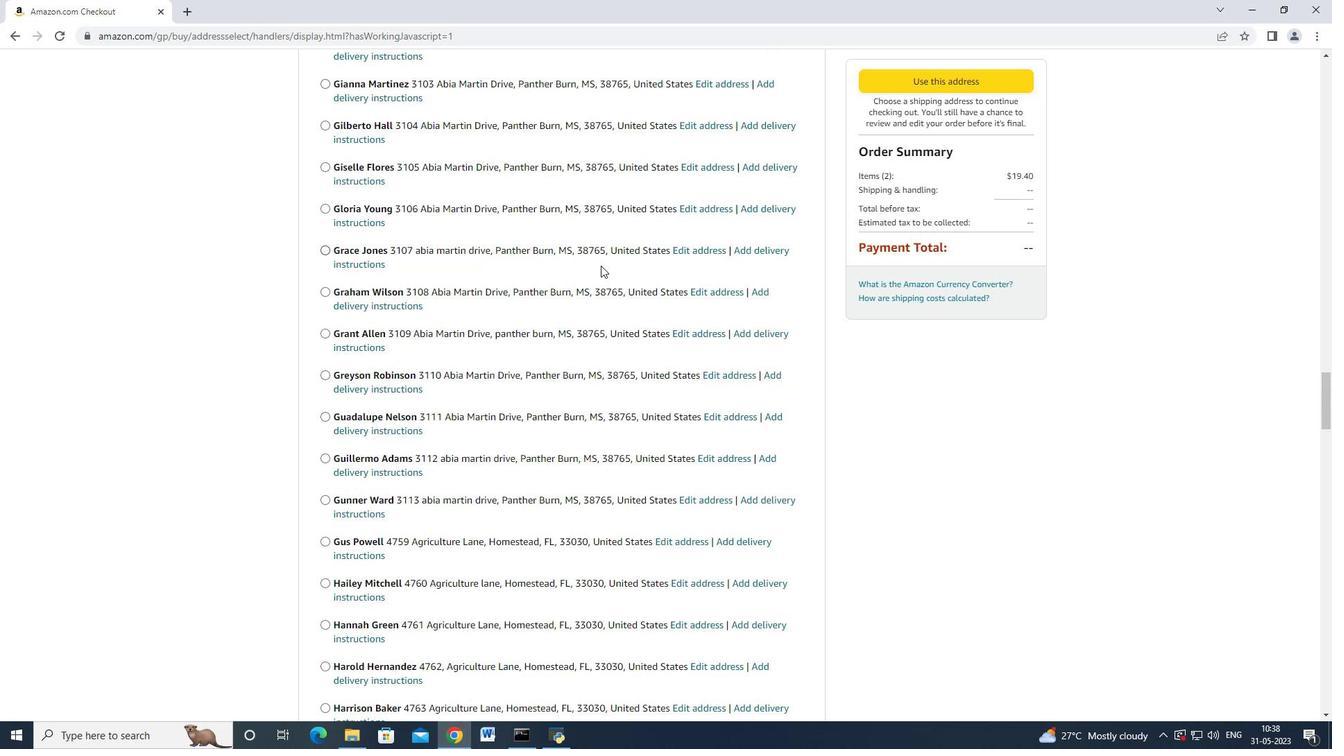 
Action: Mouse scrolled (600, 265) with delta (0, 0)
Screenshot: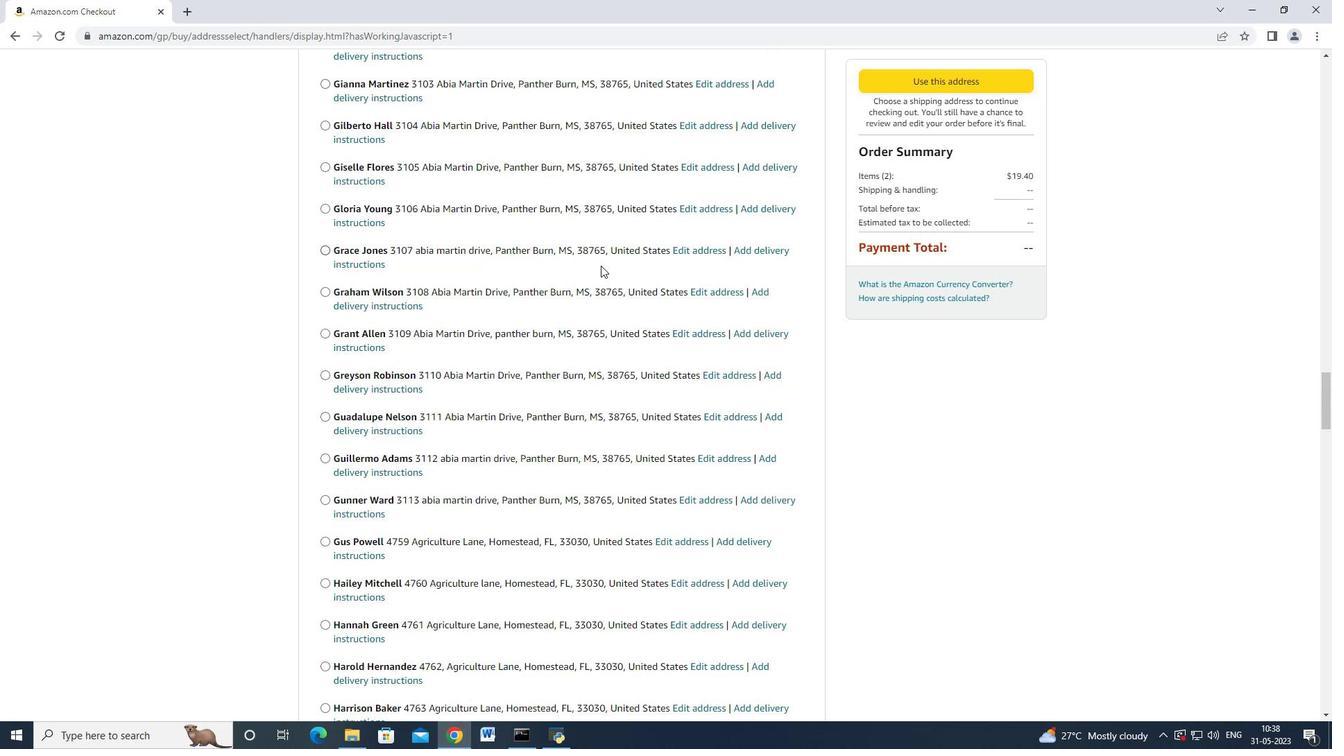 
Action: Mouse scrolled (600, 265) with delta (0, 0)
Screenshot: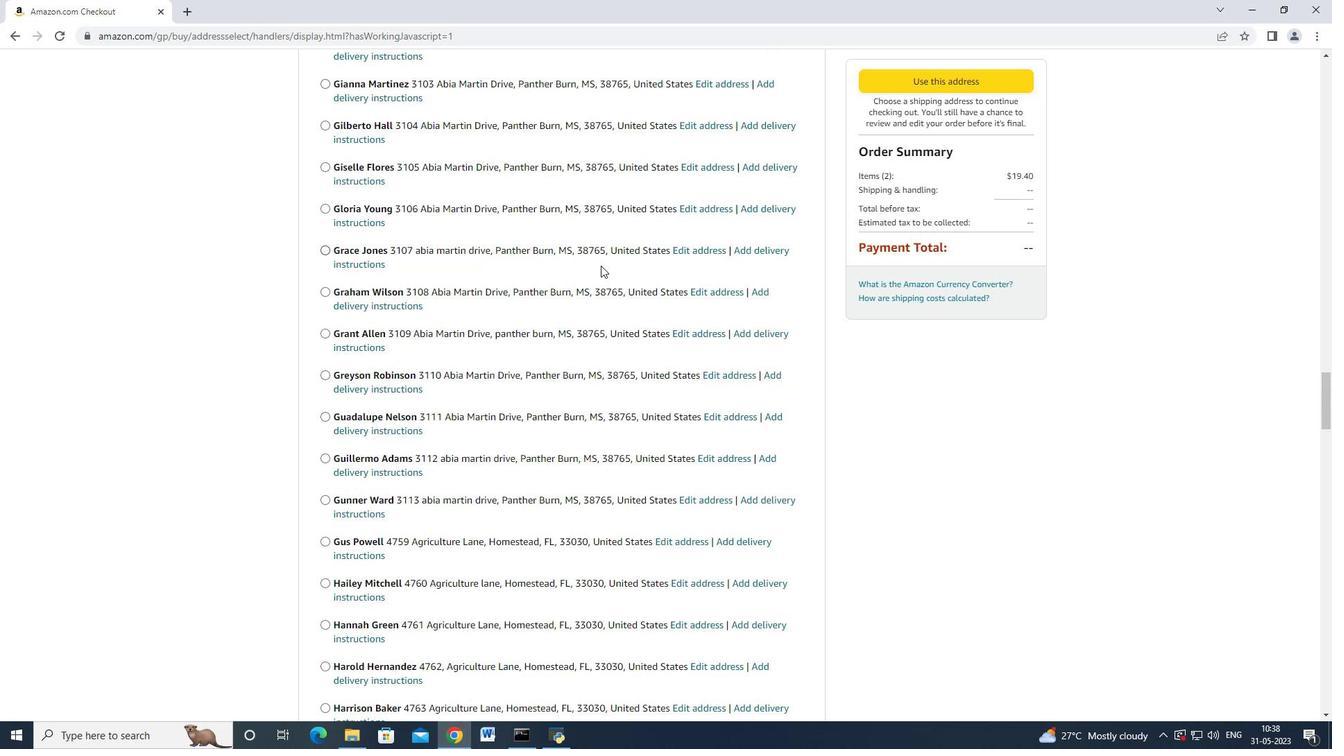 
Action: Mouse scrolled (600, 265) with delta (0, 0)
Screenshot: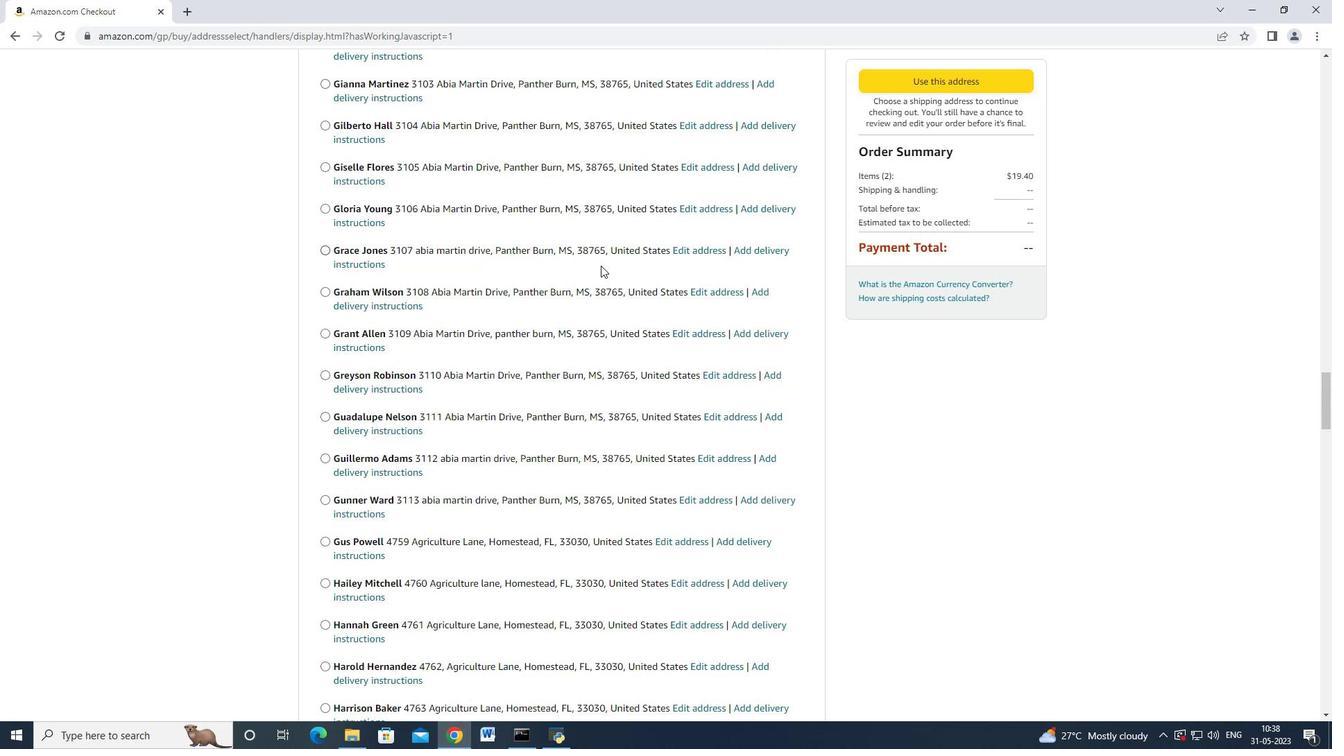 
Action: Mouse scrolled (600, 265) with delta (0, 0)
Screenshot: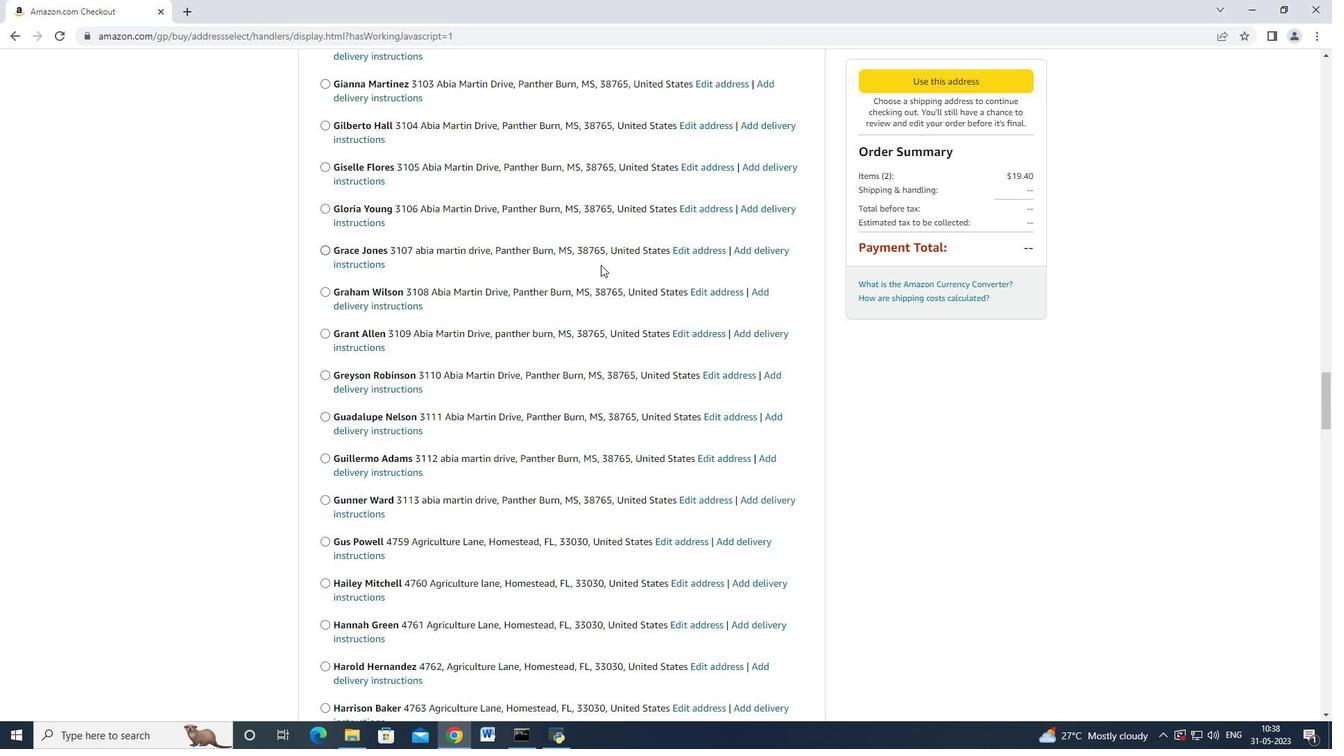 
Action: Mouse scrolled (600, 265) with delta (0, 0)
Screenshot: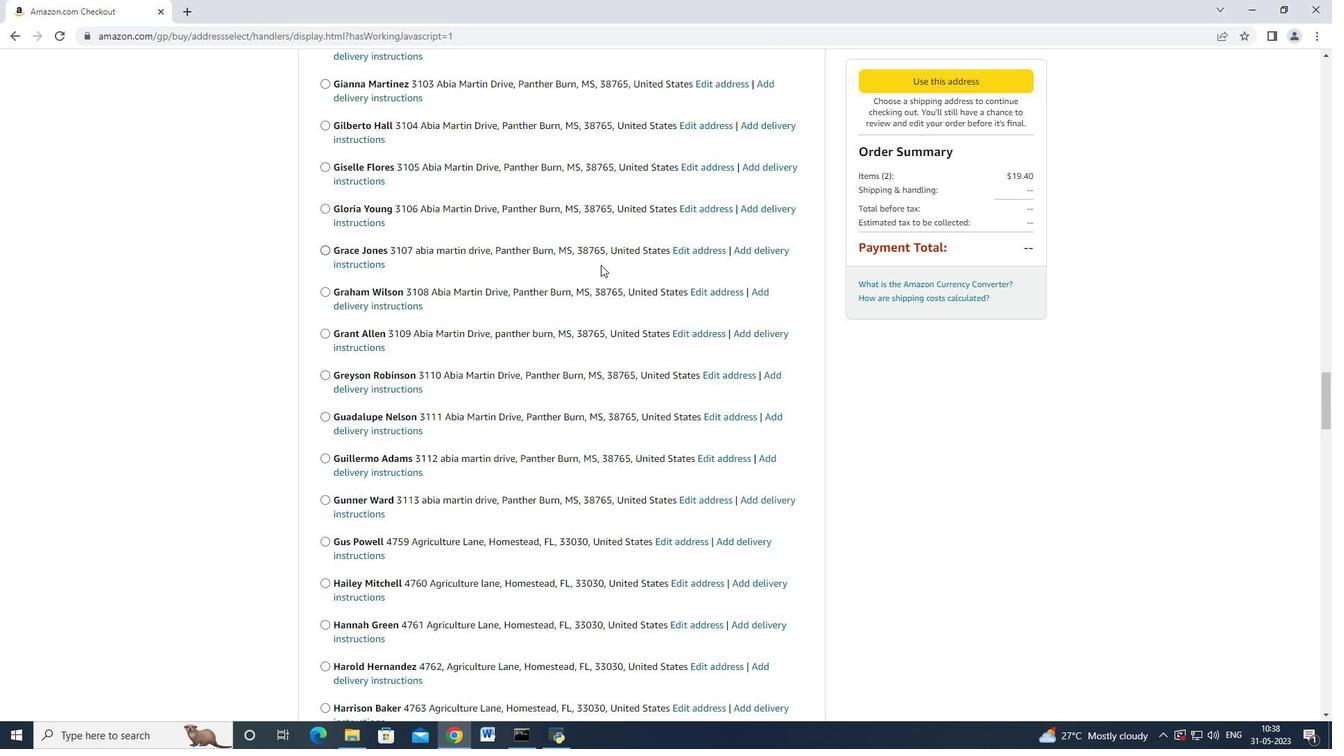
Action: Mouse moved to (602, 265)
Screenshot: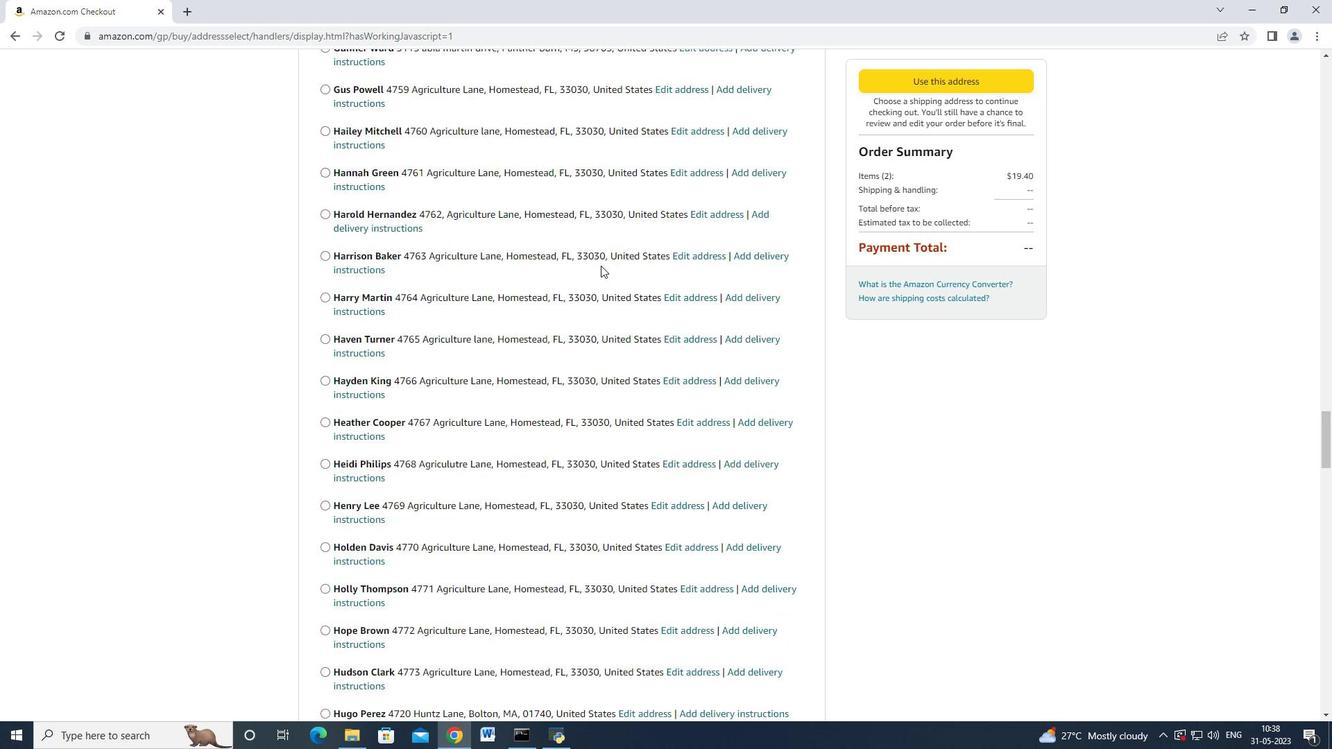 
Action: Mouse scrolled (602, 264) with delta (0, 0)
Screenshot: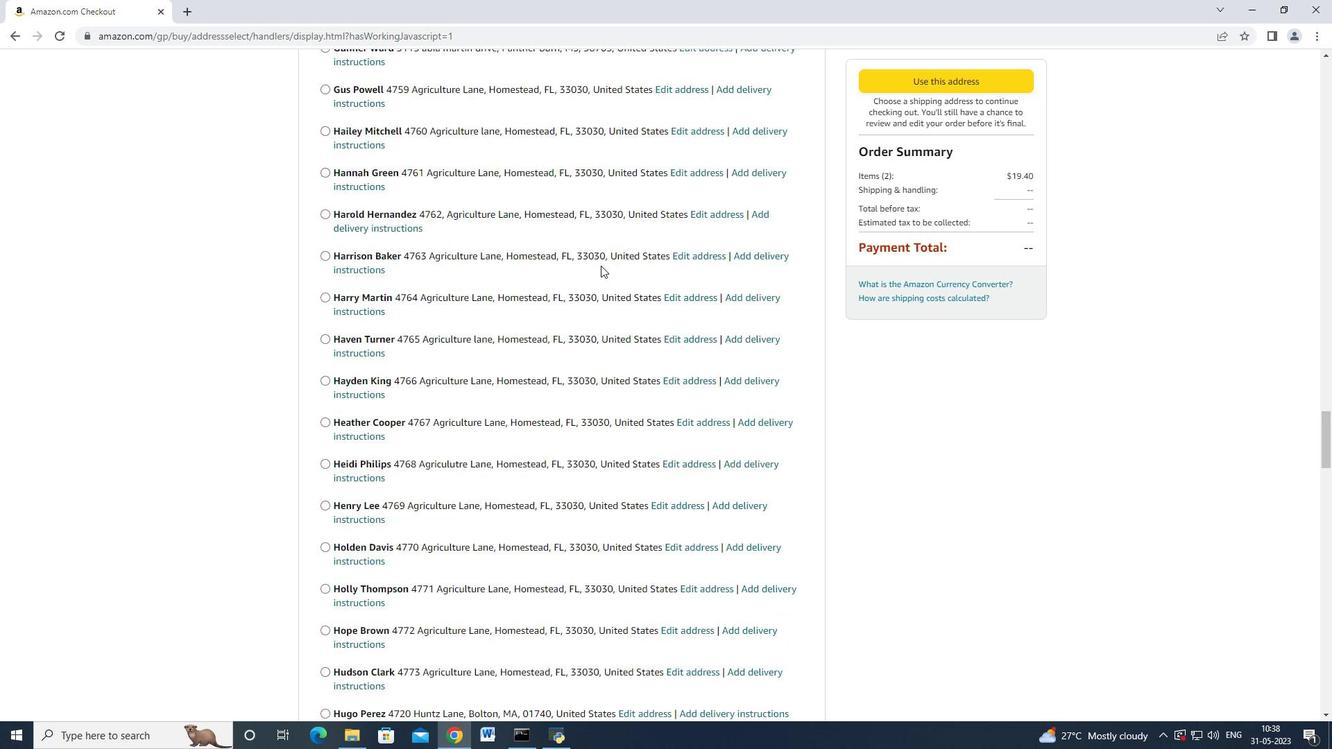 
Action: Mouse moved to (602, 265)
Screenshot: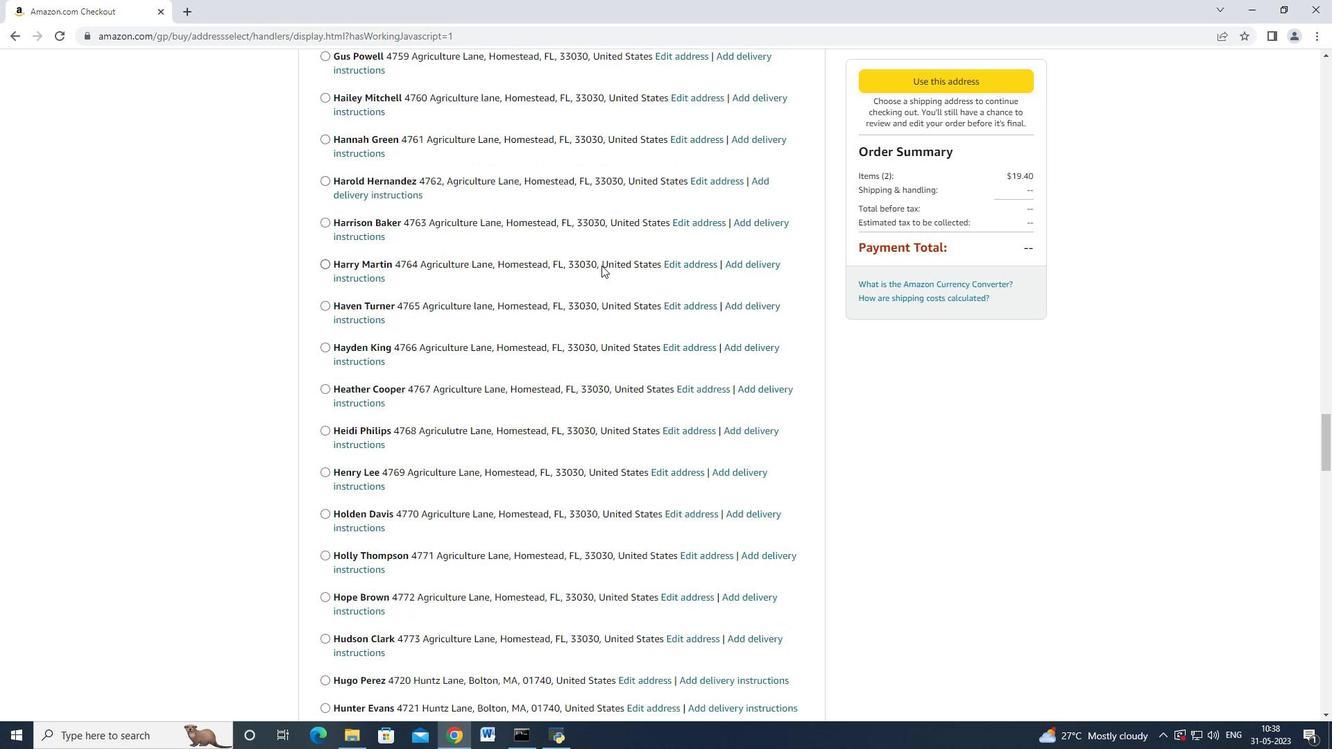 
Action: Mouse scrolled (602, 264) with delta (0, 0)
Screenshot: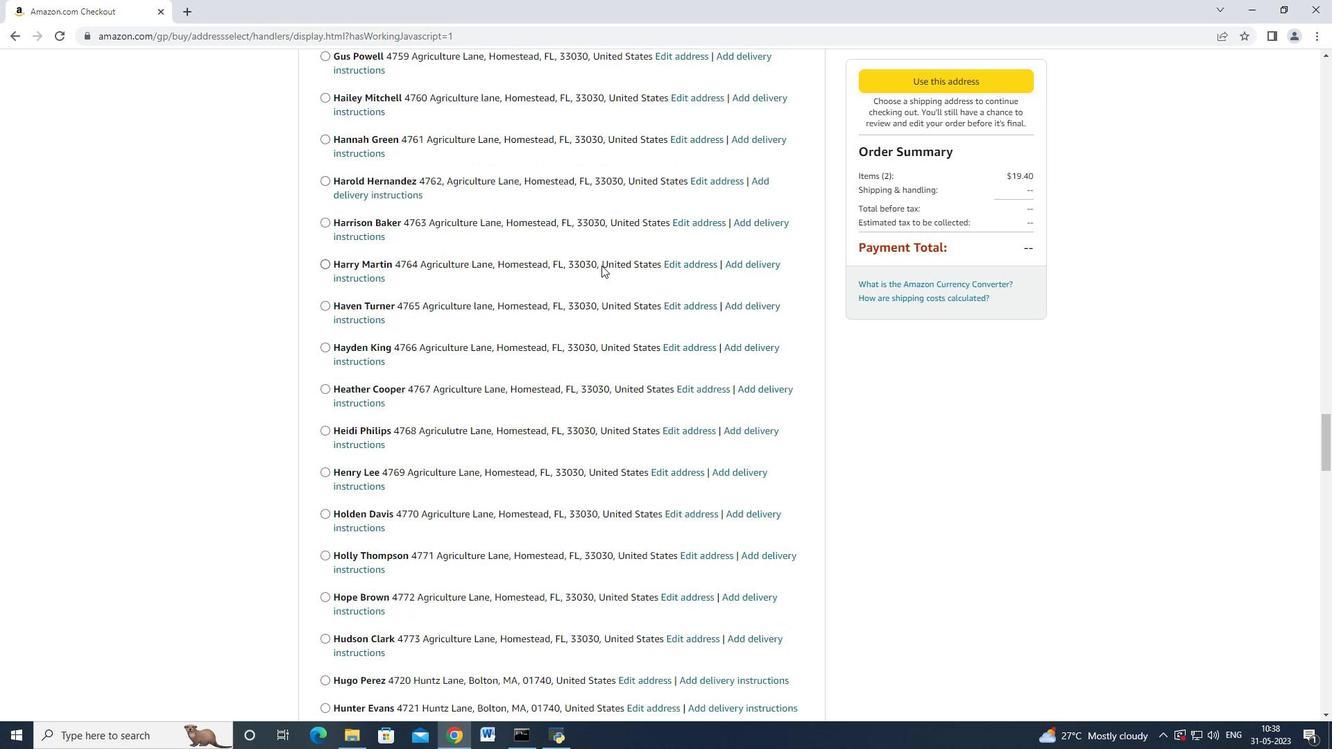 
Action: Mouse moved to (602, 265)
Screenshot: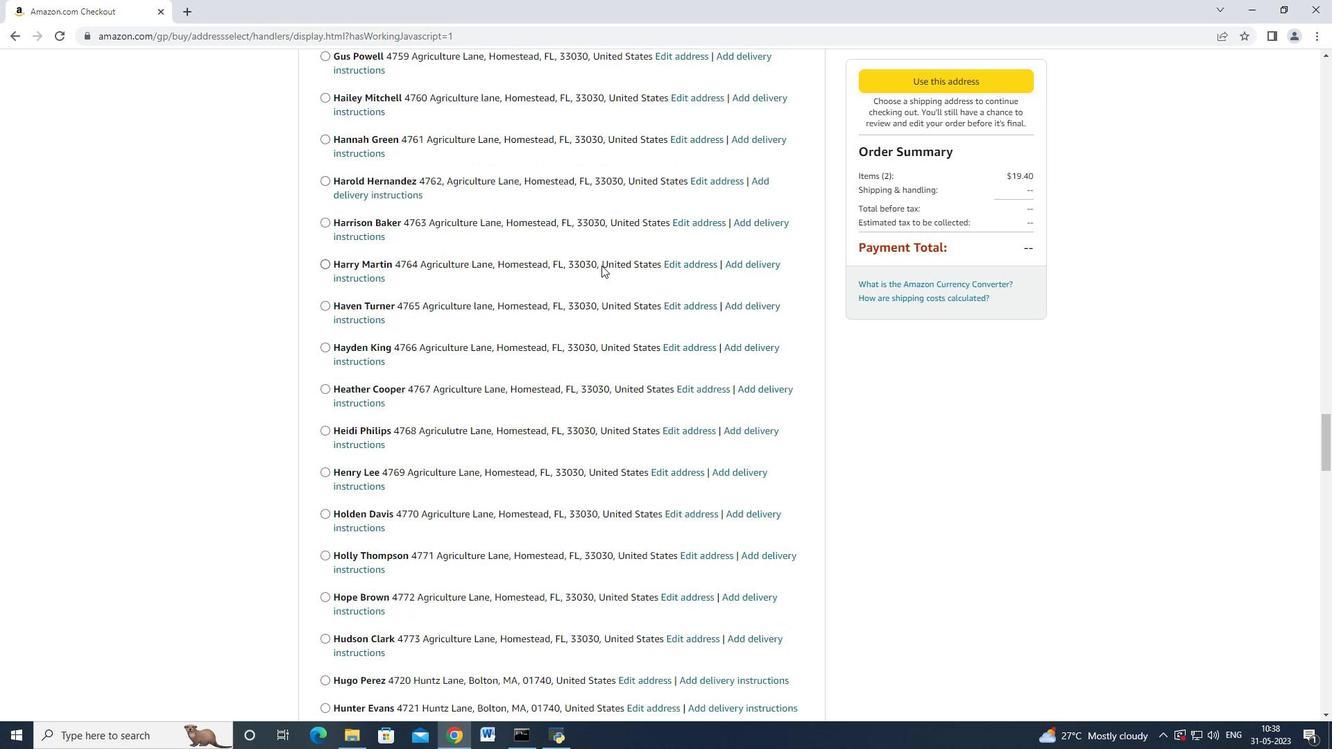 
Action: Mouse scrolled (602, 264) with delta (0, 0)
Screenshot: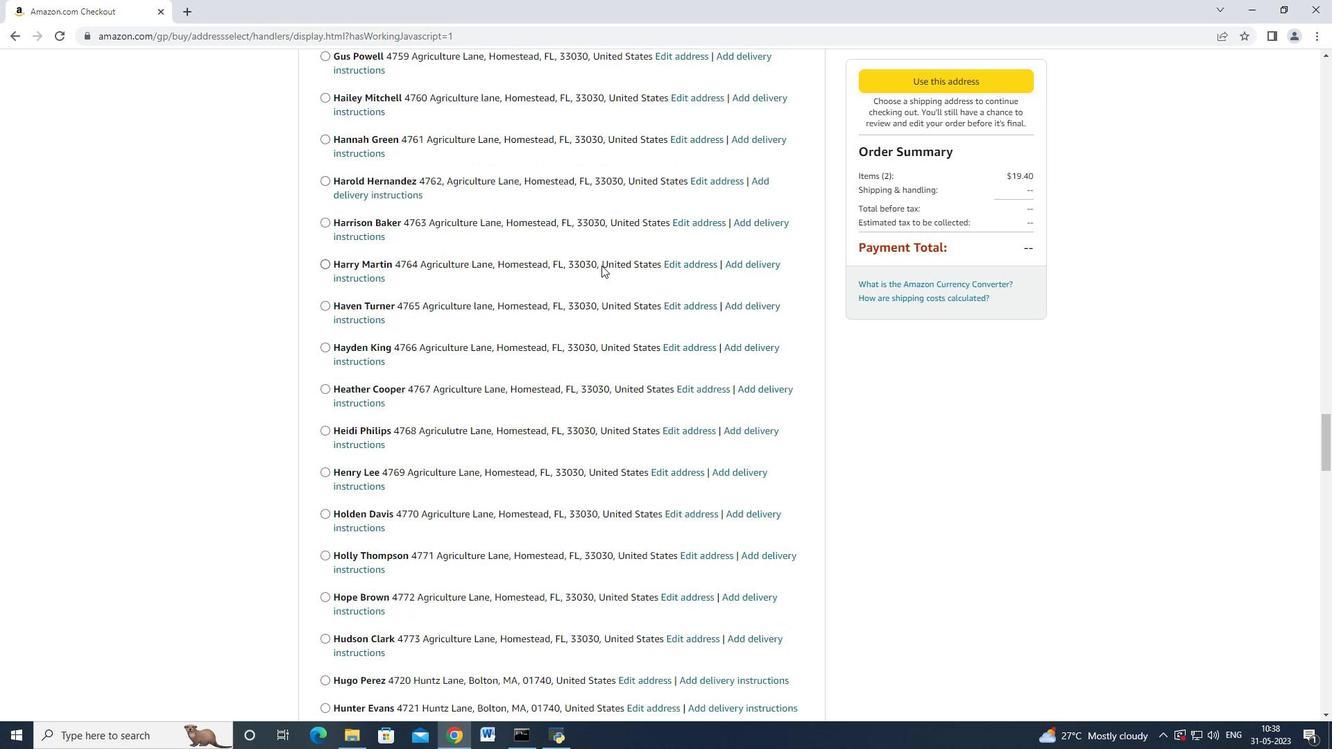 
Action: Mouse scrolled (602, 264) with delta (0, 0)
Screenshot: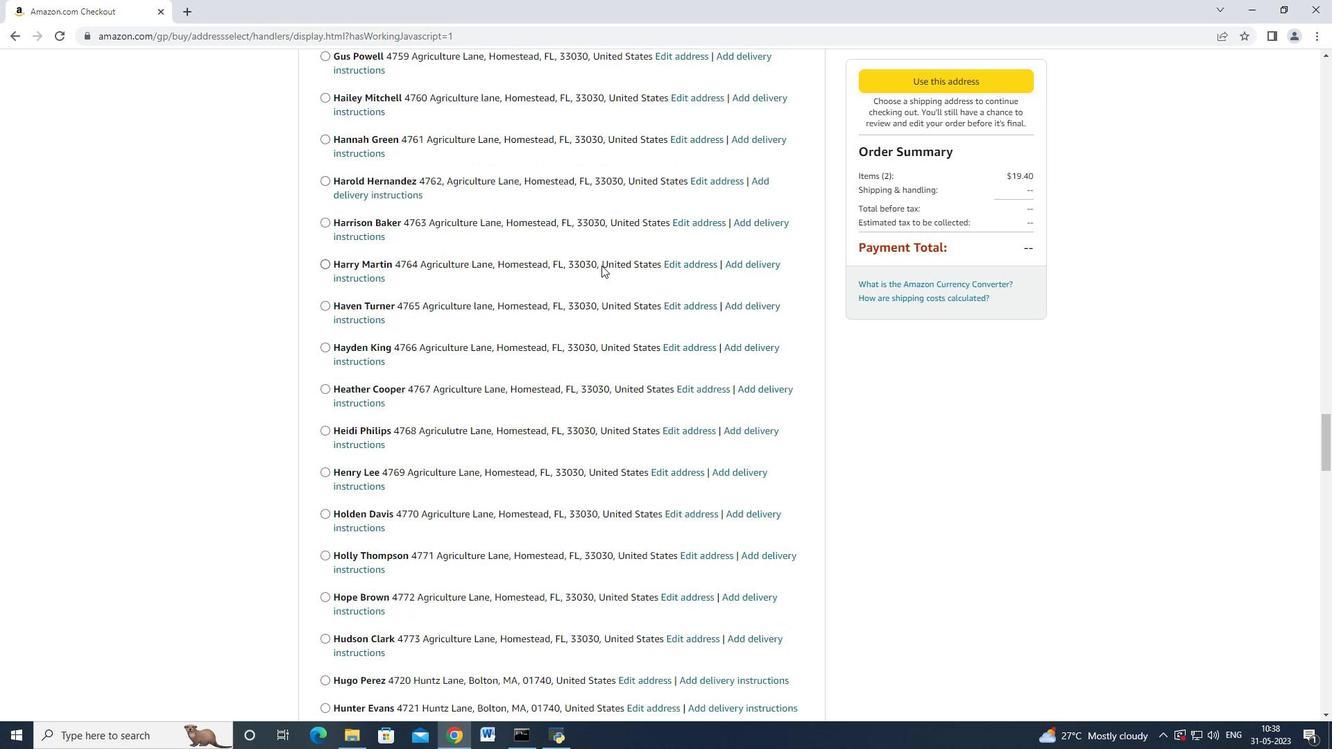 
Action: Mouse scrolled (602, 264) with delta (0, 0)
Screenshot: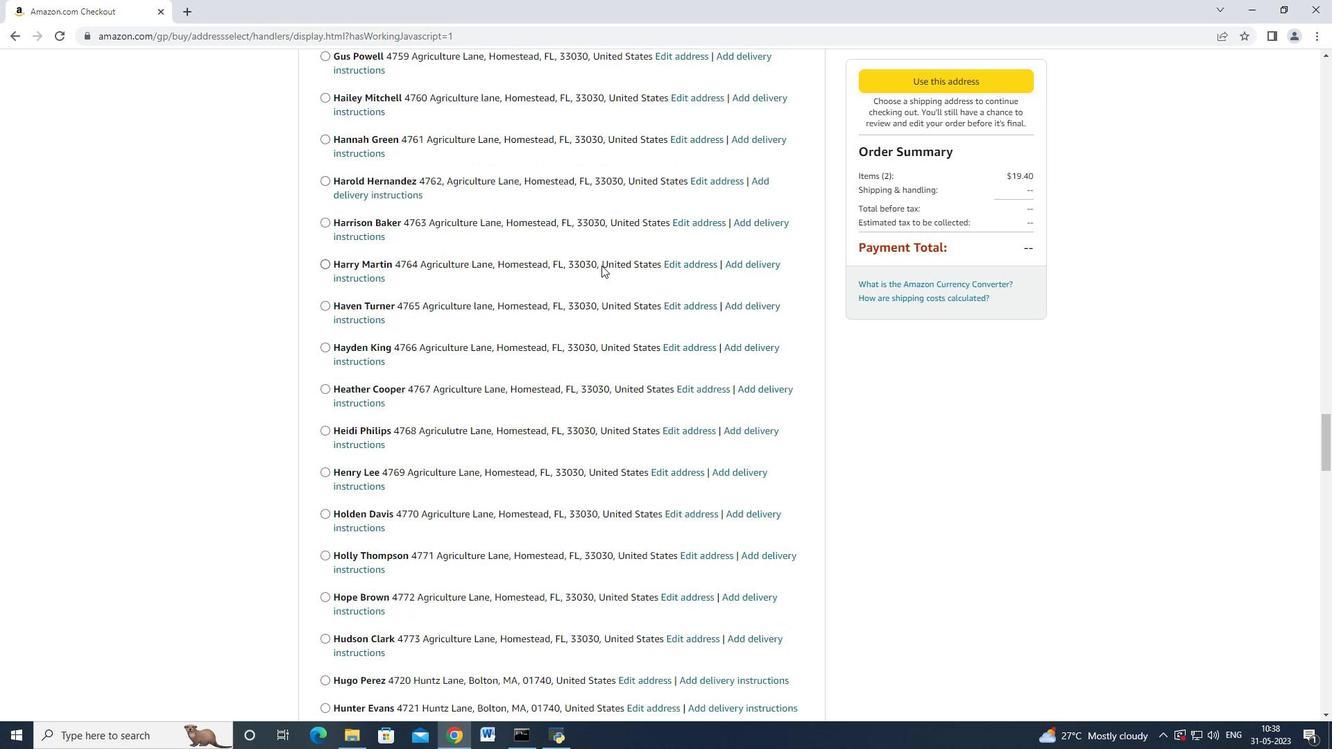 
Action: Mouse scrolled (602, 264) with delta (0, 0)
Screenshot: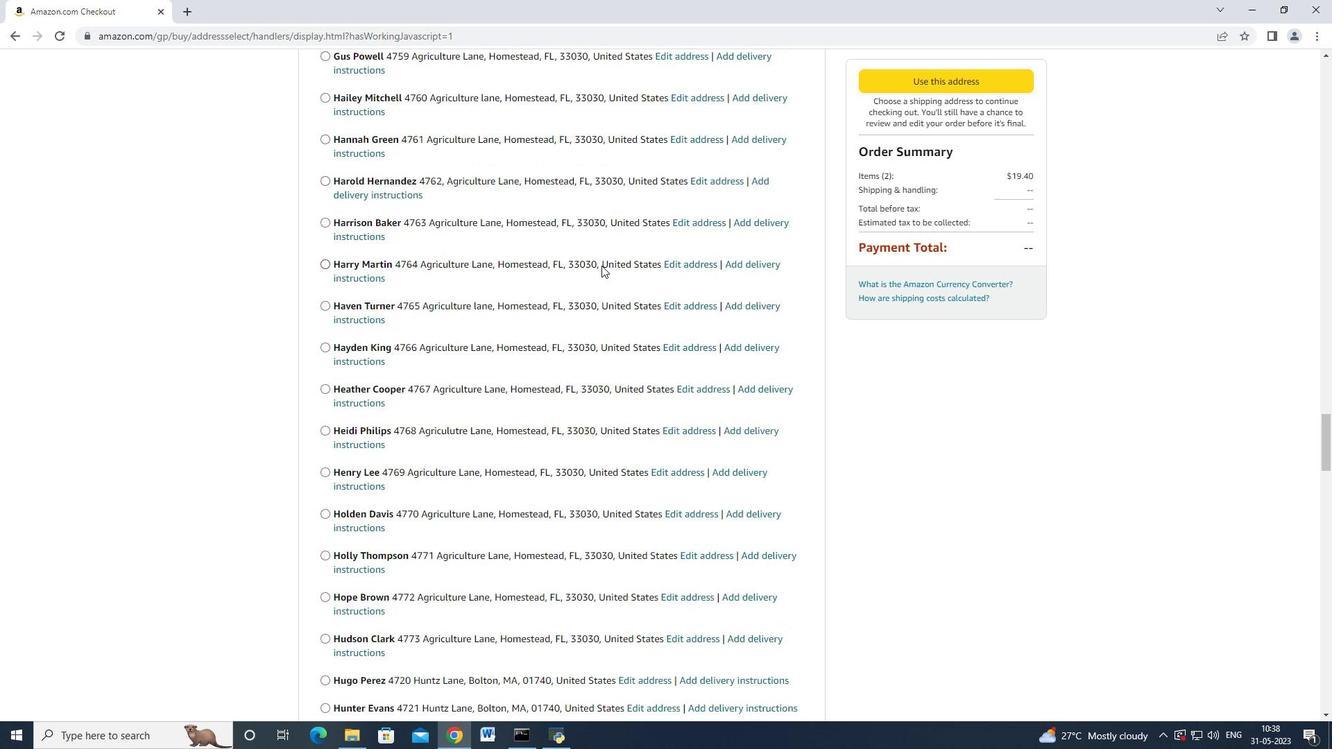
Action: Mouse scrolled (602, 264) with delta (0, 0)
Screenshot: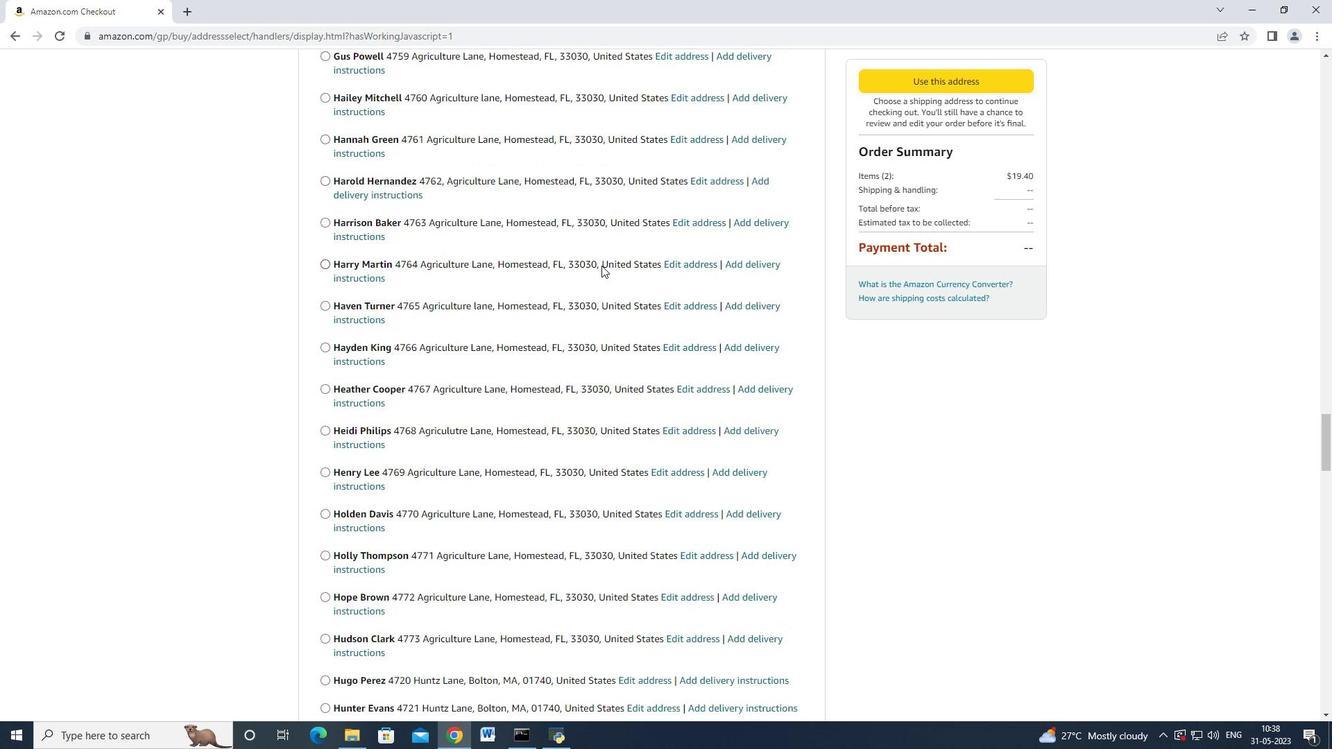 
Action: Mouse scrolled (602, 264) with delta (0, 0)
Screenshot: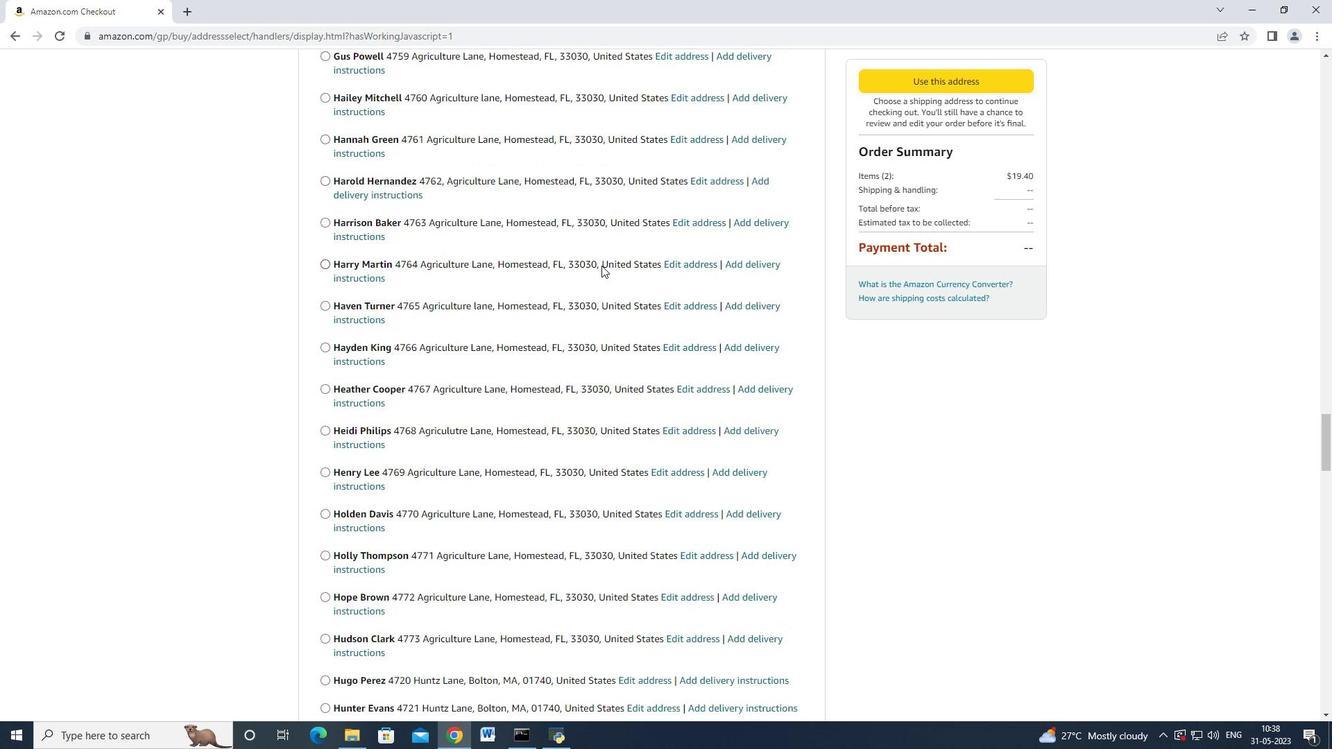 
Action: Mouse moved to (604, 262)
Screenshot: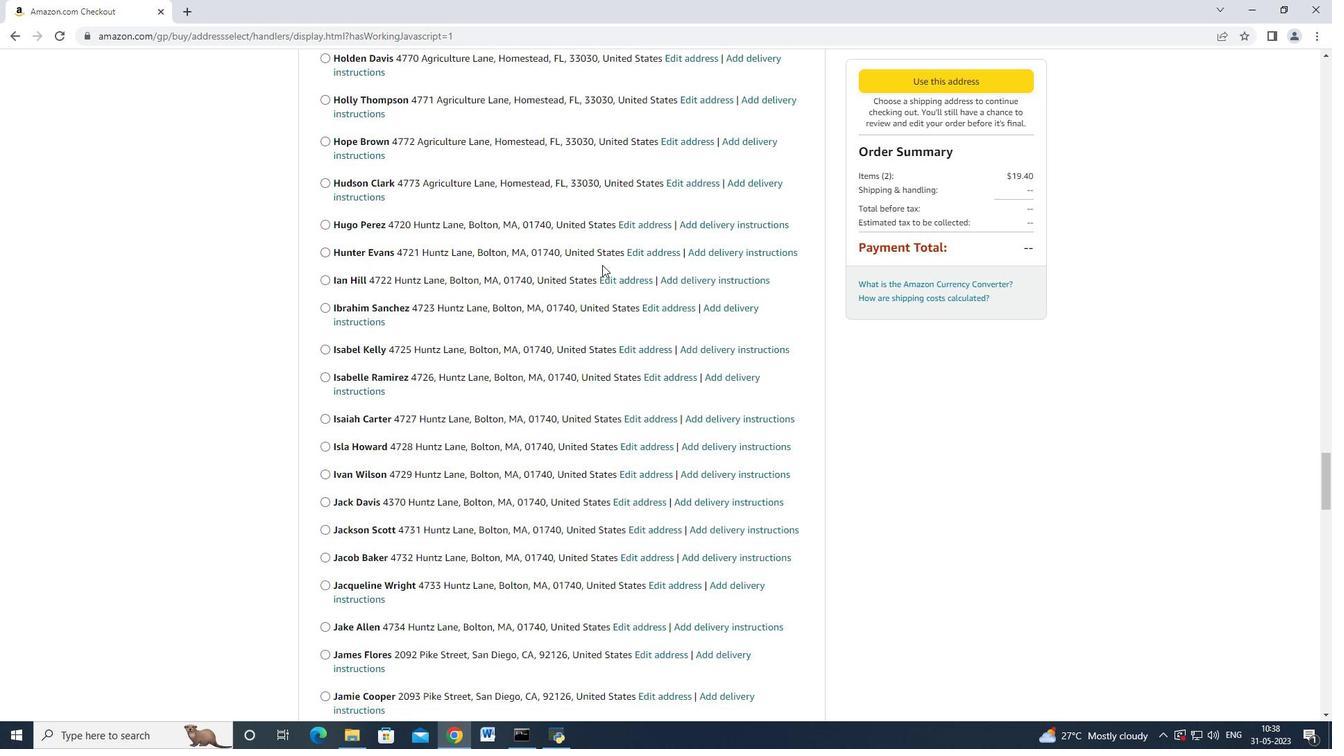
Action: Mouse scrolled (604, 262) with delta (0, 0)
Screenshot: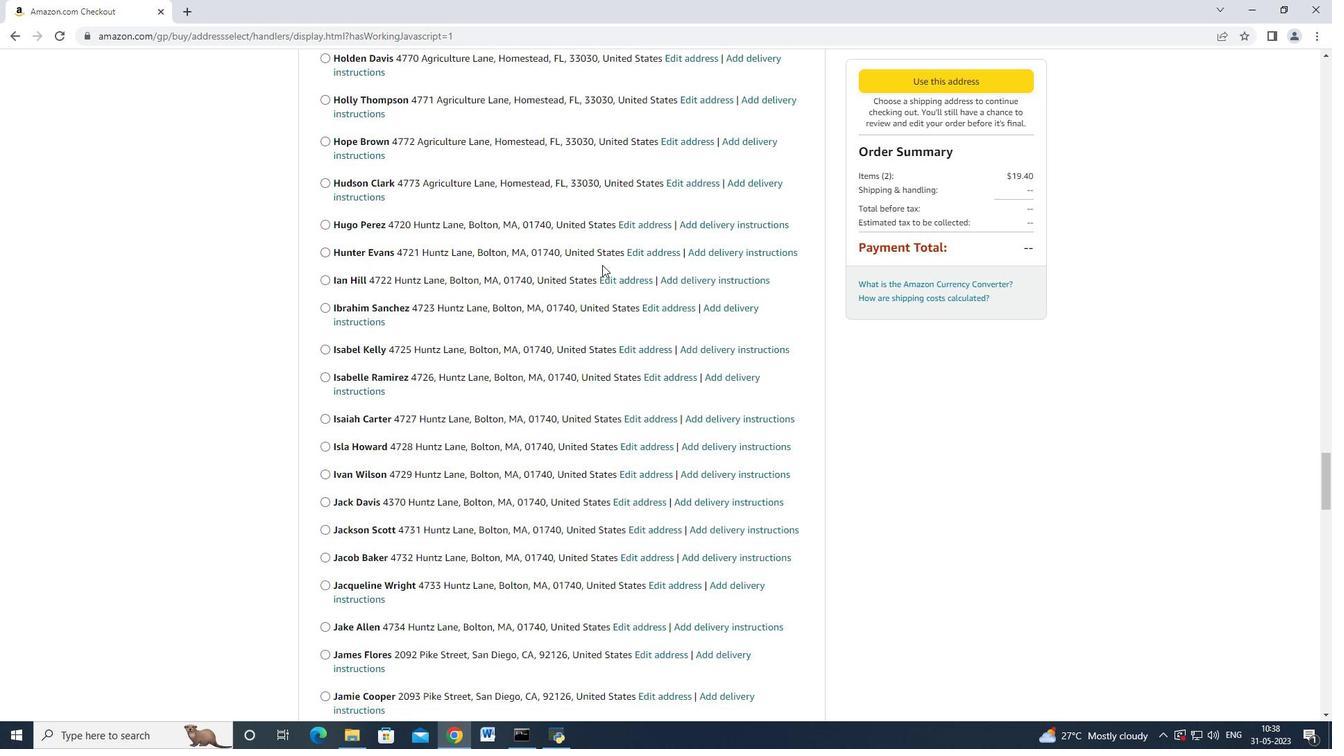 
Action: Mouse moved to (604, 262)
Screenshot: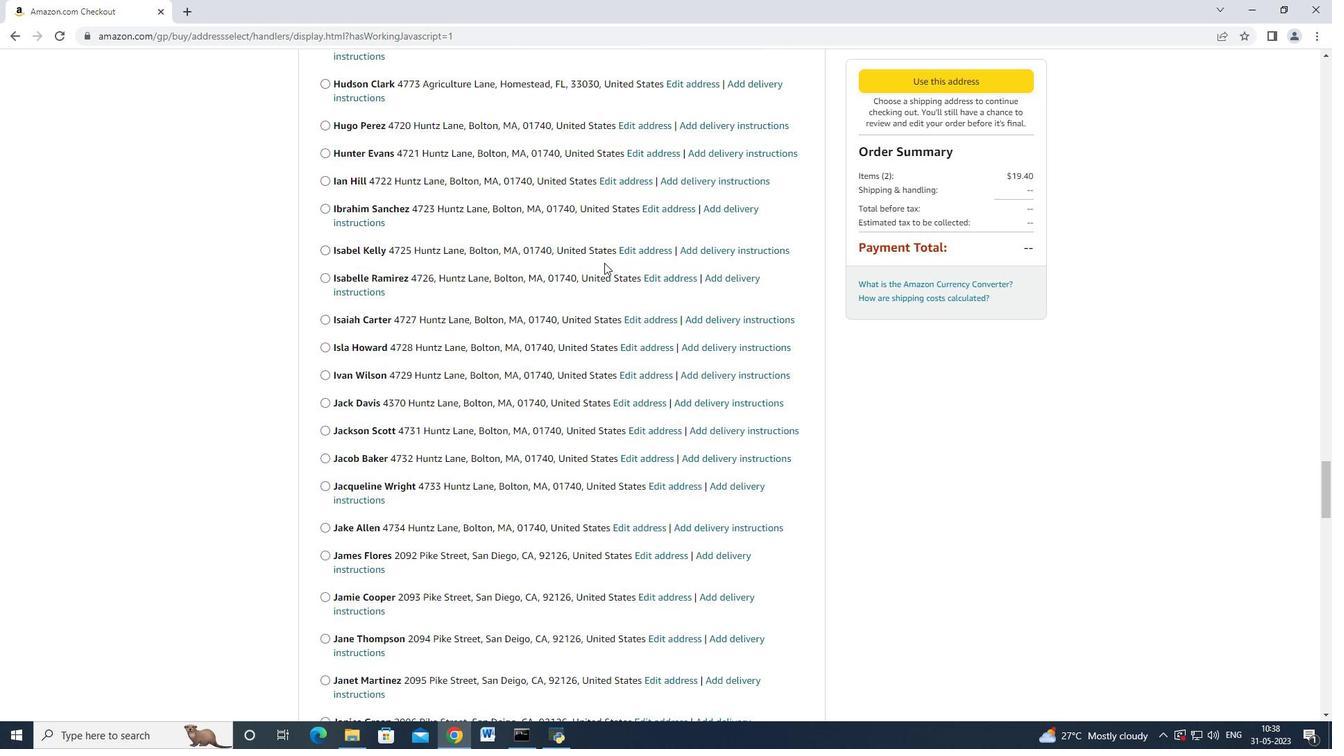 
Action: Mouse scrolled (604, 262) with delta (0, 0)
Screenshot: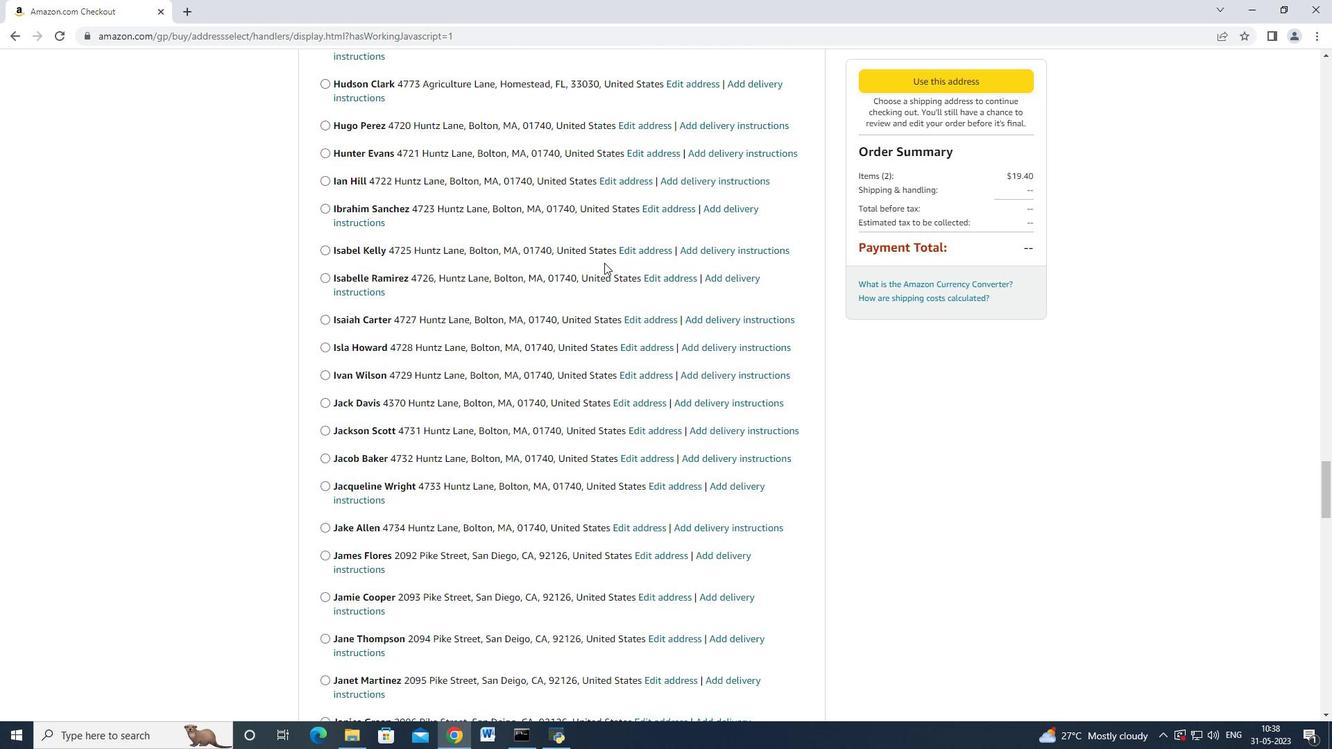 
Action: Mouse moved to (604, 262)
Screenshot: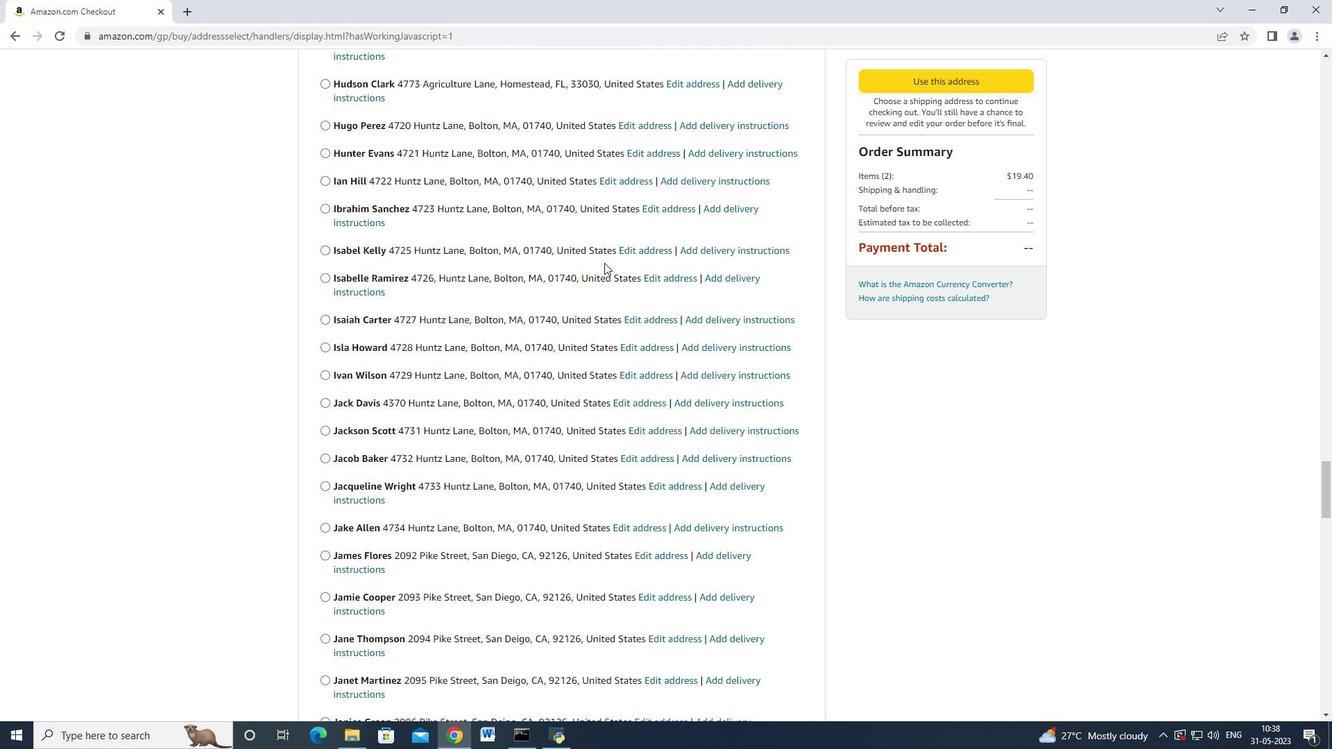 
Action: Mouse scrolled (604, 262) with delta (0, 0)
Screenshot: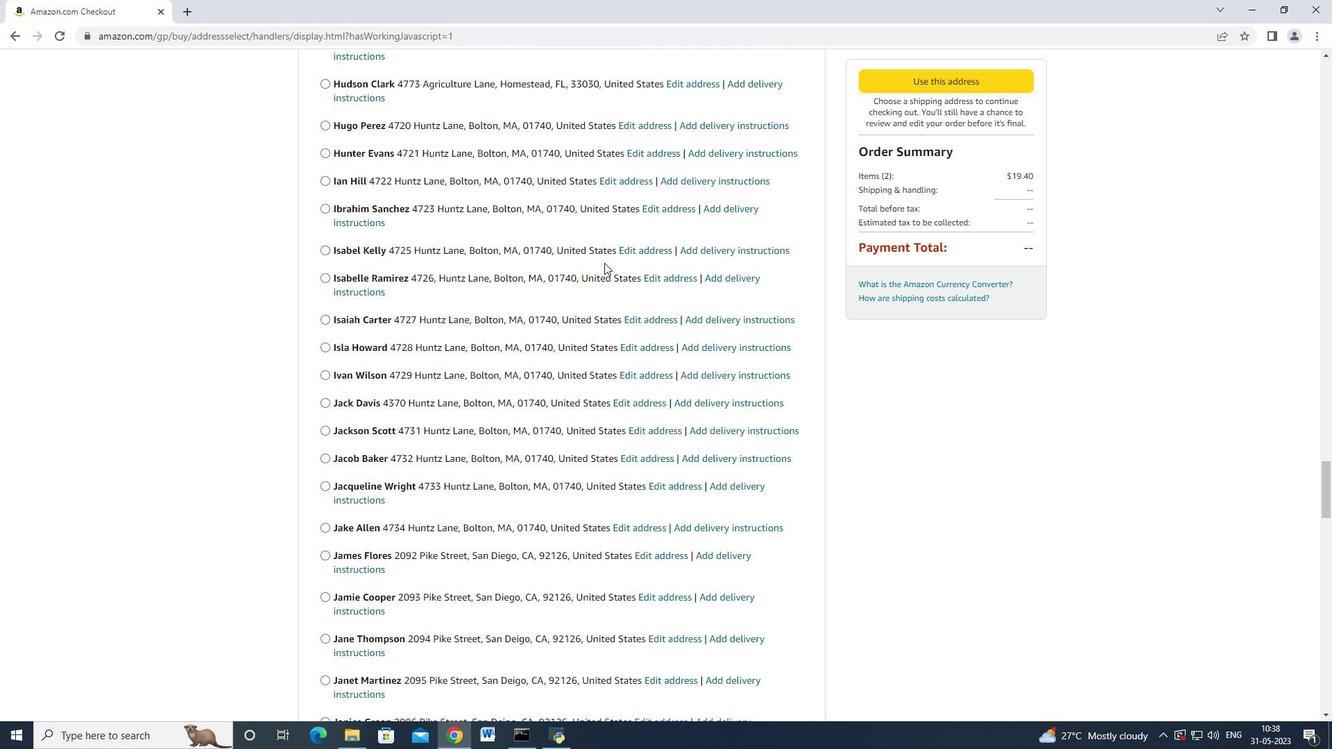 
Action: Mouse scrolled (604, 262) with delta (0, 0)
Screenshot: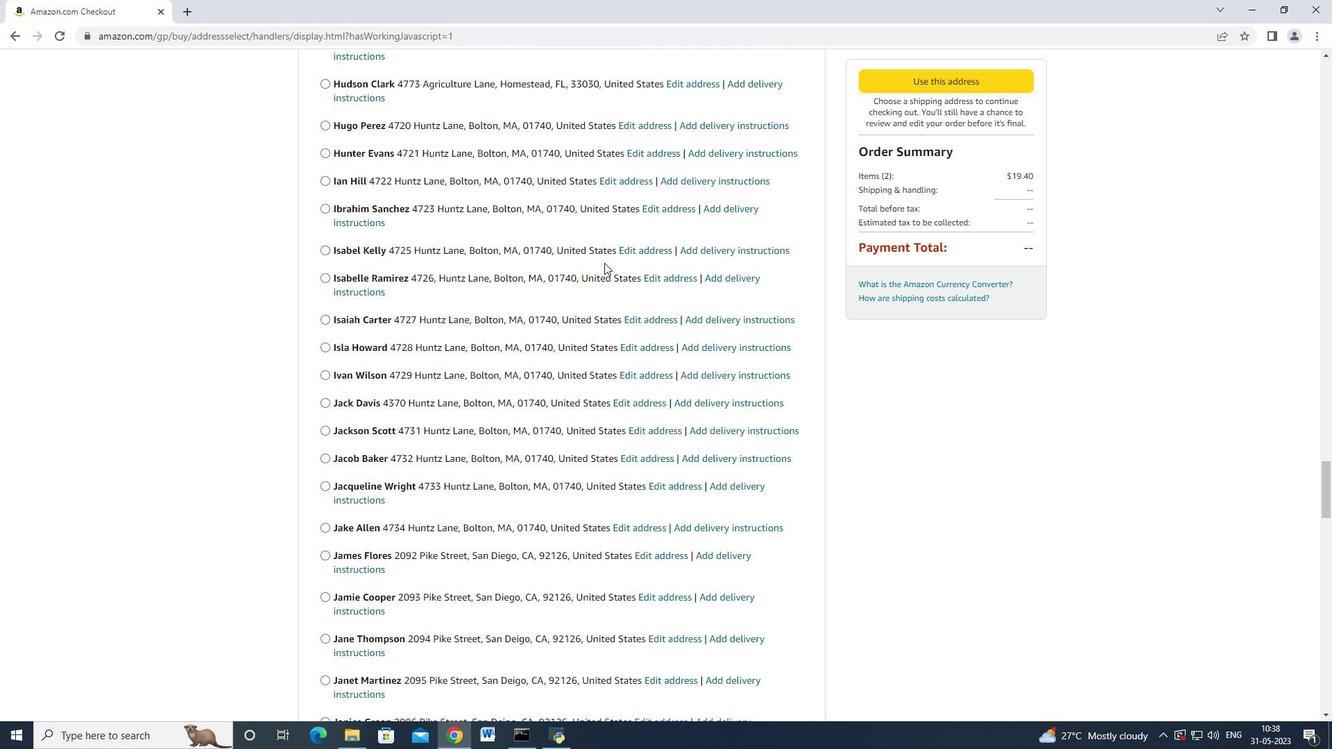 
Action: Mouse scrolled (604, 262) with delta (0, 0)
Screenshot: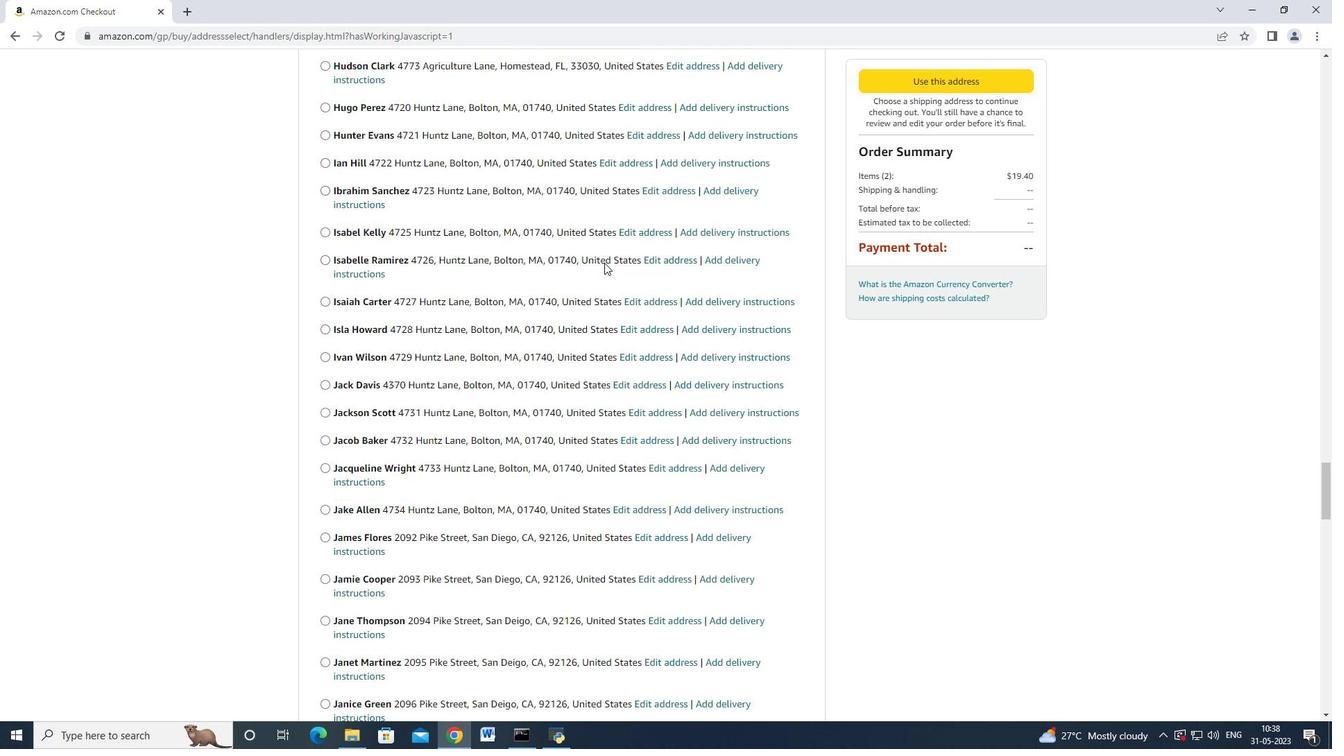 
Action: Mouse scrolled (604, 262) with delta (0, 0)
Screenshot: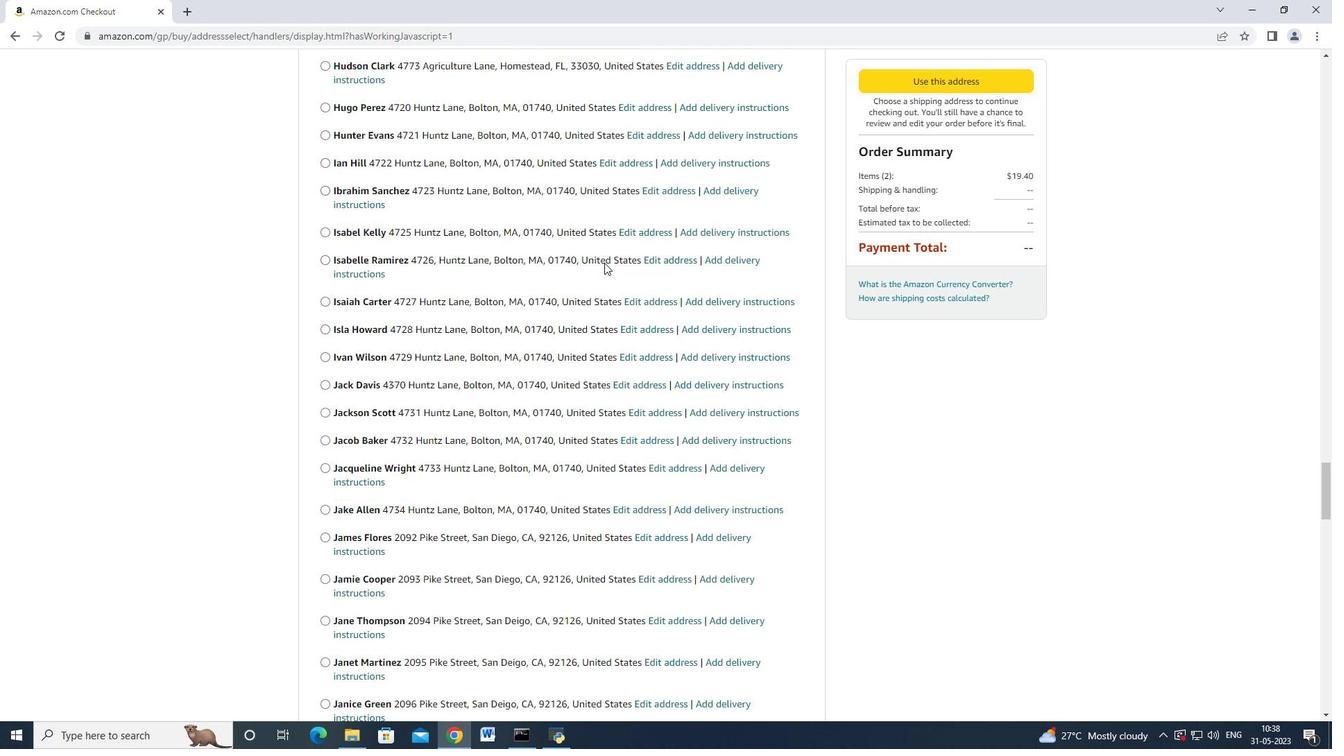 
Action: Mouse scrolled (604, 262) with delta (0, 0)
Screenshot: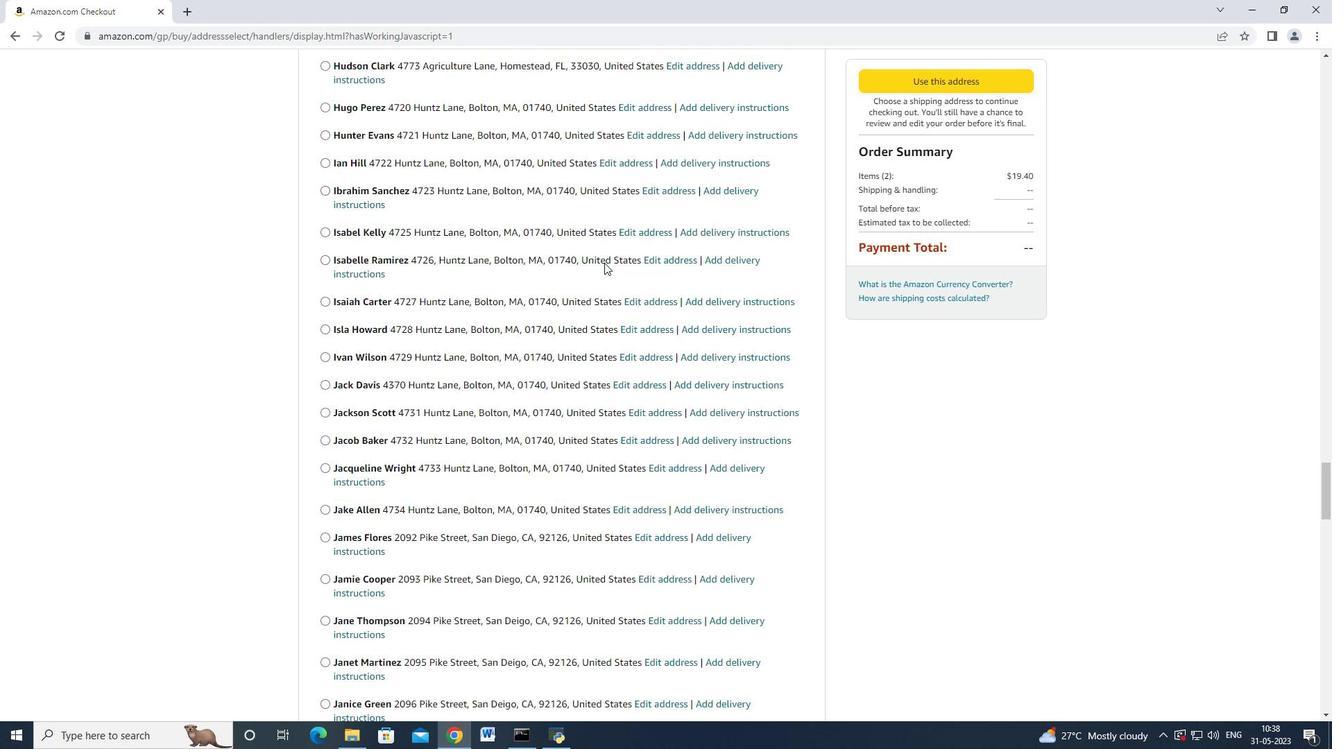 
Action: Mouse scrolled (604, 262) with delta (0, 0)
Screenshot: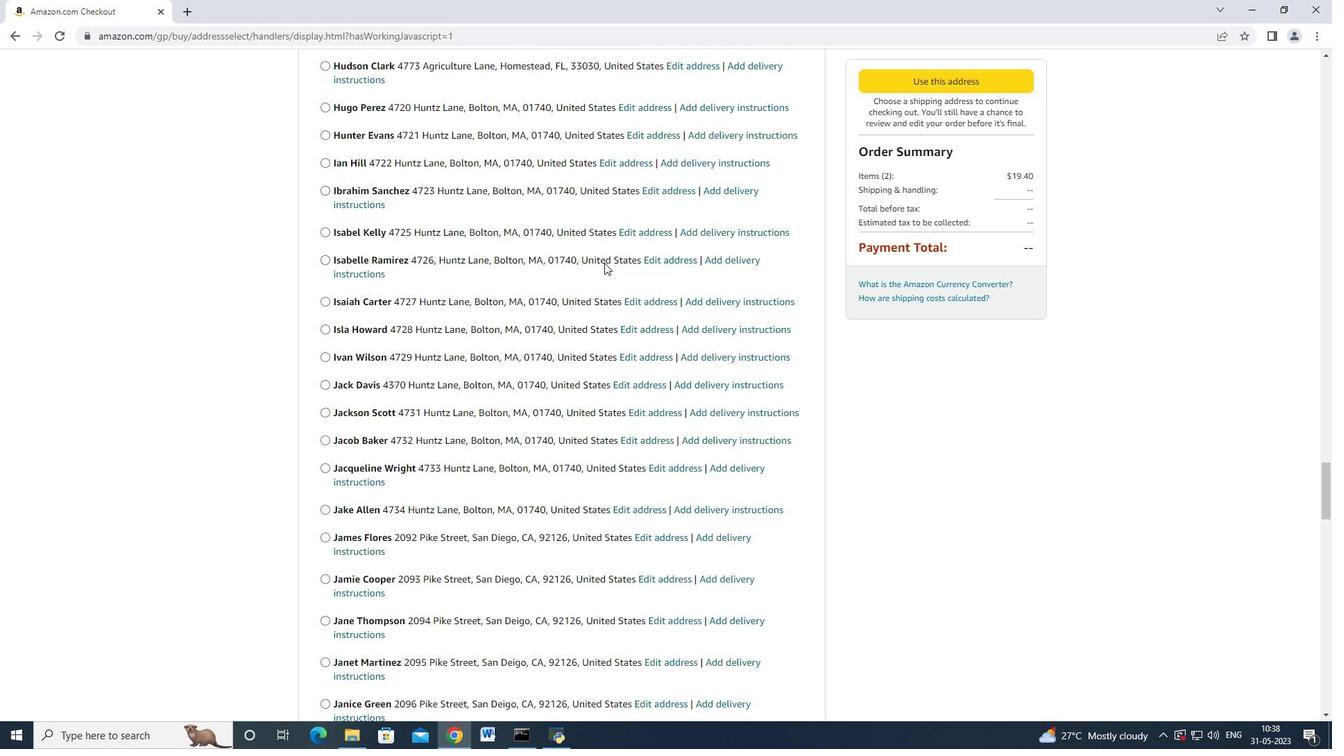 
Action: Mouse scrolled (604, 262) with delta (0, 0)
Screenshot: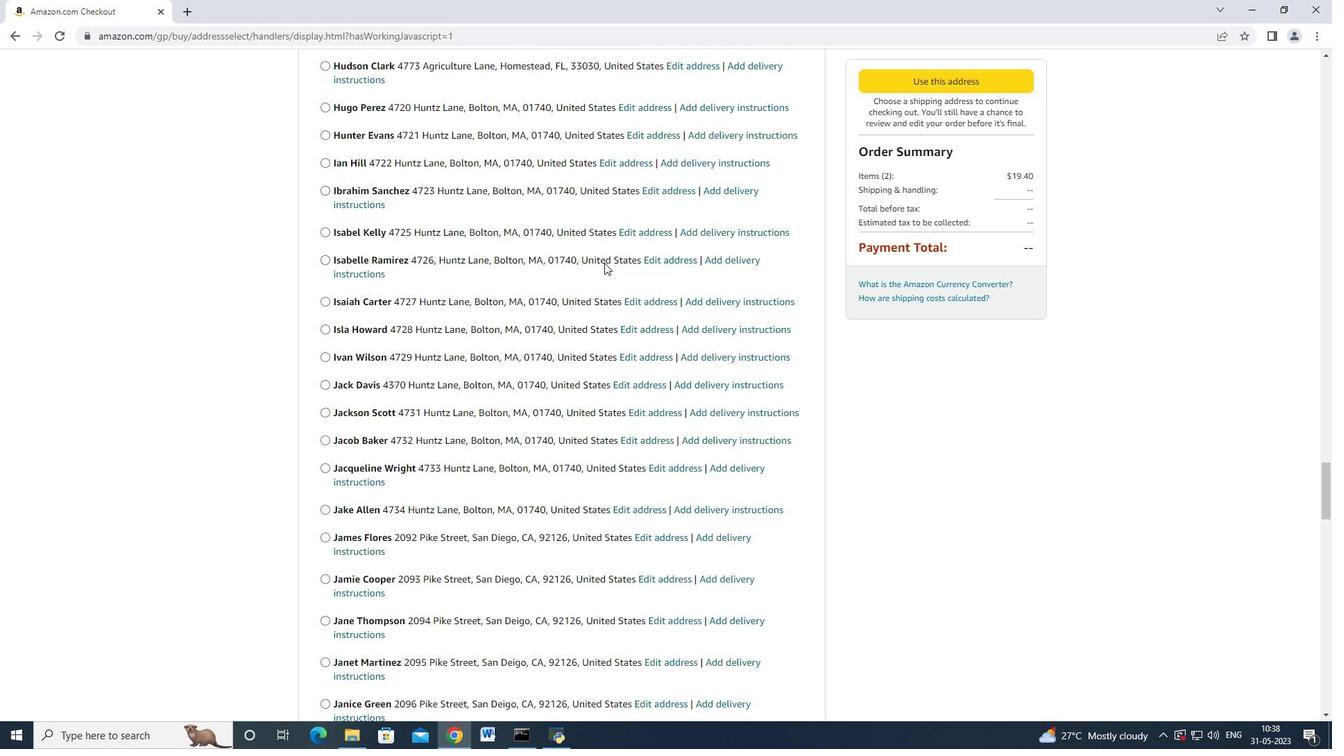 
Action: Mouse scrolled (604, 262) with delta (0, 0)
Screenshot: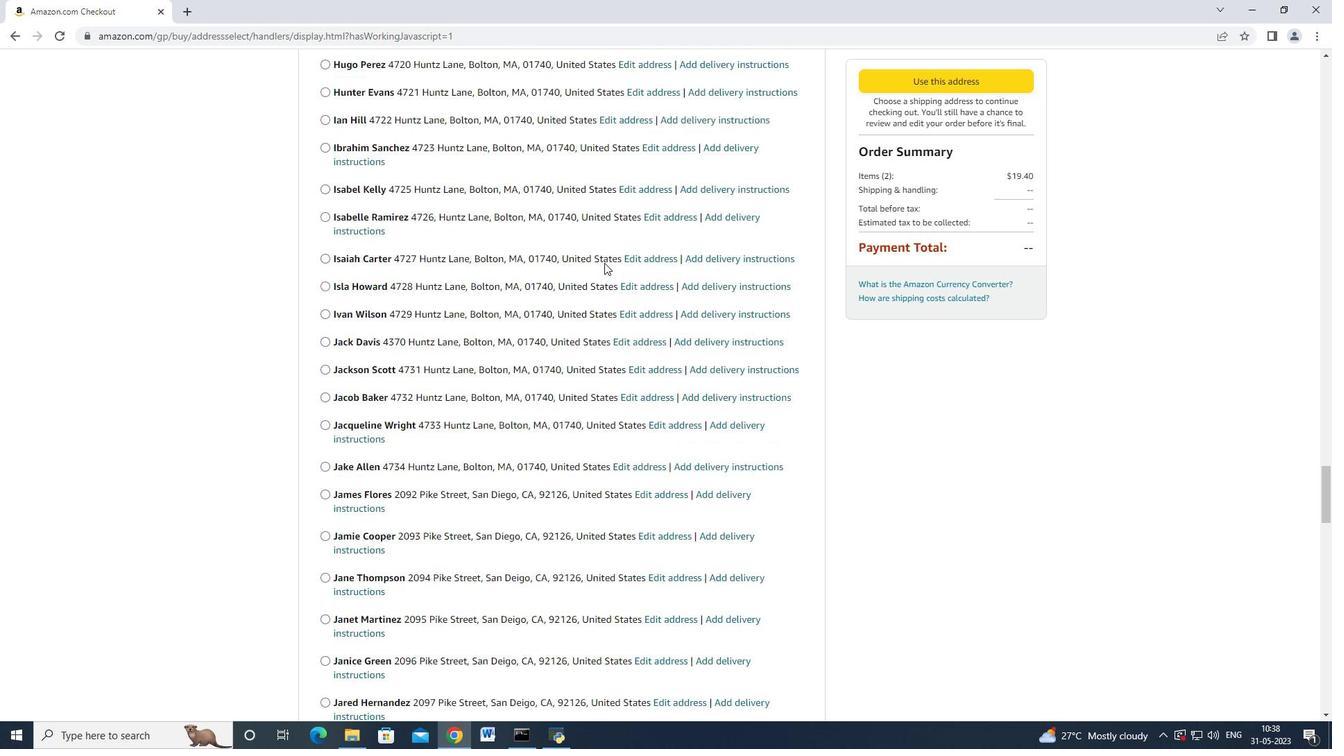 
Action: Mouse scrolled (604, 262) with delta (0, 0)
Screenshot: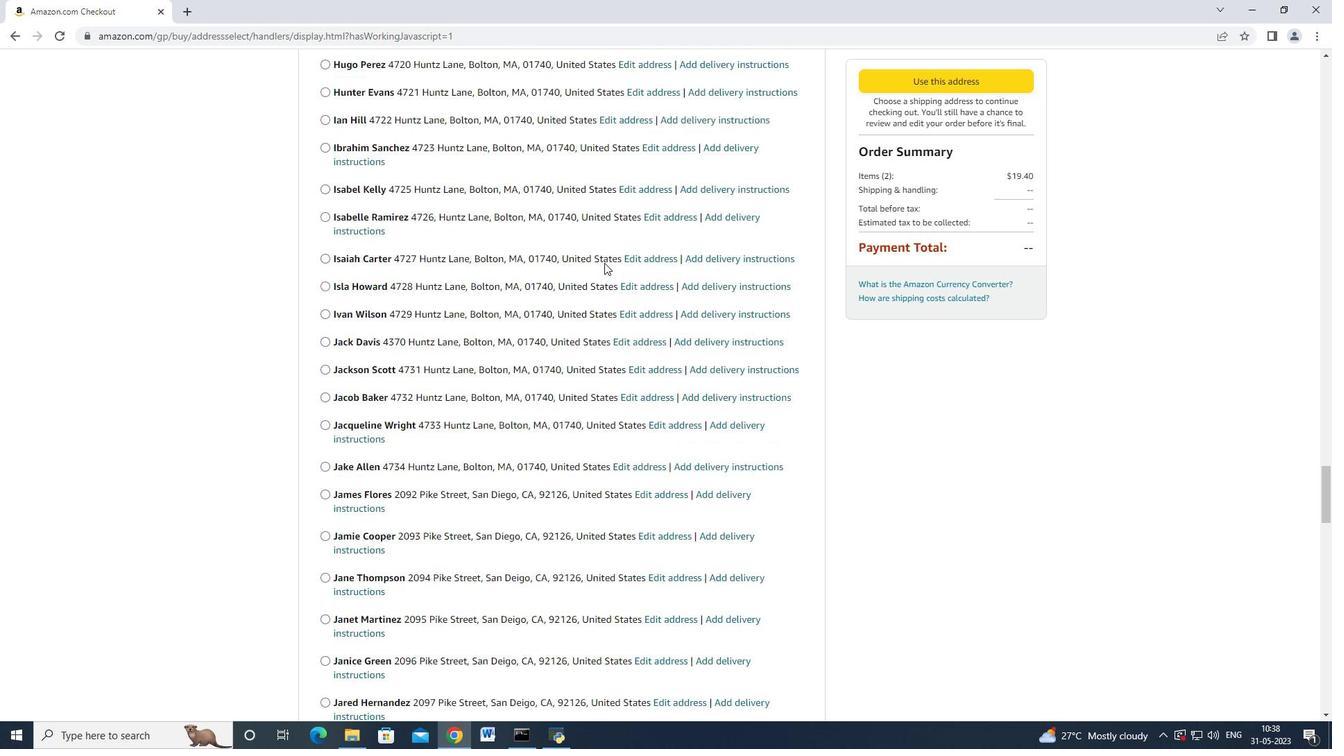 
Action: Mouse moved to (603, 263)
Screenshot: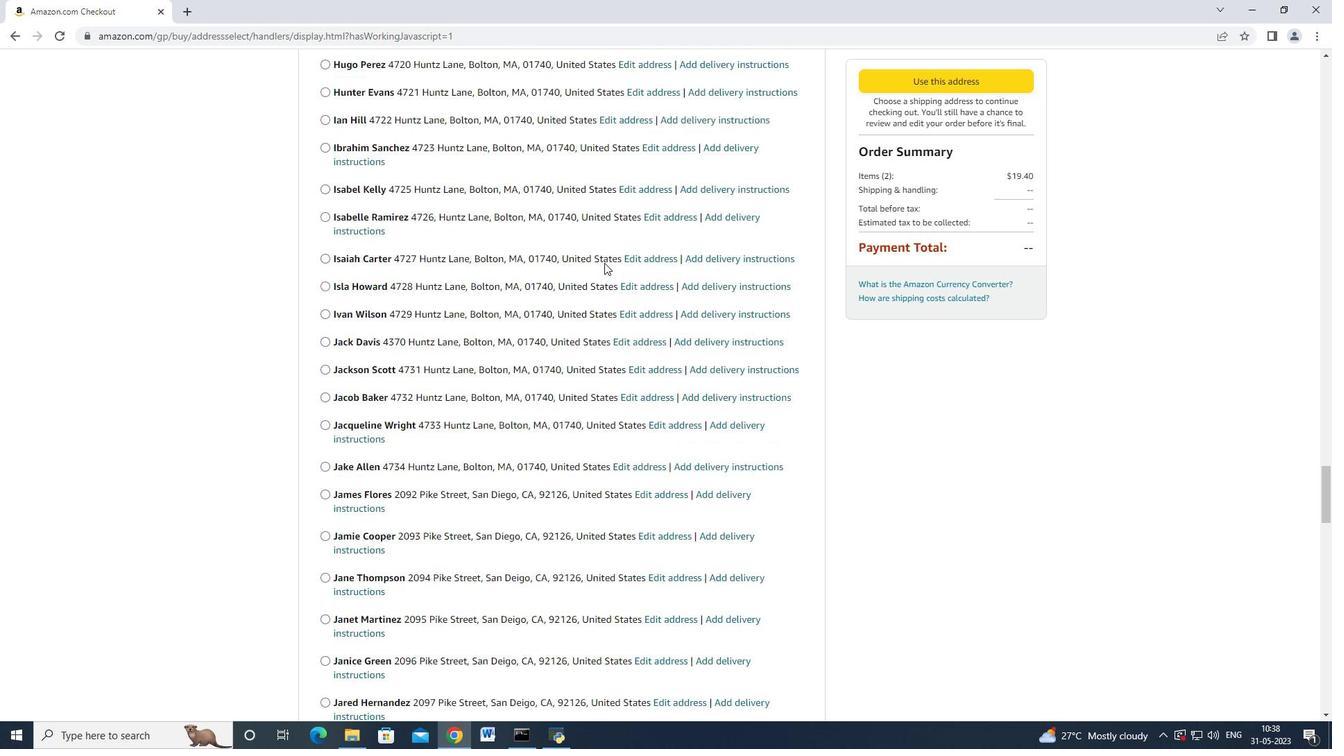 
Action: Mouse scrolled (603, 262) with delta (0, 0)
Screenshot: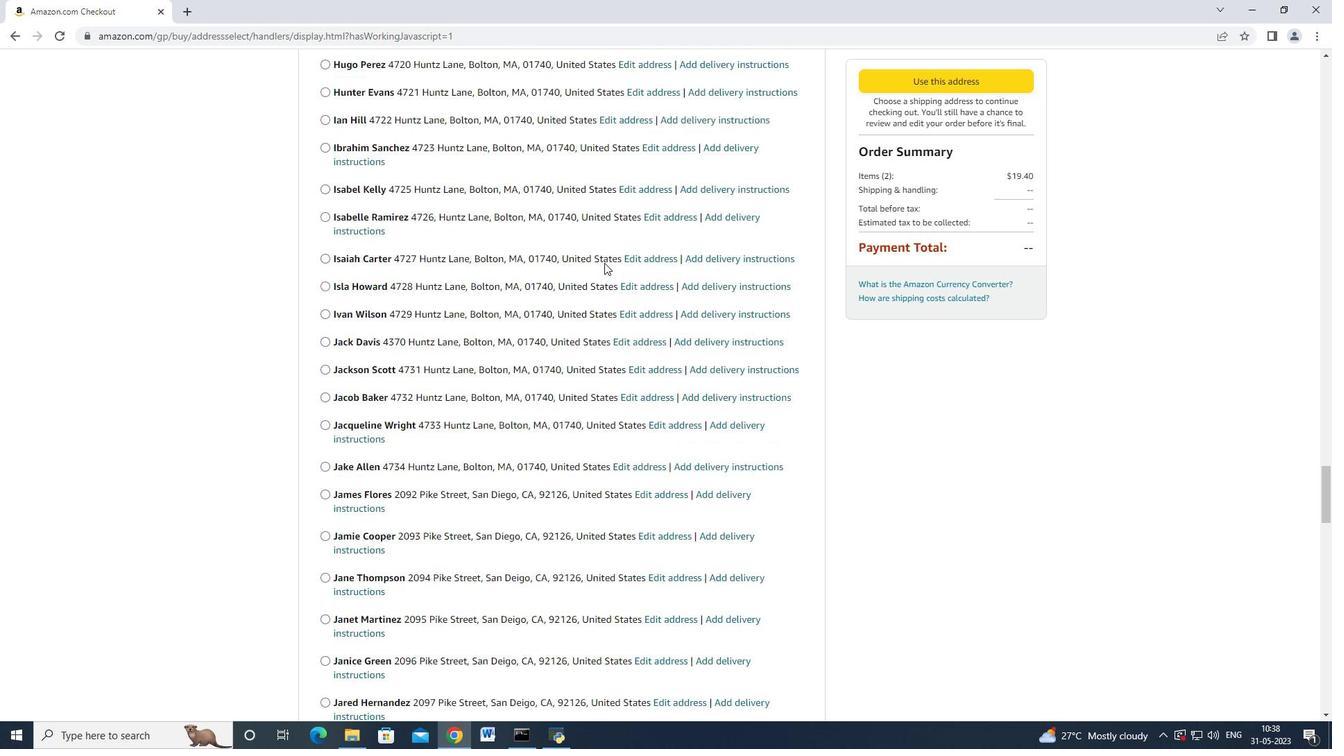 
Action: Mouse moved to (602, 263)
Screenshot: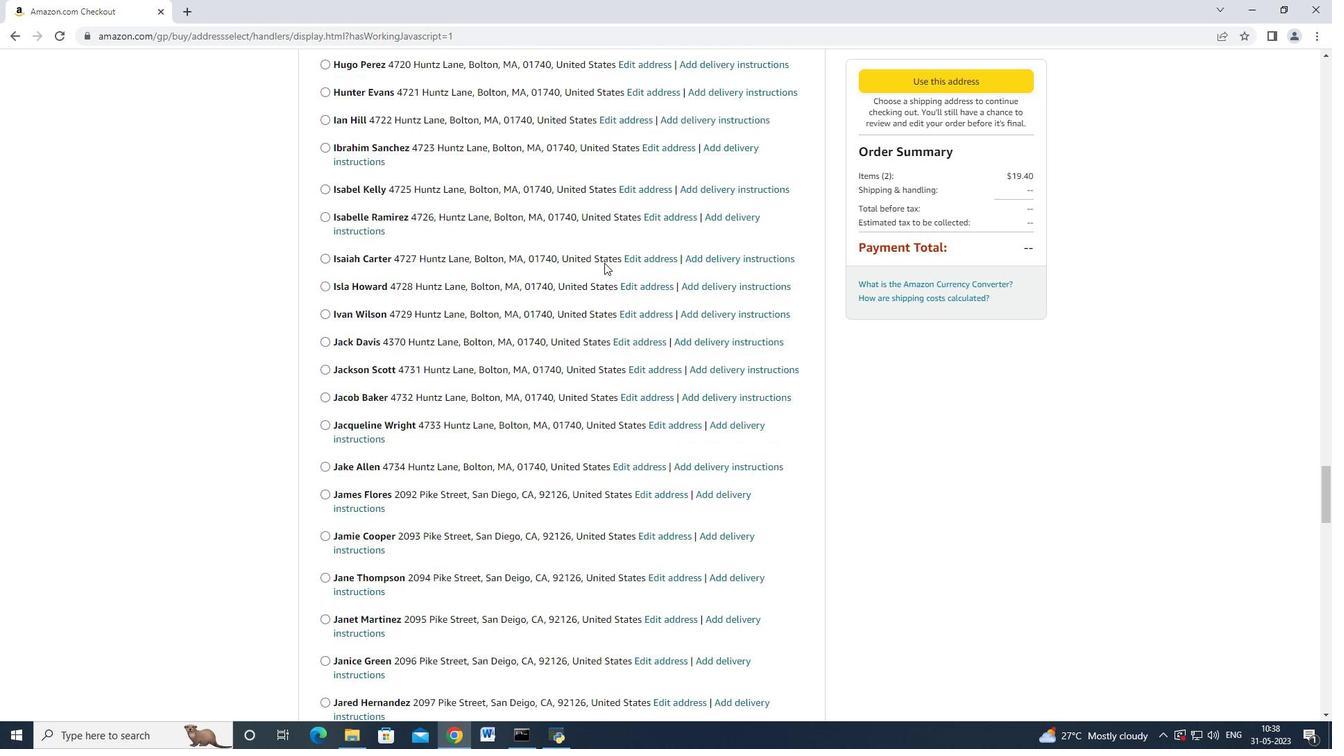 
Action: Mouse scrolled (603, 262) with delta (0, 0)
Screenshot: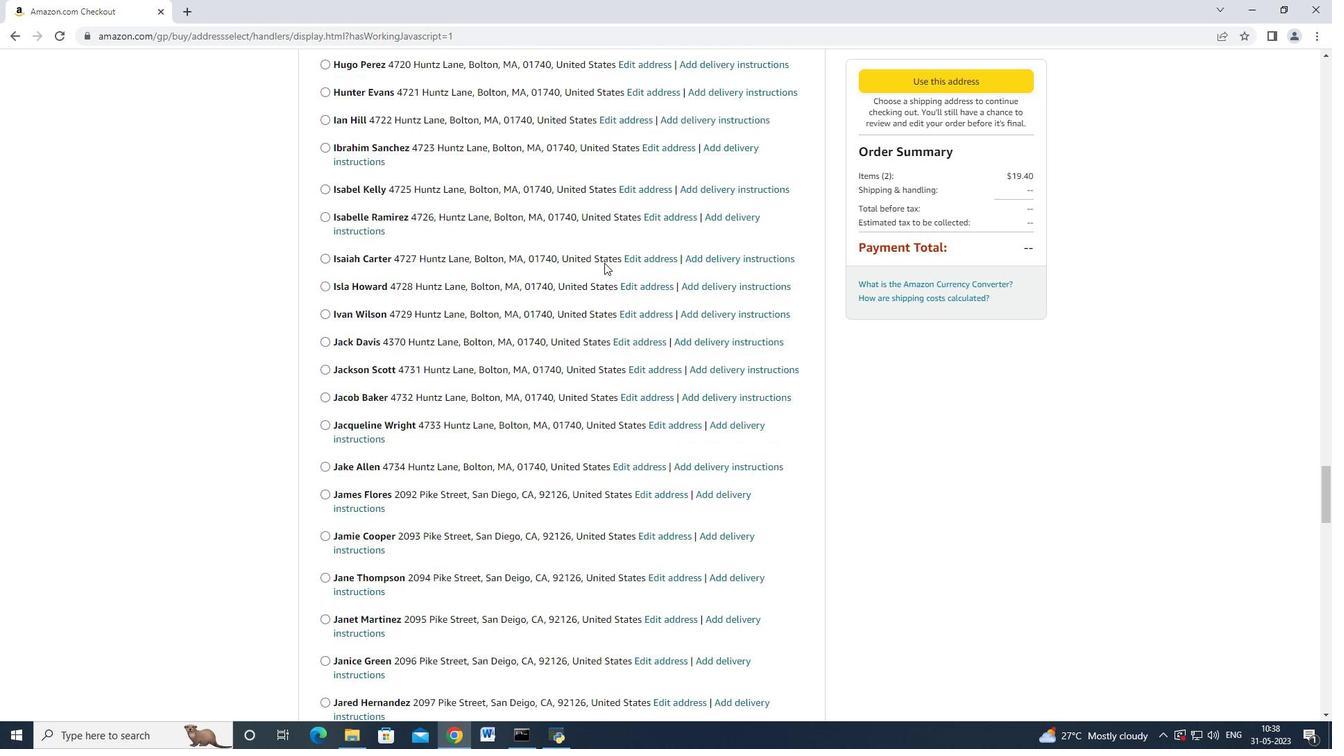 
Action: Mouse moved to (602, 264)
Screenshot: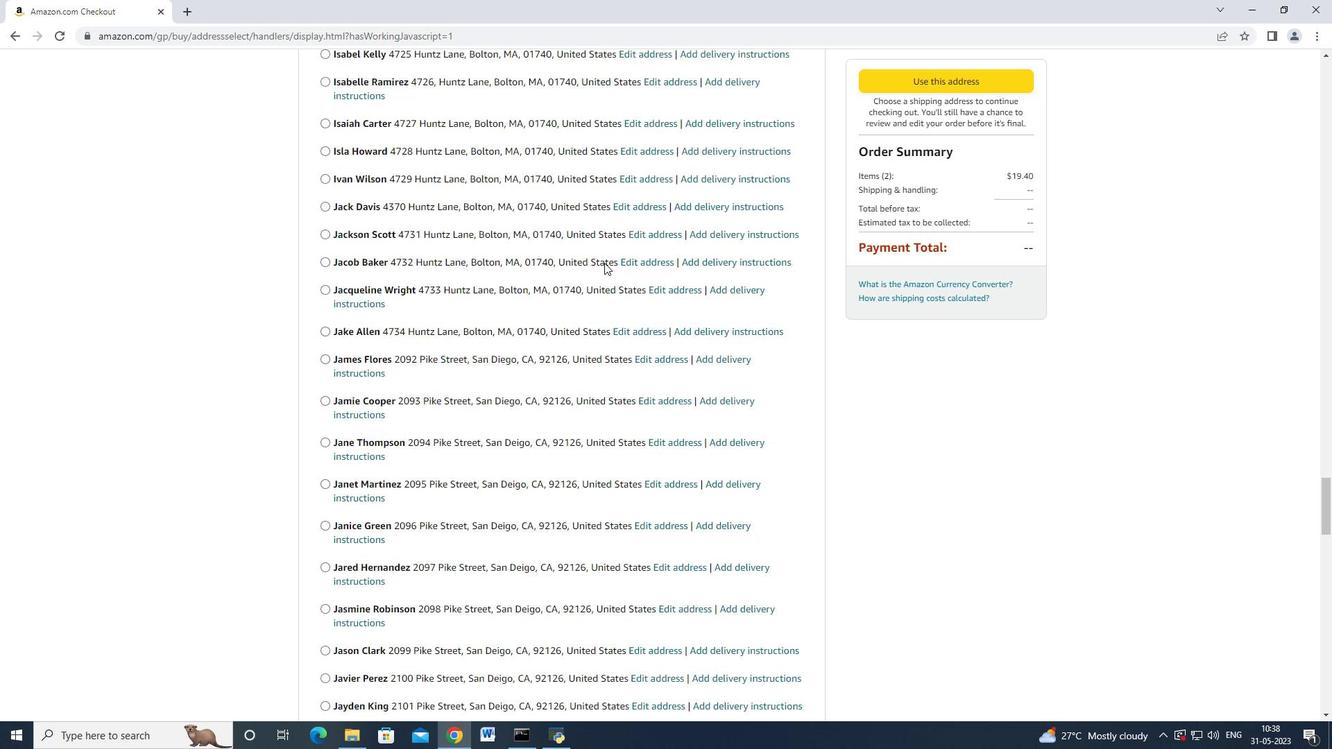 
Action: Mouse scrolled (602, 263) with delta (0, 0)
Screenshot: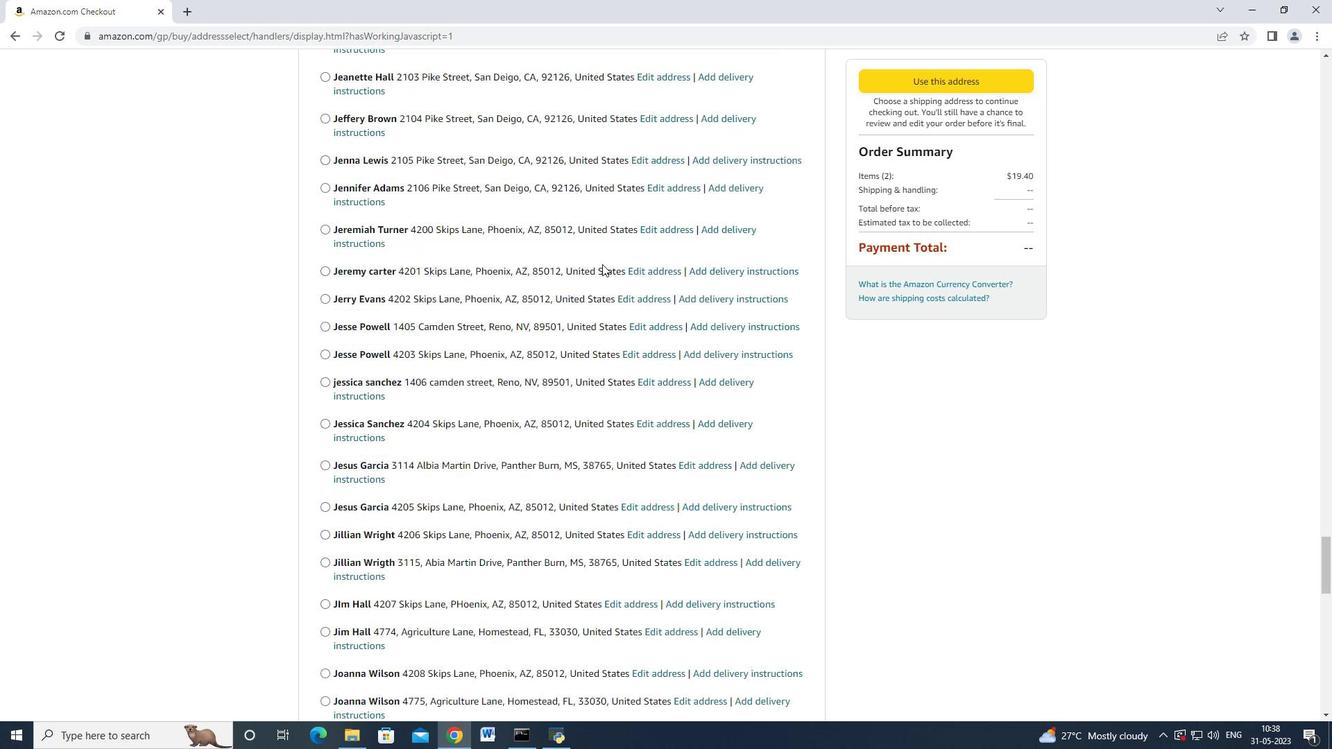 
Action: Mouse moved to (600, 267)
Screenshot: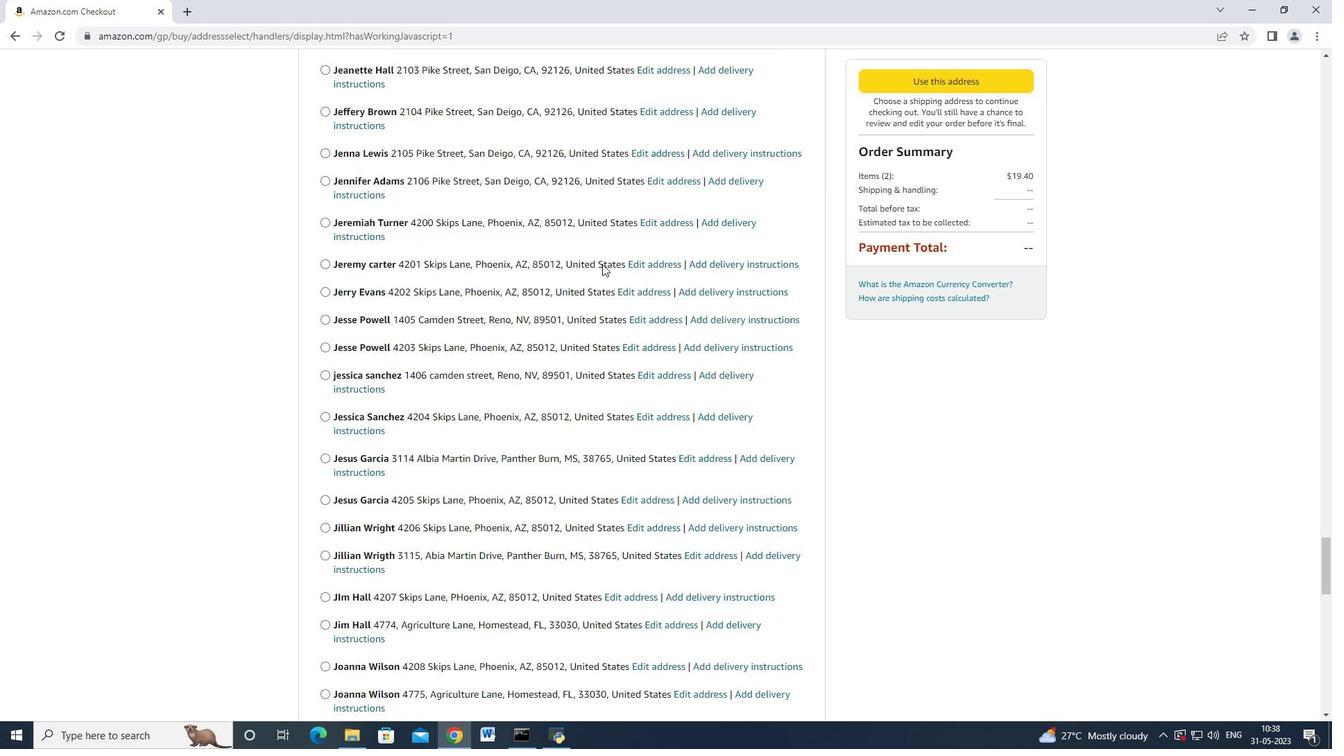 
Action: Mouse scrolled (600, 265) with delta (0, 0)
Screenshot: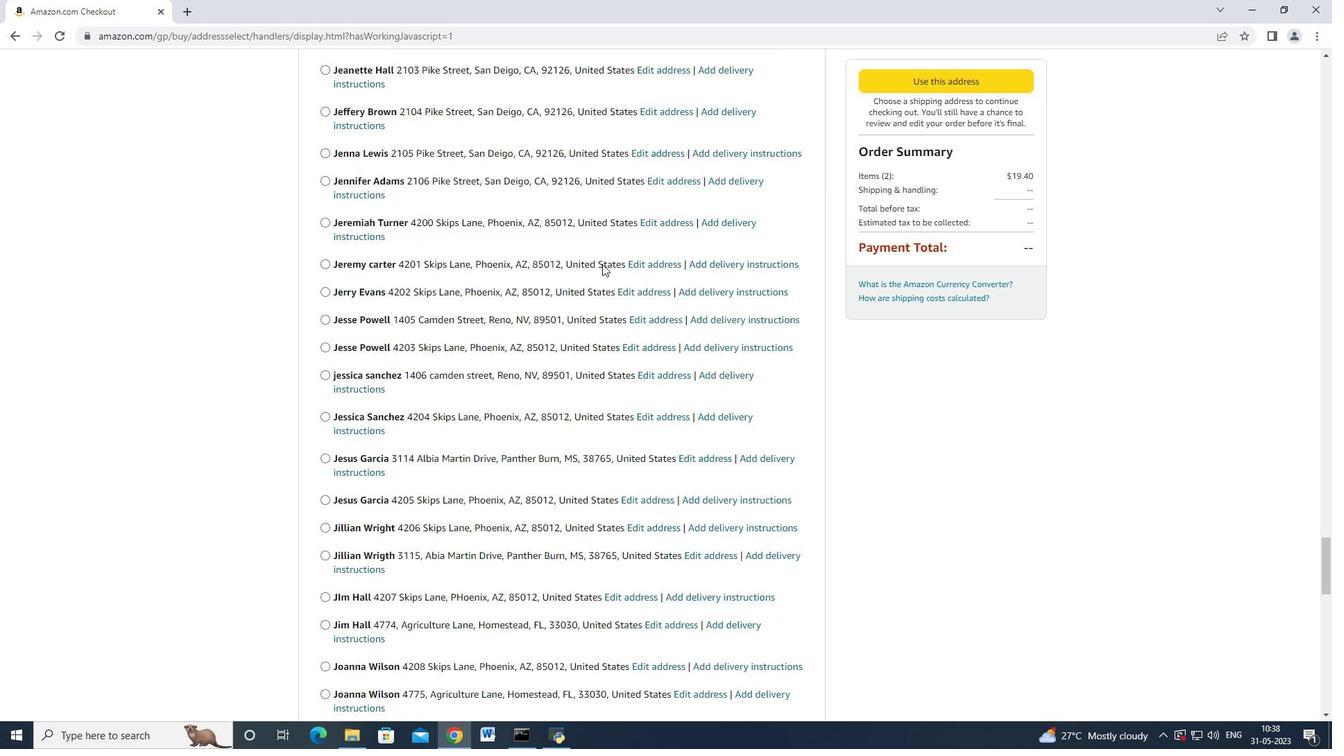 
Action: Mouse moved to (600, 267)
Screenshot: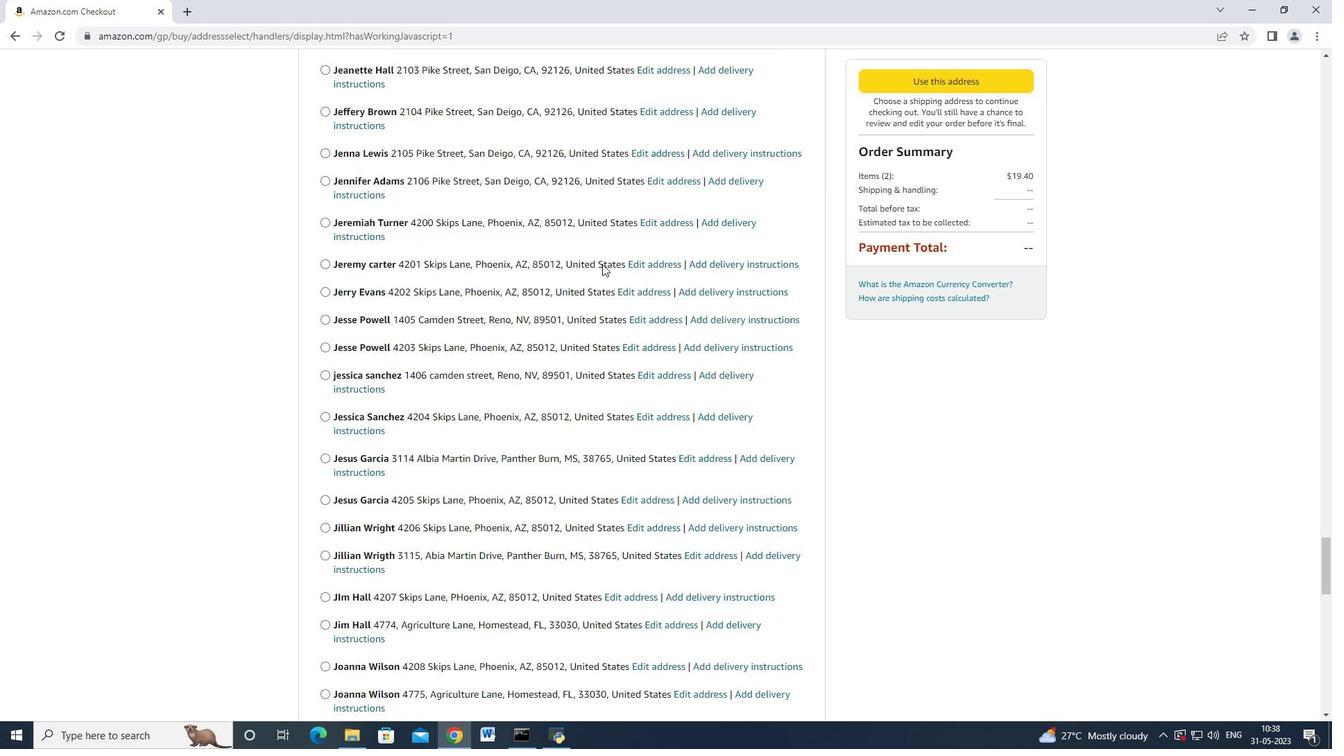 
Action: Mouse scrolled (600, 265) with delta (0, 0)
Screenshot: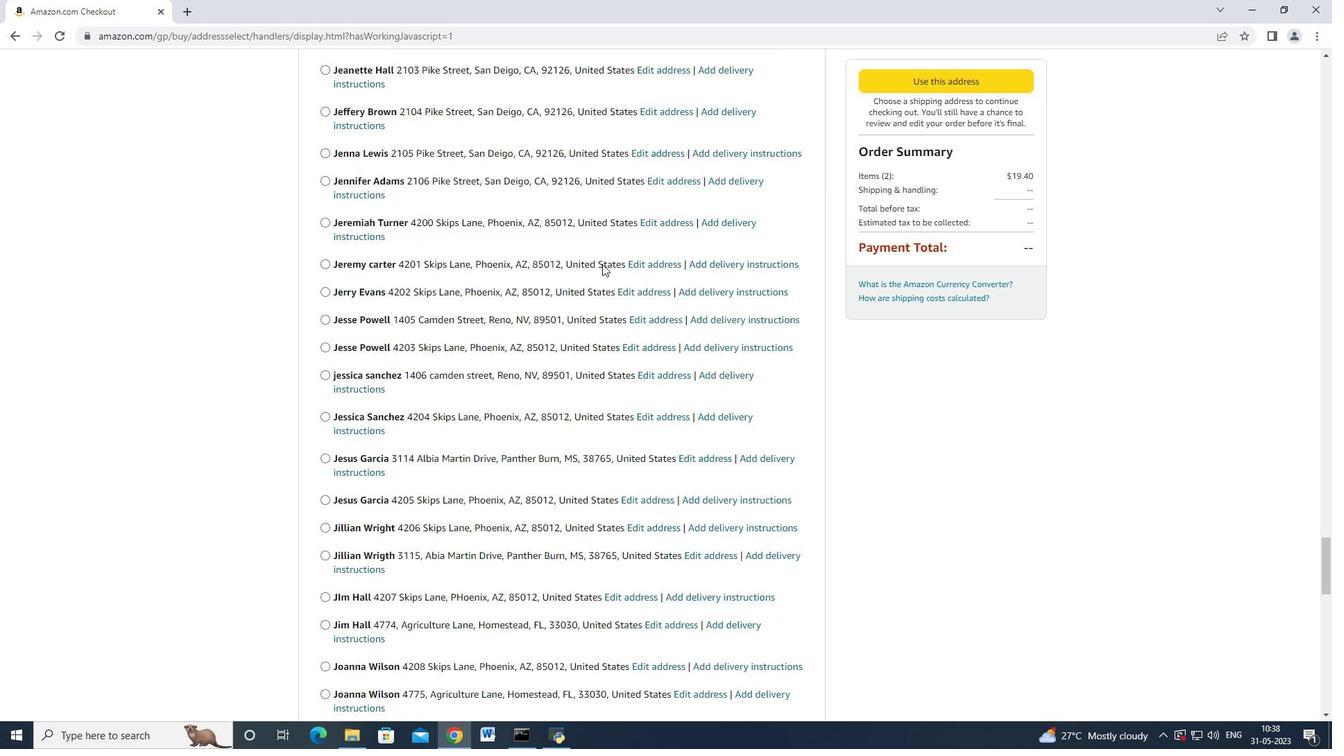 
Action: Mouse moved to (600, 267)
Screenshot: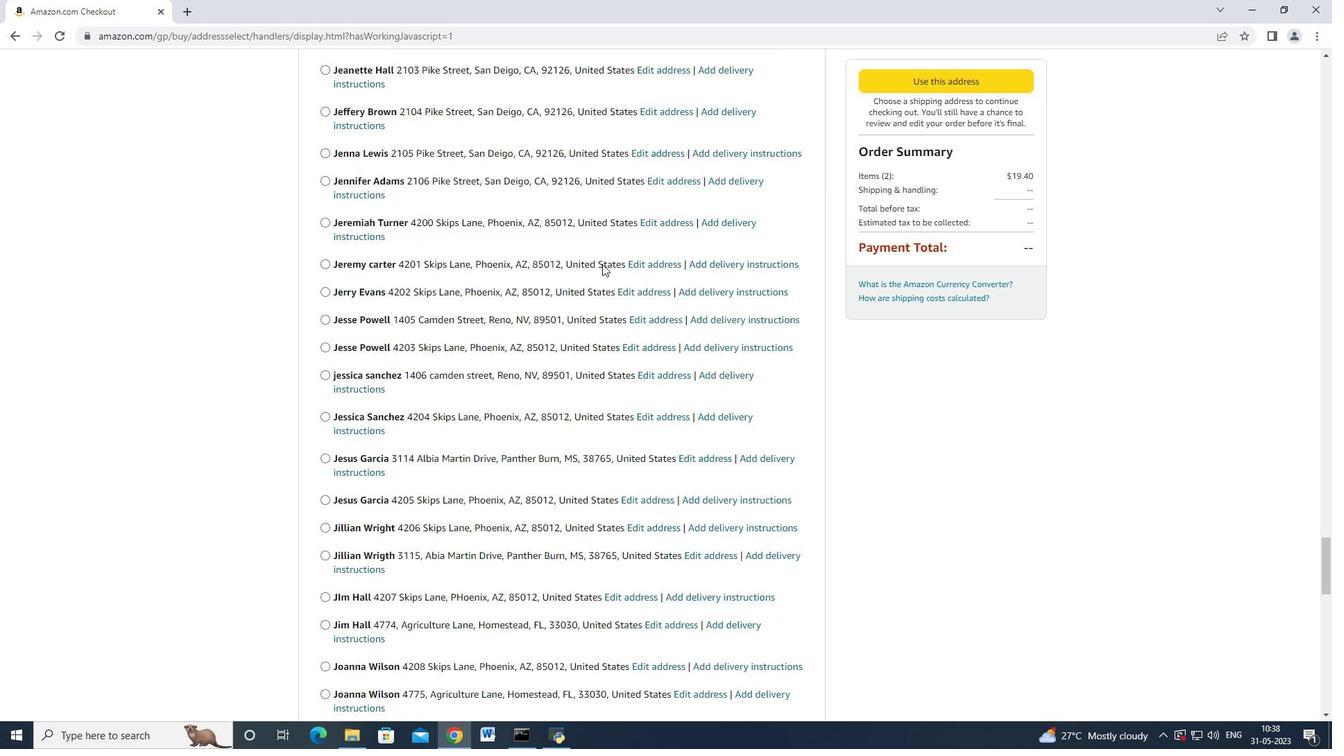 
Action: Mouse scrolled (600, 265) with delta (0, 0)
Screenshot: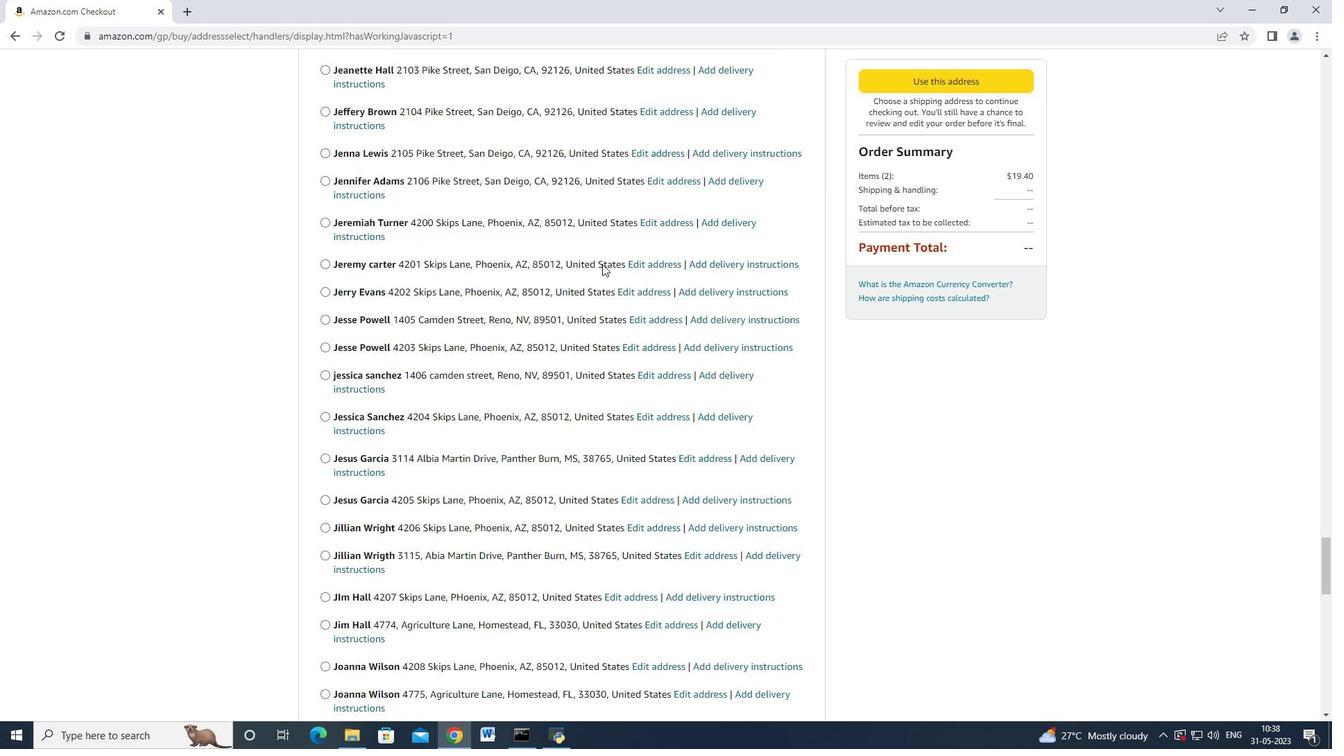 
Action: Mouse moved to (600, 268)
Screenshot: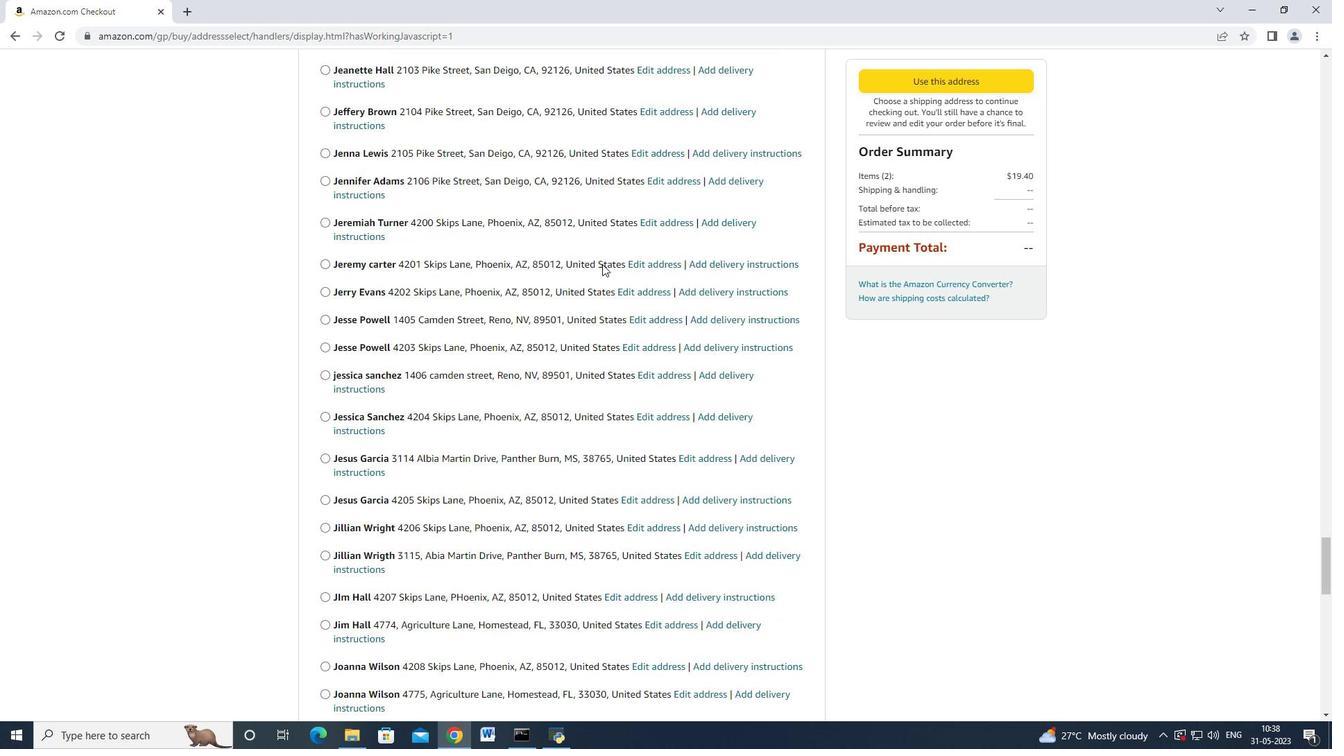 
Action: Mouse scrolled (600, 265) with delta (0, 0)
Screenshot: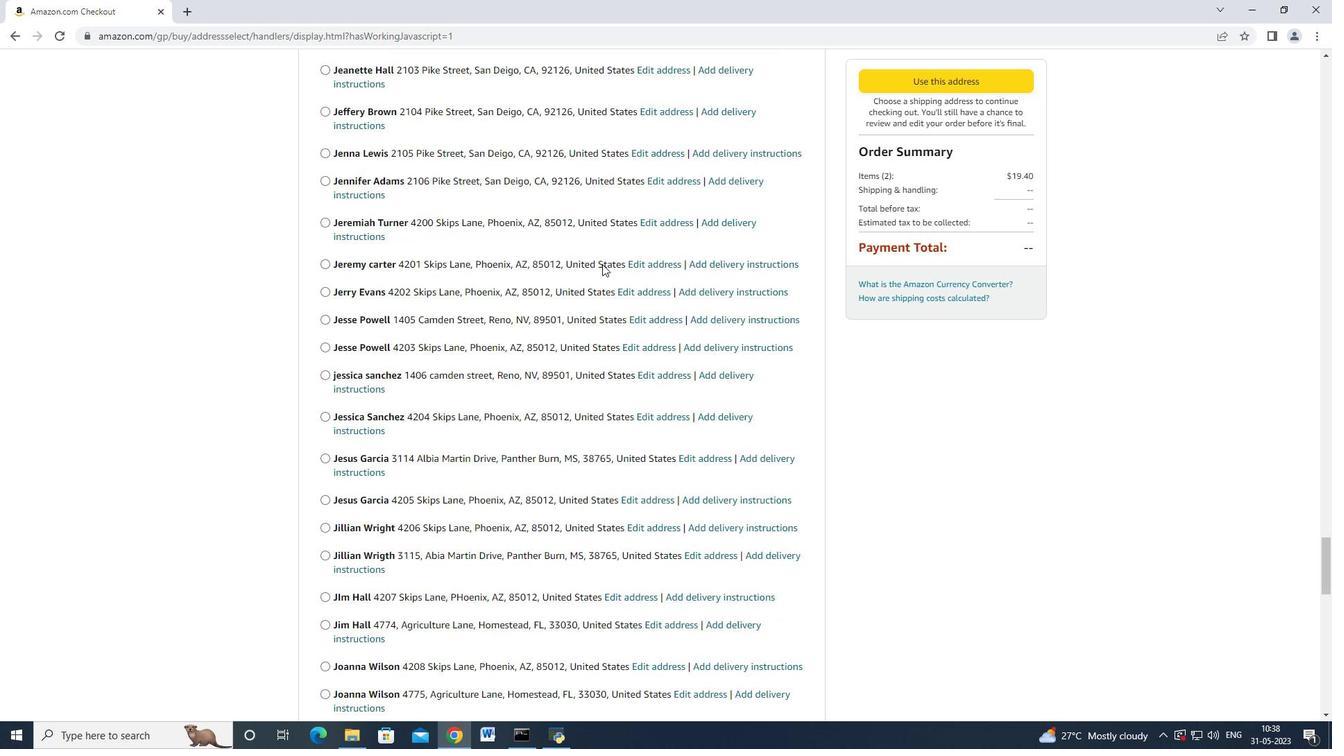 
Action: Mouse scrolled (600, 267) with delta (0, 0)
Screenshot: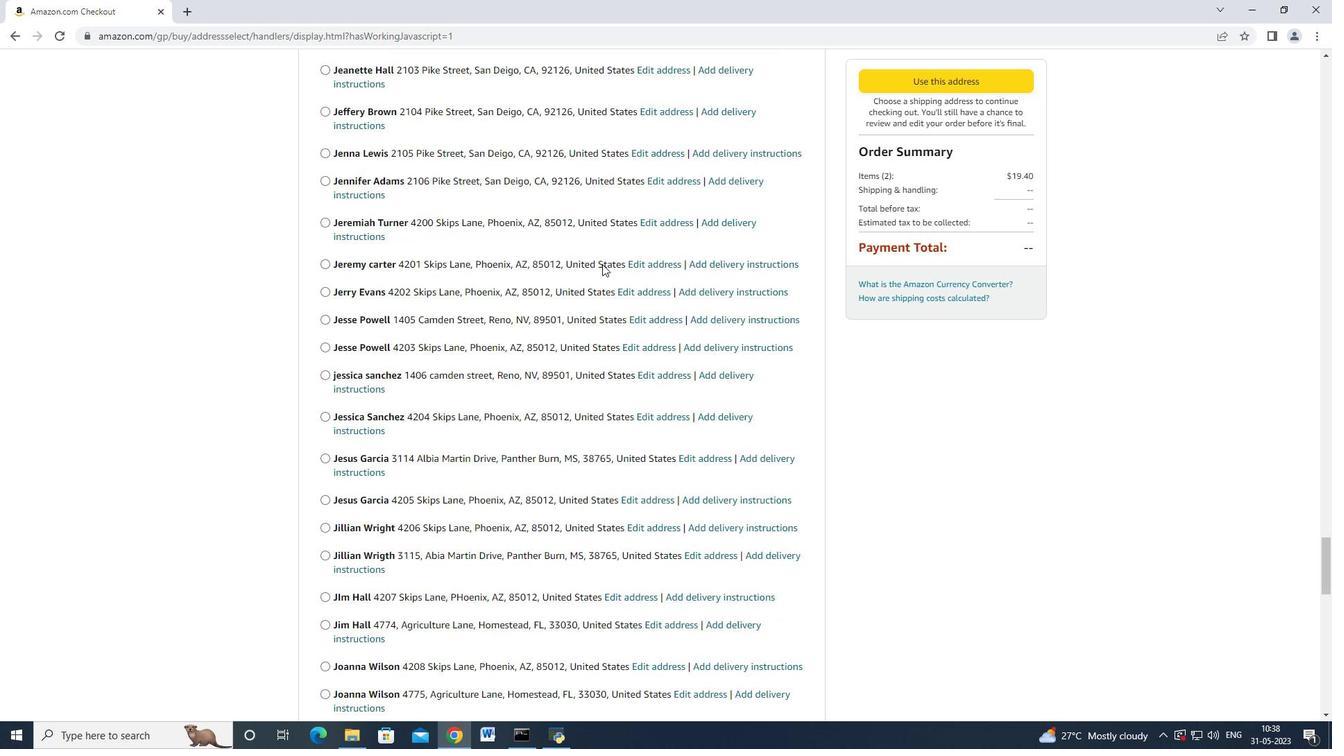 
Action: Mouse scrolled (600, 267) with delta (0, 0)
Screenshot: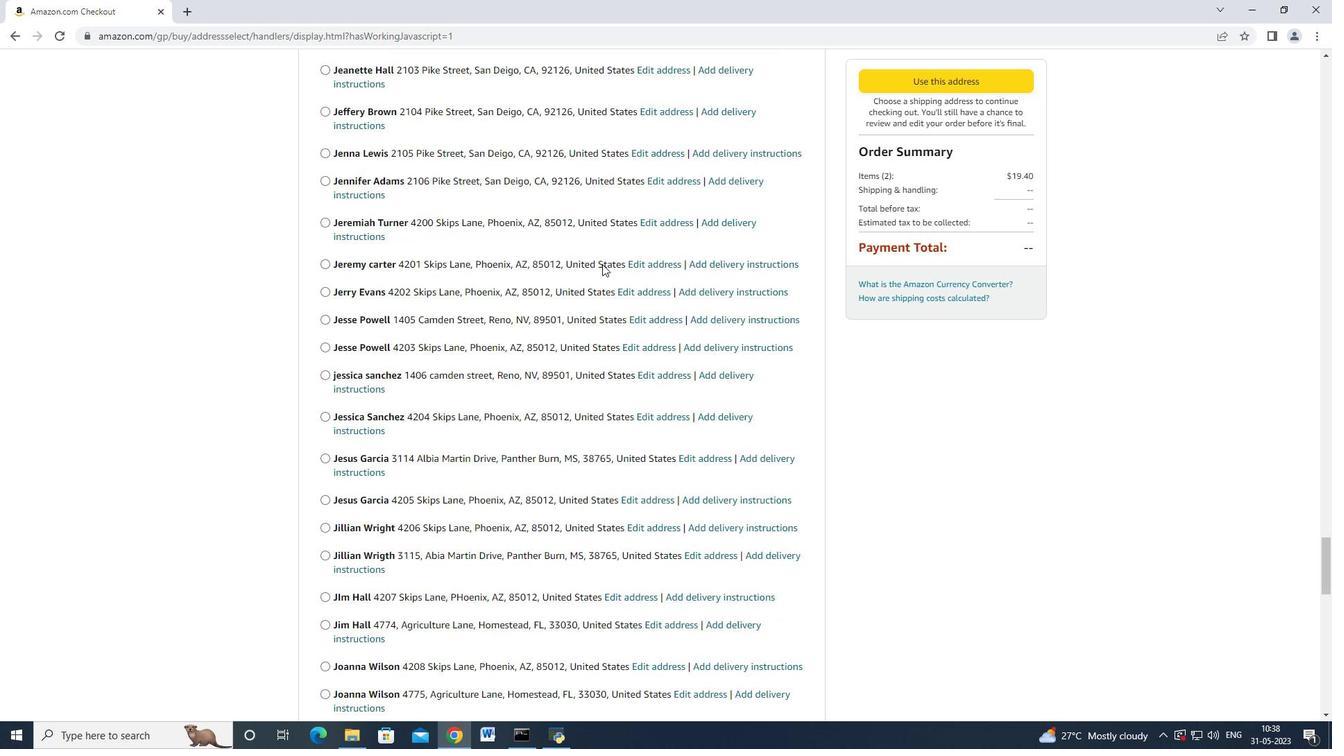 
Action: Mouse moved to (600, 268)
Screenshot: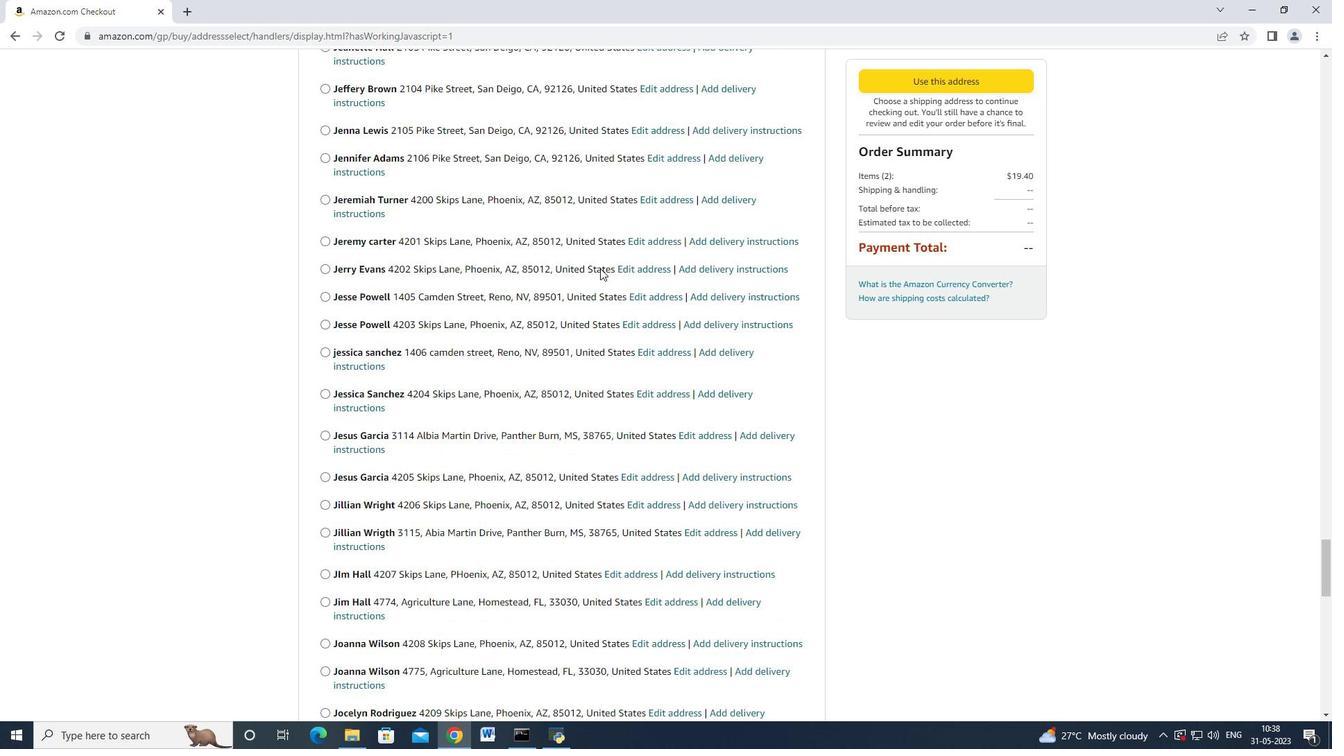 
Action: Mouse scrolled (600, 267) with delta (0, 0)
Screenshot: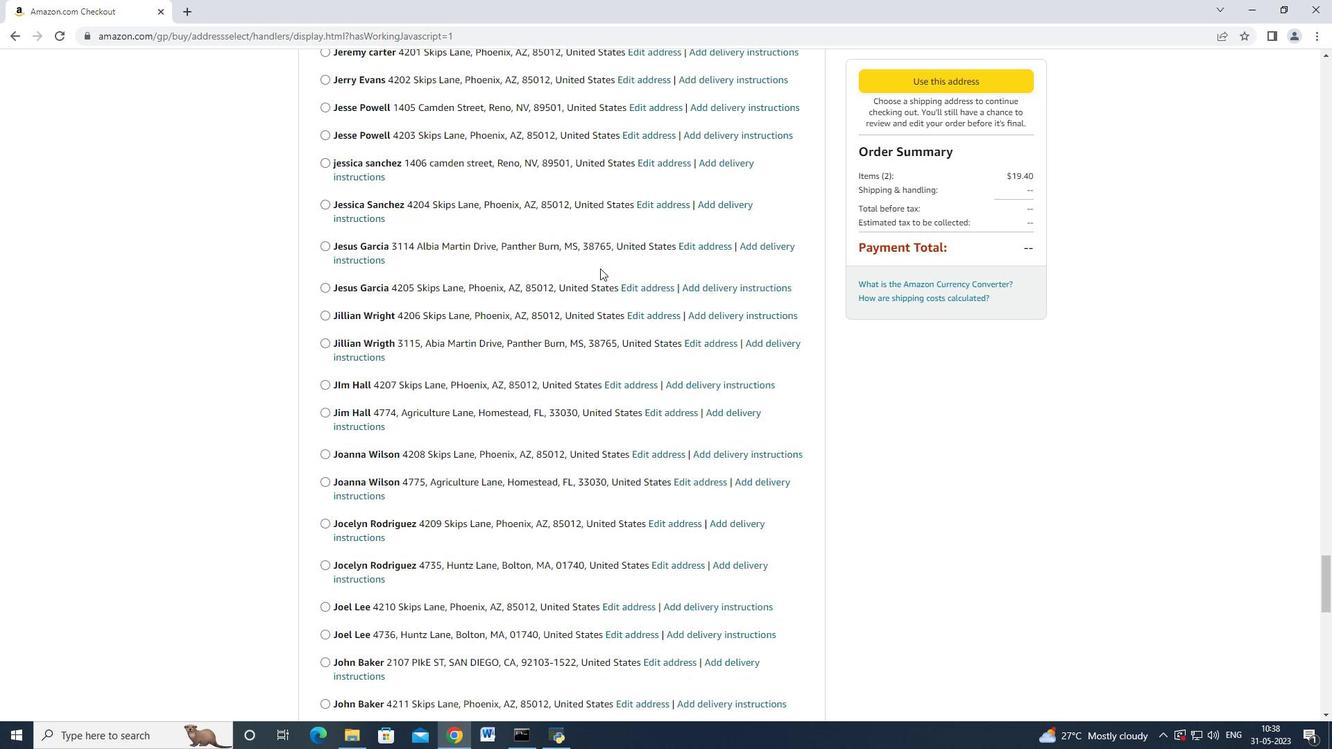 
Action: Mouse moved to (600, 268)
Screenshot: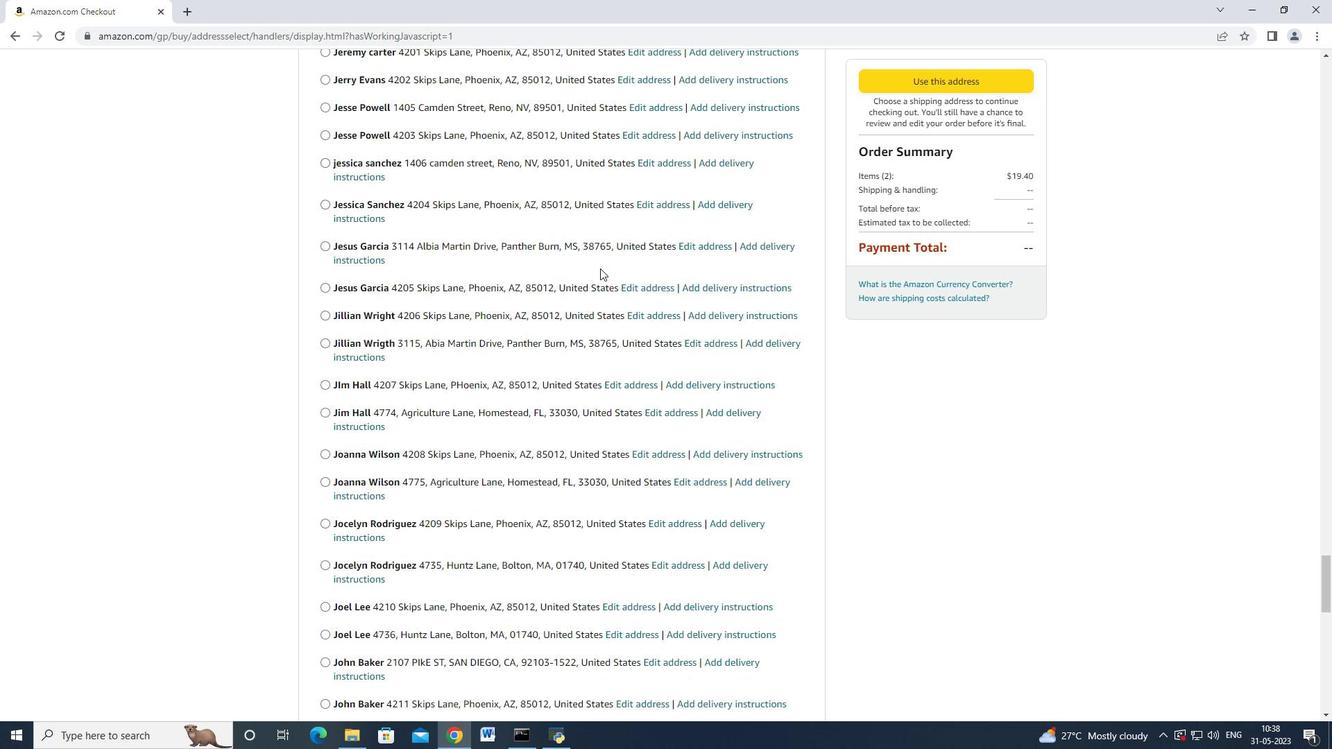 
Action: Mouse scrolled (600, 267) with delta (0, 0)
Screenshot: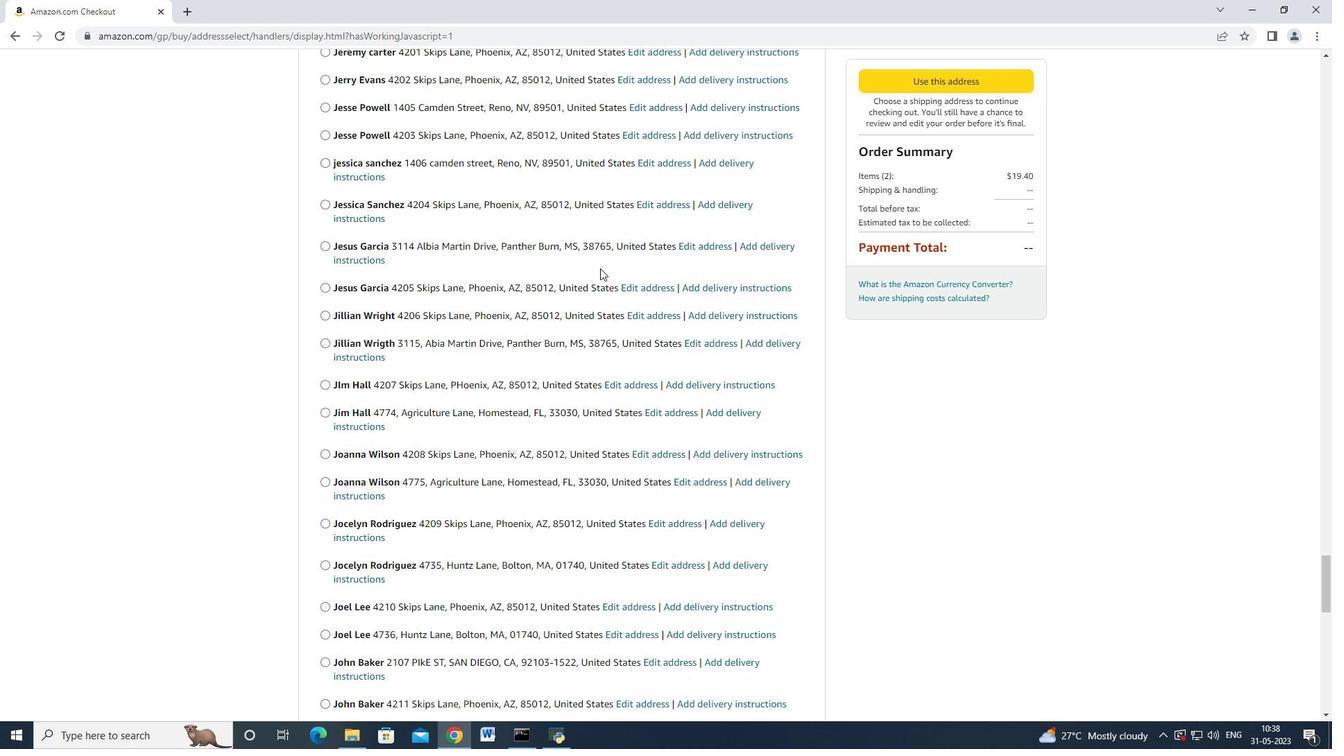 
Action: Mouse scrolled (600, 267) with delta (0, 0)
Screenshot: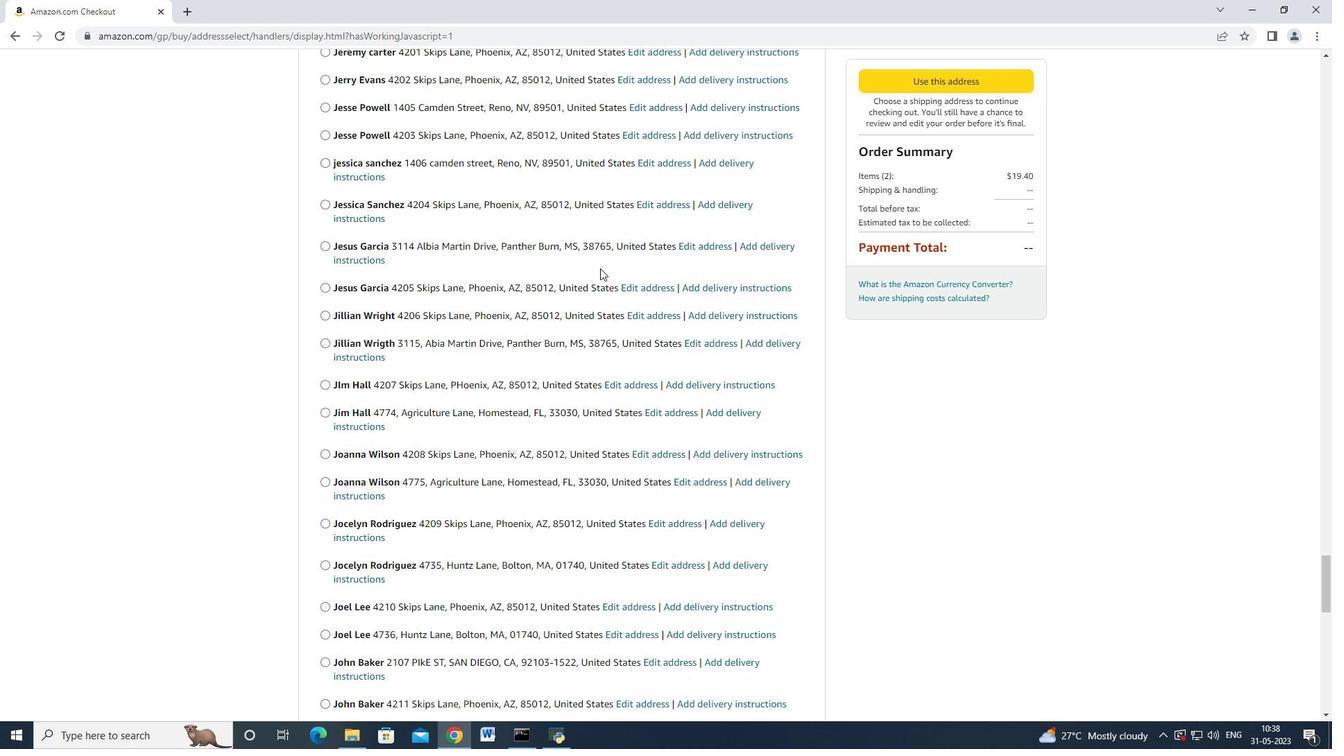 
Action: Mouse scrolled (600, 267) with delta (0, 0)
Screenshot: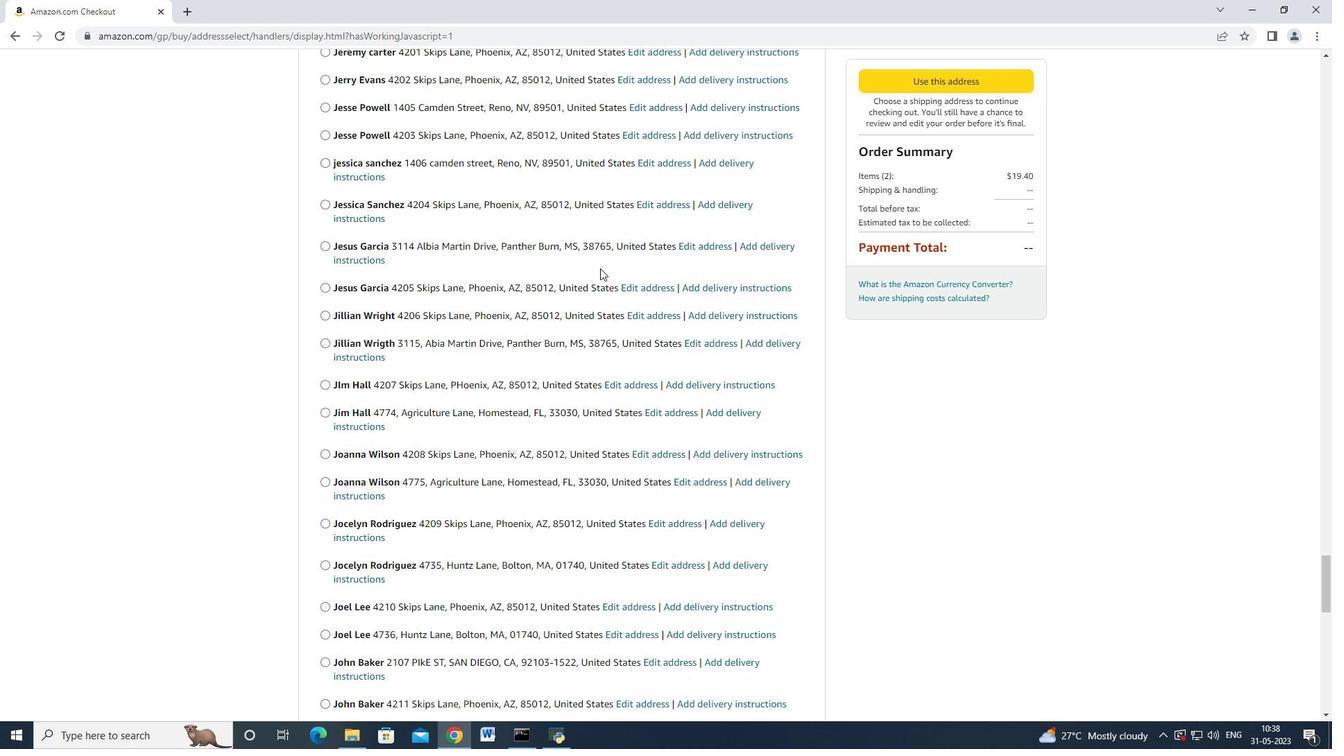 
Action: Mouse scrolled (600, 267) with delta (0, 0)
Screenshot: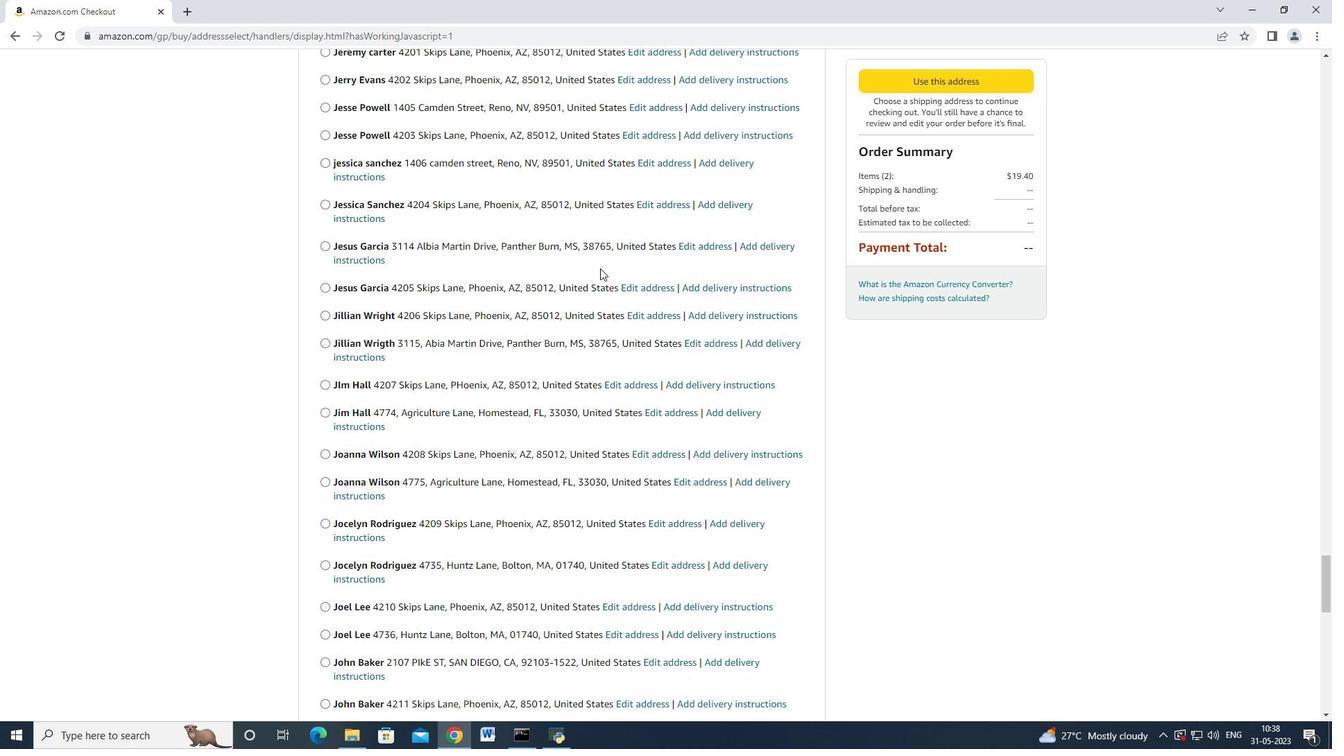 
Action: Mouse moved to (600, 269)
Screenshot: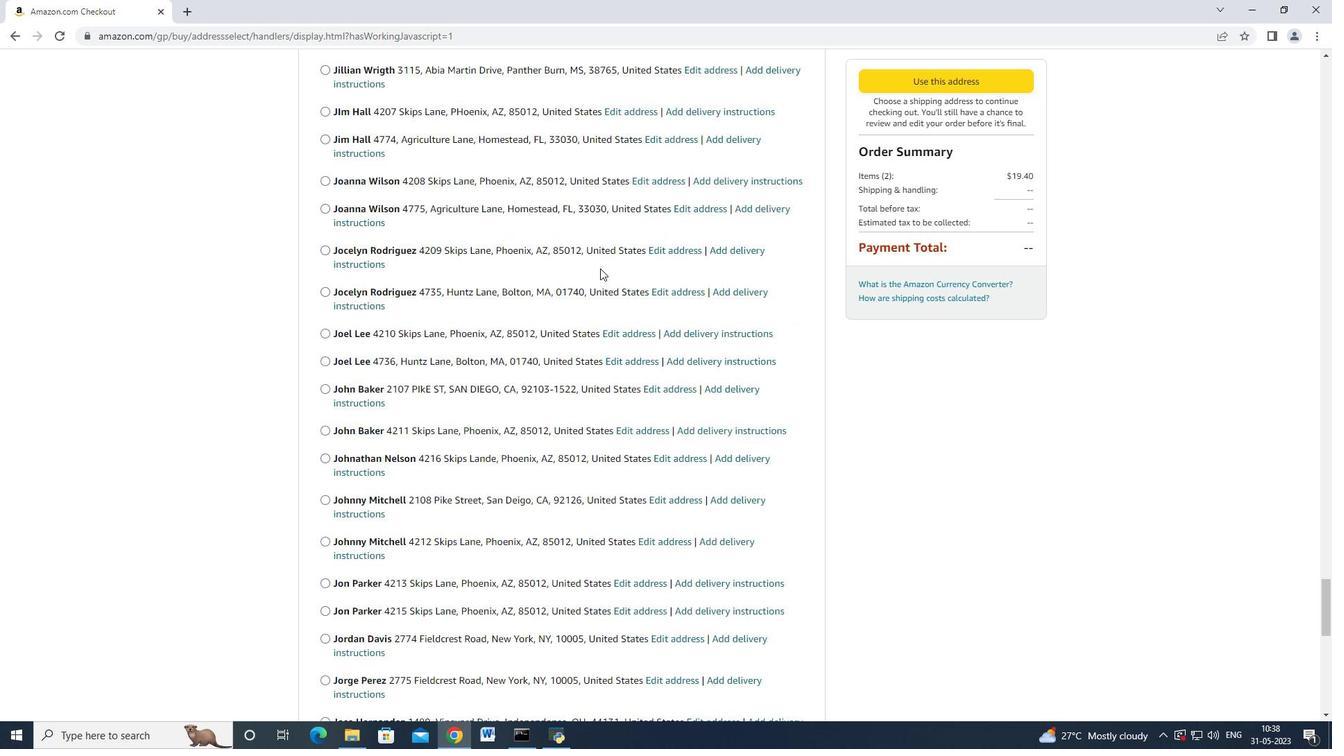 
Action: Mouse scrolled (600, 268) with delta (0, 0)
Screenshot: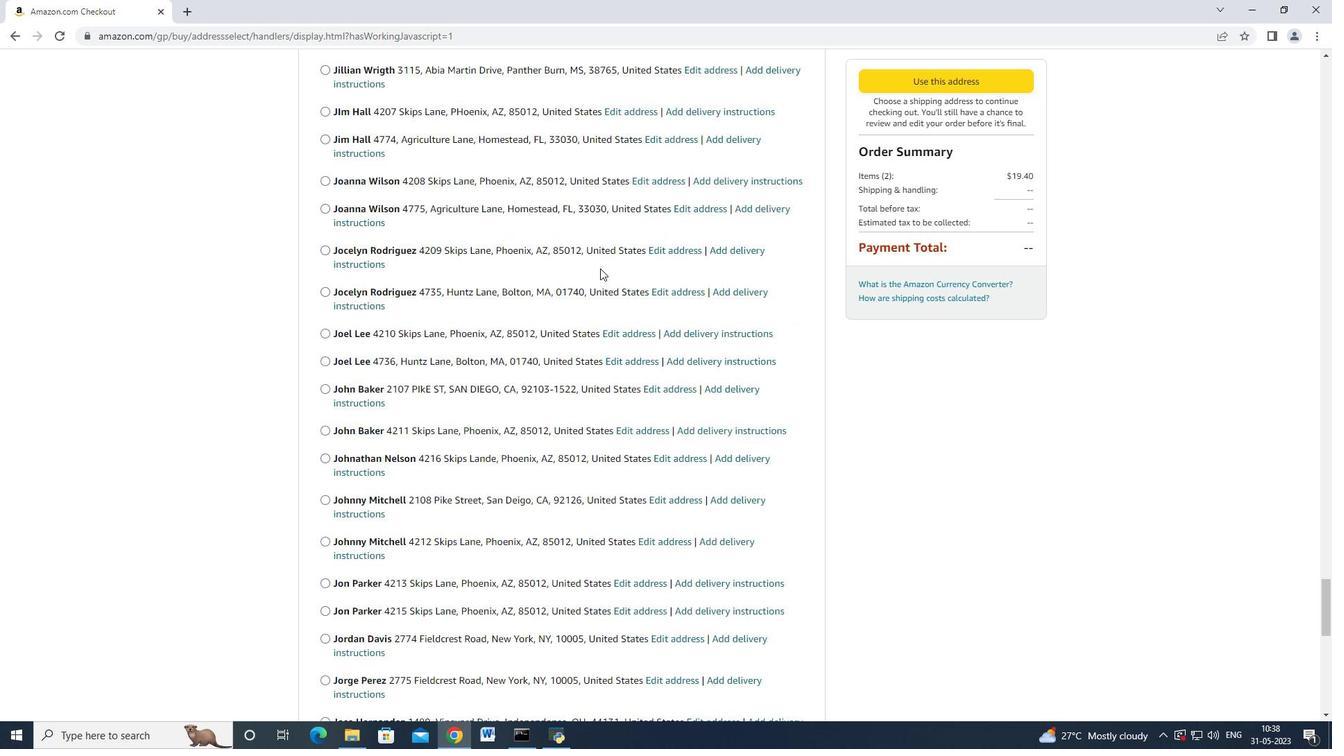 
Action: Mouse scrolled (600, 268) with delta (0, 0)
Screenshot: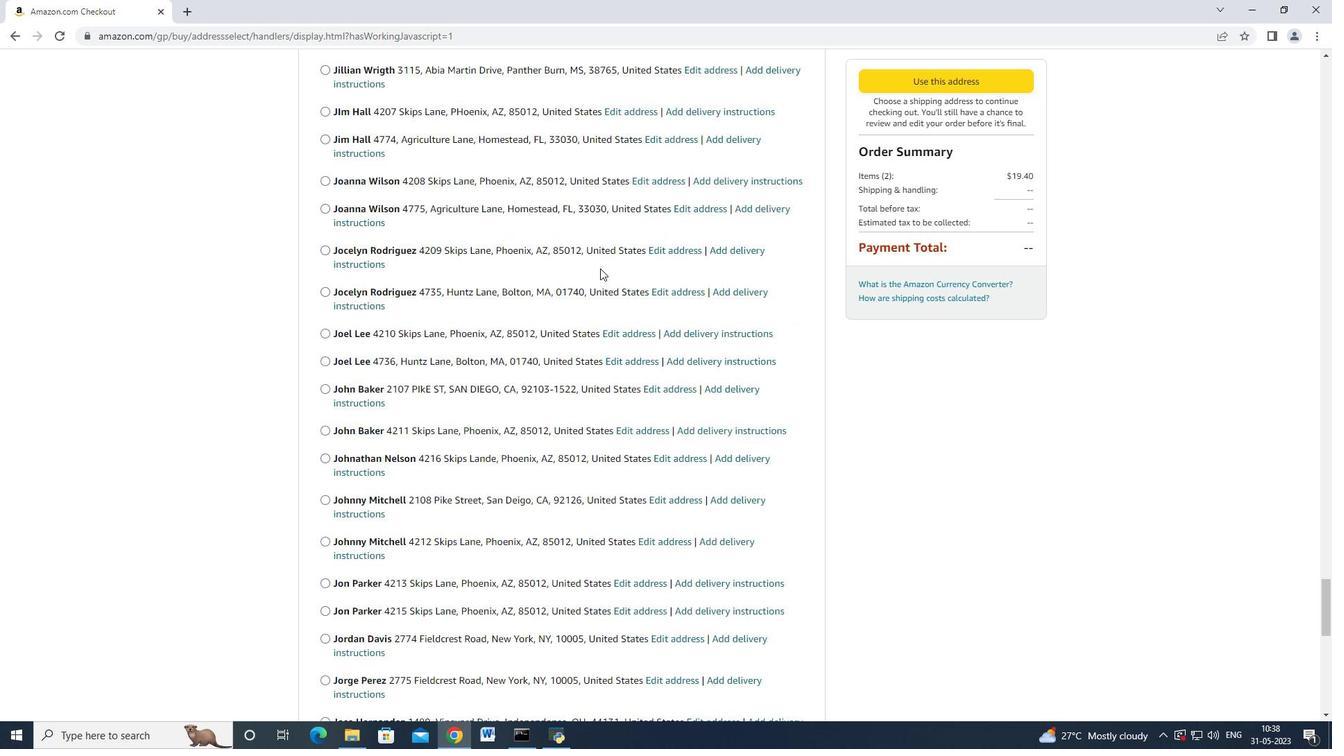 
Action: Mouse moved to (602, 268)
Screenshot: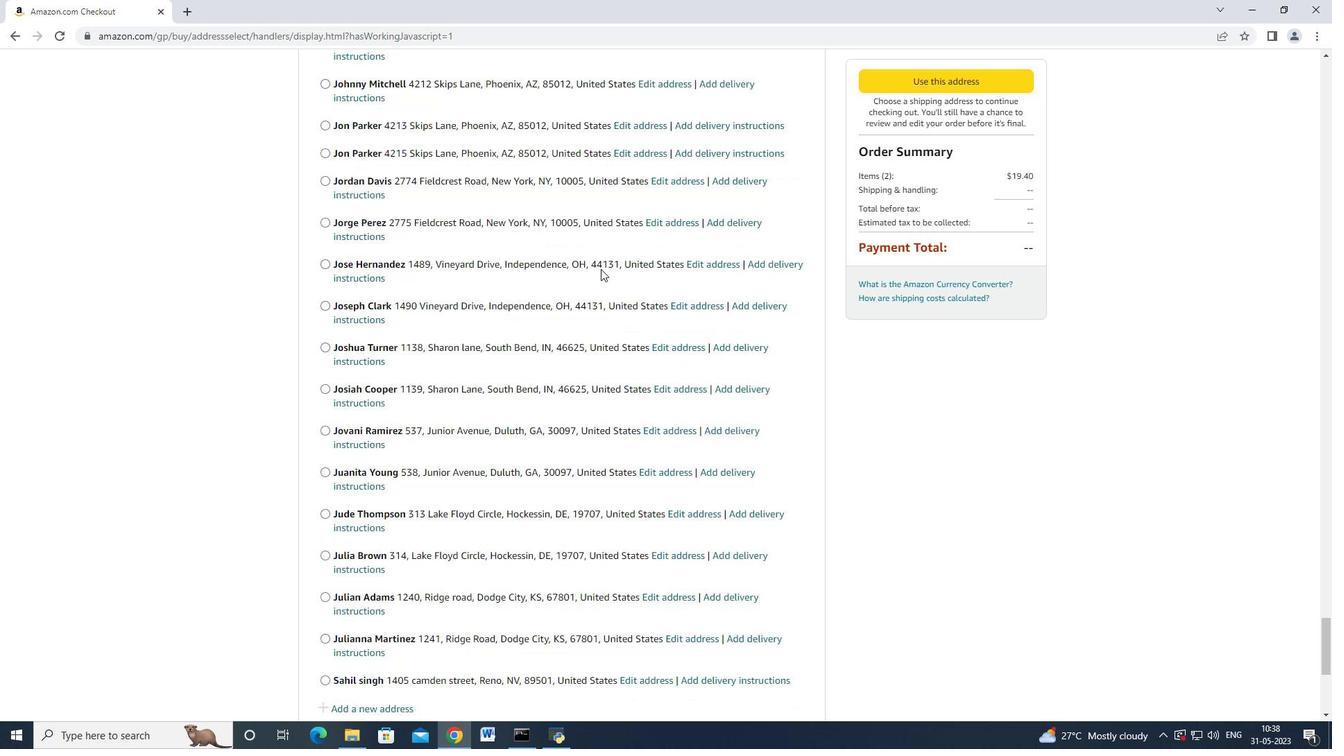 
Action: Mouse scrolled (602, 267) with delta (0, 0)
Screenshot: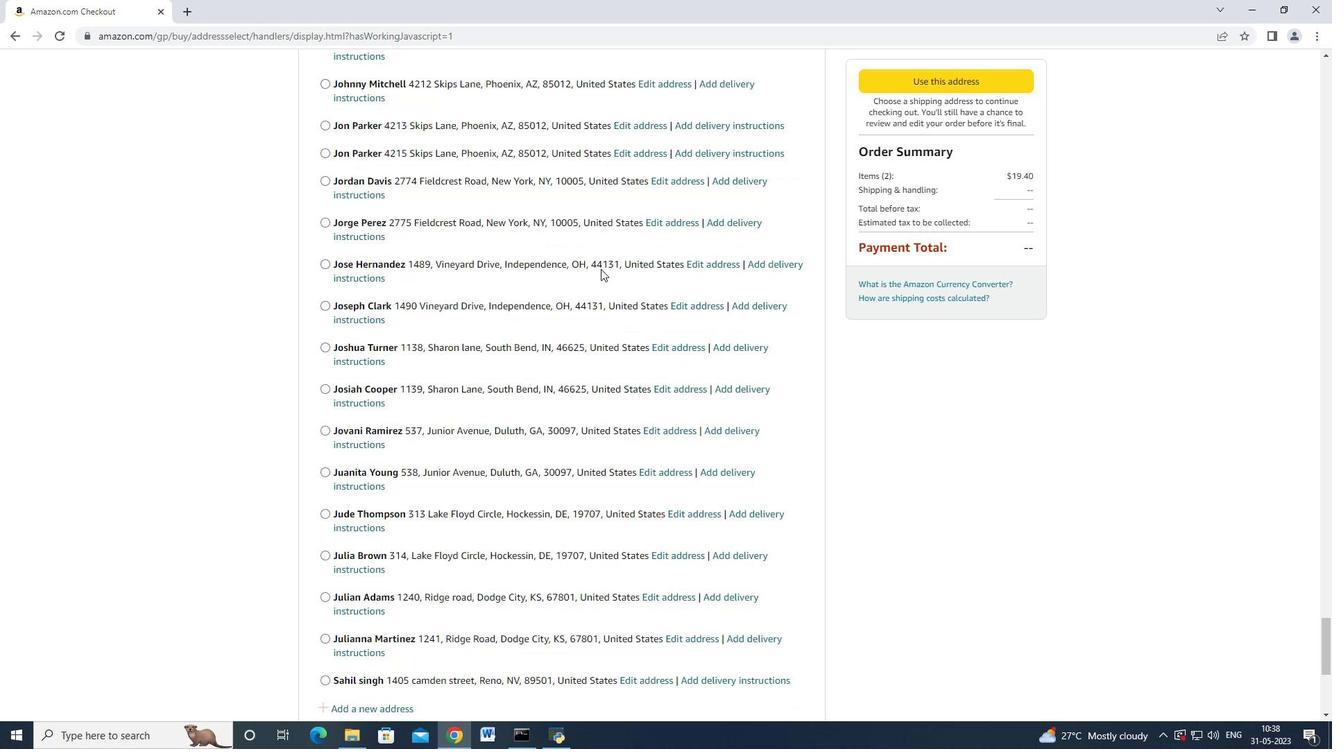 
Action: Mouse moved to (602, 268)
Screenshot: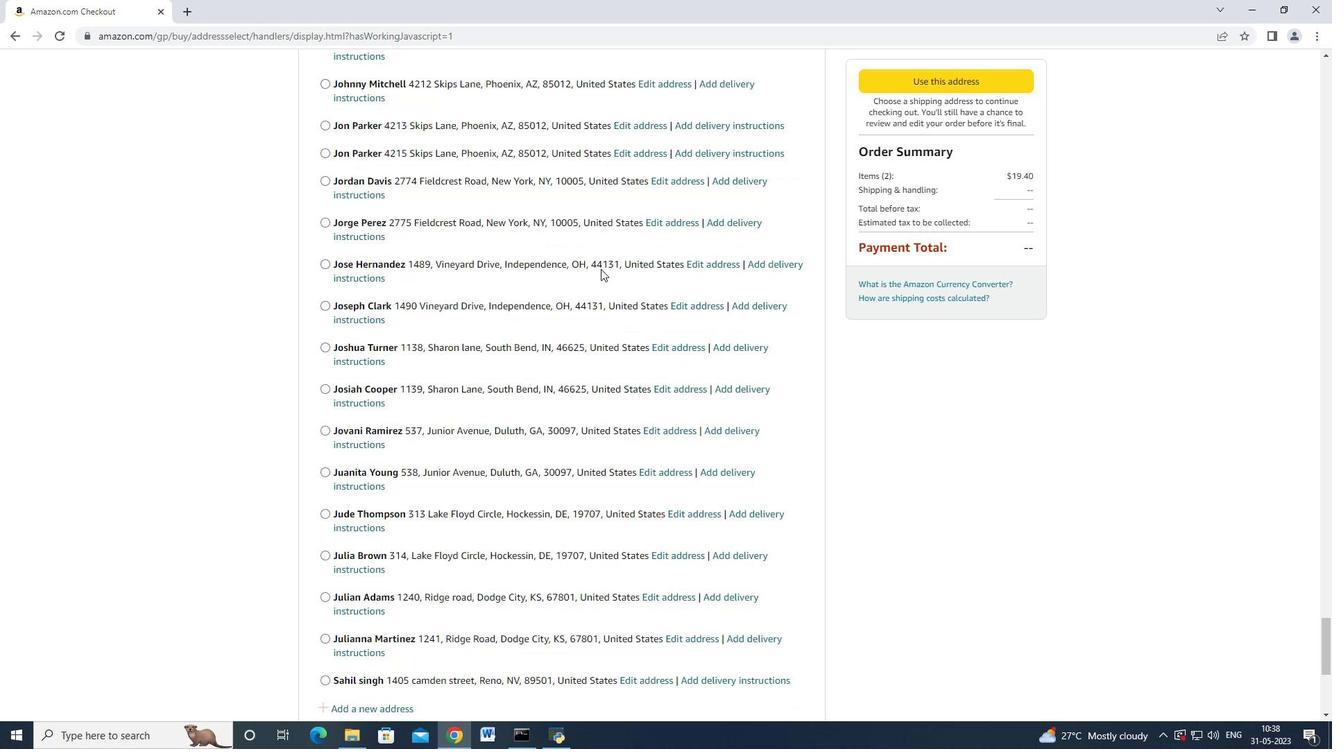 
Action: Mouse scrolled (602, 267) with delta (0, 0)
Screenshot: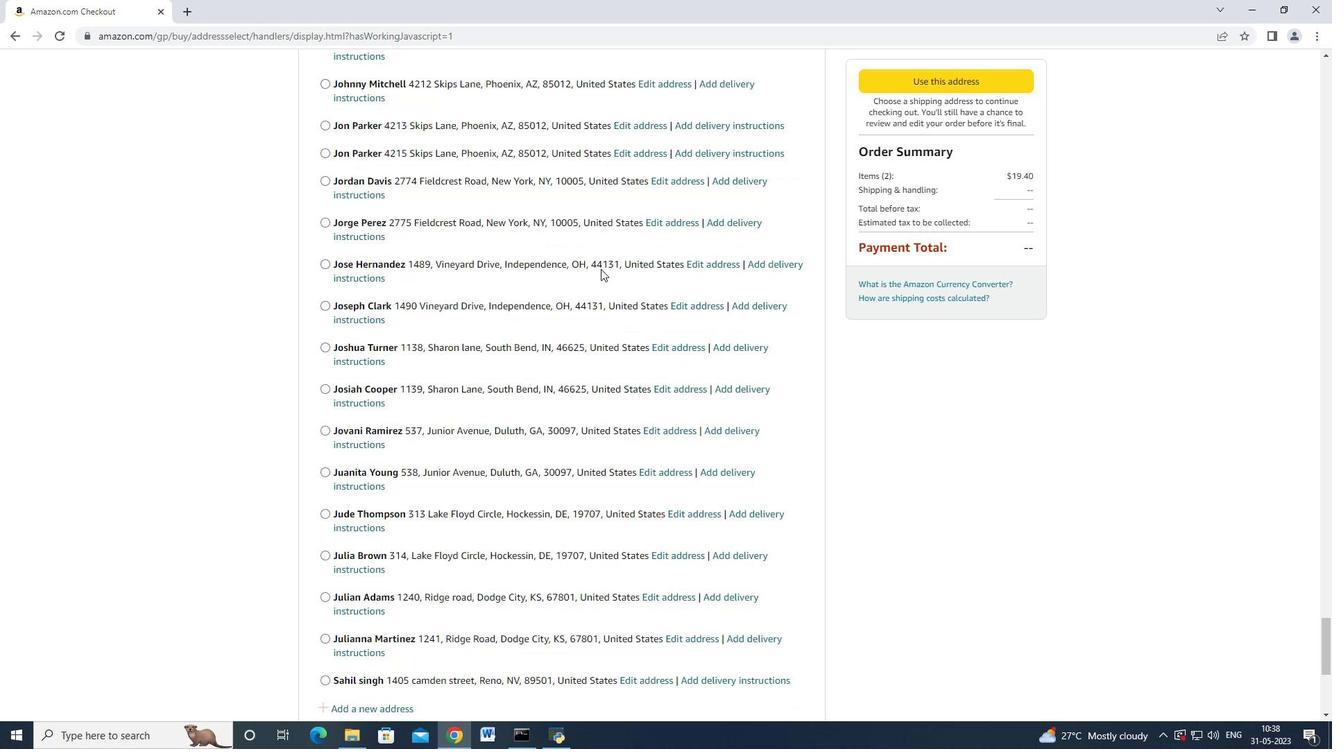 
Action: Mouse scrolled (602, 267) with delta (0, 0)
Screenshot: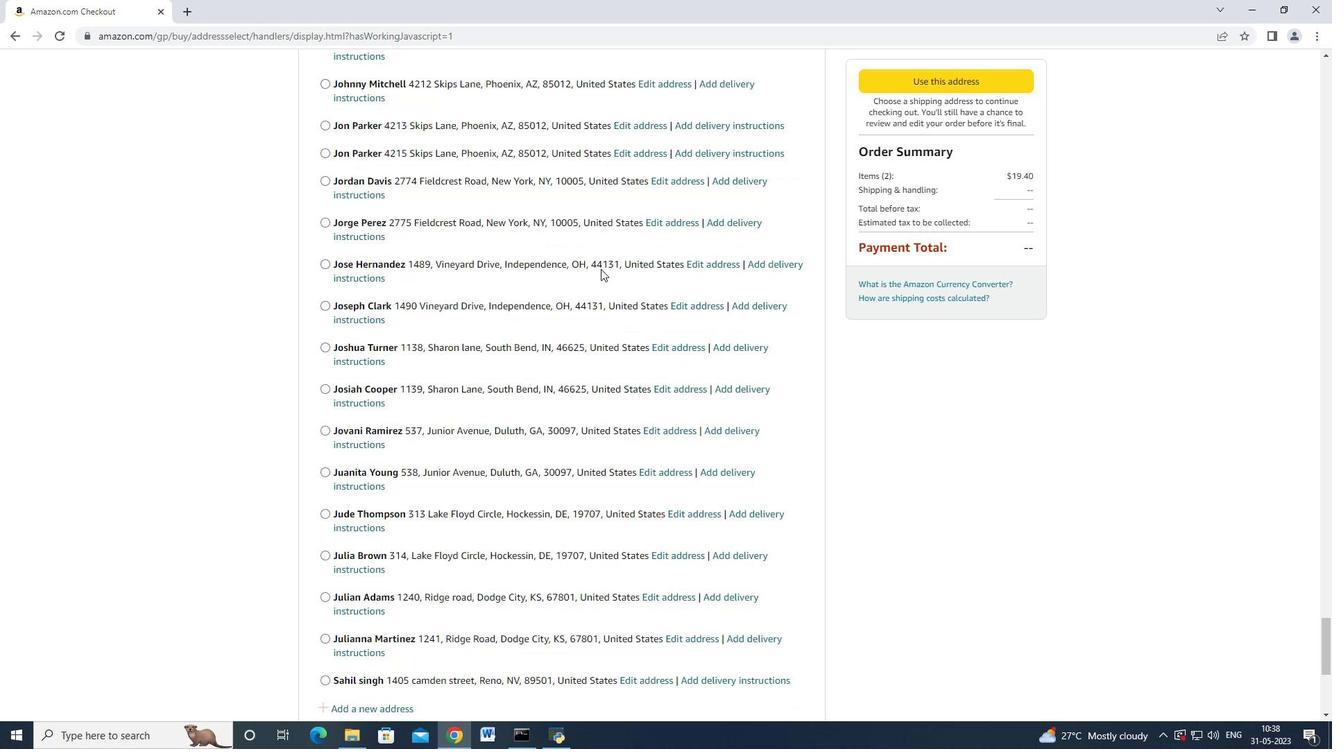 
Action: Mouse scrolled (602, 267) with delta (0, 0)
Screenshot: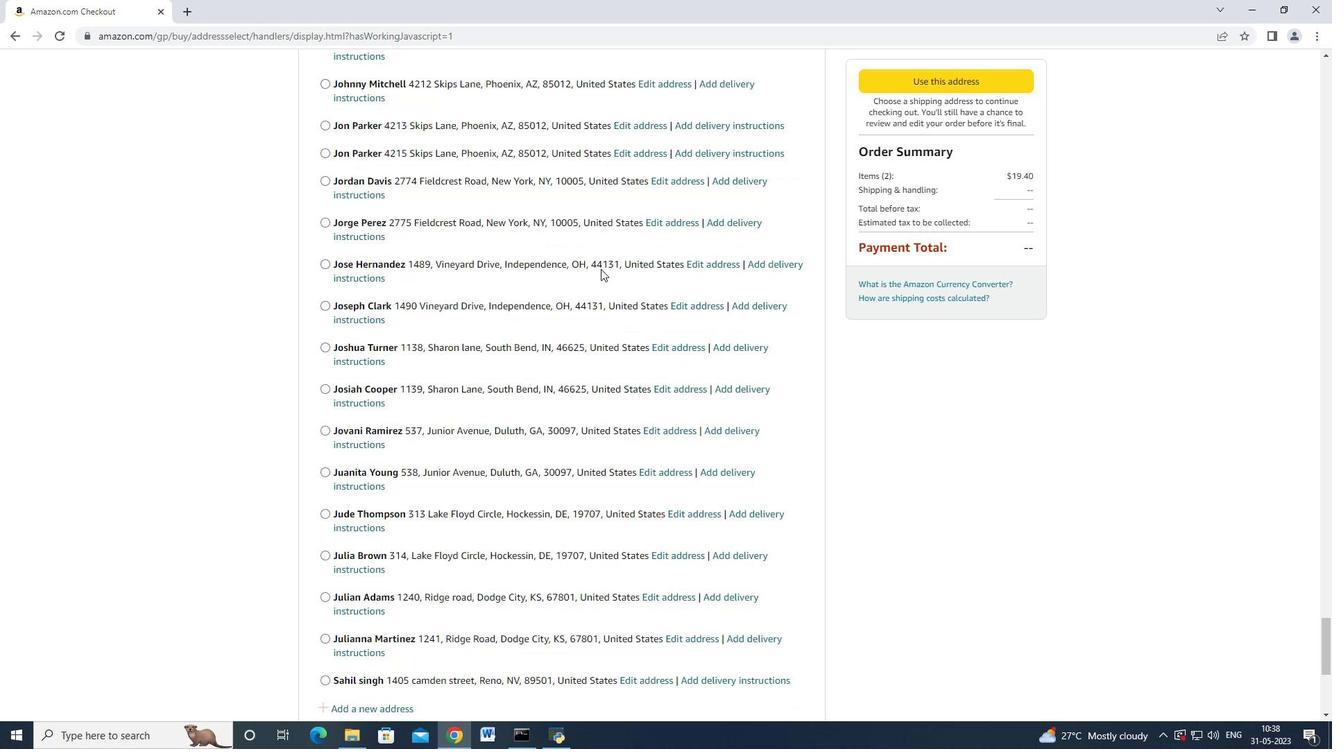 
Action: Mouse moved to (602, 269)
Screenshot: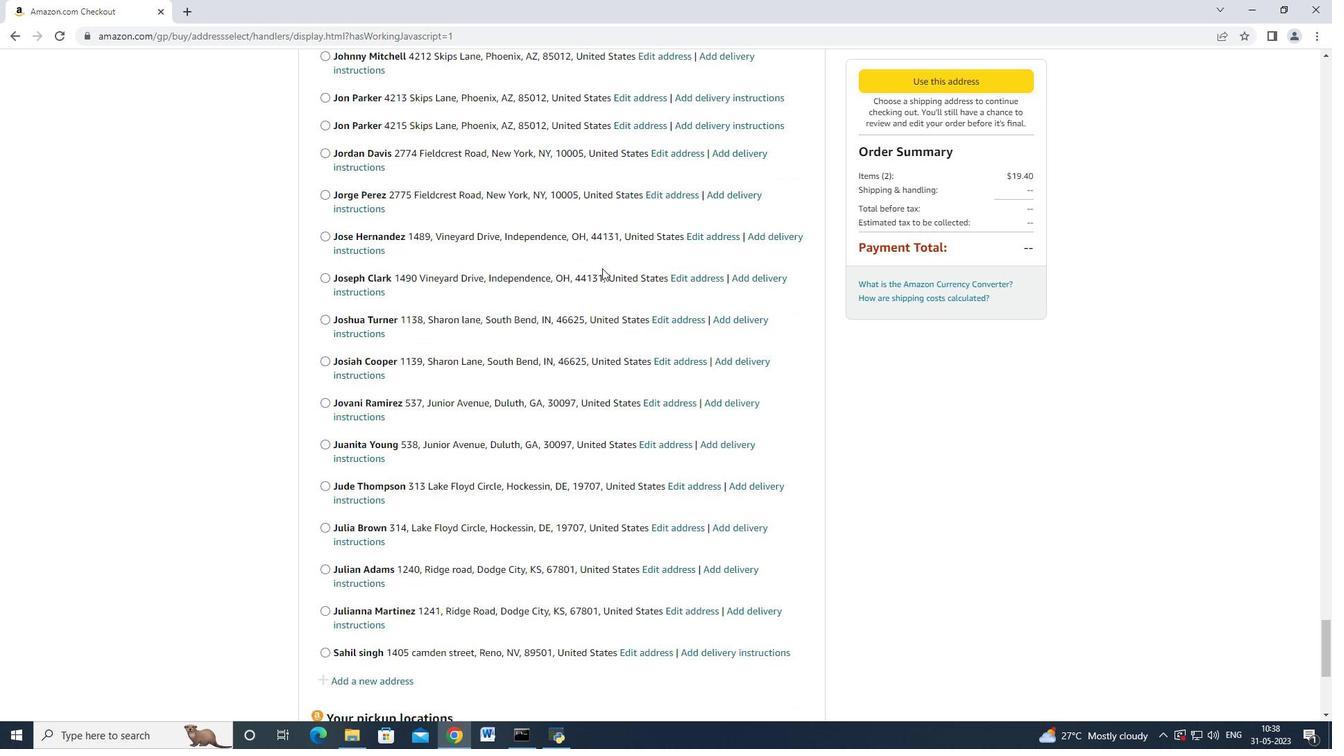 
Action: Mouse scrolled (602, 267) with delta (0, 0)
Screenshot: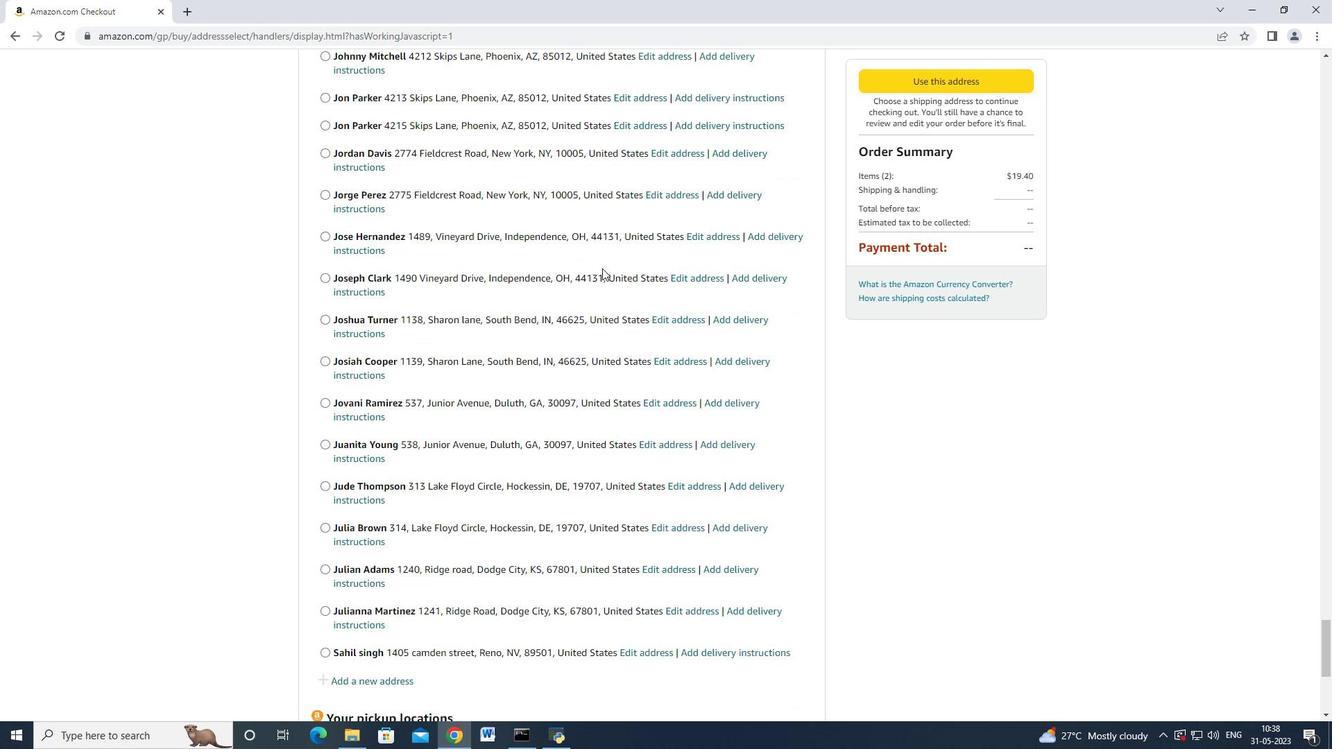 
Action: Mouse scrolled (602, 268) with delta (0, 0)
Screenshot: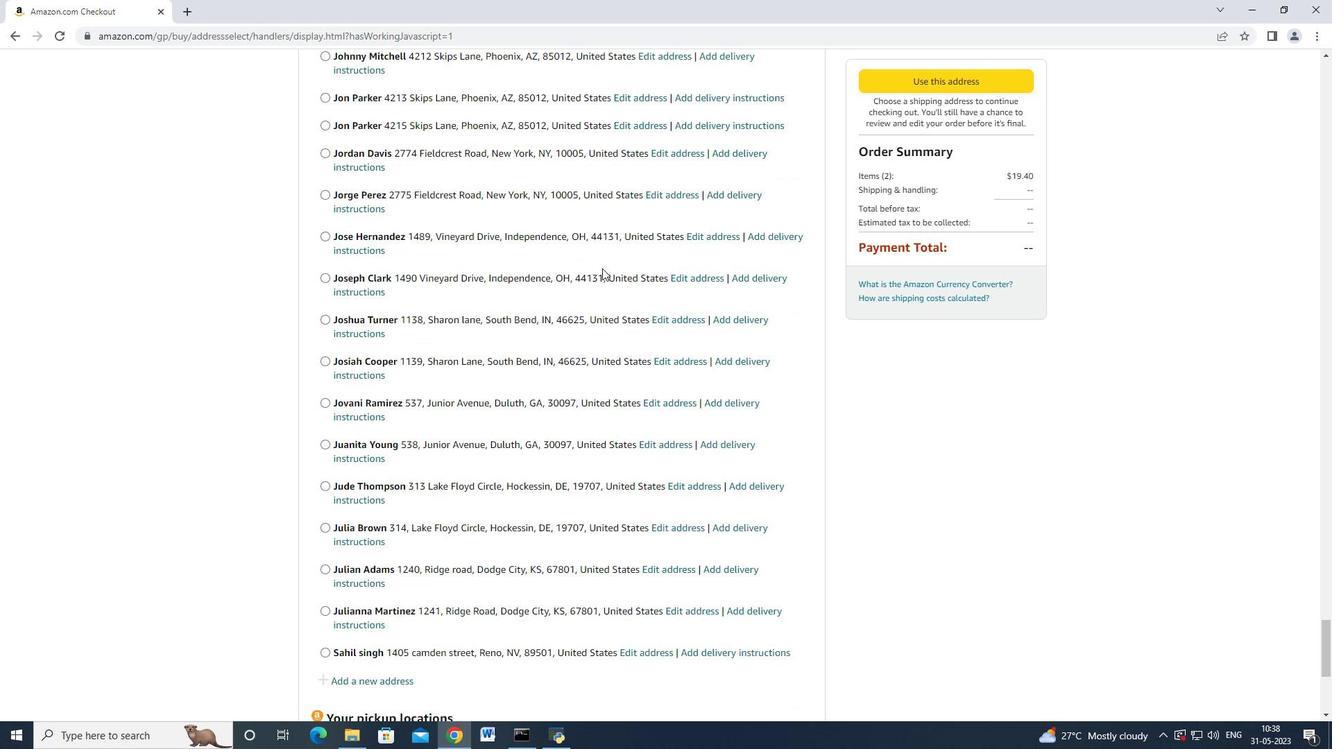 
Action: Mouse moved to (395, 304)
Screenshot: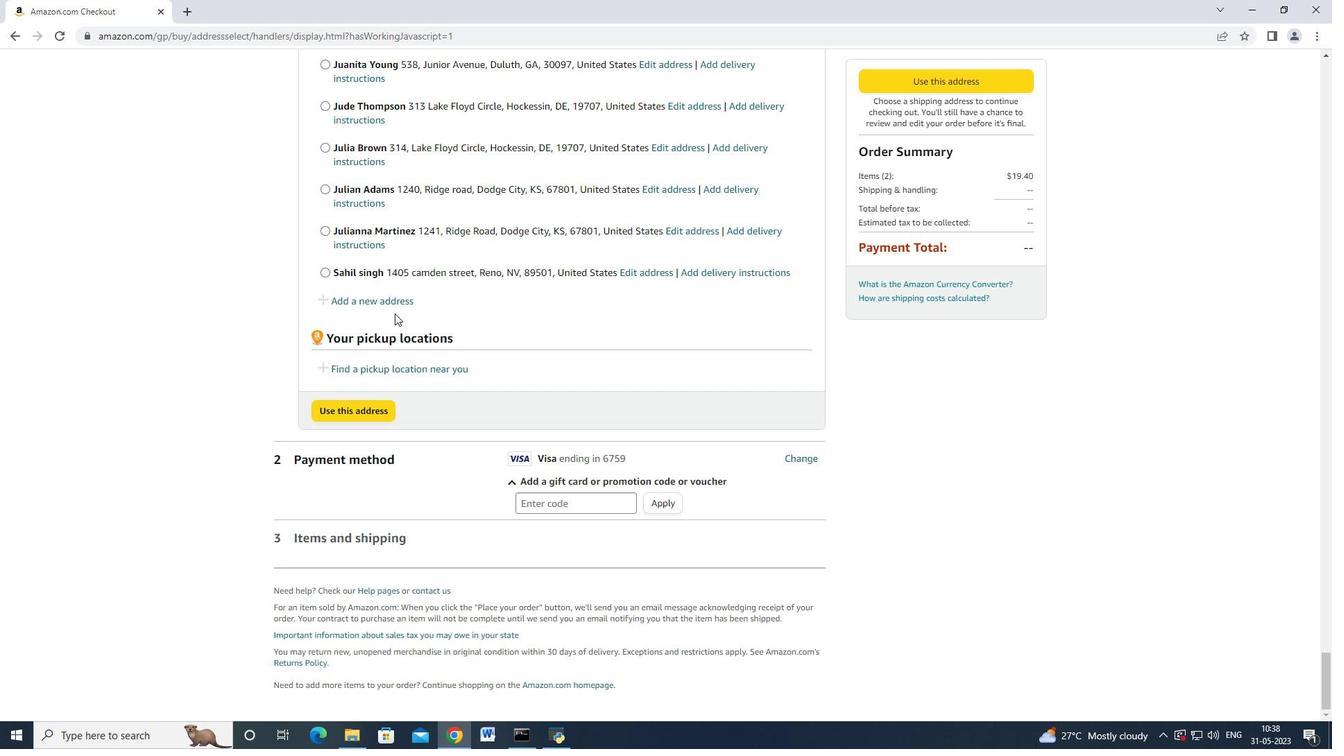
Action: Mouse pressed left at (395, 304)
Screenshot: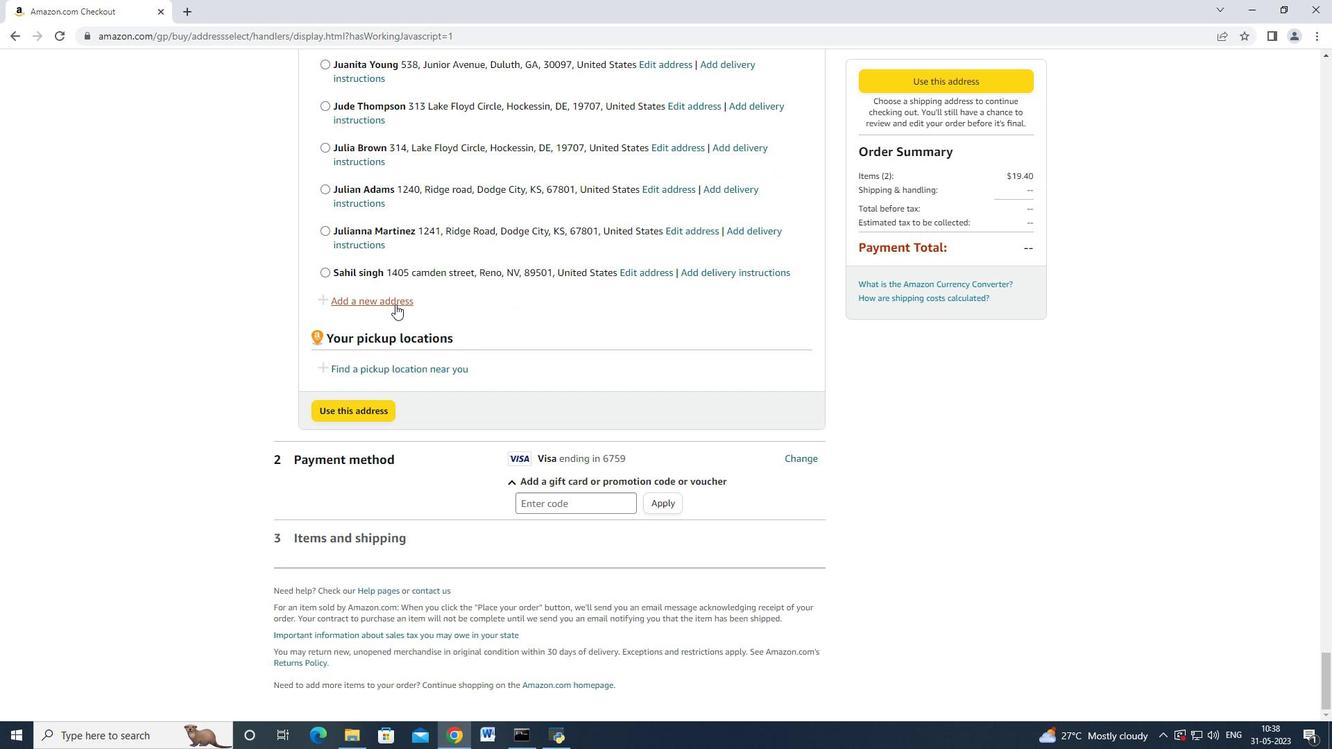 
Action: Mouse moved to (471, 339)
Screenshot: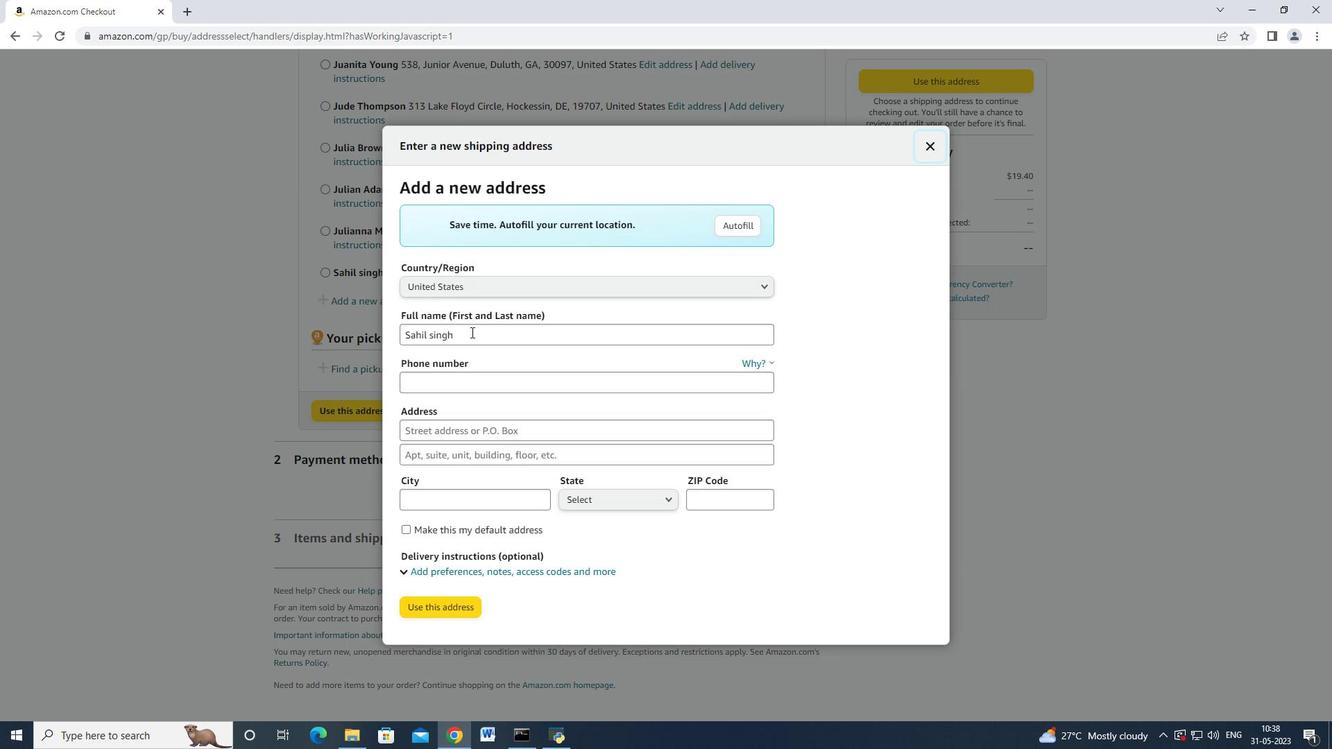 
Action: Mouse pressed left at (471, 339)
Screenshot: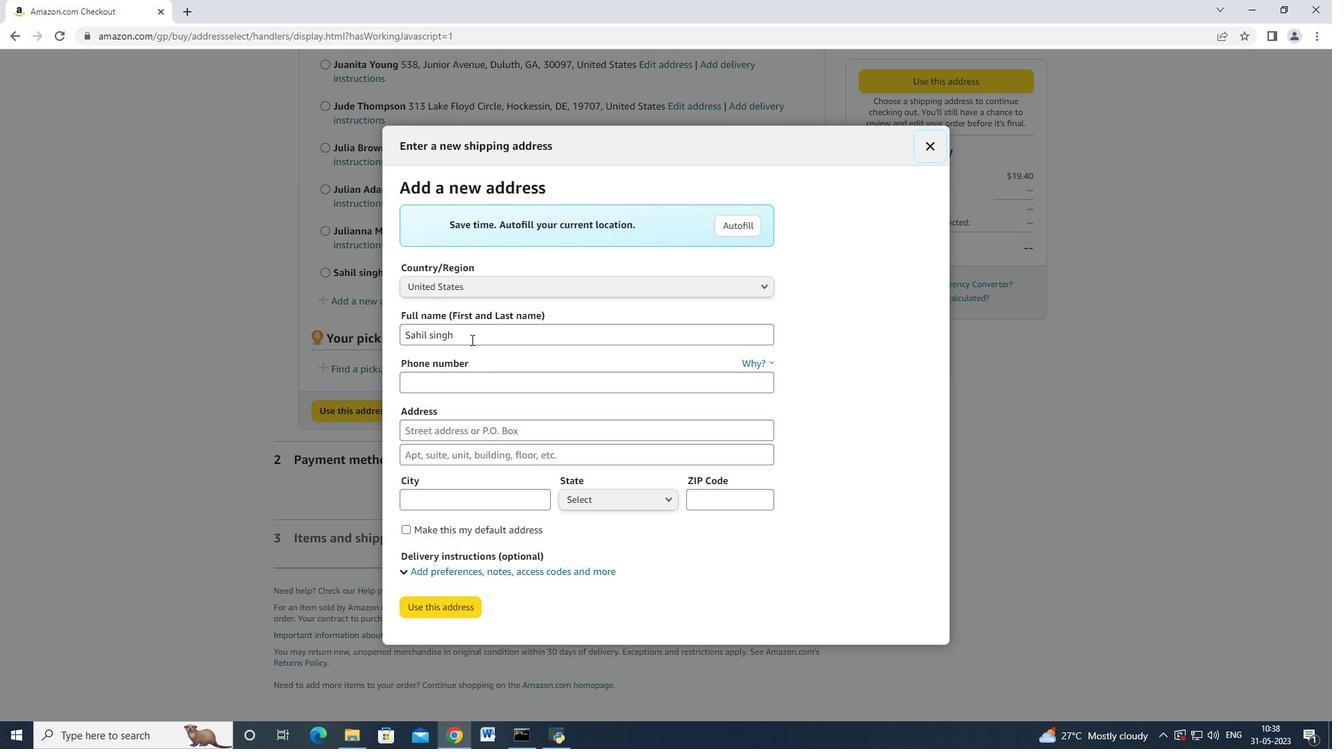 
Action: Mouse moved to (463, 321)
Screenshot: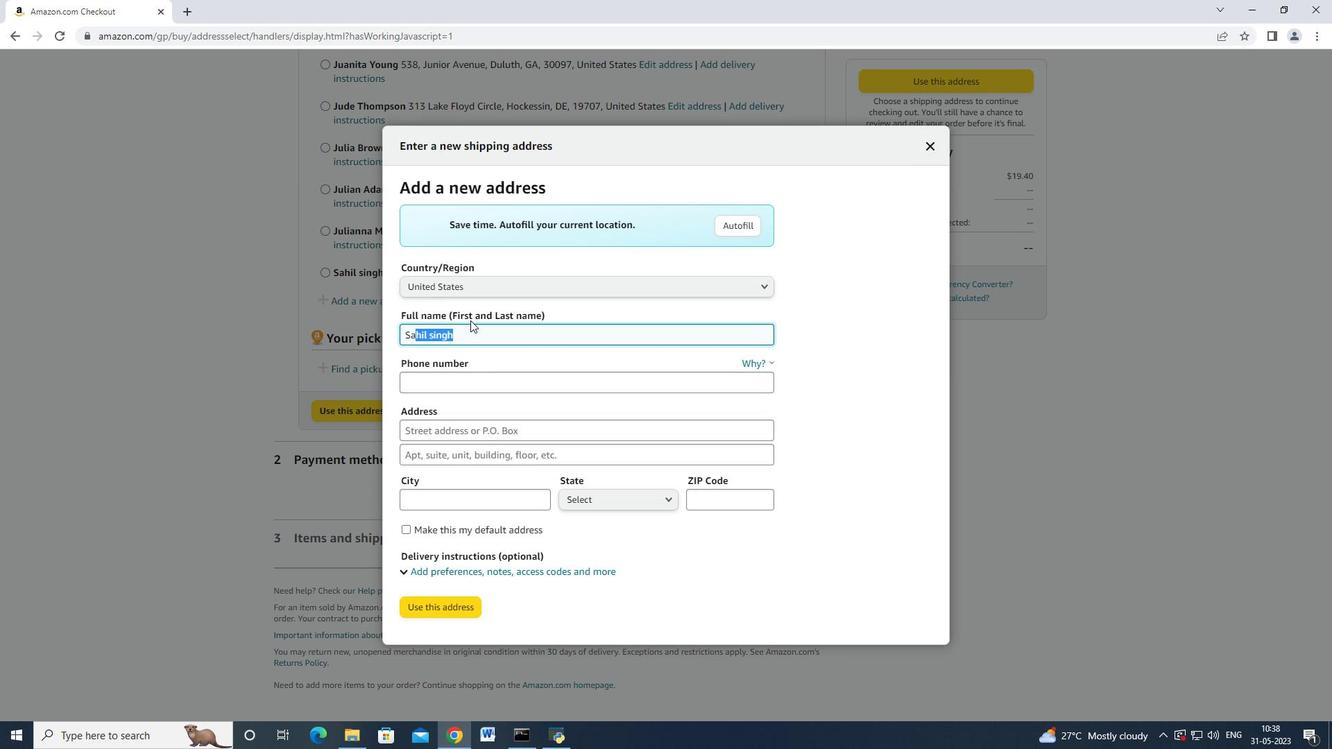 
Action: Key pressed <Key.backspace><Key.backspace><Key.backspace><Key.shift>Johnathan<Key.space><Key.shift>Nelson<Key.tab><Key.tab>9285042162<Key.tab>4214<Key.space><Key.shift_r>Skips<Key.space><Key.shift>Lane<Key.space><Key.tab><Key.tab><Key.shift>Phoenix<Key.space><Key.tab>
Screenshot: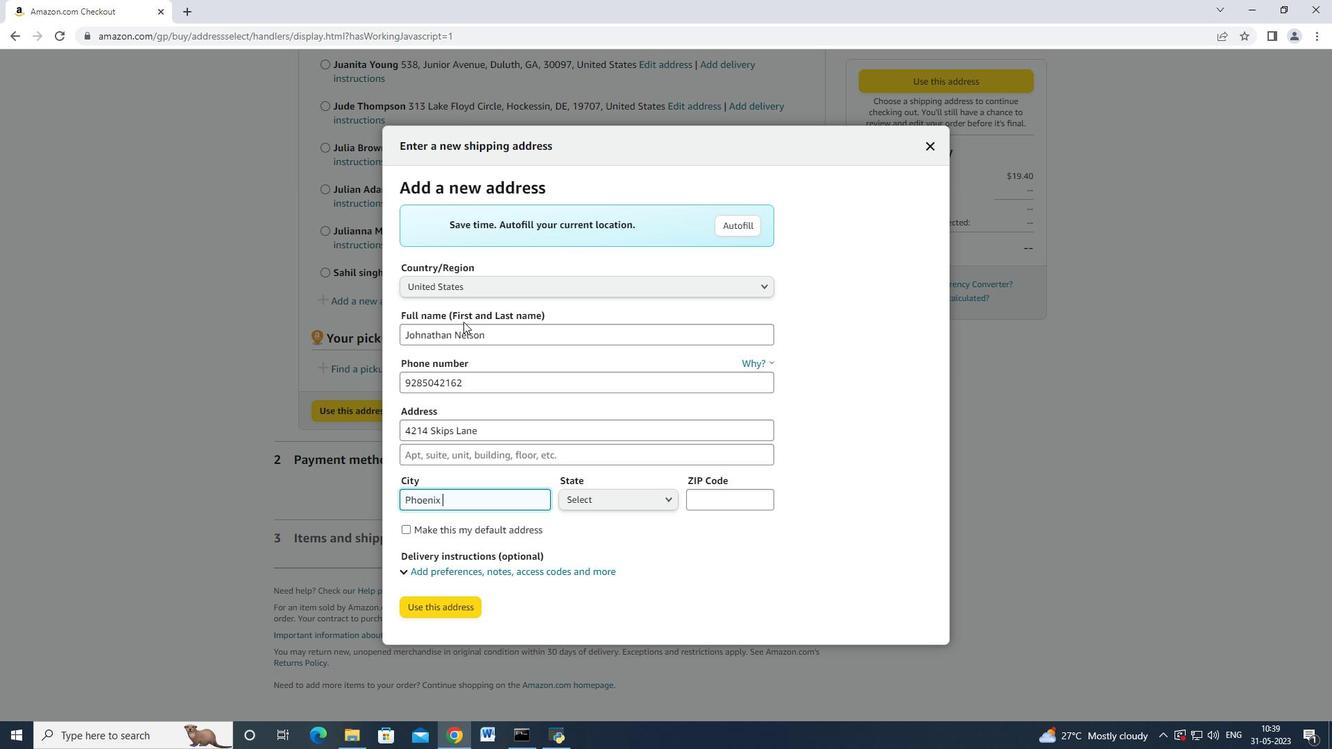 
Action: Mouse moved to (640, 504)
Screenshot: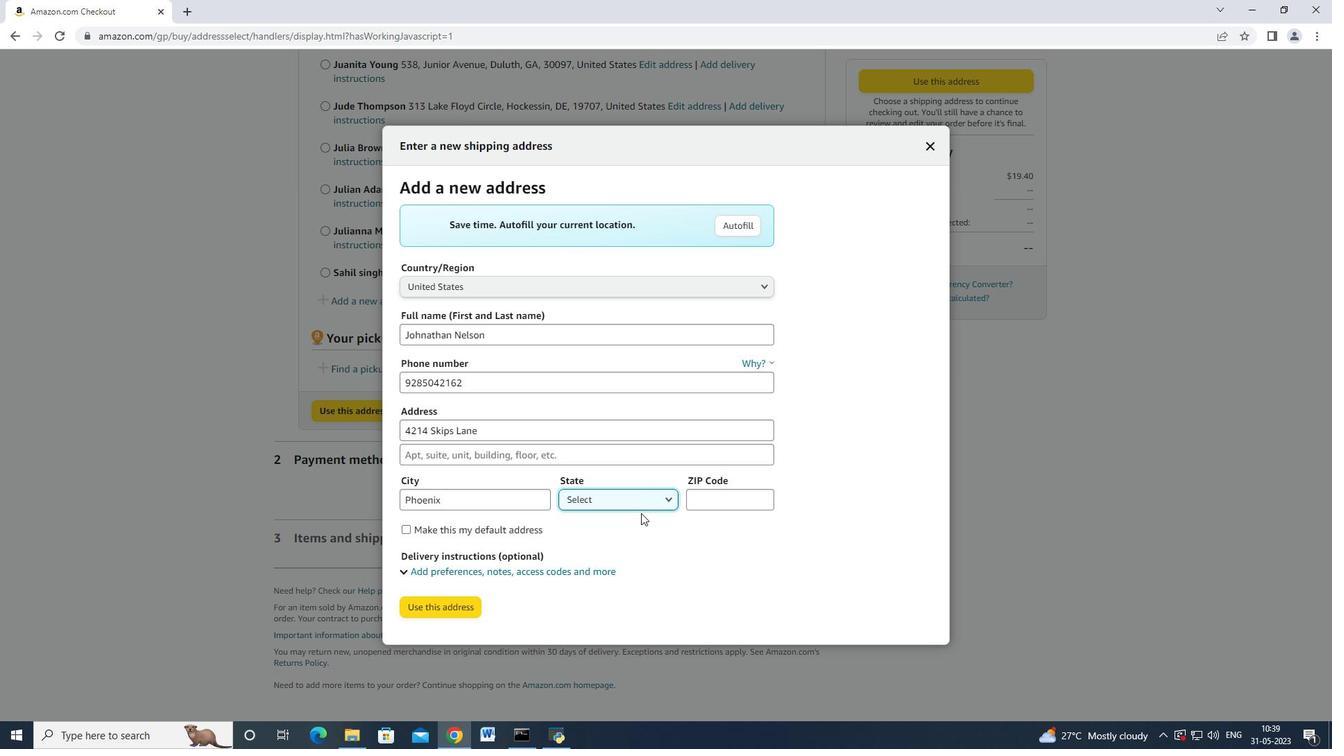 
Action: Mouse pressed left at (640, 504)
Screenshot: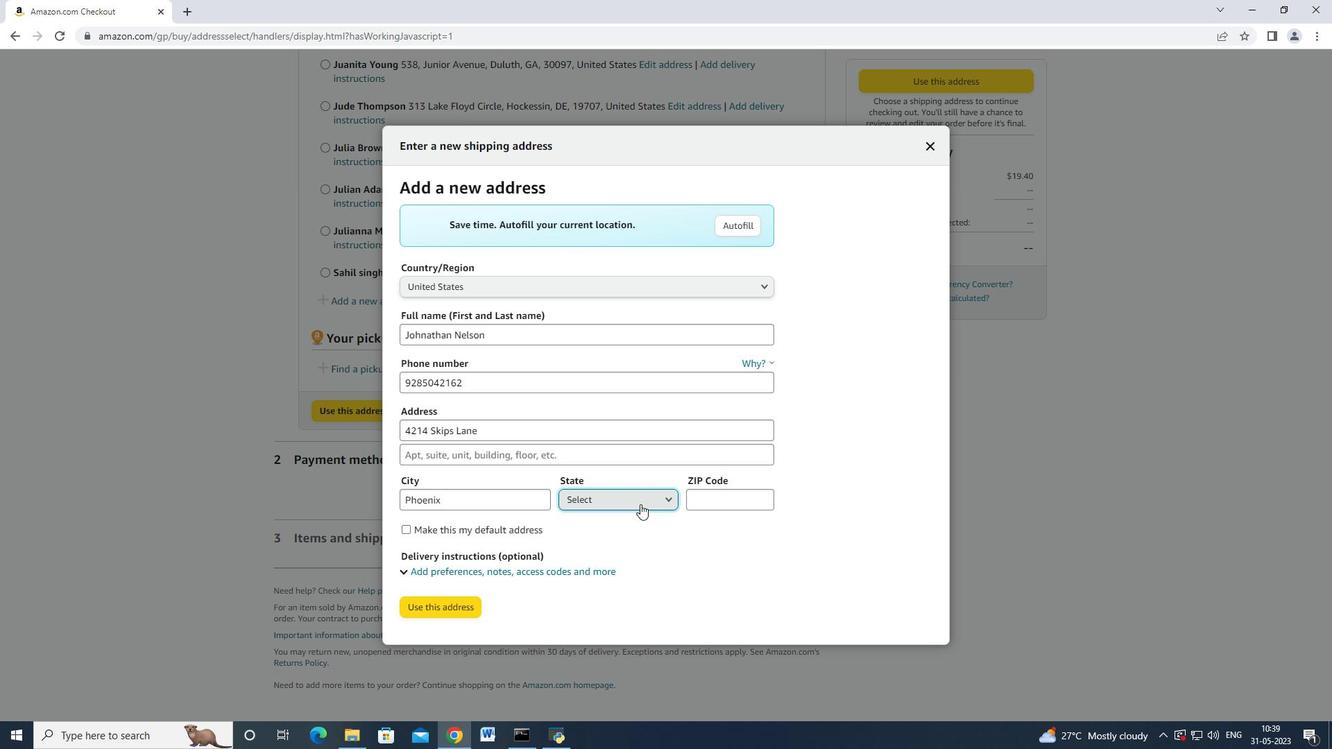 
Action: Mouse moved to (614, 141)
Screenshot: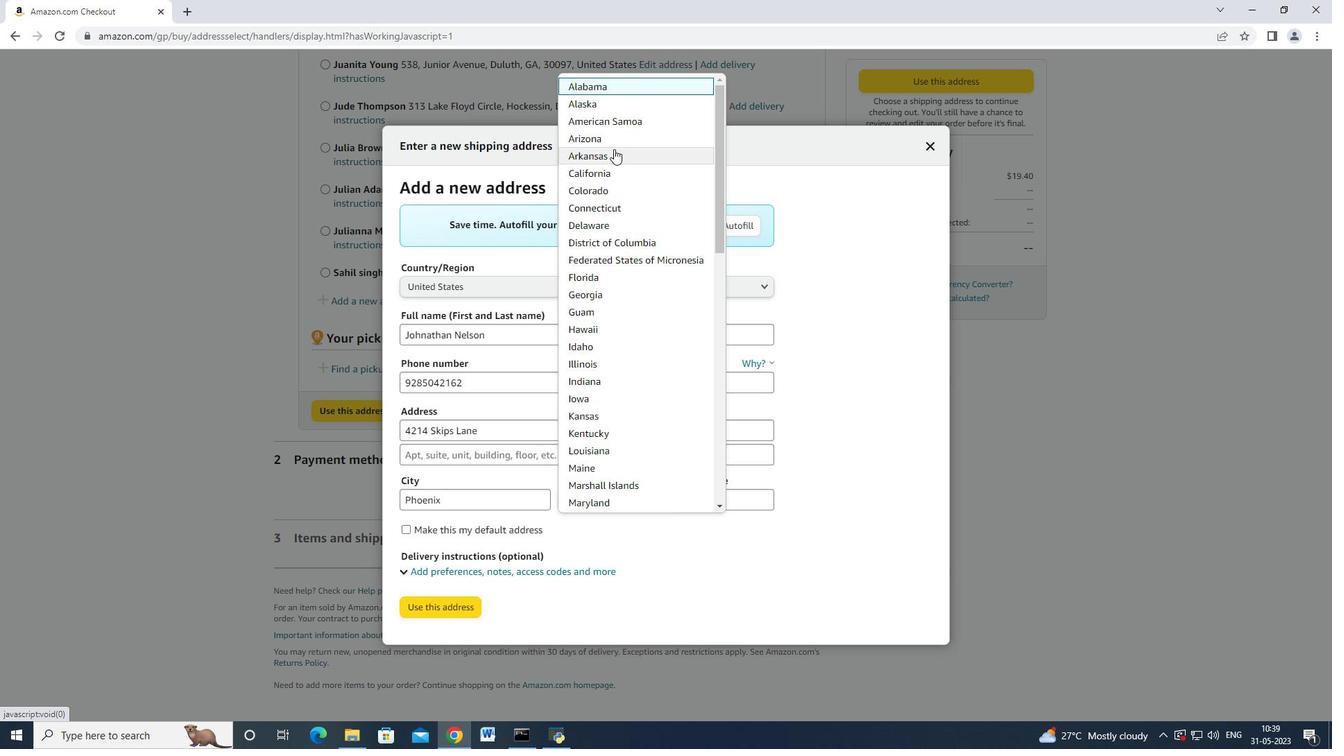 
Action: Mouse pressed left at (614, 141)
Screenshot: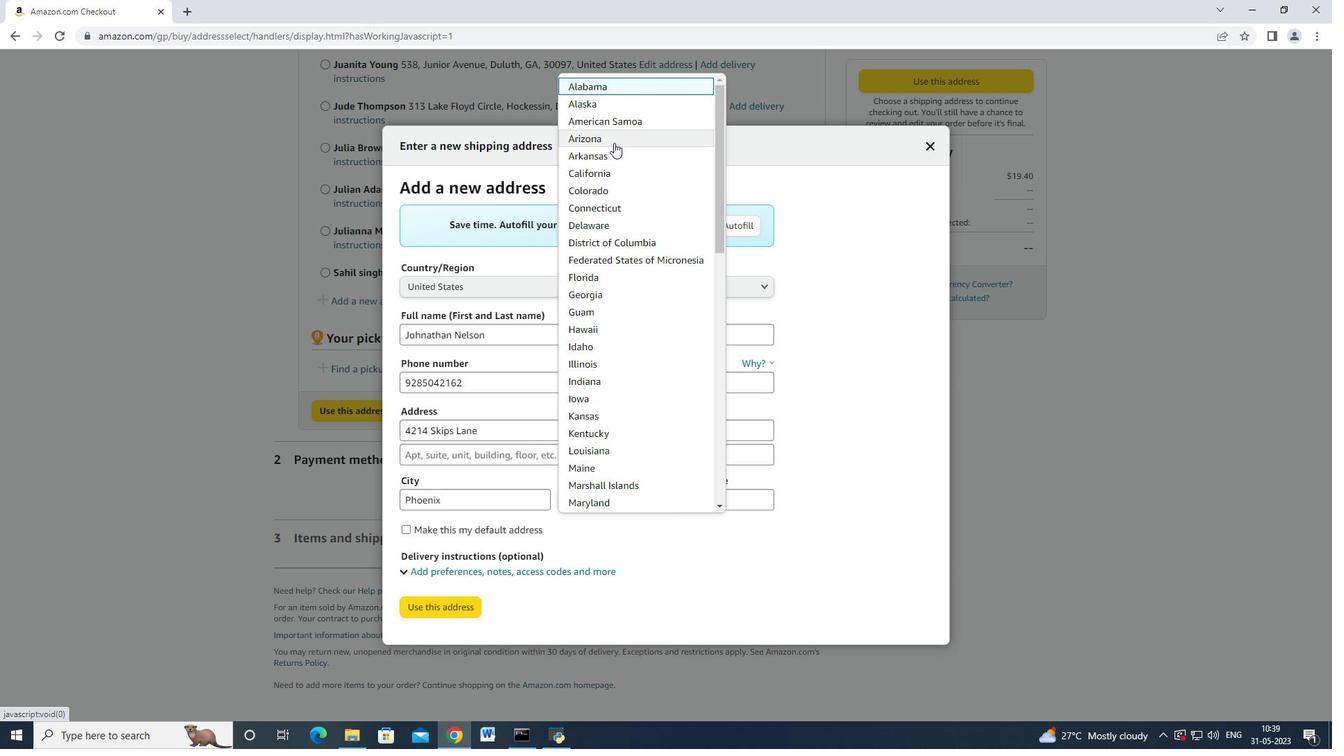 
Action: Mouse moved to (718, 499)
Screenshot: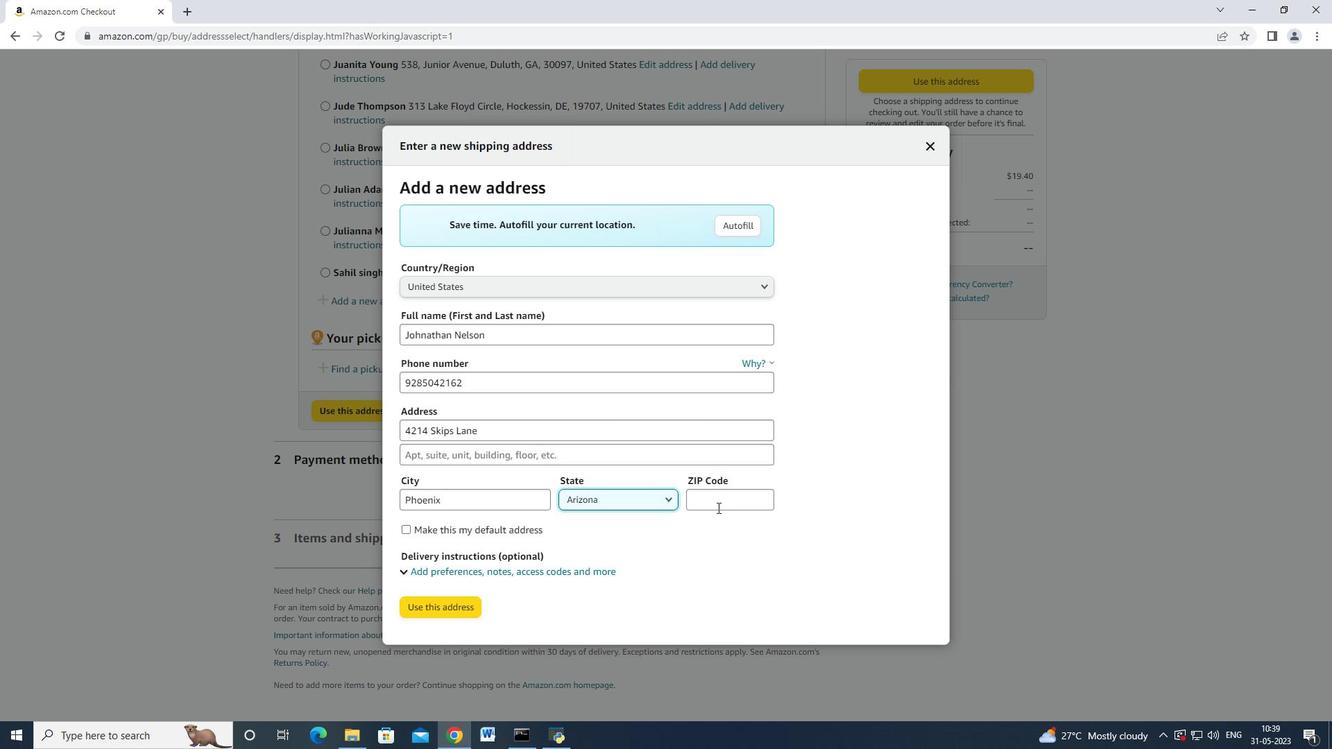 
Action: Mouse pressed left at (718, 499)
Screenshot: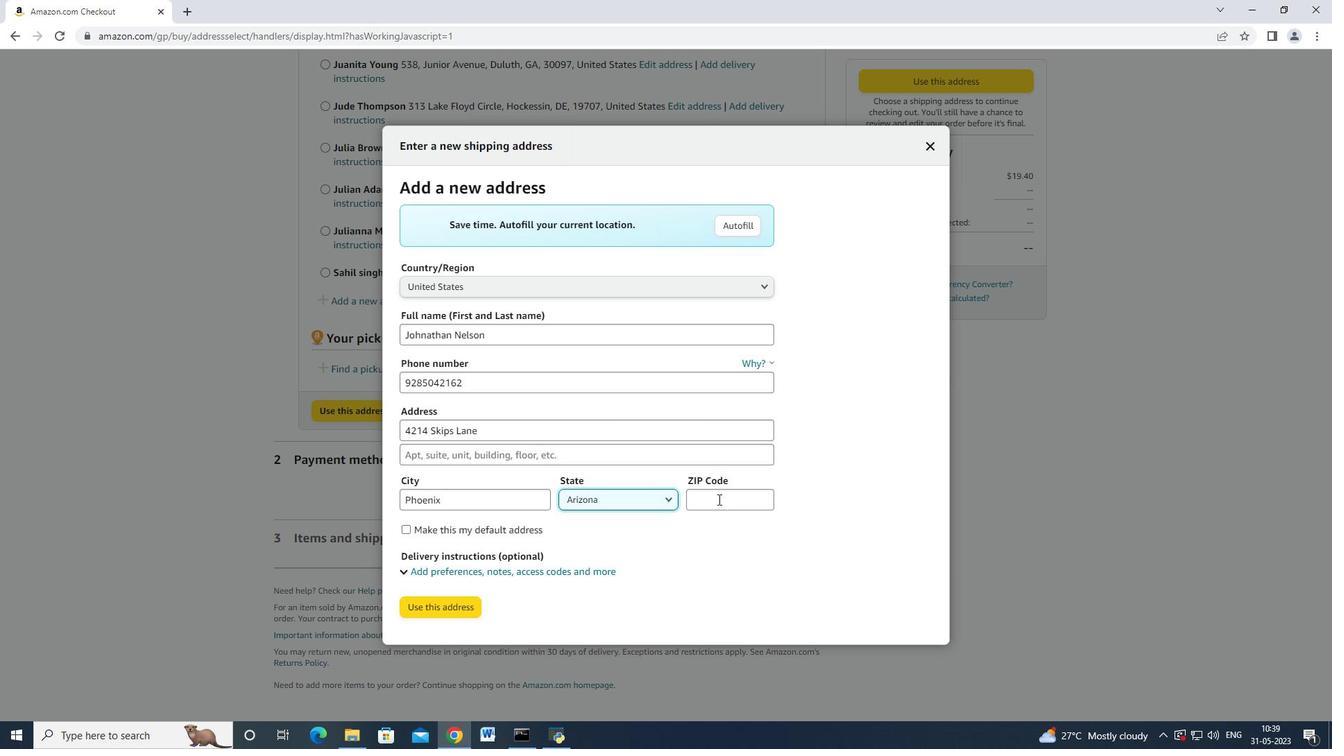 
Action: Mouse moved to (717, 500)
Screenshot: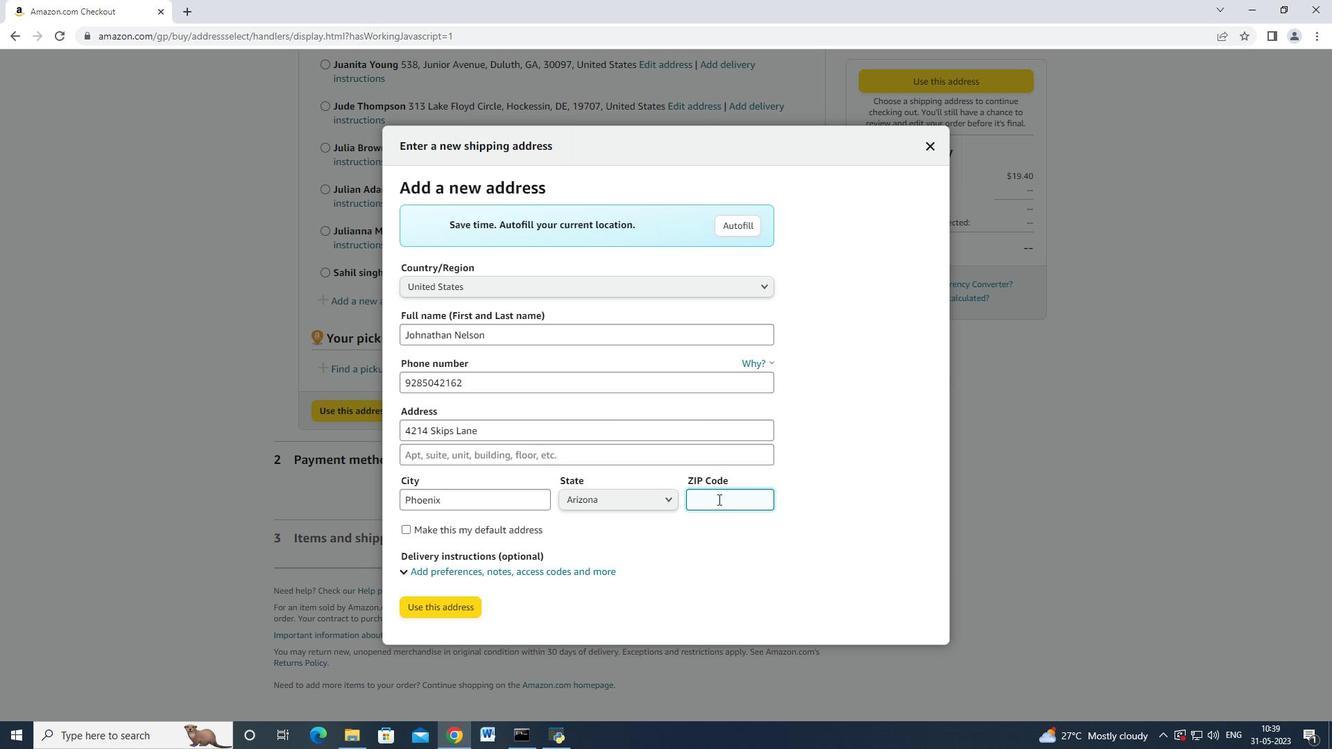
Action: Key pressed 85012
Screenshot: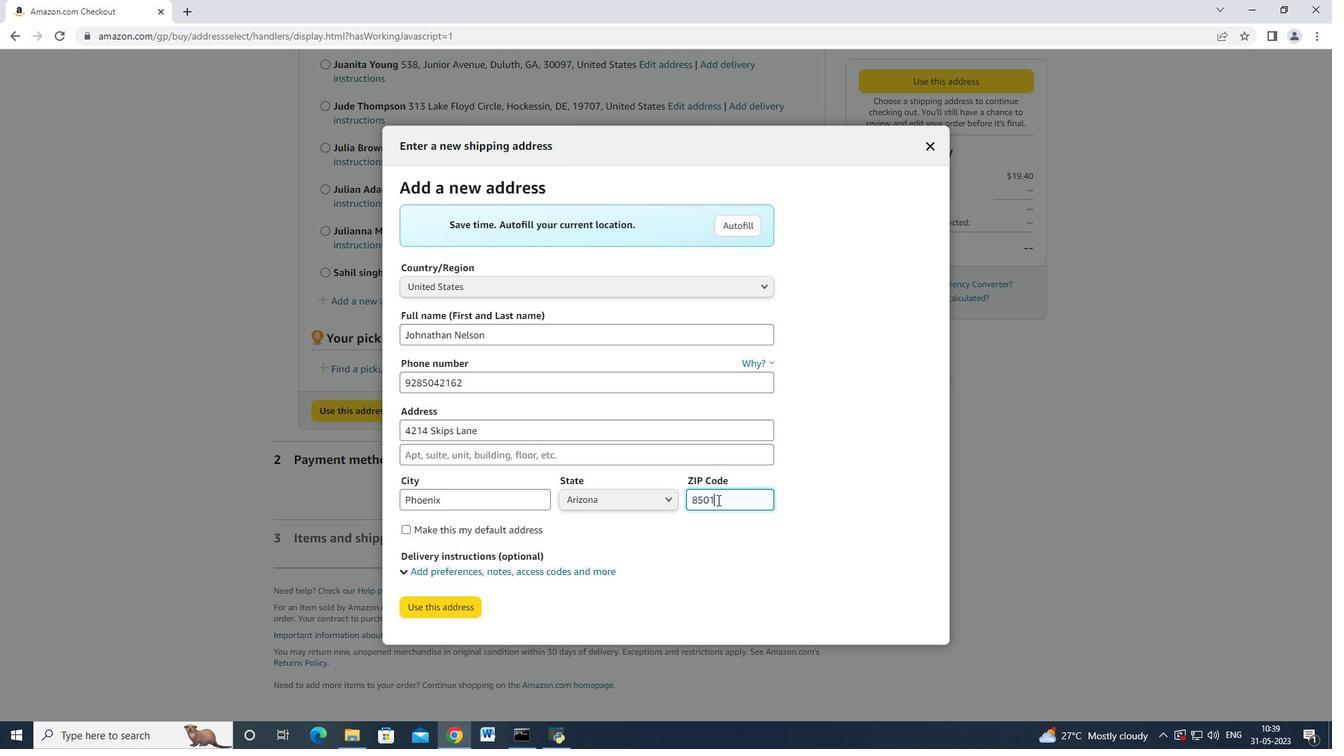
Action: Mouse moved to (425, 599)
Screenshot: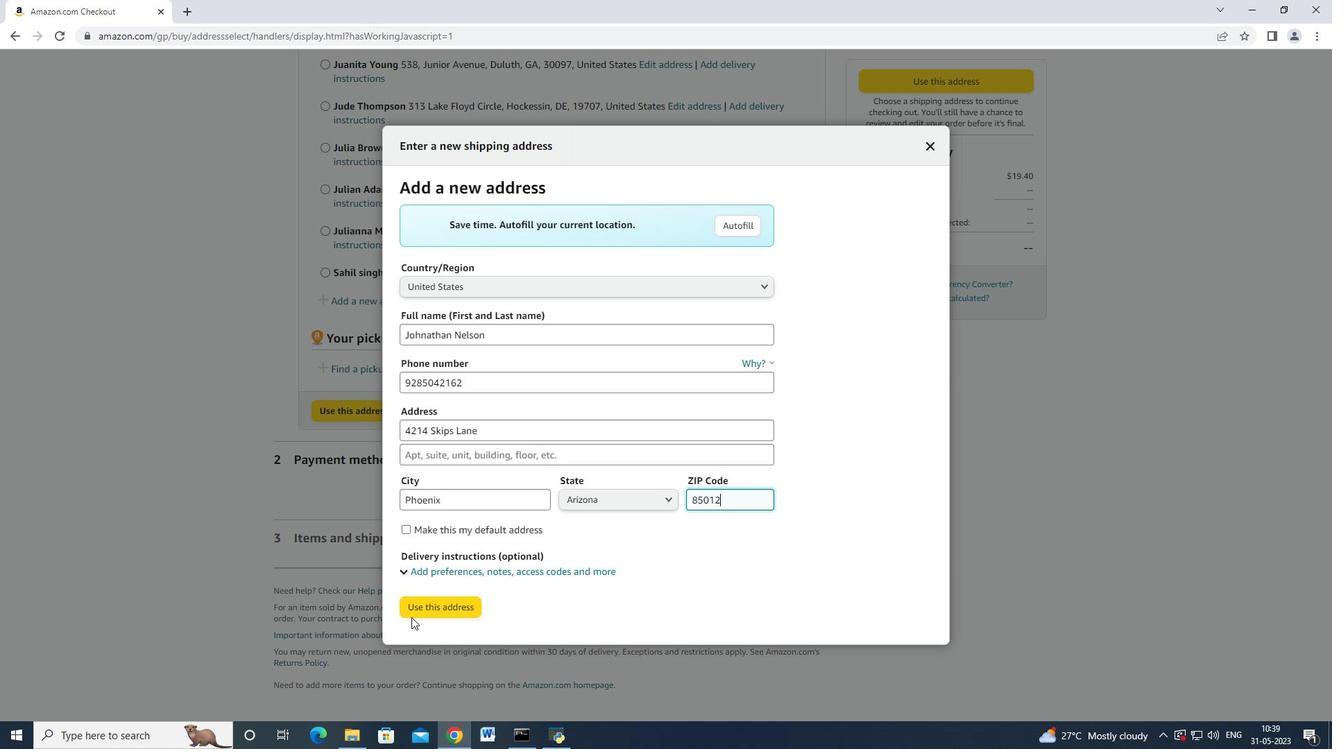 
Action: Mouse pressed left at (425, 599)
Screenshot: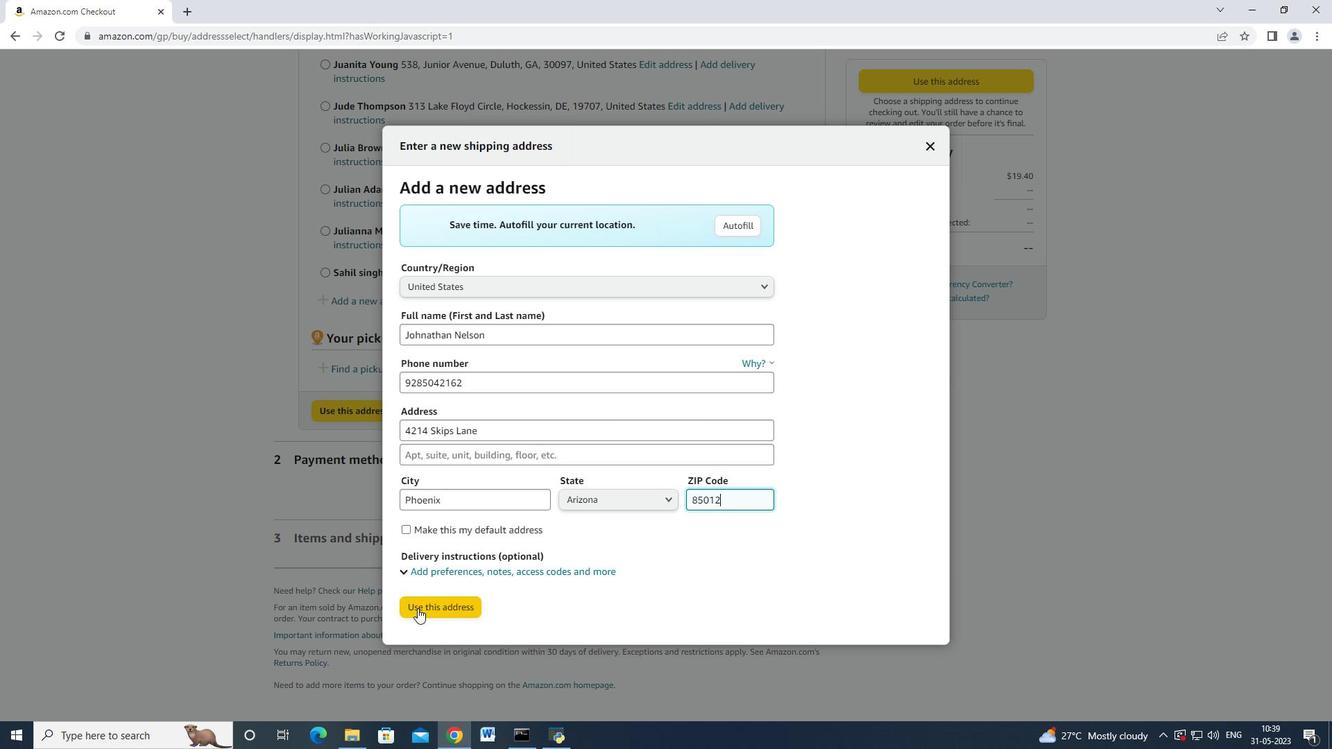 
Action: Mouse moved to (439, 634)
Screenshot: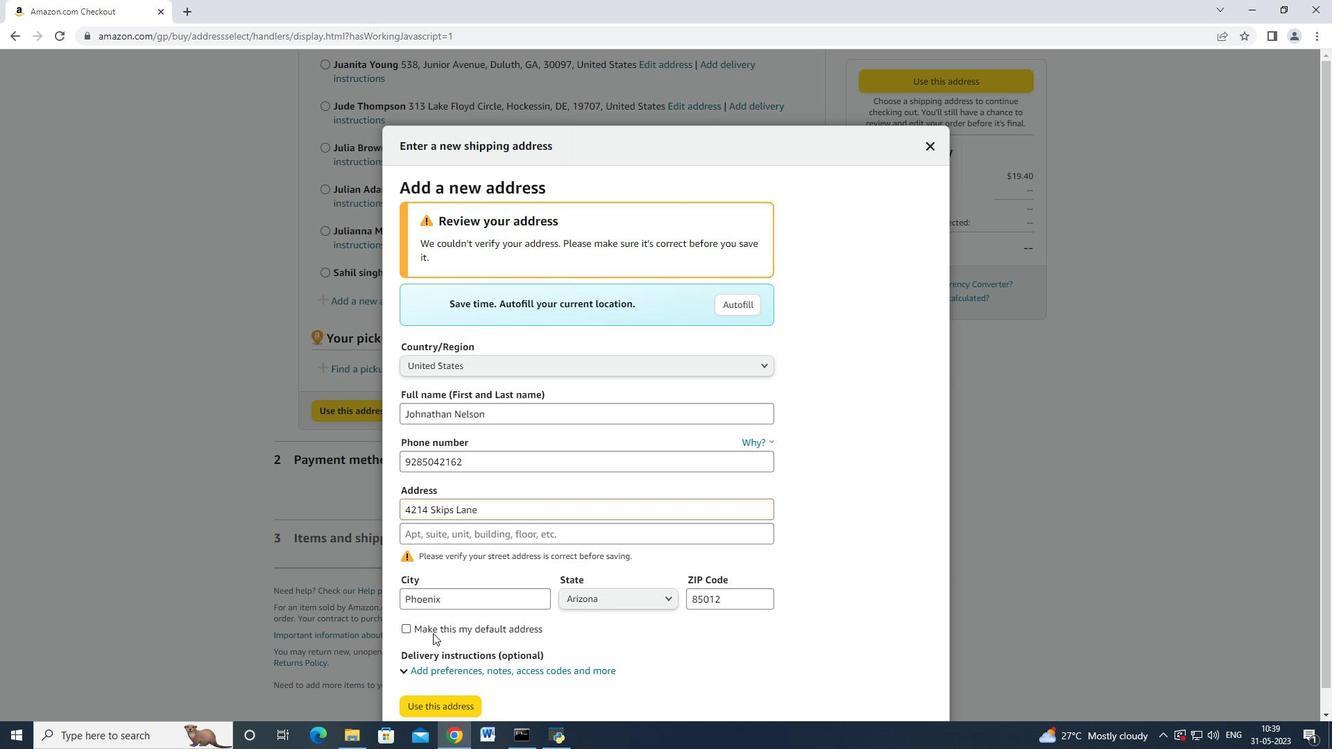 
Action: Mouse scrolled (439, 633) with delta (0, 0)
Screenshot: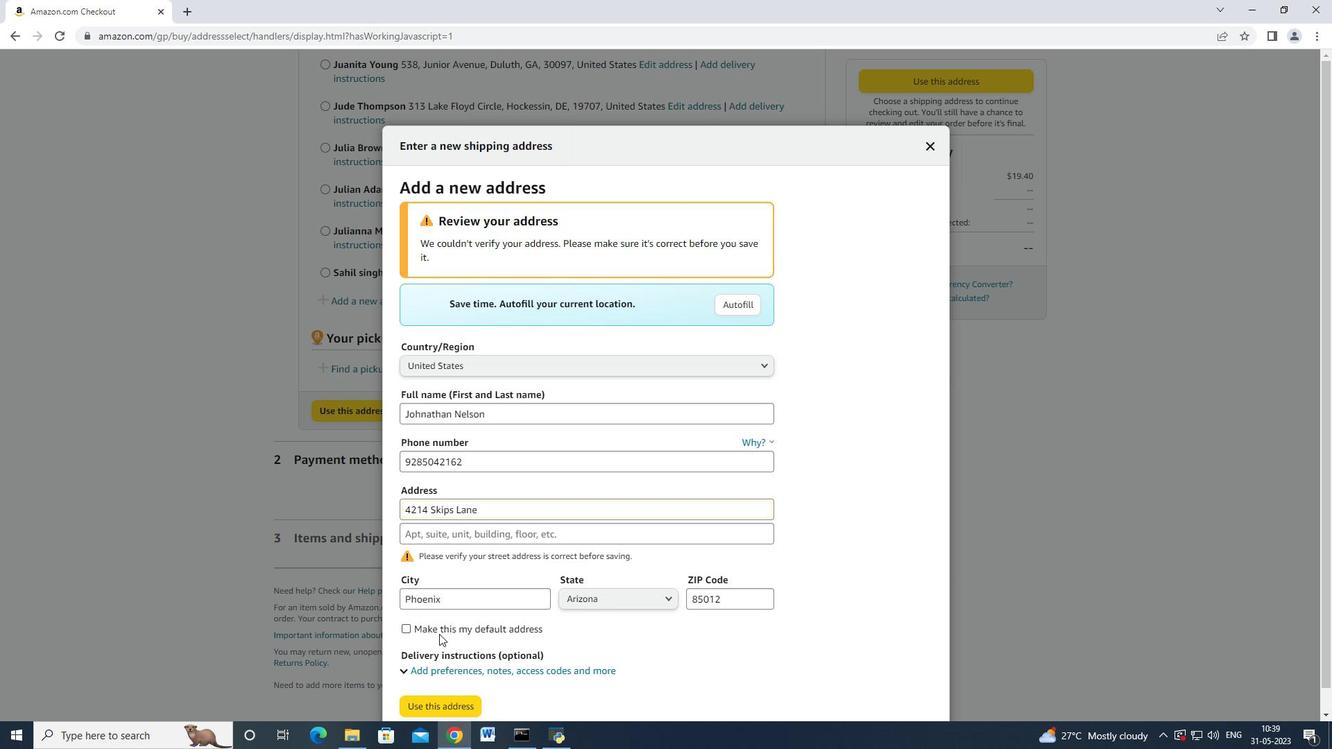 
Action: Mouse moved to (439, 634)
Screenshot: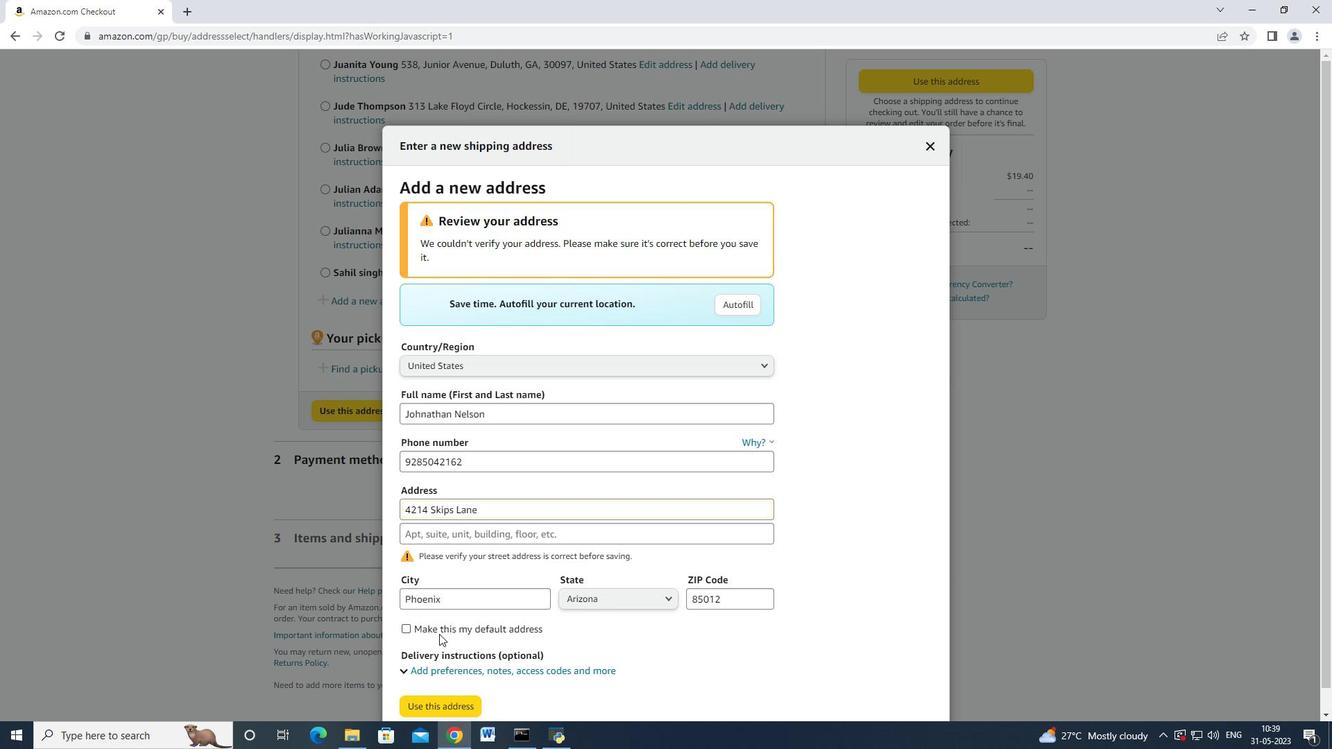 
Action: Mouse scrolled (439, 634) with delta (0, 0)
Screenshot: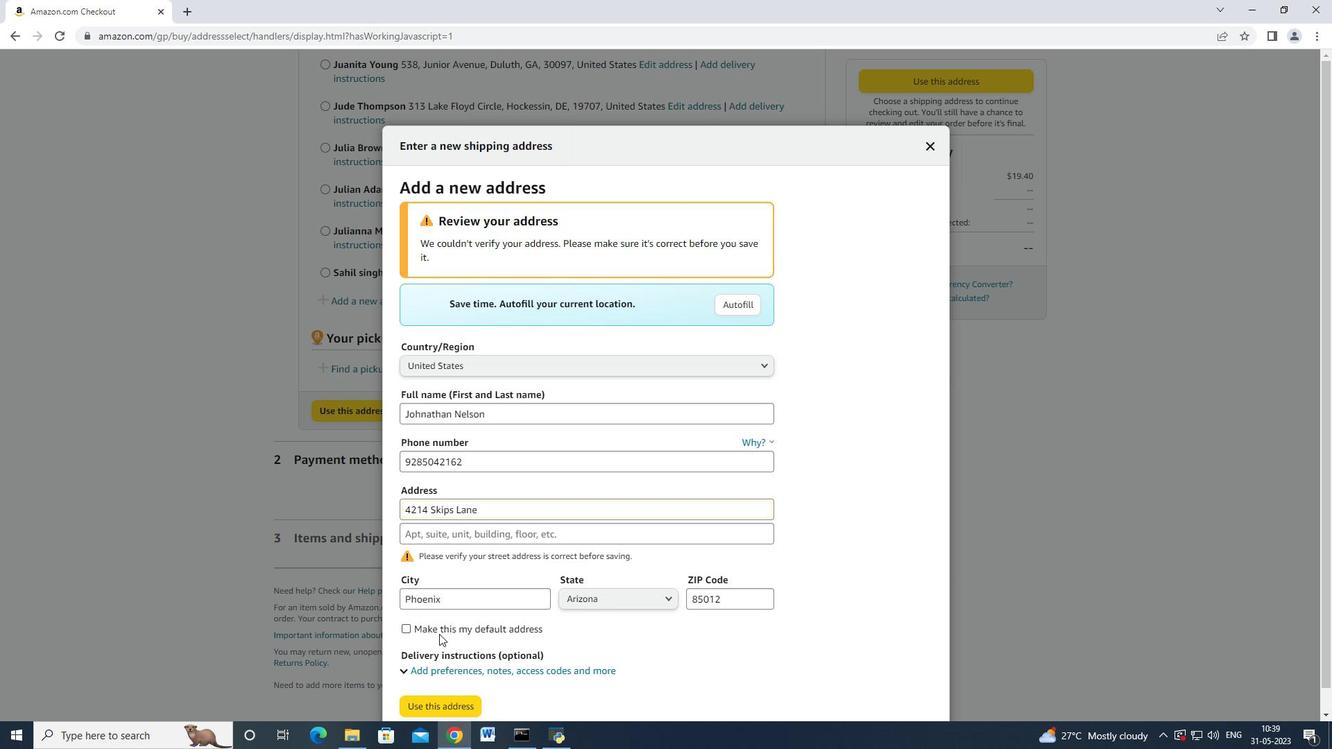 
Action: Mouse moved to (439, 677)
Screenshot: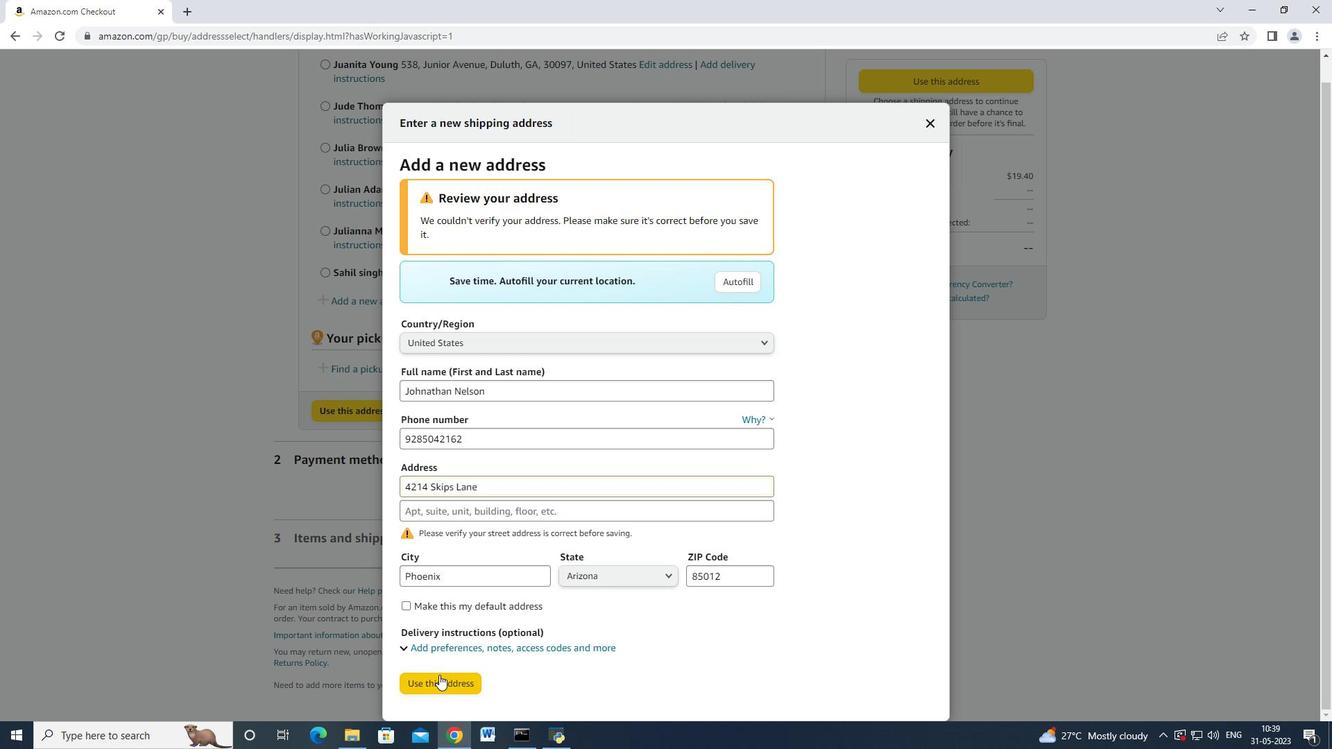 
Action: Mouse pressed left at (439, 677)
Screenshot: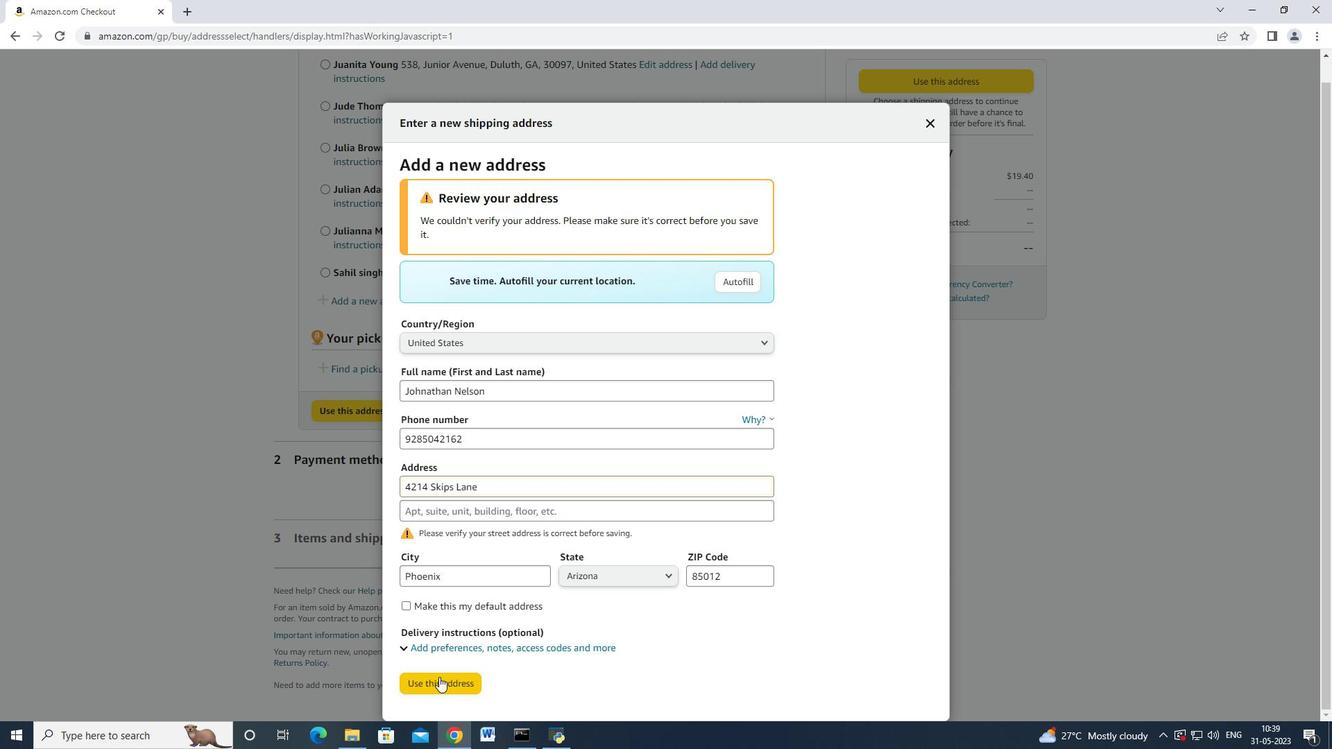 
Action: Mouse moved to (581, 419)
Screenshot: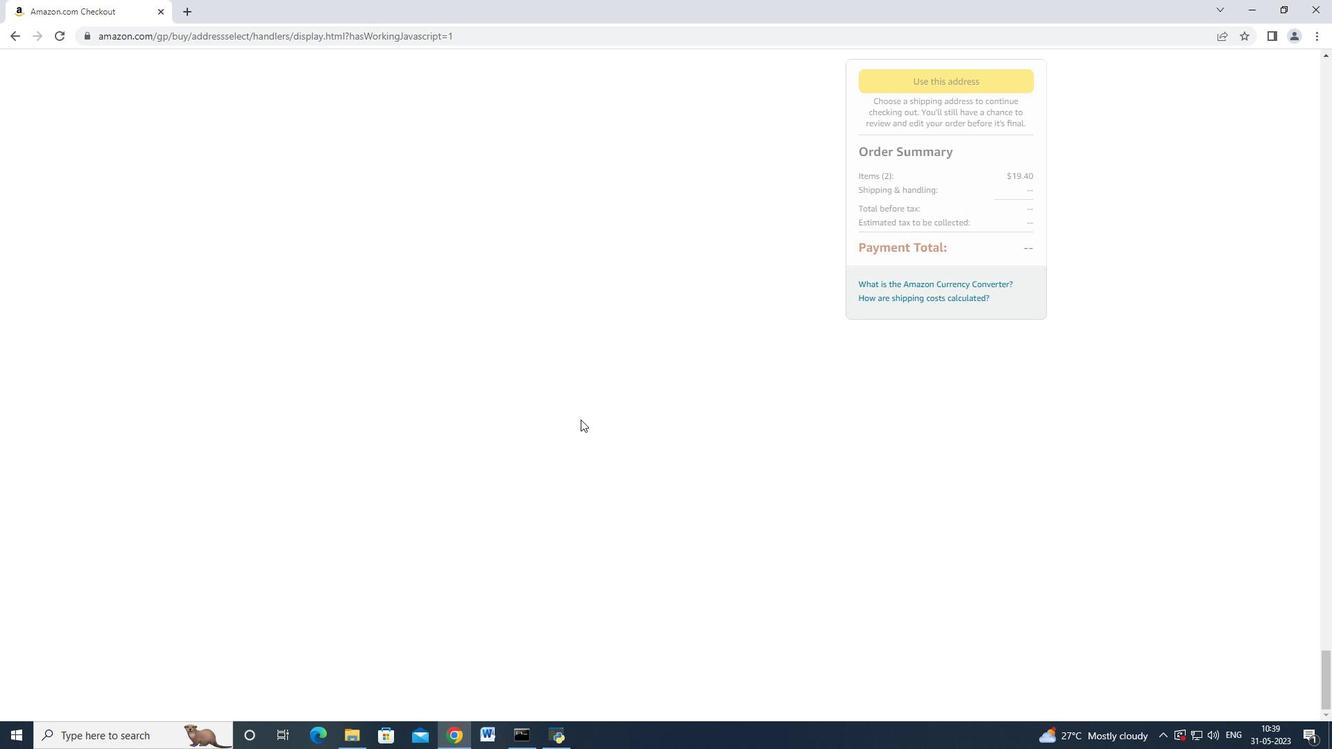 
Action: Mouse scrolled (581, 420) with delta (0, 0)
Screenshot: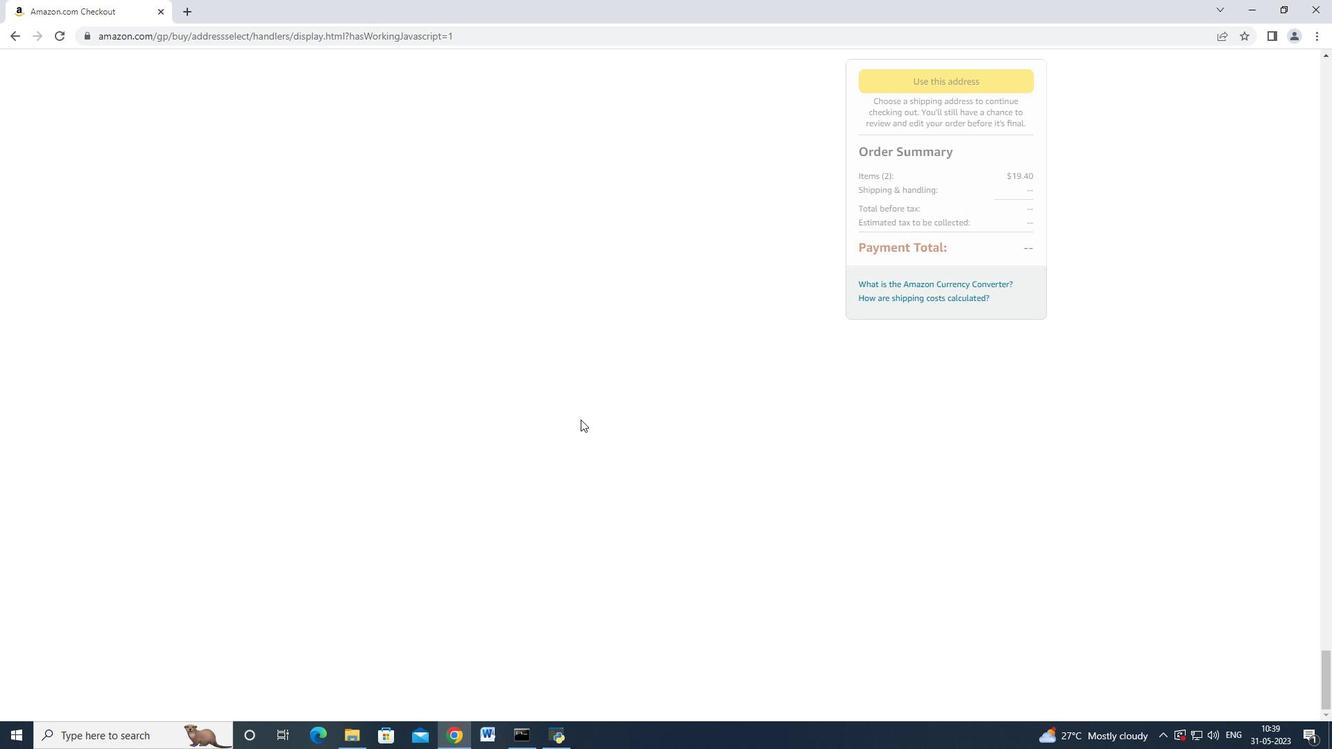 
Action: Mouse scrolled (581, 419) with delta (0, 0)
Screenshot: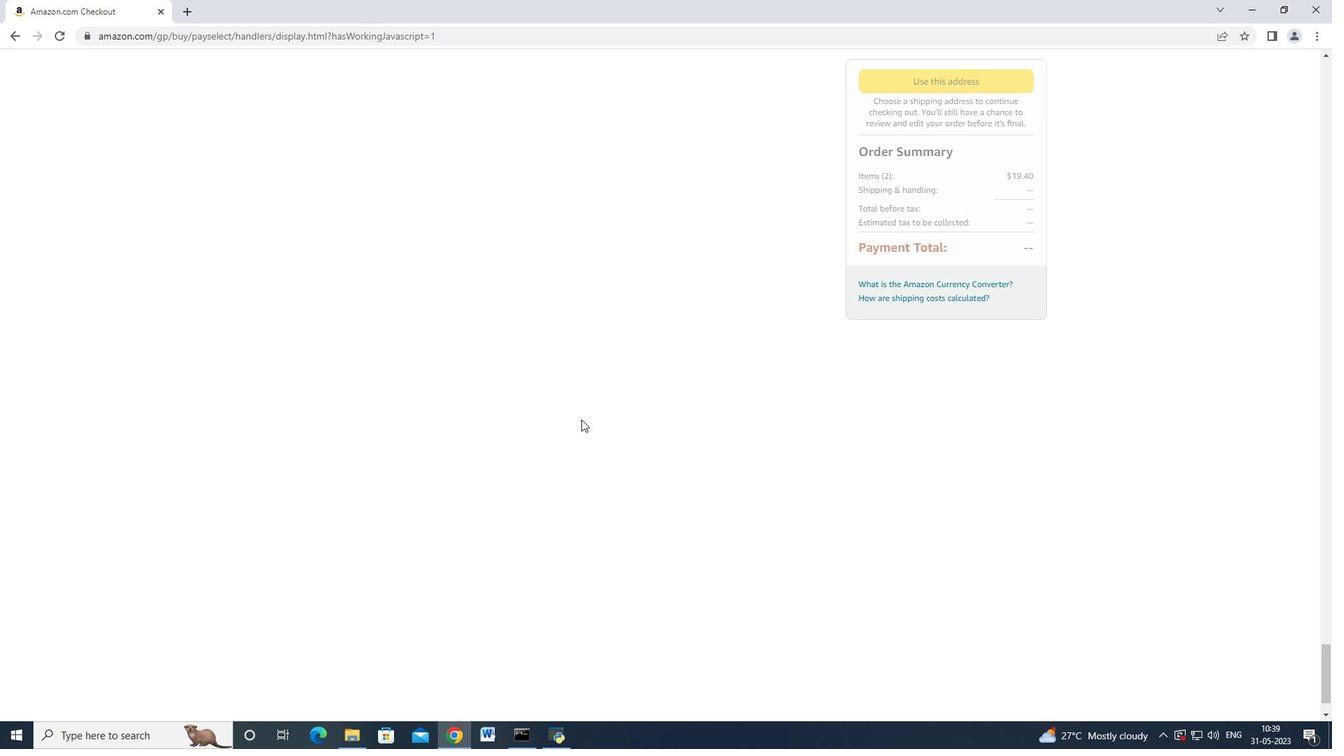
Action: Mouse scrolled (581, 420) with delta (0, 0)
Screenshot: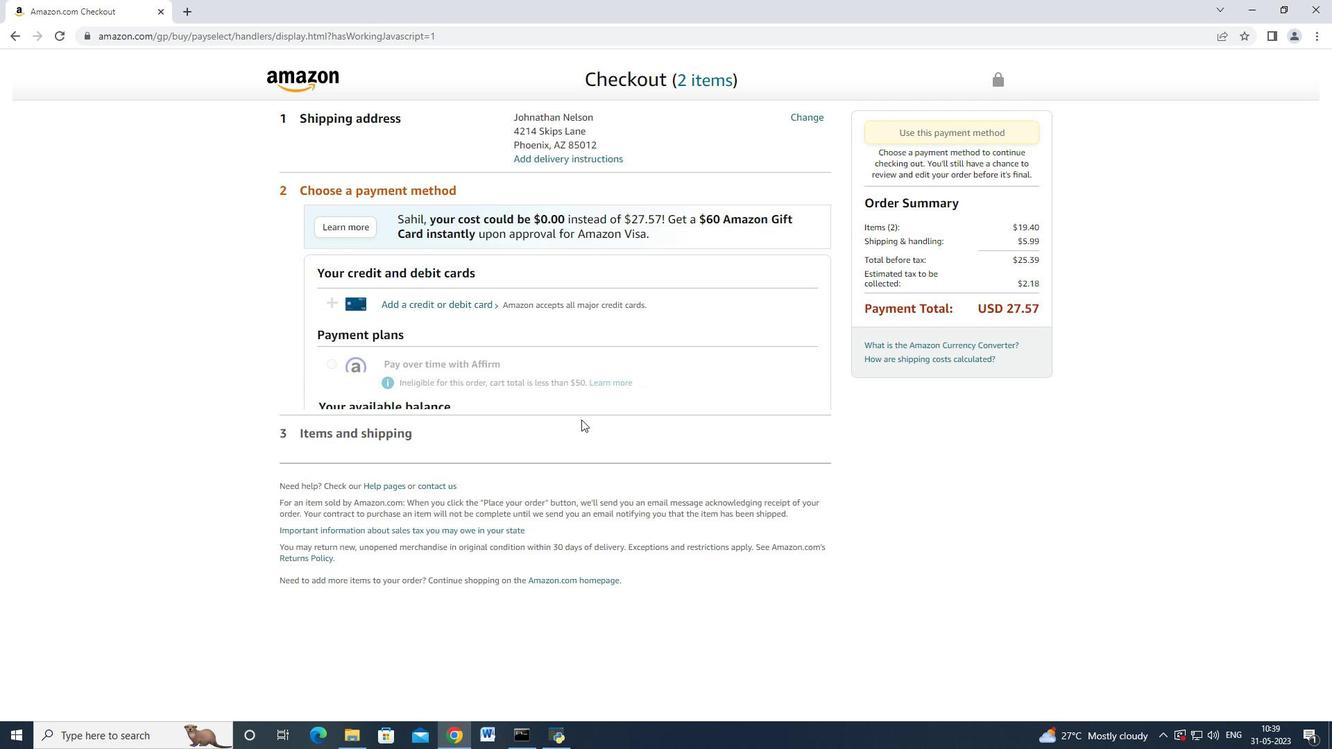 
Action: Mouse scrolled (581, 420) with delta (0, 0)
Screenshot: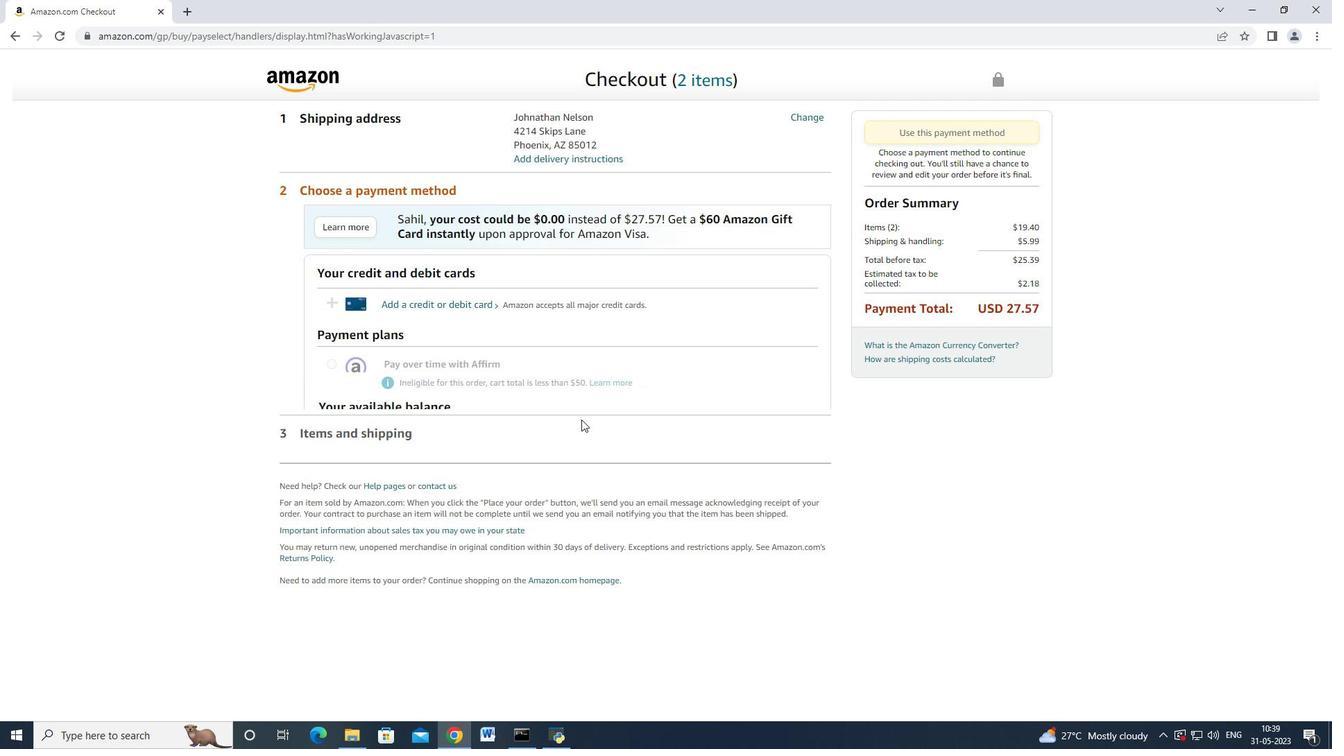 
Action: Mouse moved to (657, 293)
Screenshot: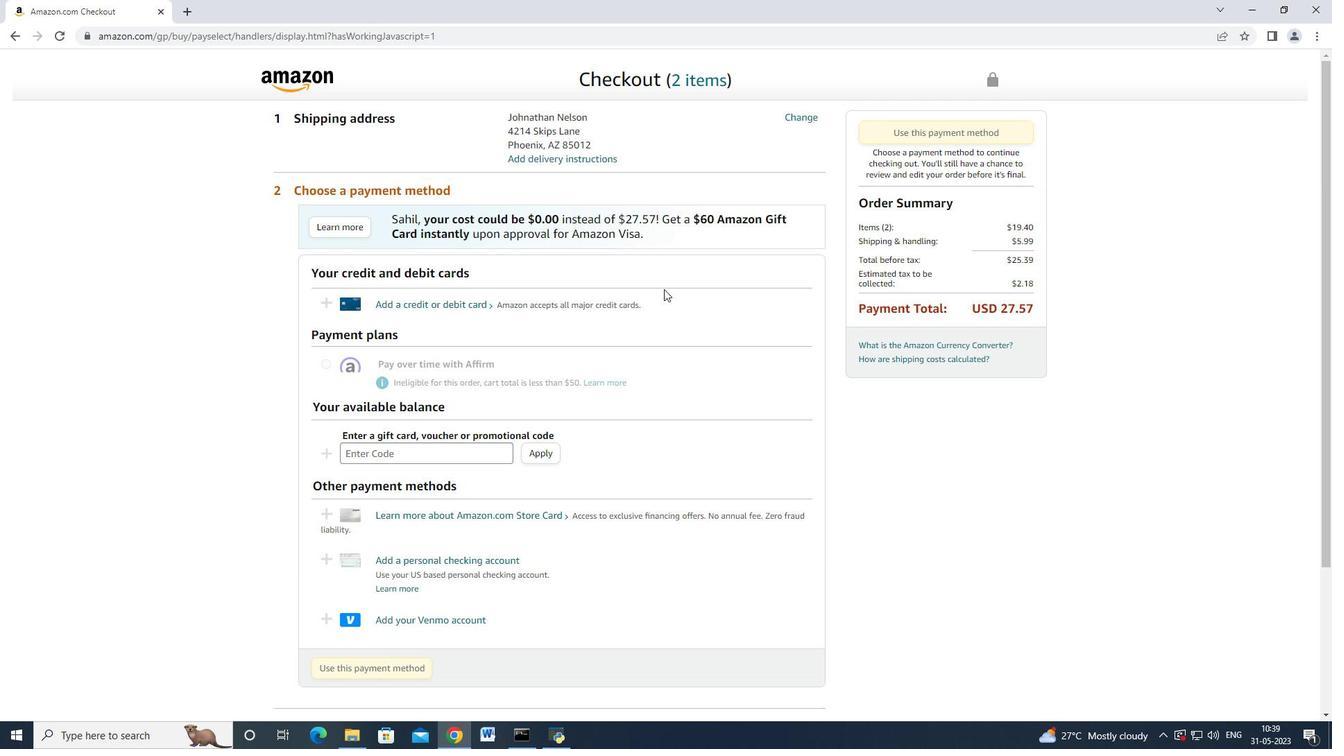 
Action: Mouse scrolled (661, 289) with delta (0, 0)
Screenshot: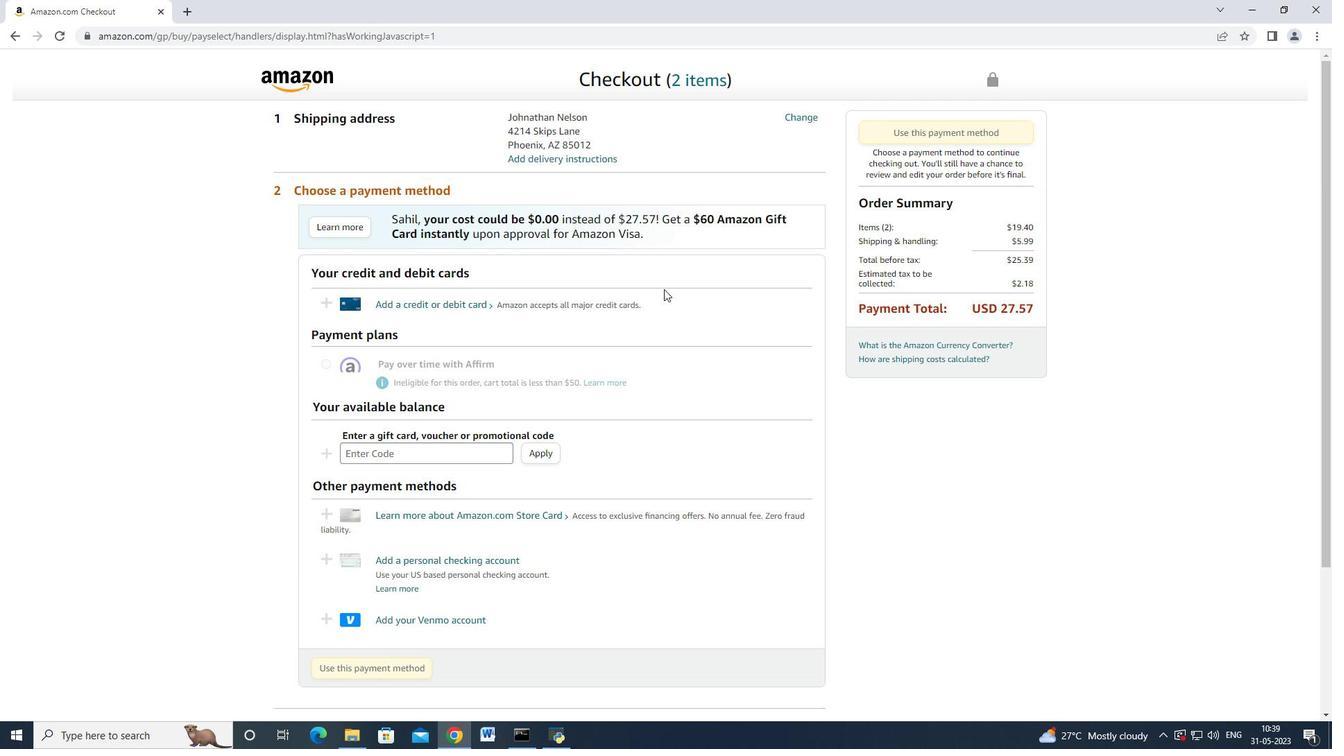 
Action: Mouse moved to (657, 294)
Screenshot: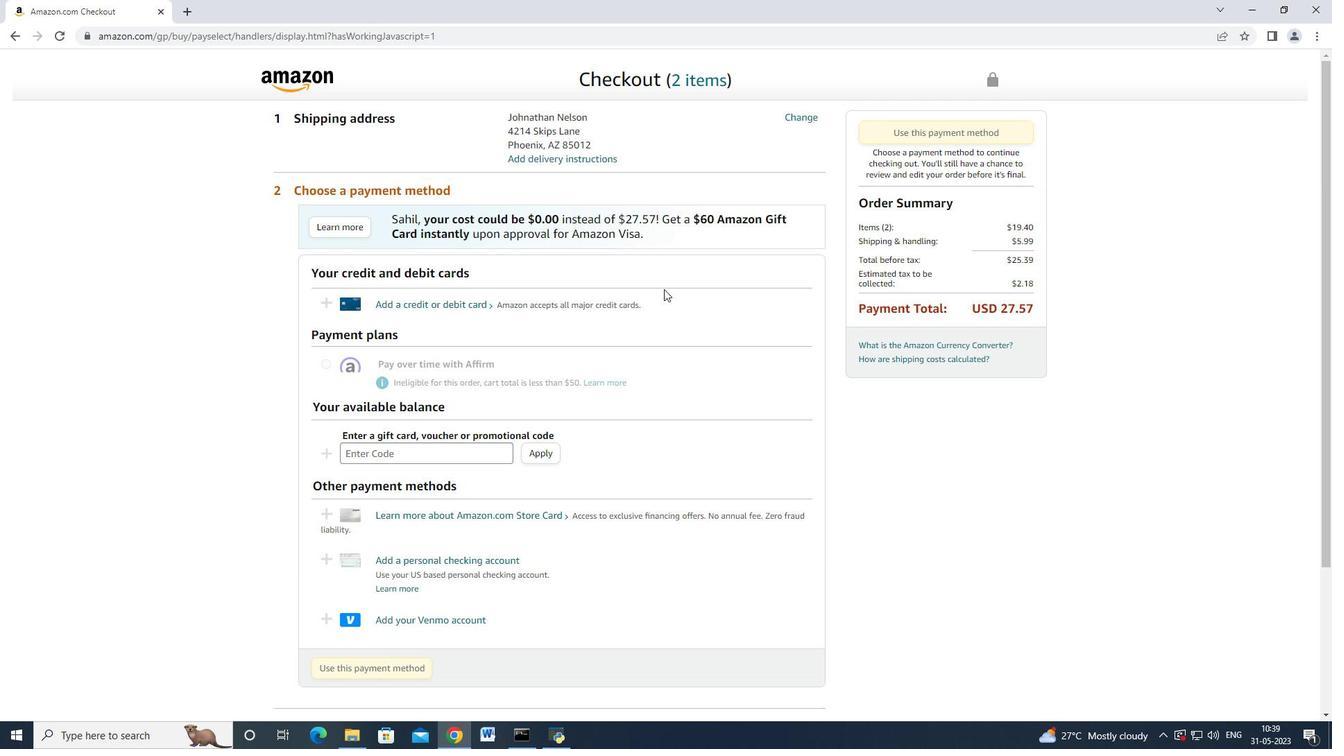 
Action: Mouse scrolled (658, 292) with delta (0, 0)
Screenshot: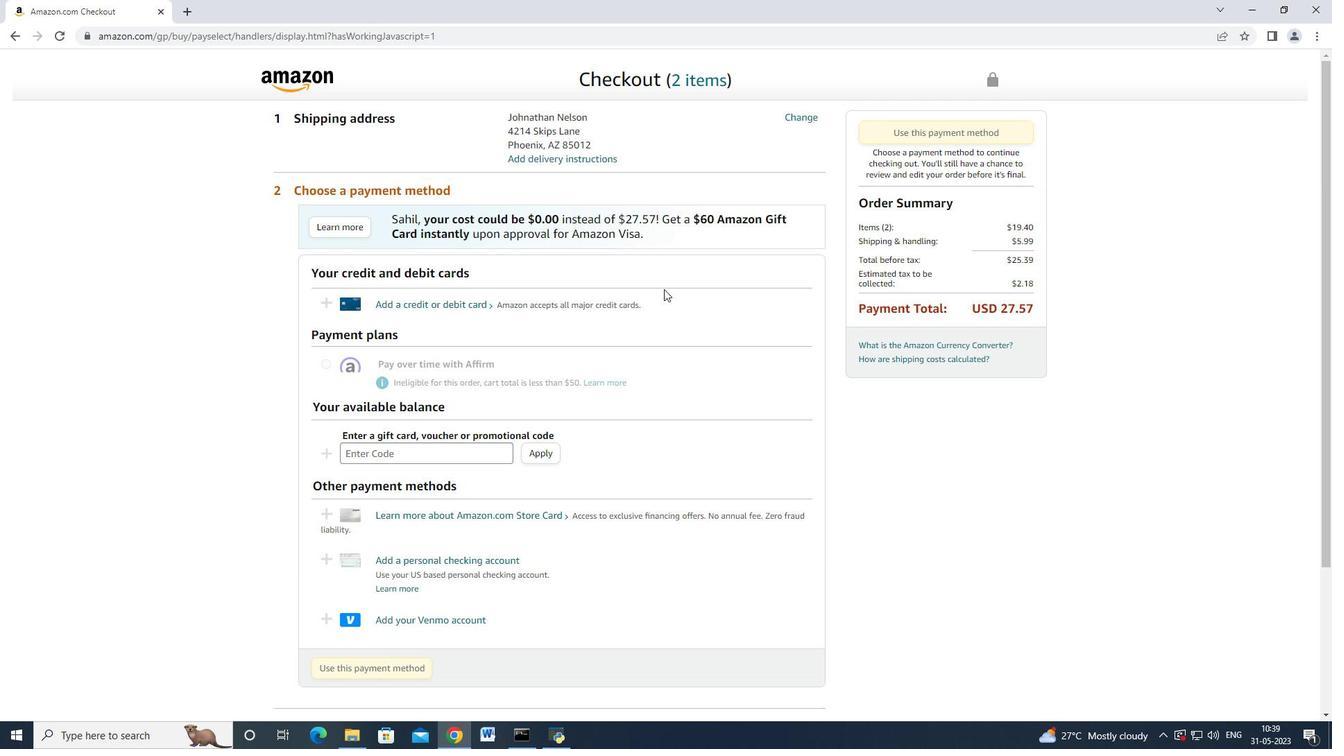 
Action: Mouse scrolled (657, 293) with delta (0, 0)
Screenshot: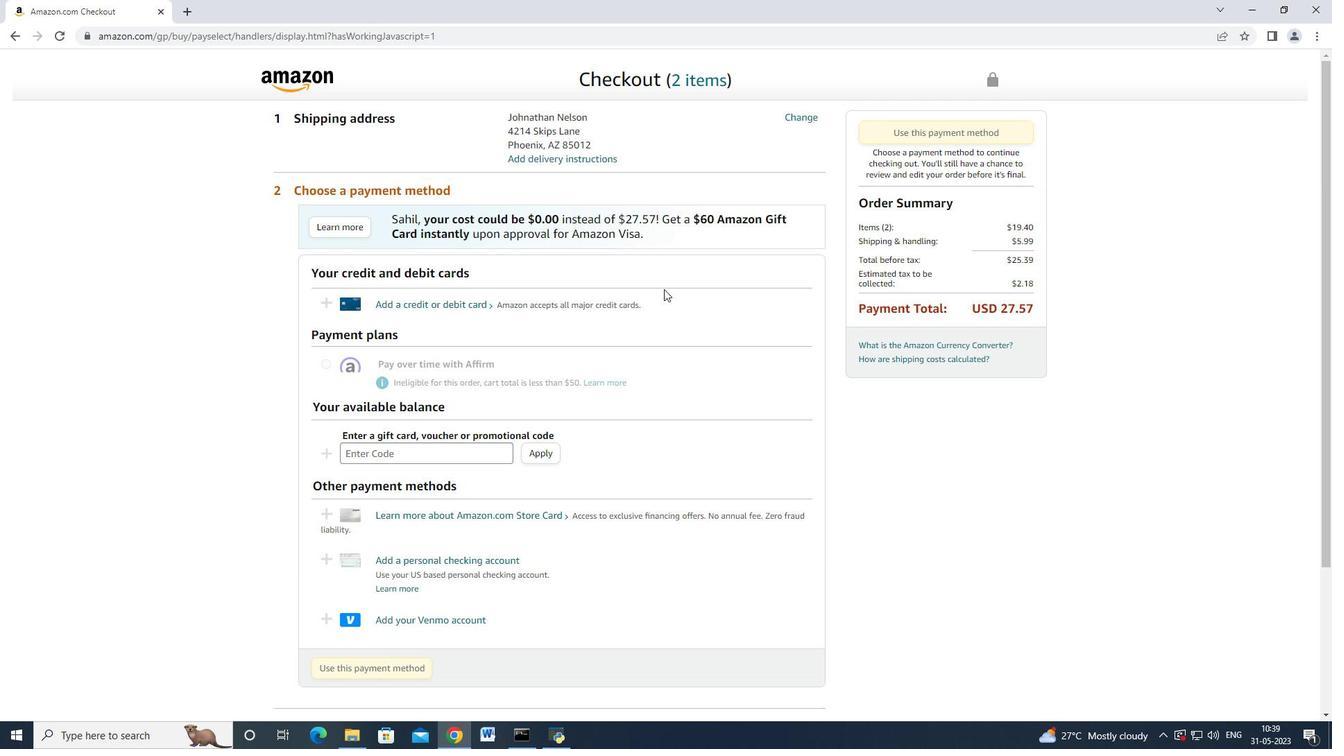 
Action: Mouse moved to (656, 296)
Screenshot: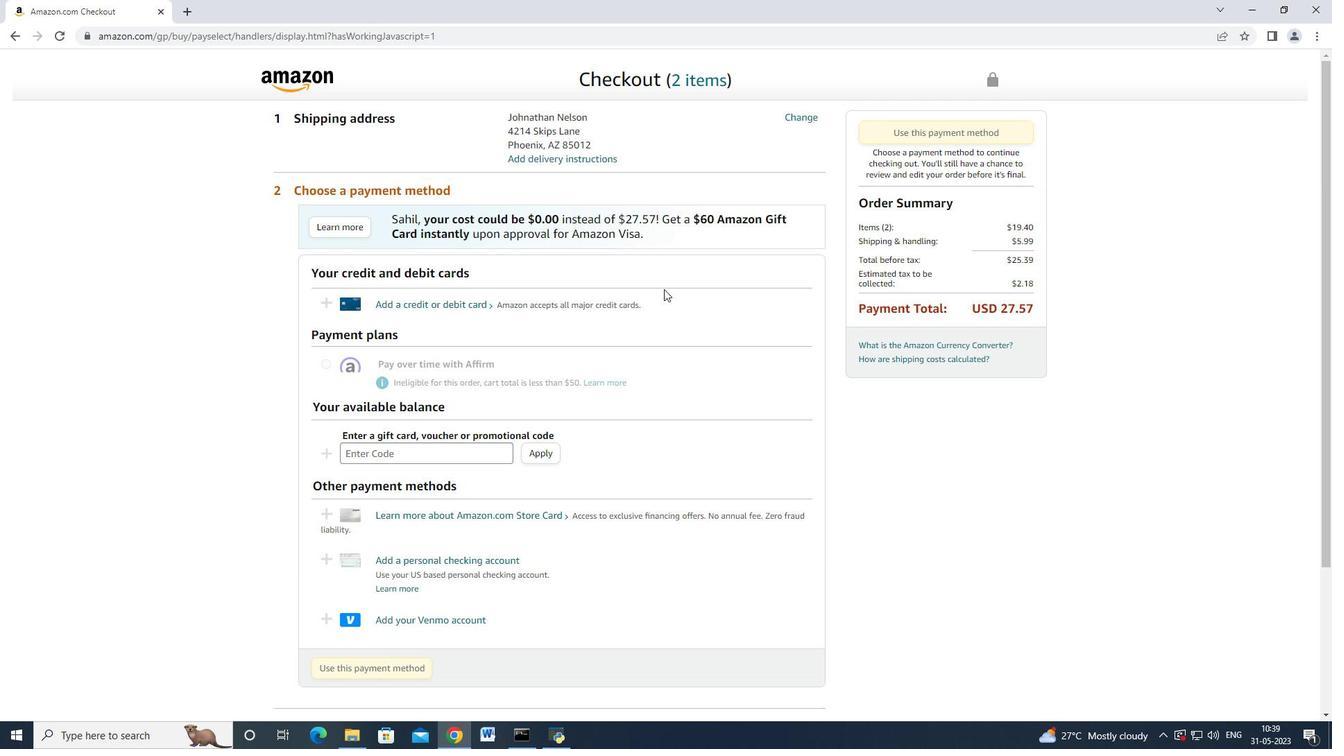 
Action: Mouse scrolled (657, 295) with delta (0, 0)
Screenshot: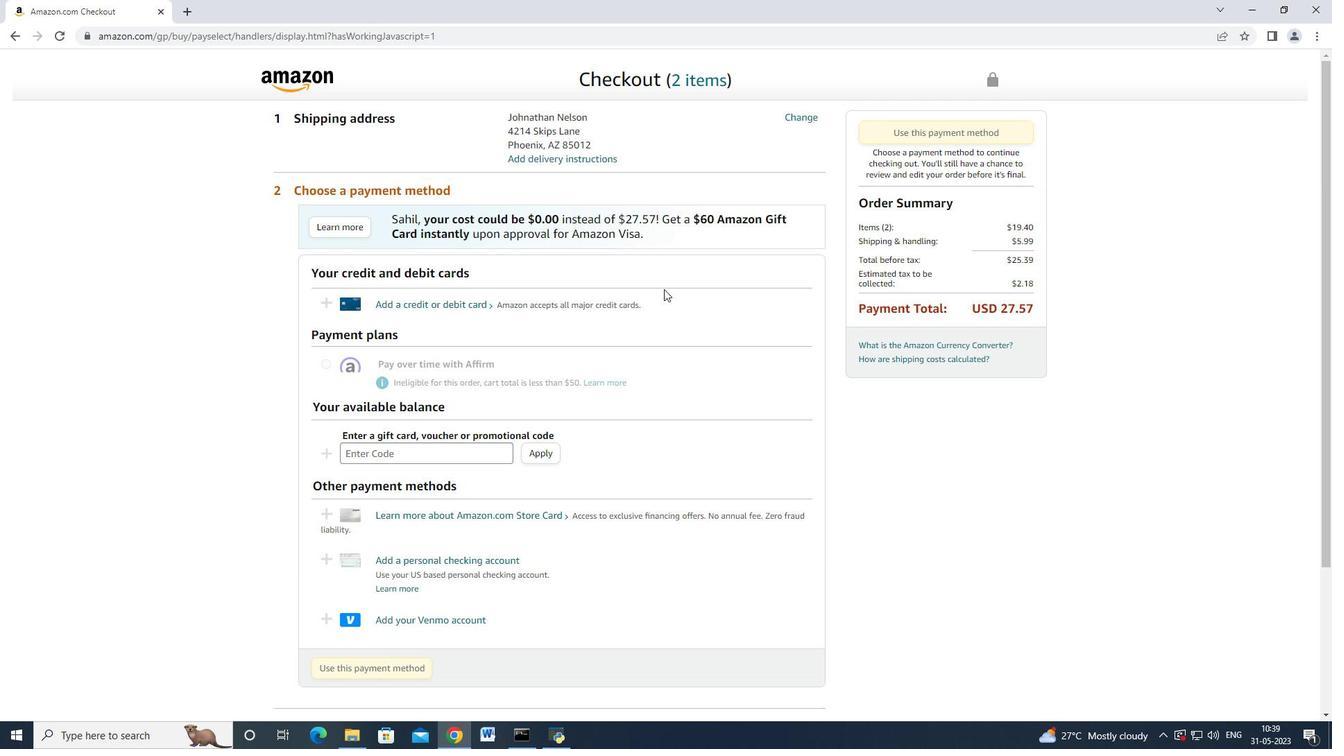 
Action: Mouse moved to (439, 116)
Screenshot: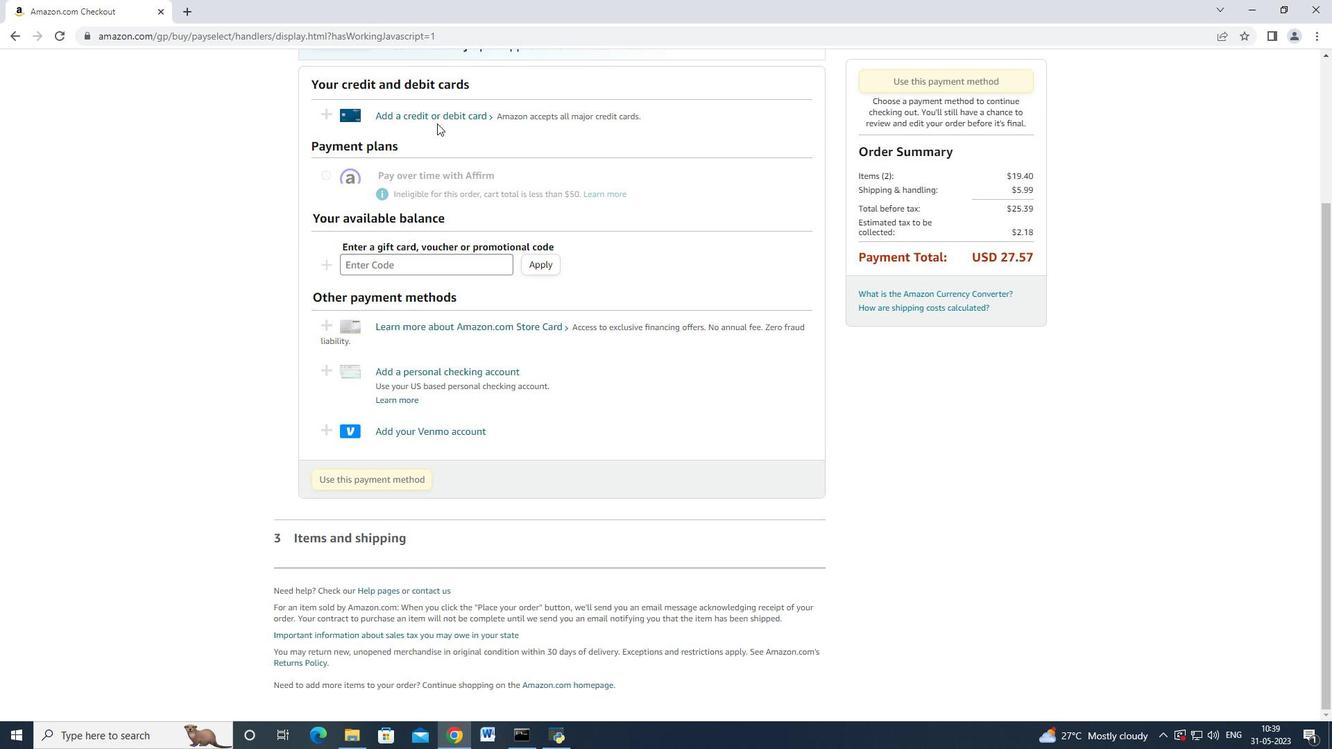 
Action: Mouse pressed left at (439, 116)
Screenshot: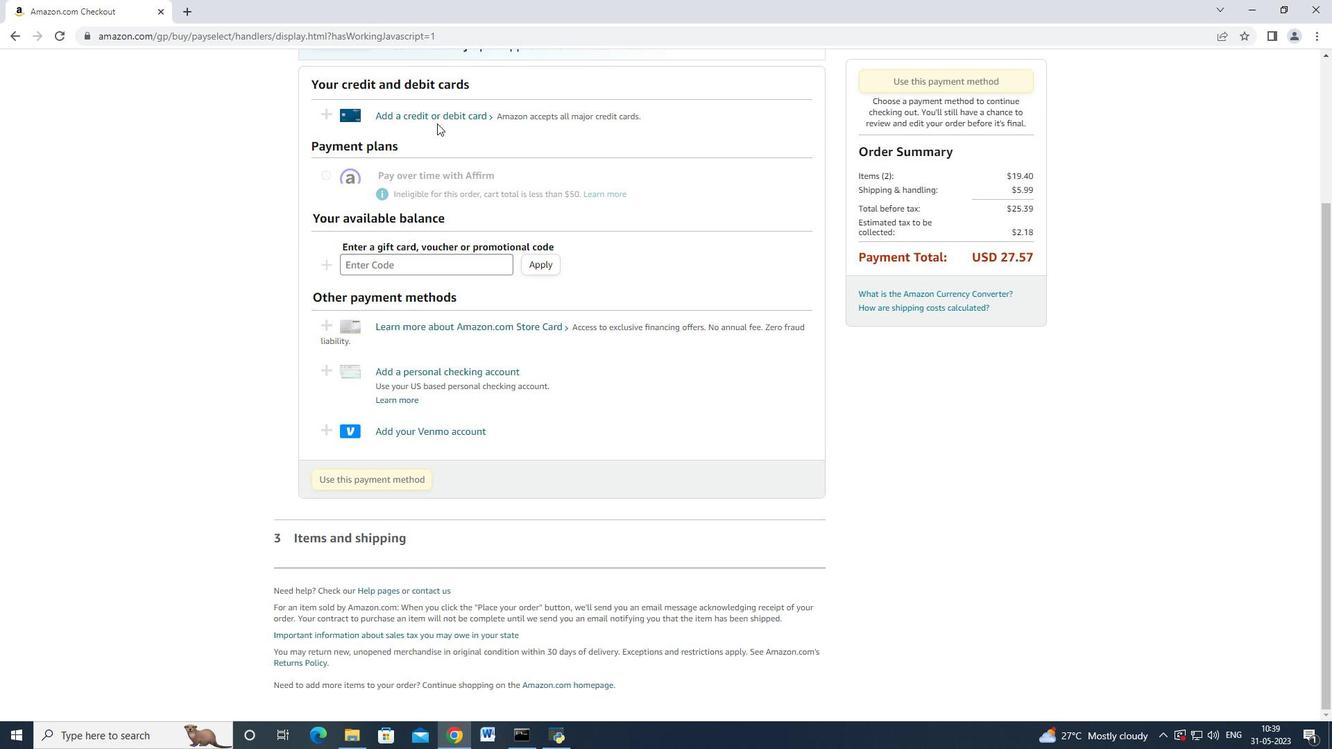 
Action: Mouse moved to (543, 312)
Screenshot: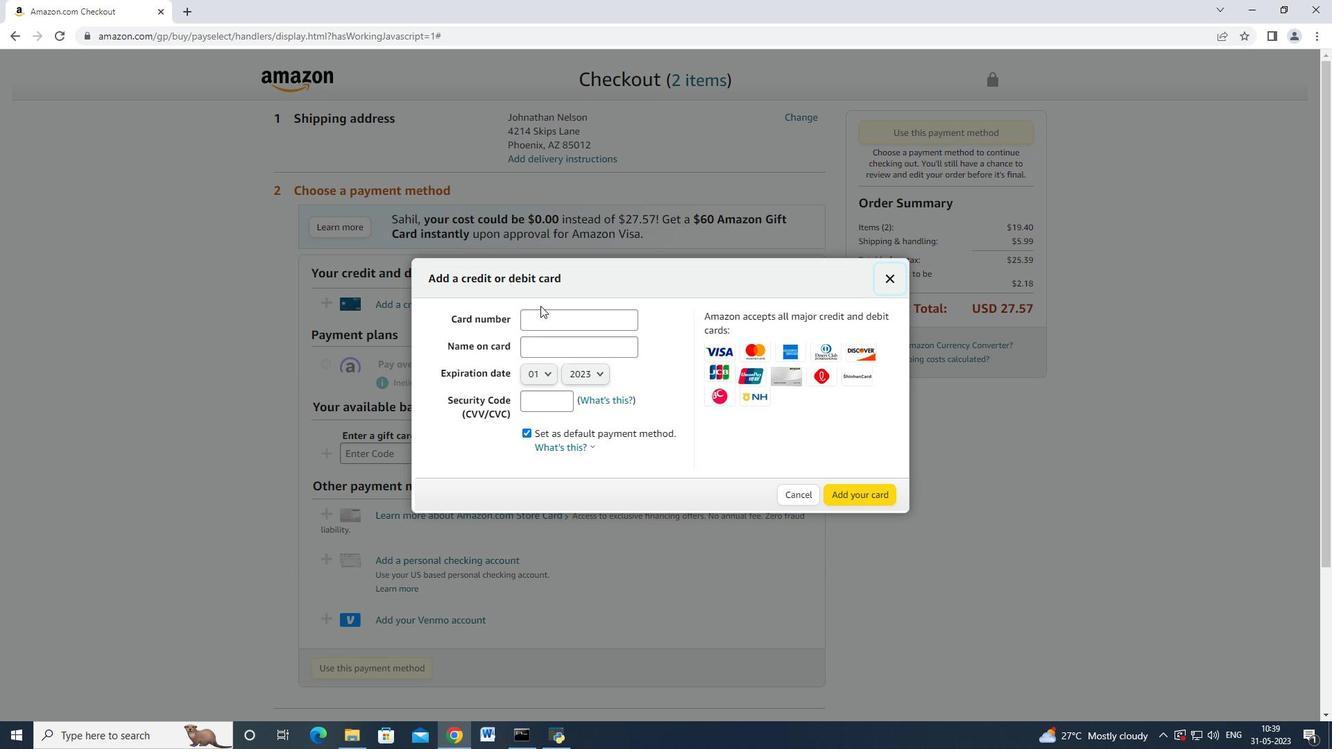 
Action: Mouse pressed left at (543, 312)
Screenshot: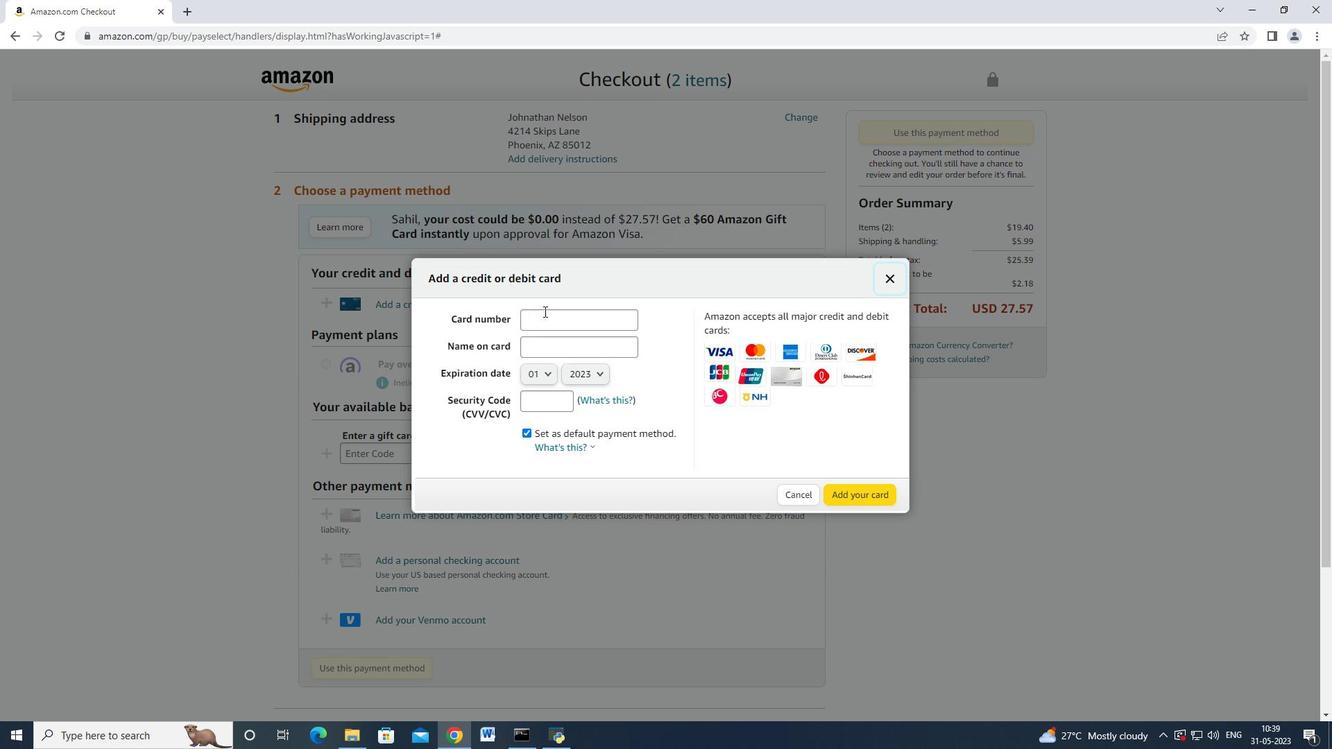 
Action: Key pressed 4672664477552005<Key.tab><Key.shift>Mark<Key.space><Key.shift_r>Adams<Key.space>
Screenshot: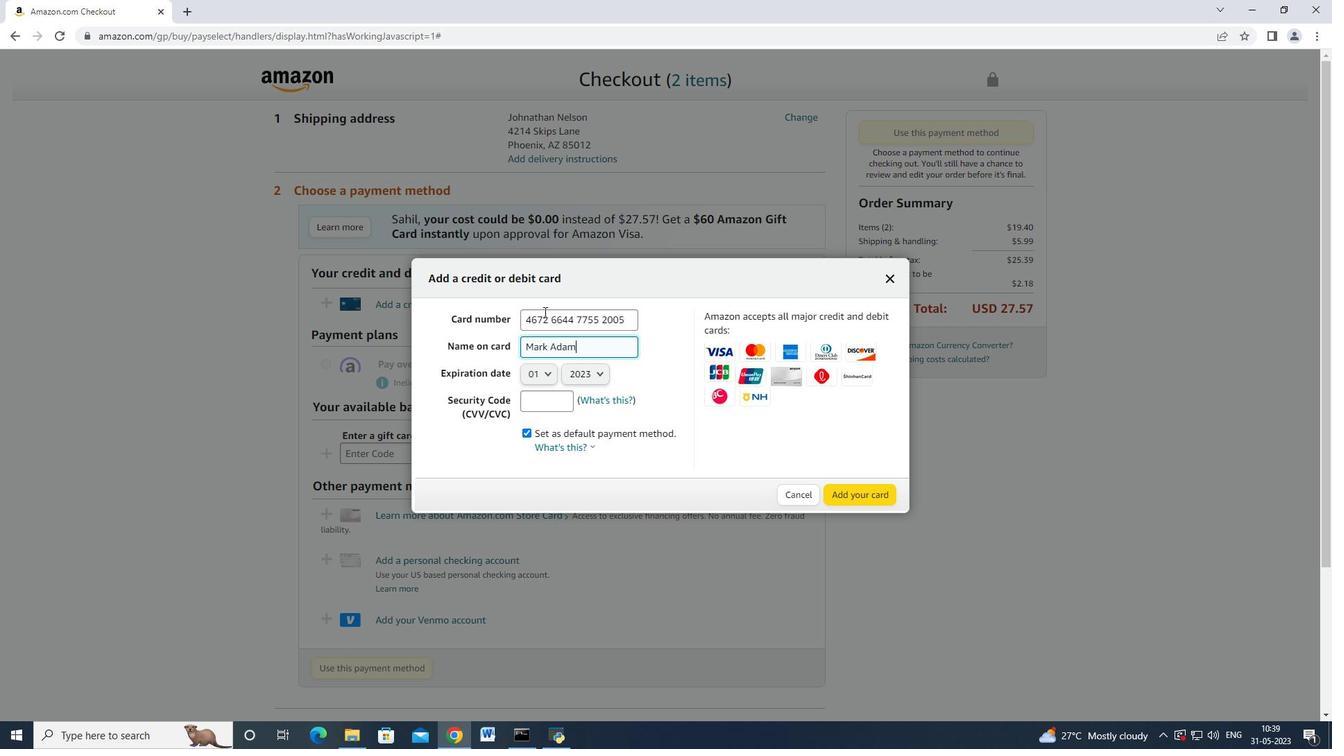 
Action: Mouse moved to (548, 375)
Screenshot: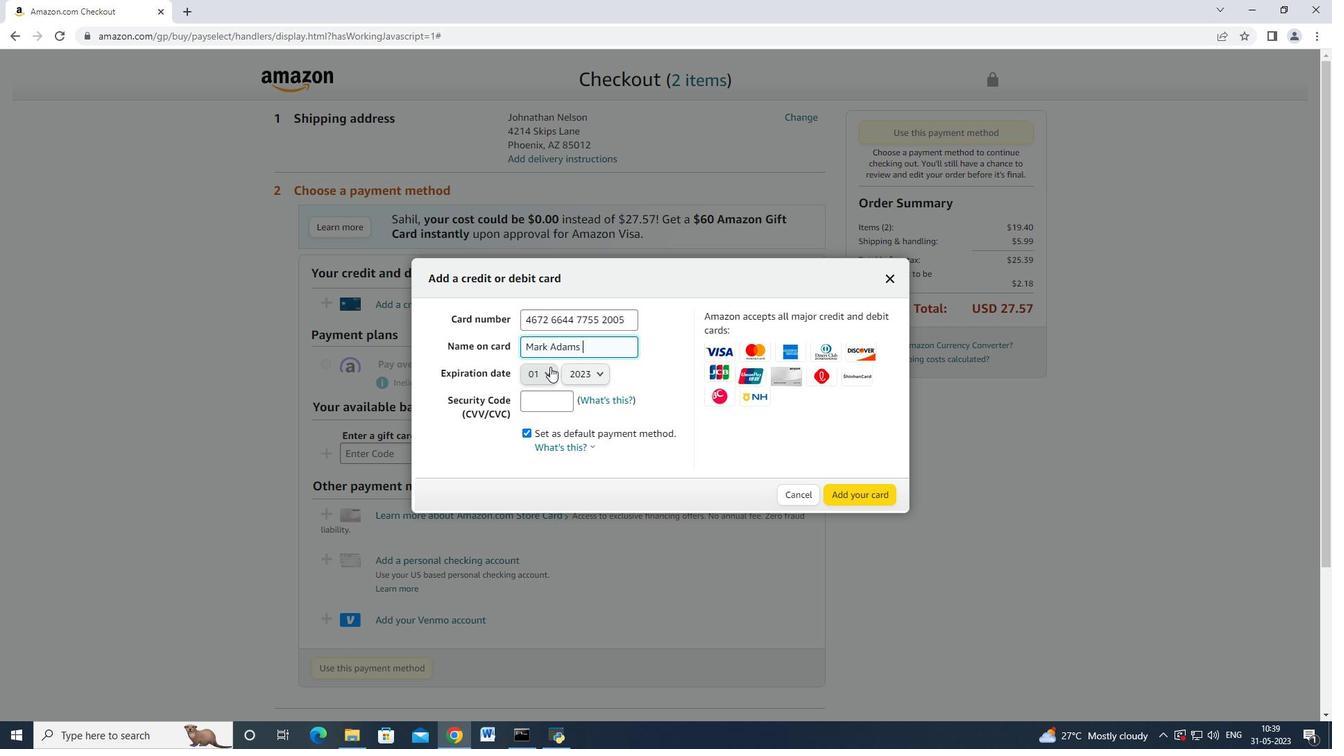 
Action: Mouse pressed left at (548, 375)
Screenshot: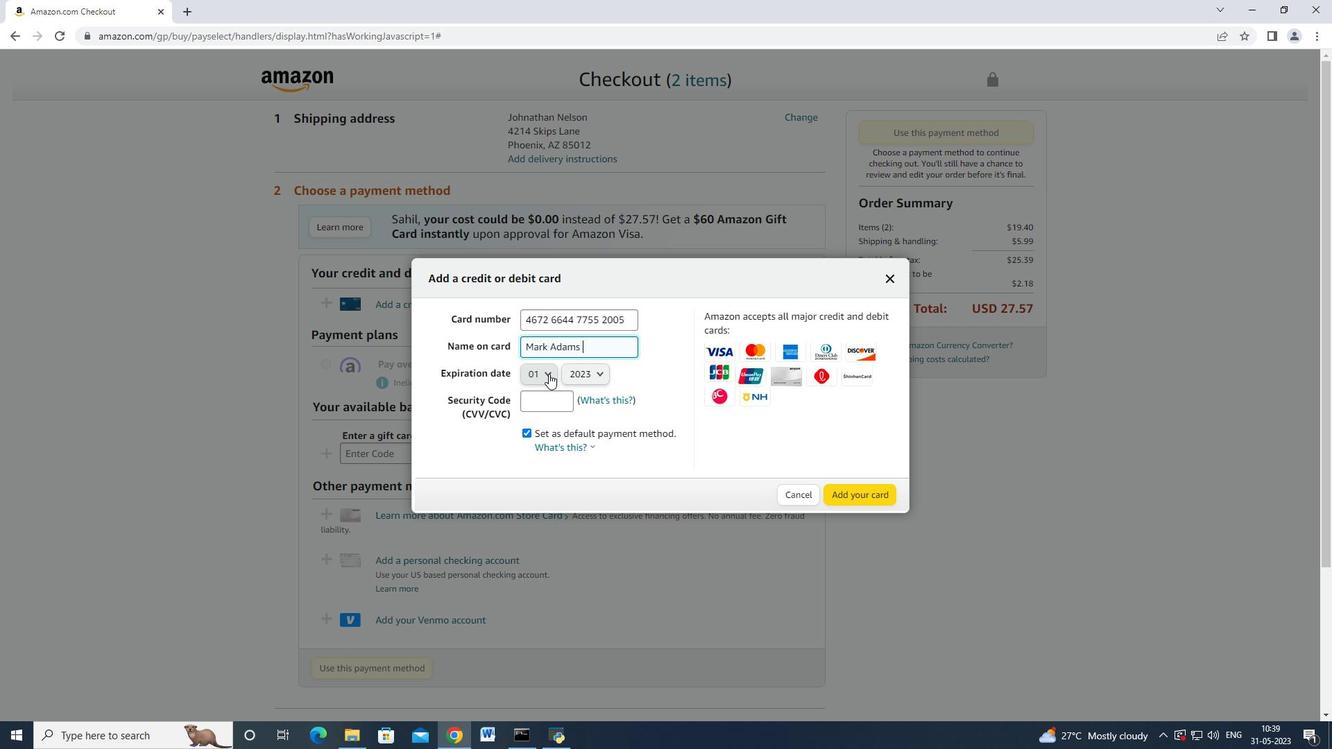 
Action: Mouse moved to (537, 426)
Screenshot: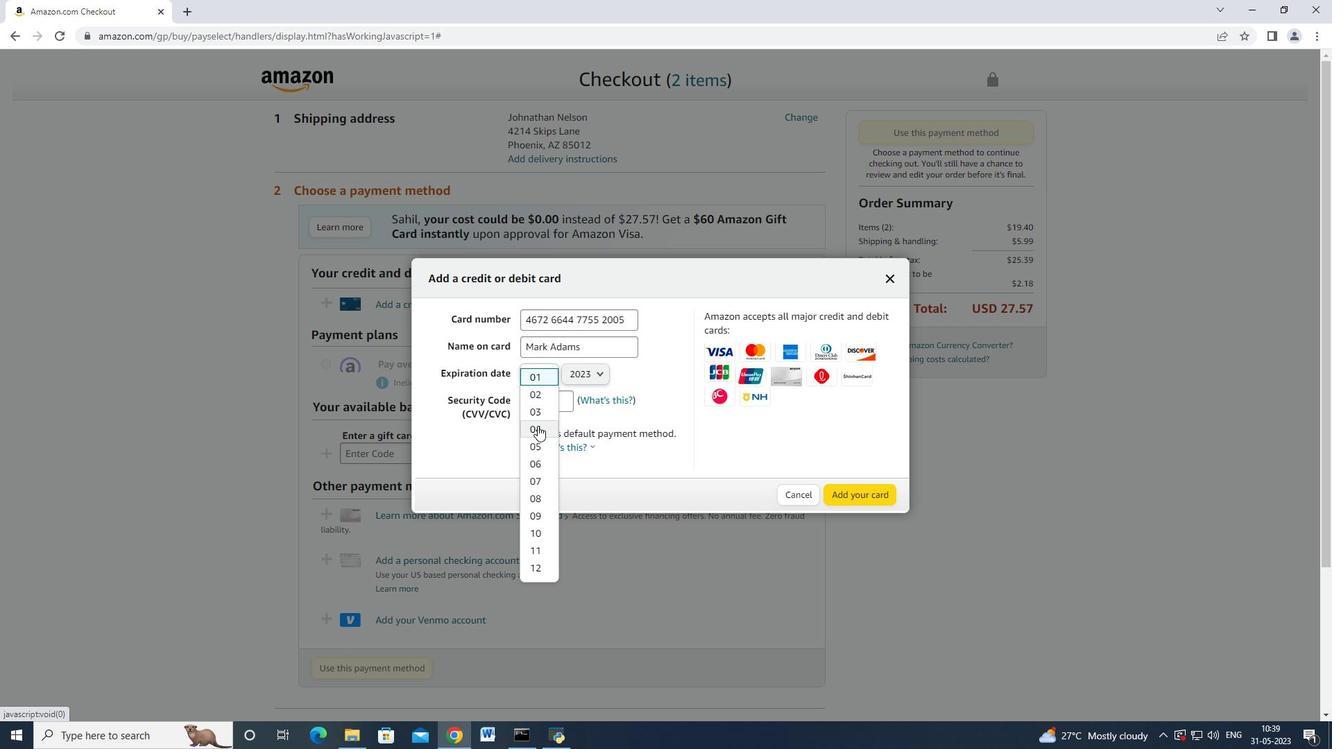 
Action: Mouse pressed left at (537, 426)
Screenshot: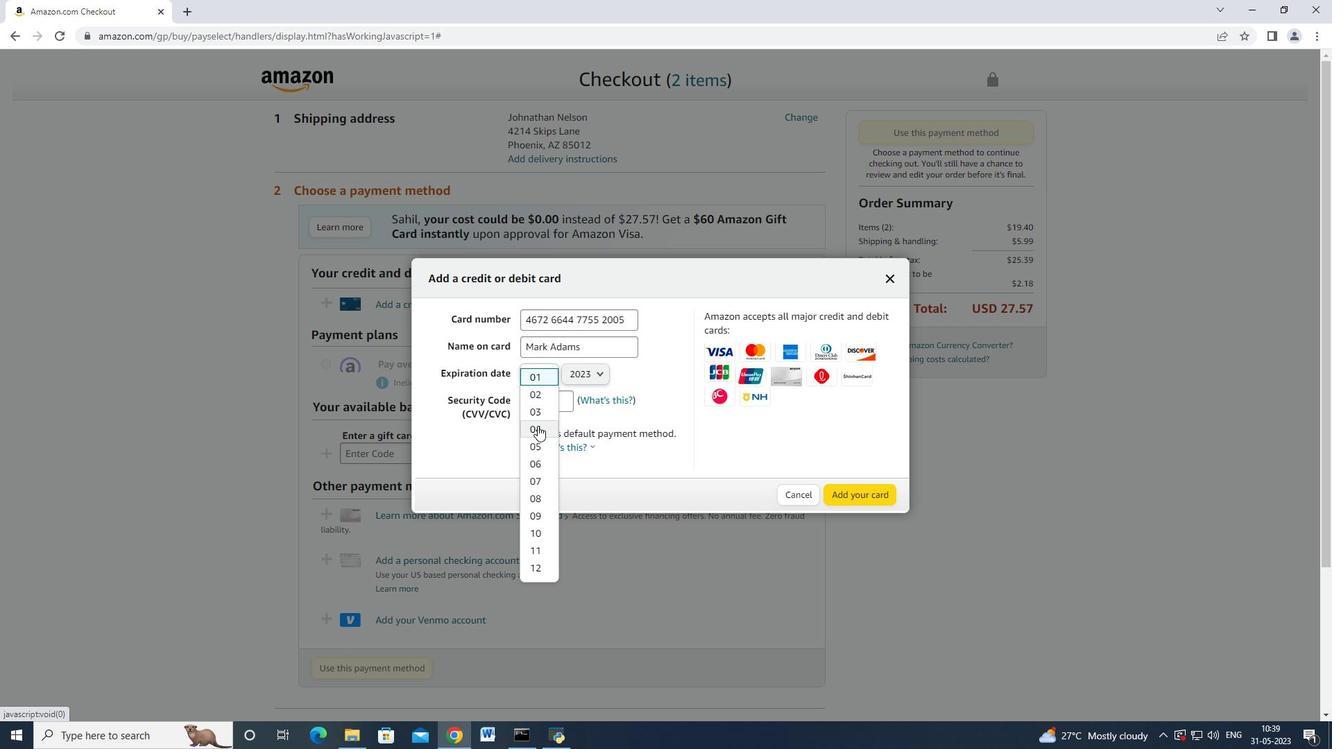 
Action: Mouse moved to (574, 376)
Screenshot: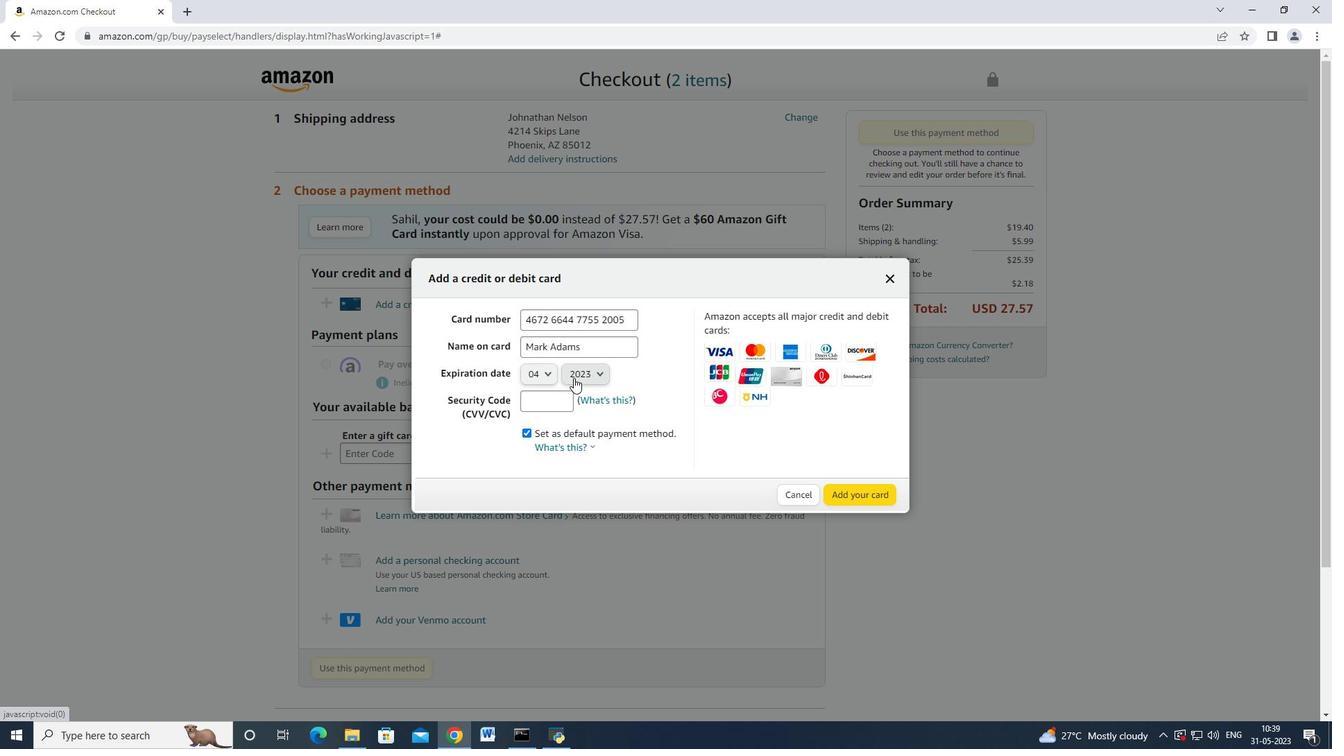 
Action: Mouse pressed left at (574, 376)
Screenshot: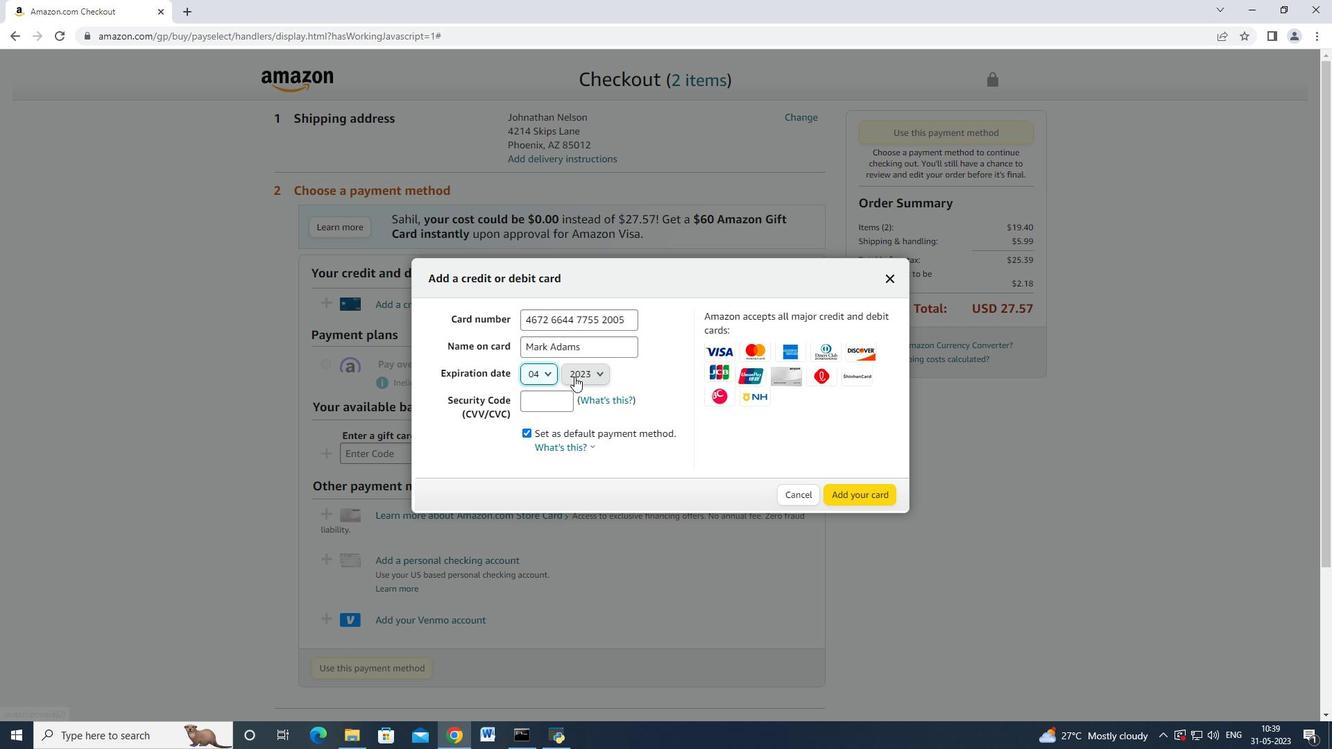 
Action: Mouse moved to (574, 408)
